 Task: Look for Airbnb options in Monção, Portugal from 11th November, 2023 to 15th November, 2023 for 2 adults. Place can be private room with 1  bedroom having 2 beds and 1 bathroom. Property type can be hotel.
Action: Mouse moved to (255, 177)
Screenshot: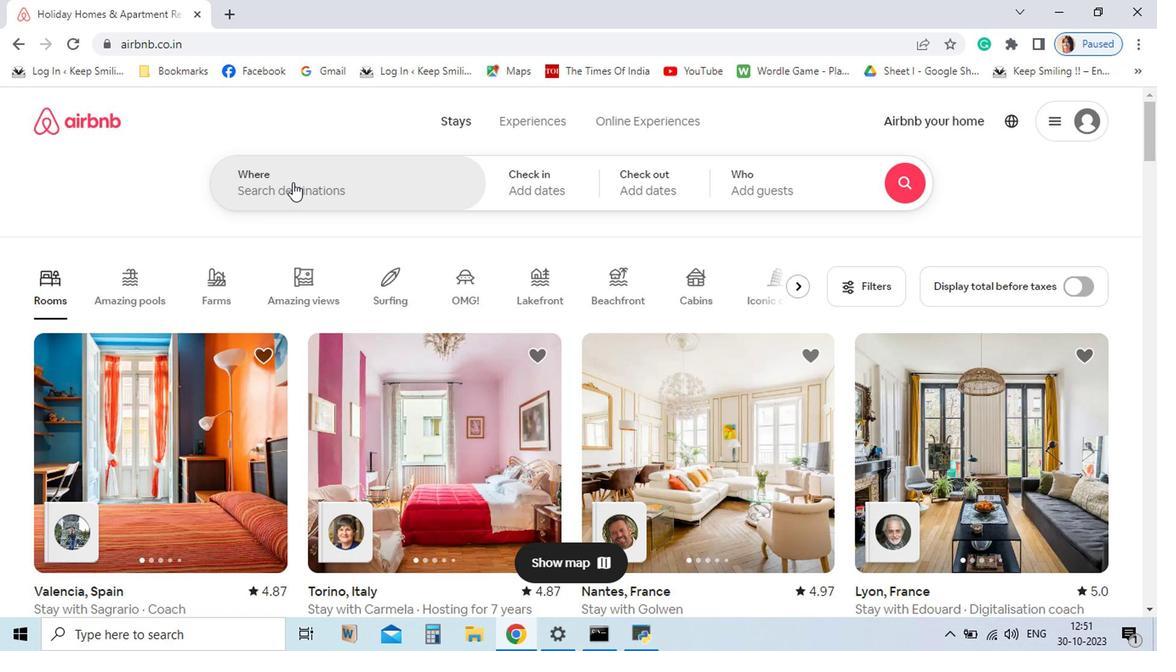 
Action: Mouse pressed left at (255, 177)
Screenshot: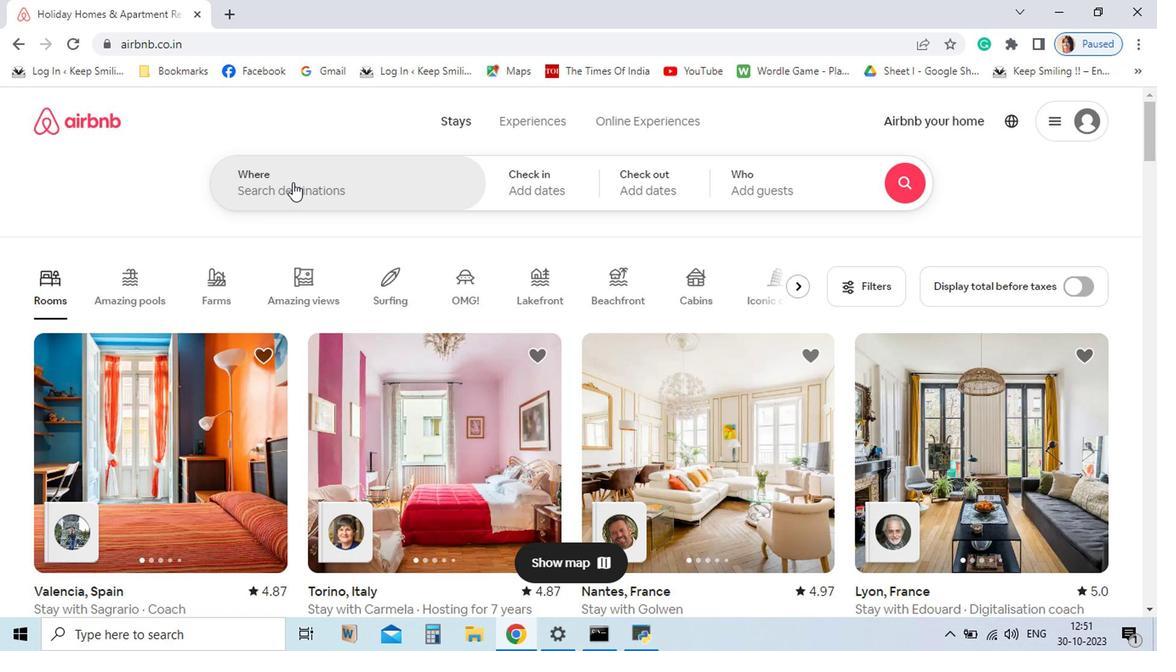 
Action: Mouse moved to (255, 180)
Screenshot: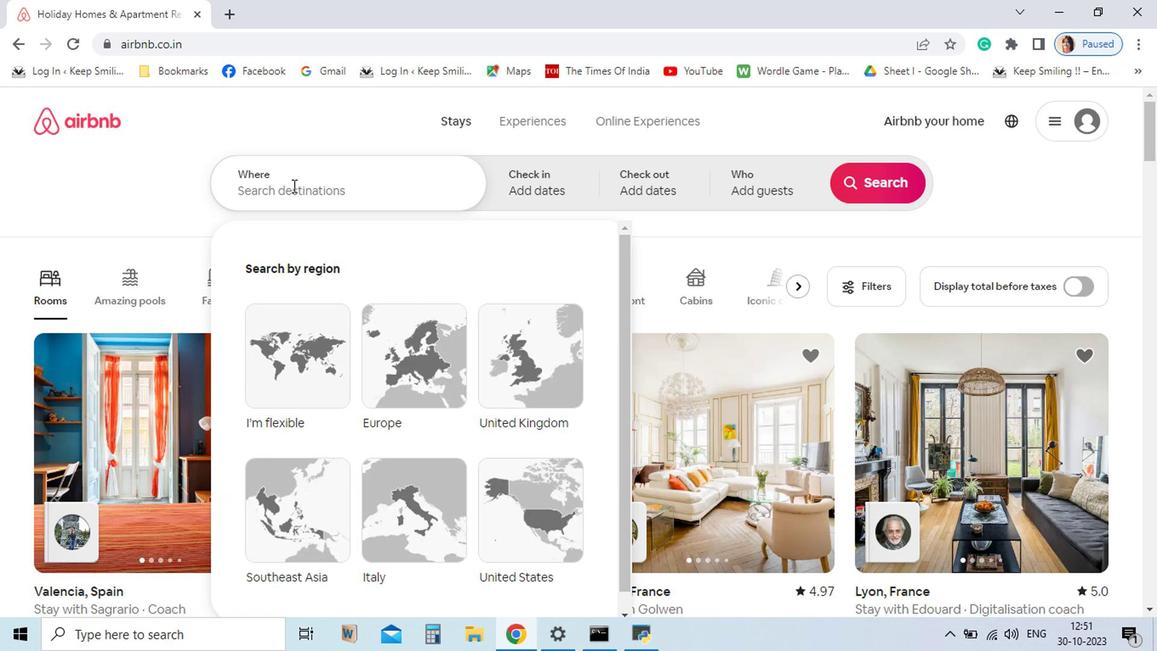 
Action: Key pressed <Key.shift>Monc
Screenshot: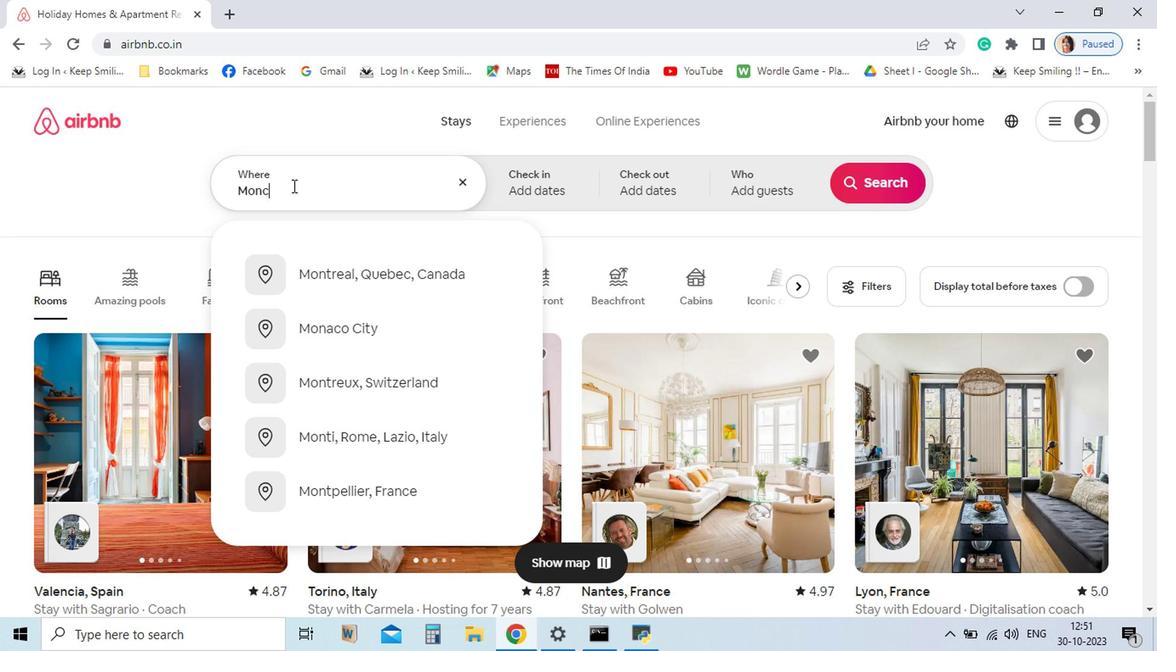 
Action: Mouse moved to (428, 294)
Screenshot: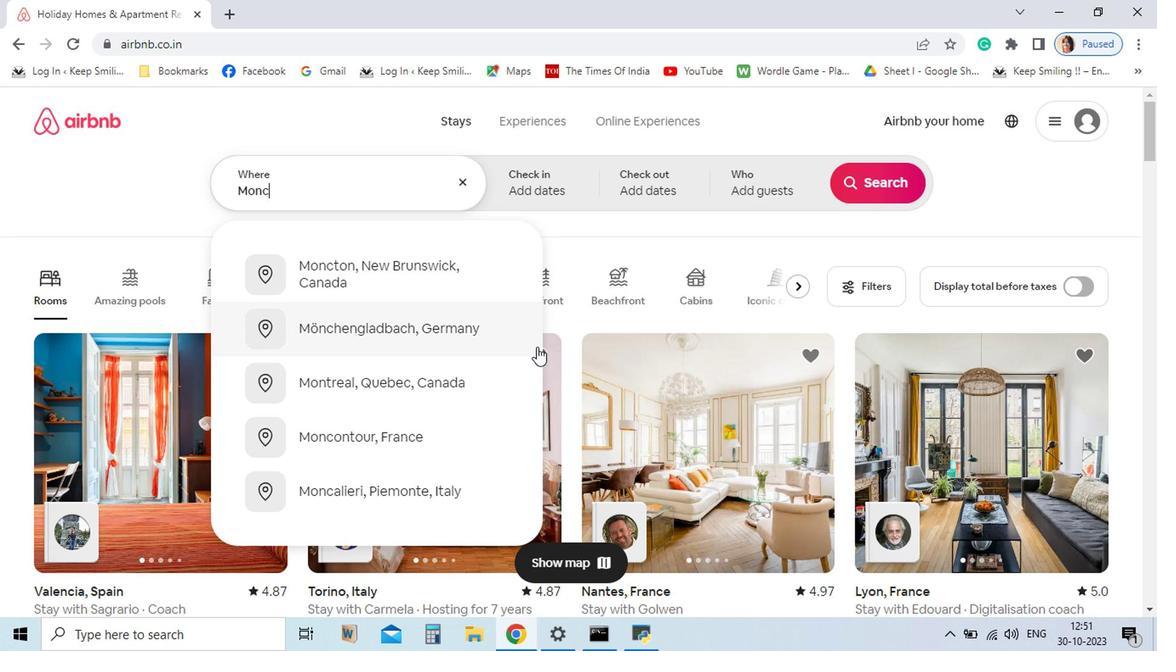 
Action: Key pressed ao
Screenshot: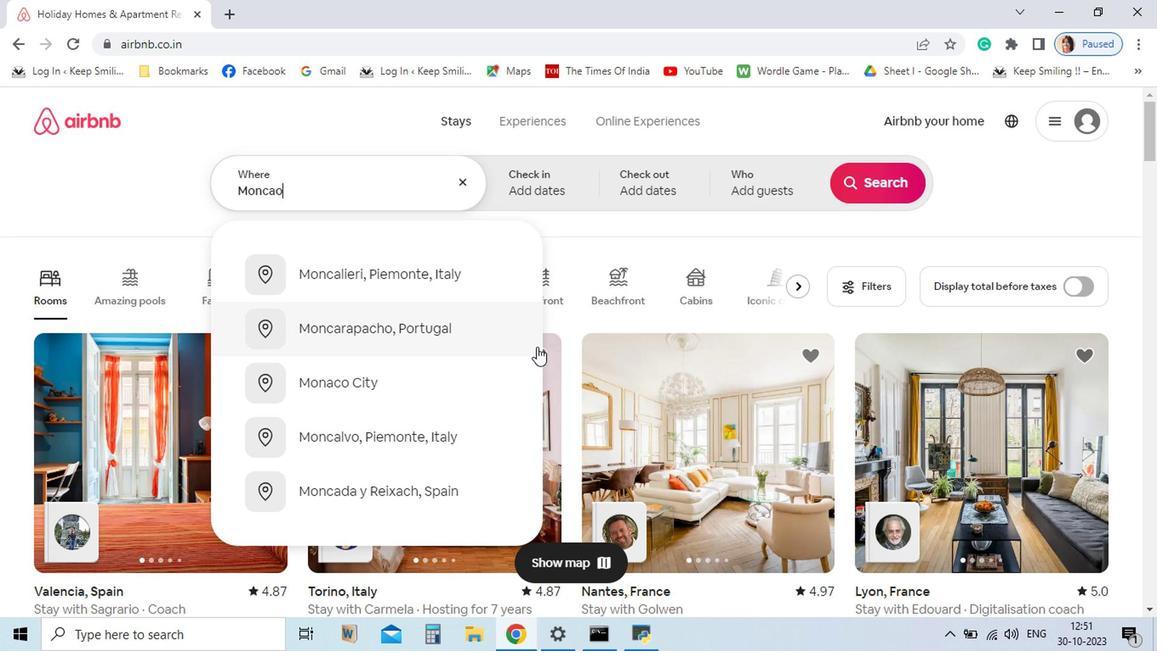 
Action: Mouse moved to (294, 243)
Screenshot: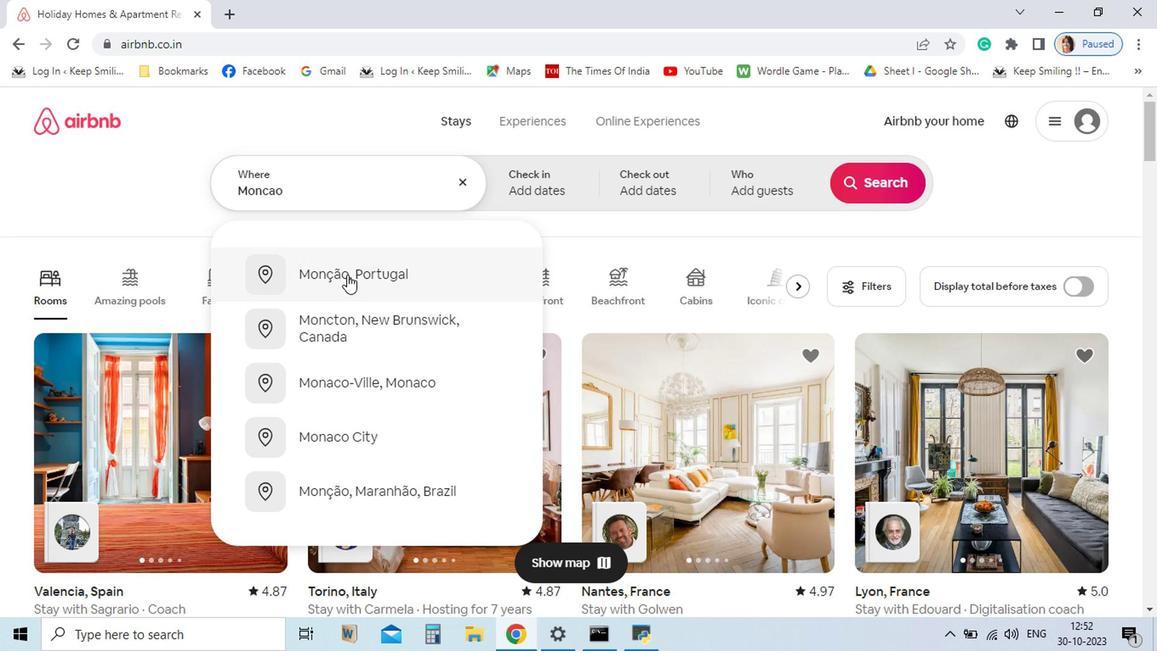 
Action: Mouse pressed left at (294, 243)
Screenshot: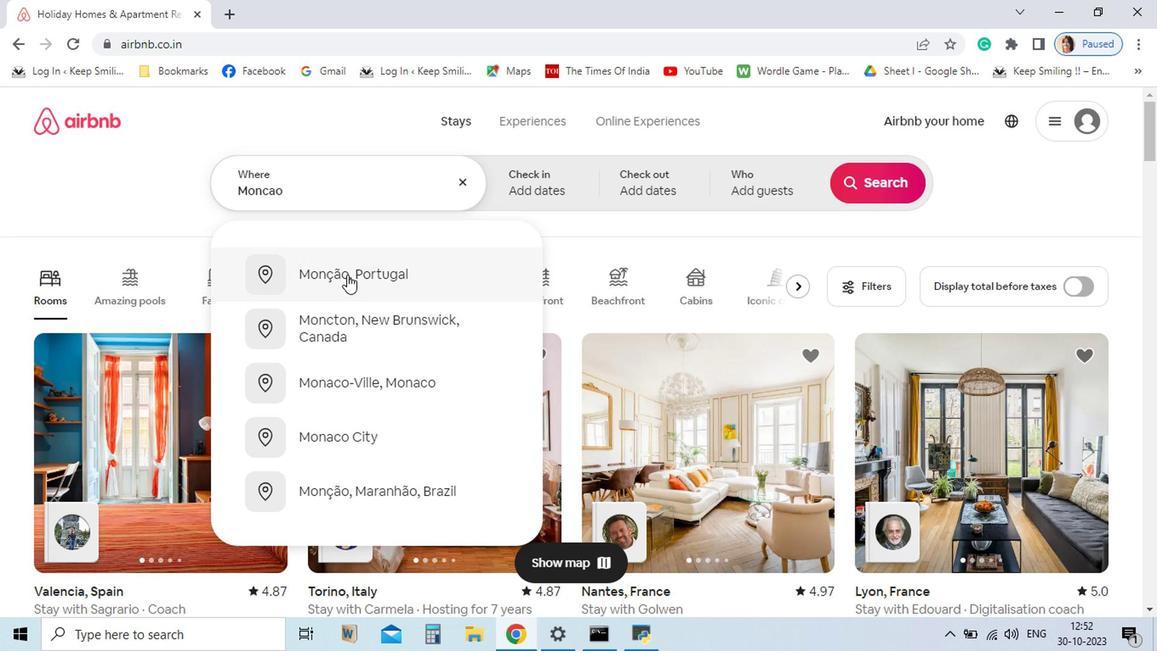 
Action: Mouse moved to (642, 353)
Screenshot: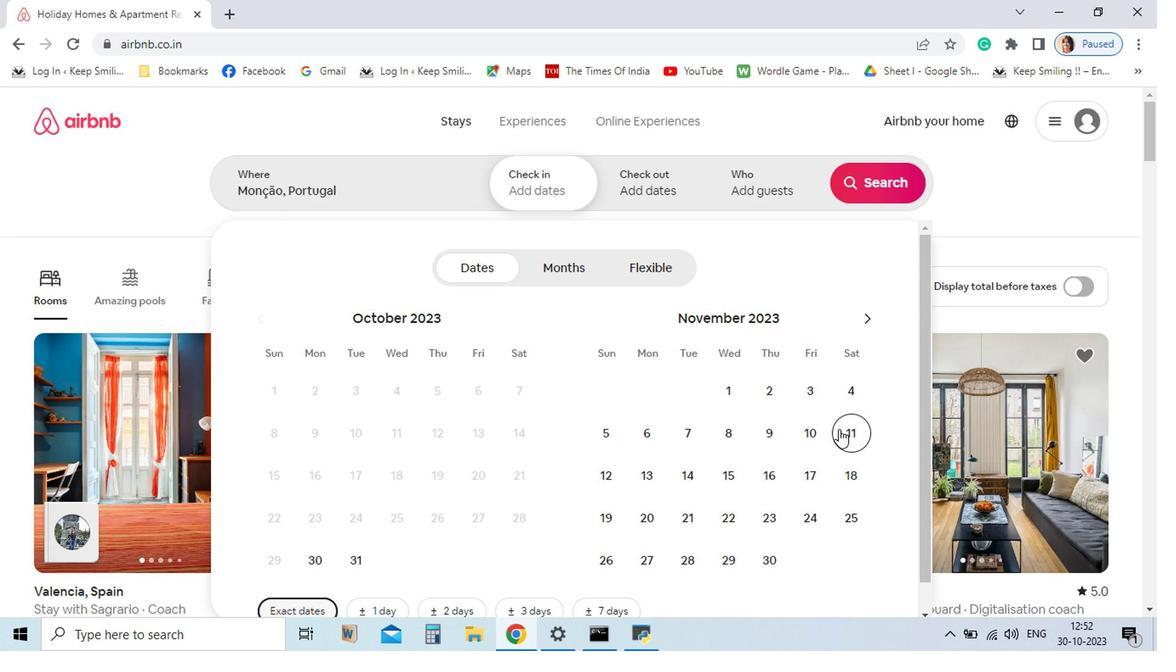 
Action: Mouse pressed left at (642, 353)
Screenshot: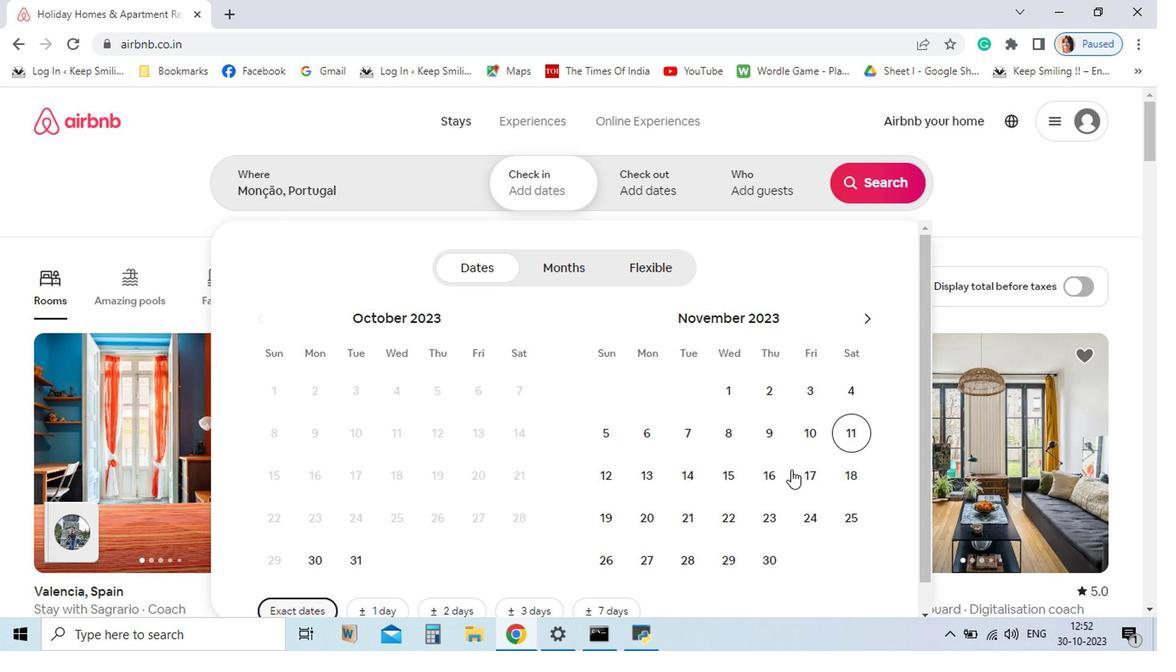 
Action: Mouse moved to (566, 385)
Screenshot: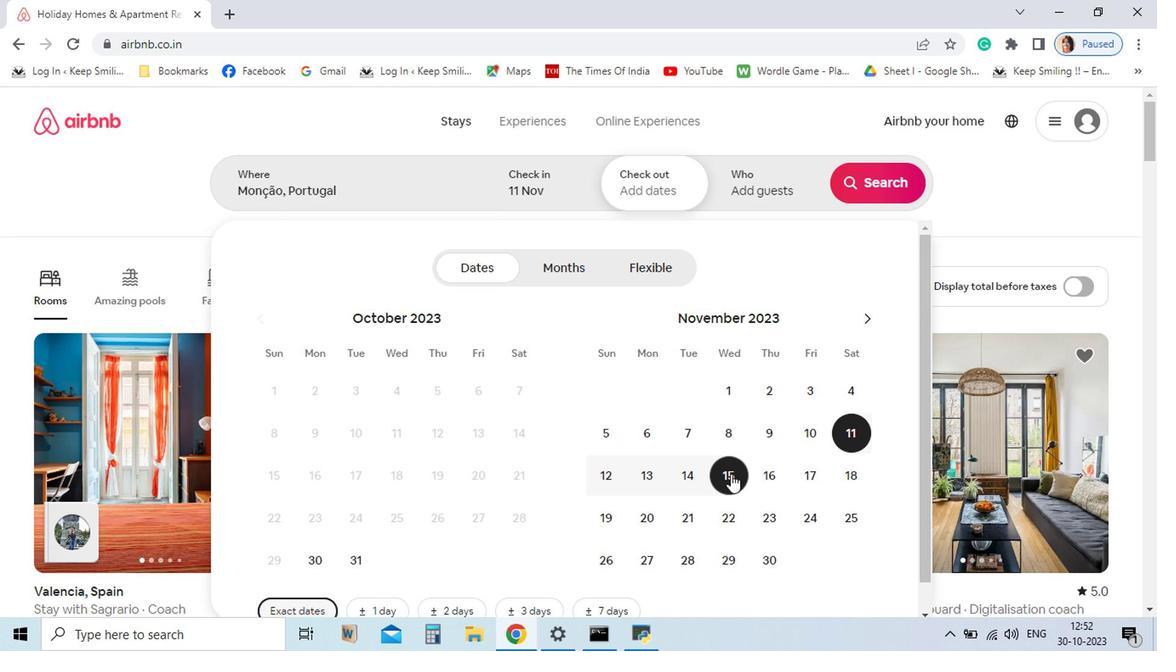 
Action: Mouse pressed left at (566, 385)
Screenshot: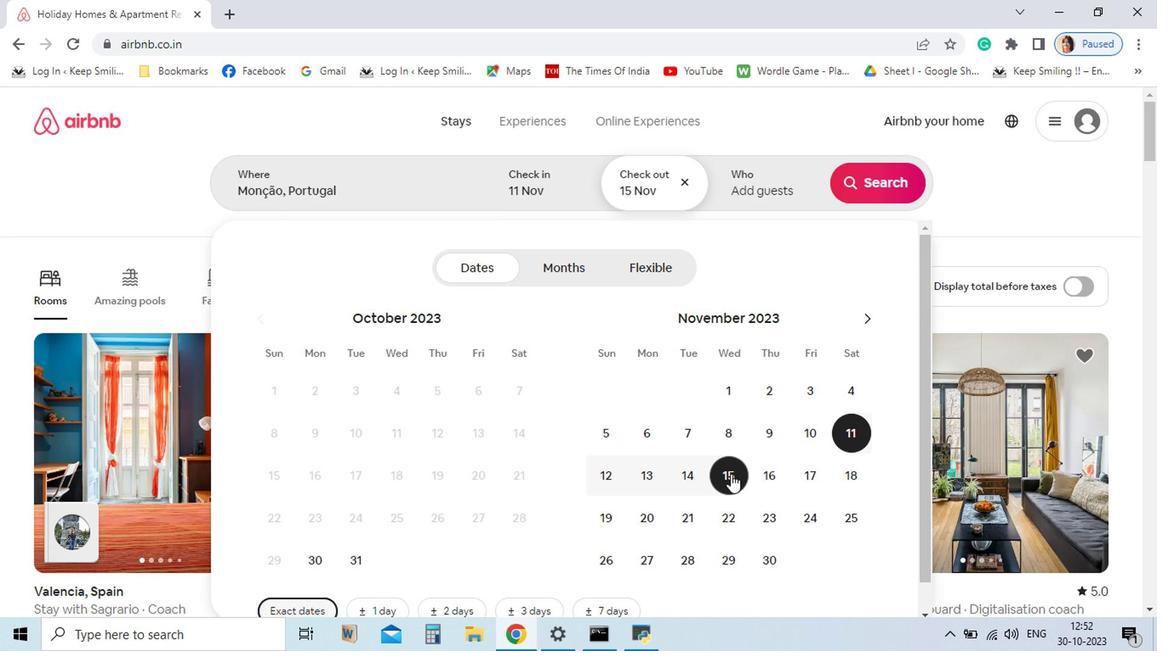 
Action: Mouse moved to (574, 185)
Screenshot: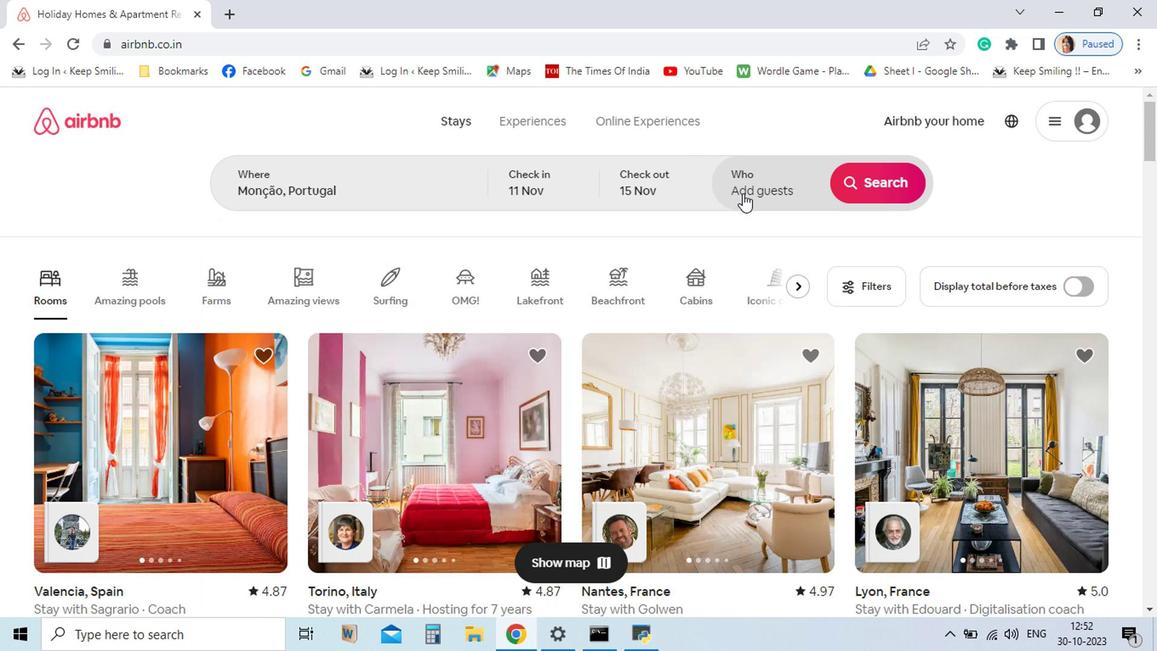 
Action: Mouse pressed left at (574, 185)
Screenshot: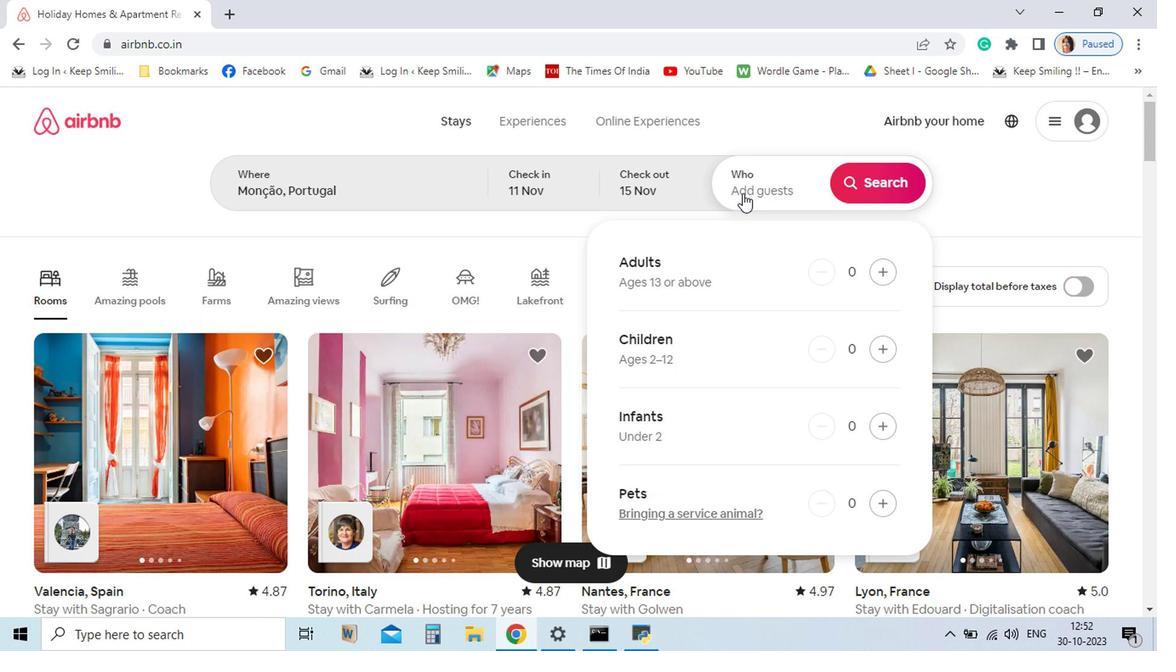 
Action: Mouse moved to (669, 244)
Screenshot: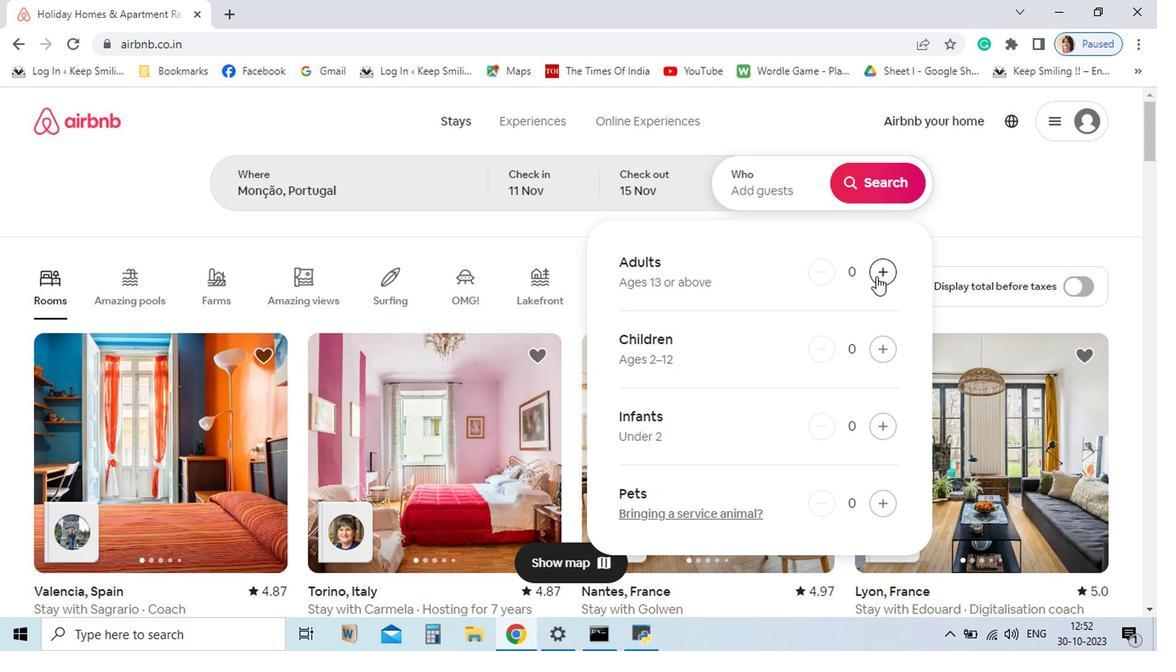 
Action: Mouse pressed left at (669, 244)
Screenshot: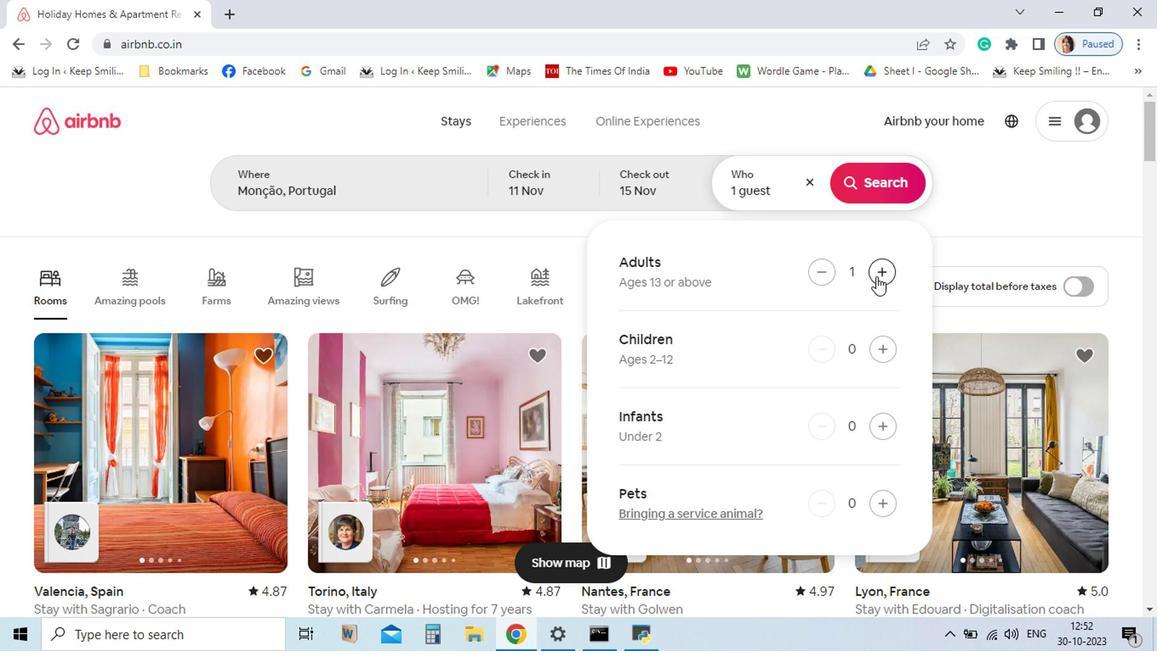 
Action: Mouse pressed left at (669, 244)
Screenshot: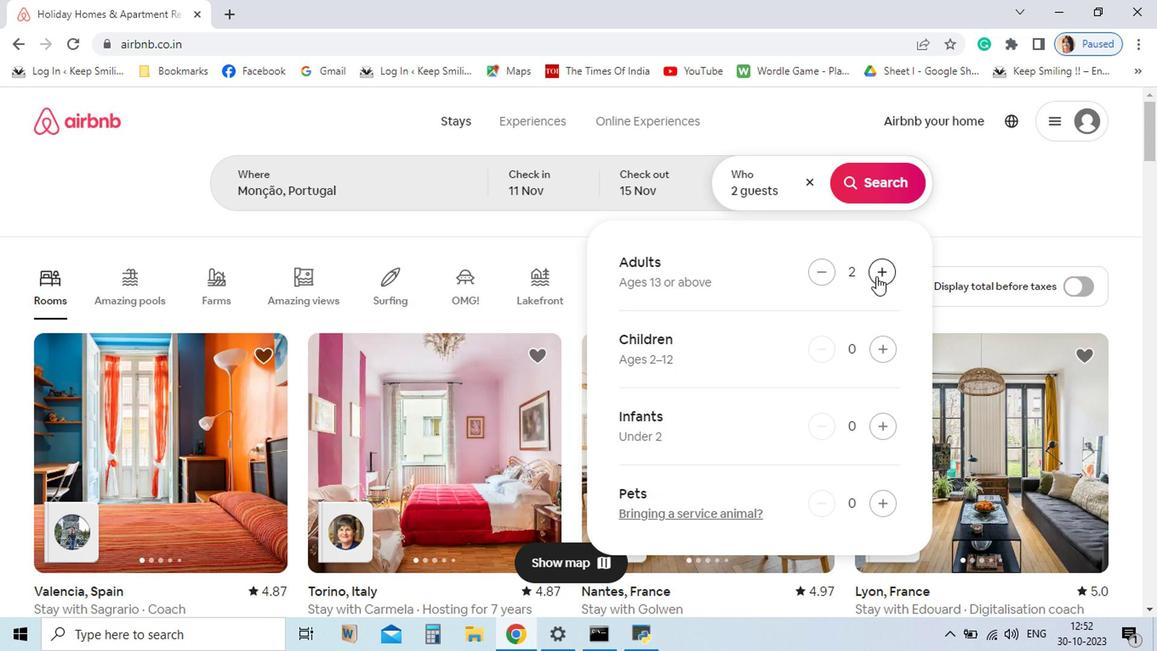 
Action: Mouse moved to (671, 173)
Screenshot: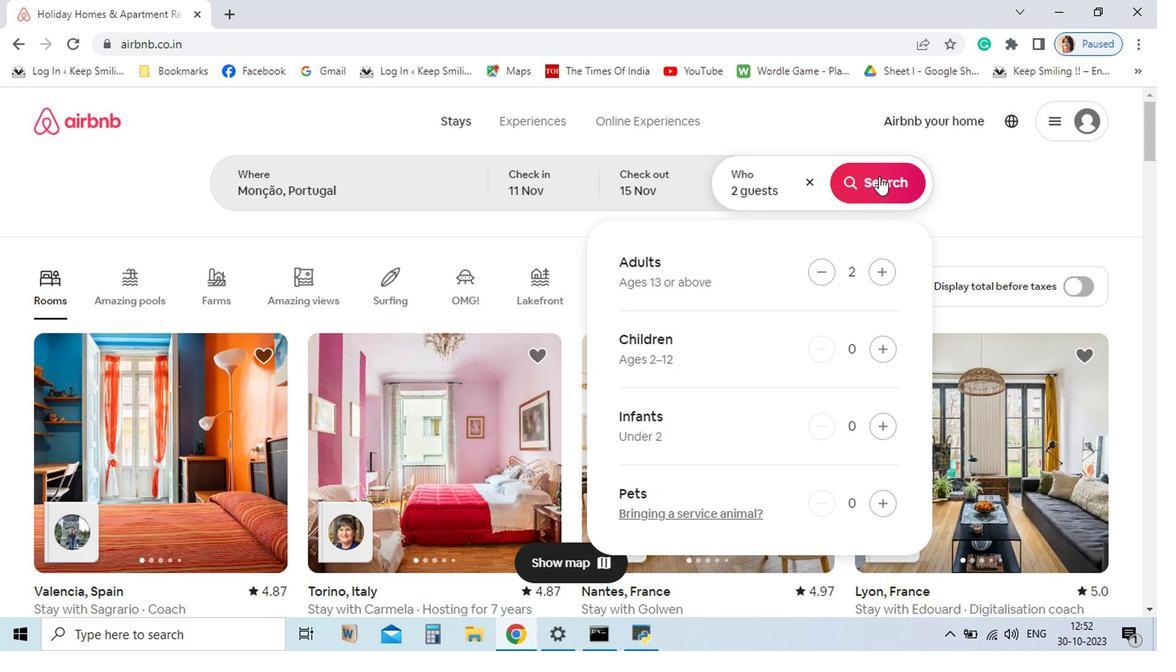 
Action: Mouse pressed left at (671, 173)
Screenshot: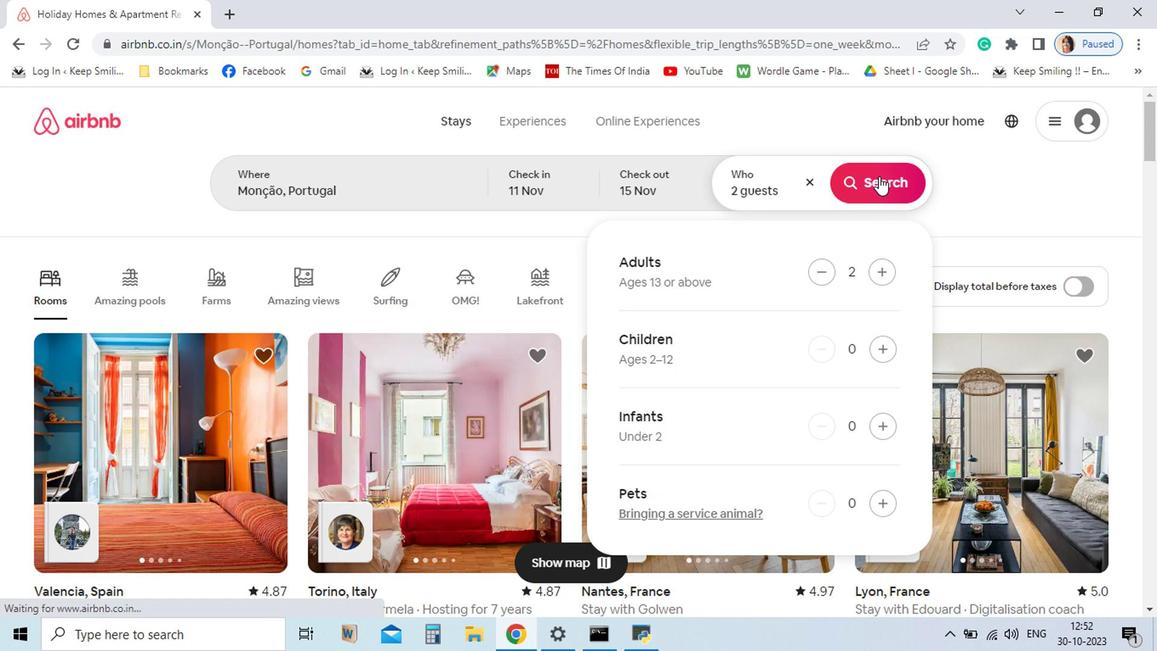 
Action: Mouse moved to (668, 183)
Screenshot: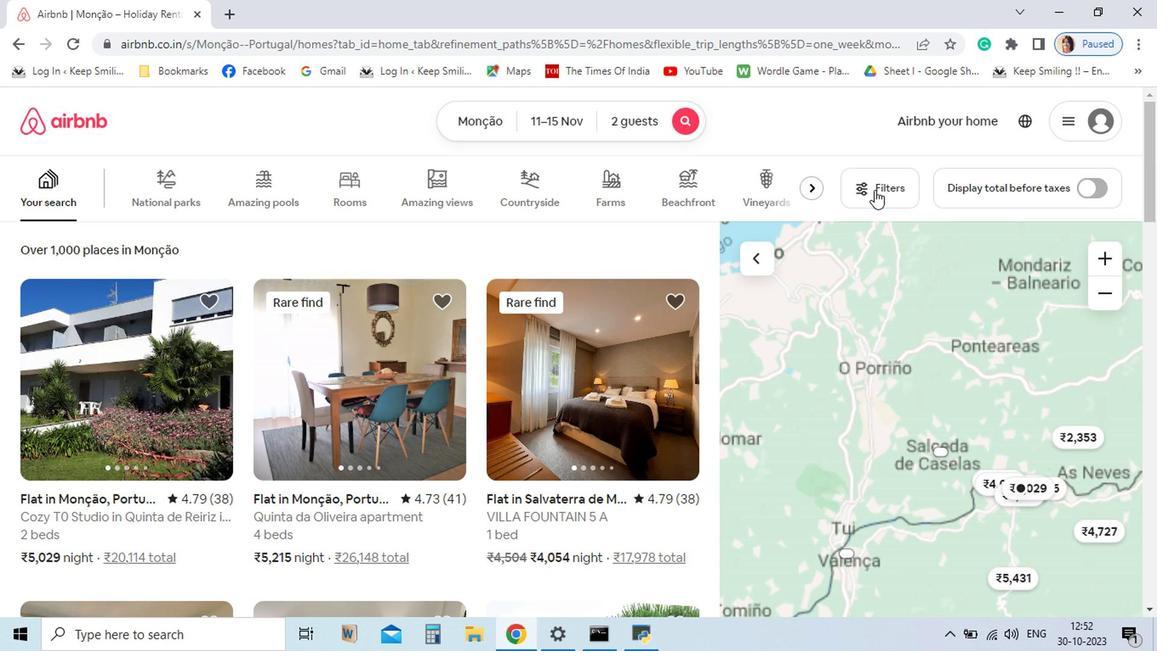 
Action: Mouse pressed left at (668, 183)
Screenshot: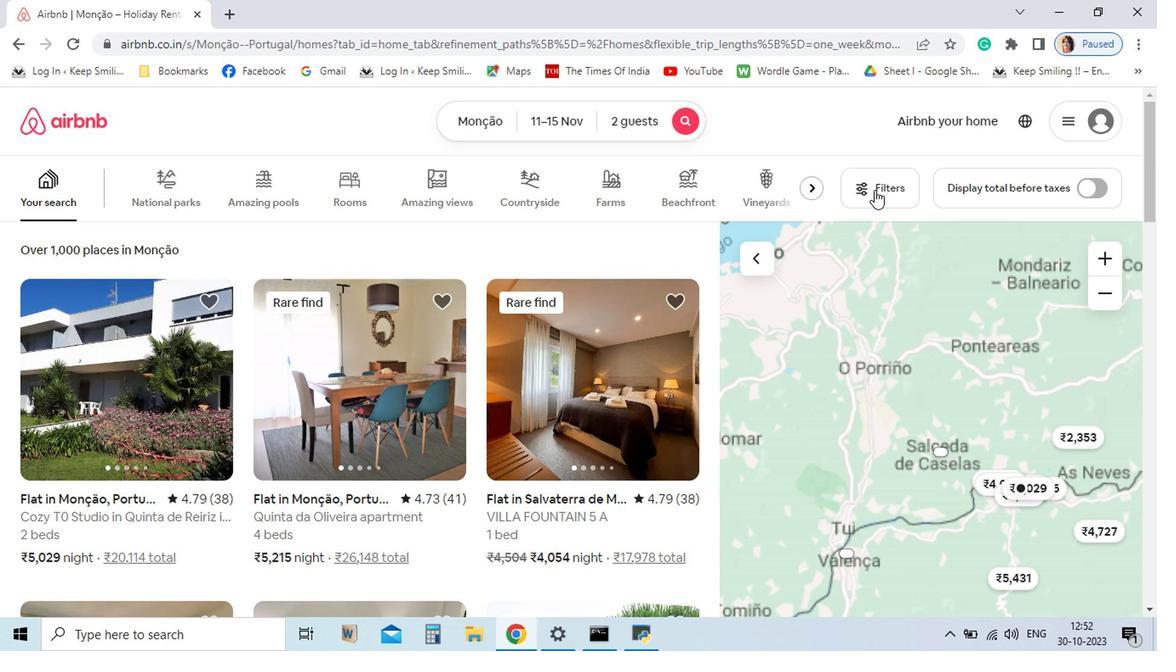 
Action: Mouse moved to (688, 408)
Screenshot: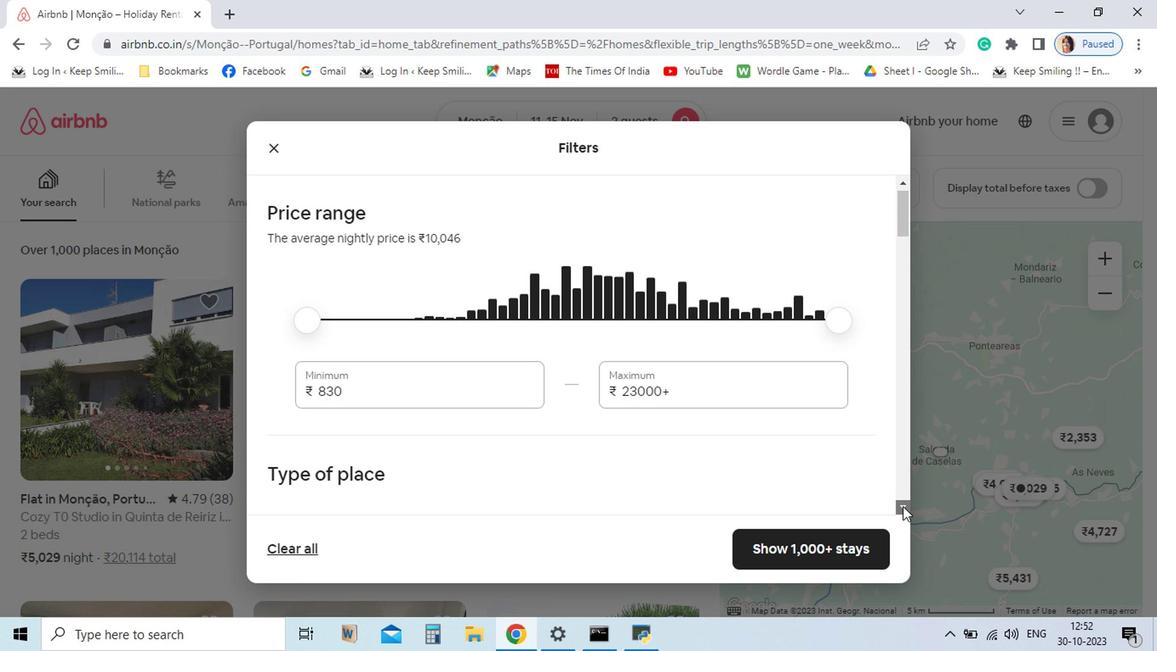 
Action: Mouse pressed left at (688, 408)
Screenshot: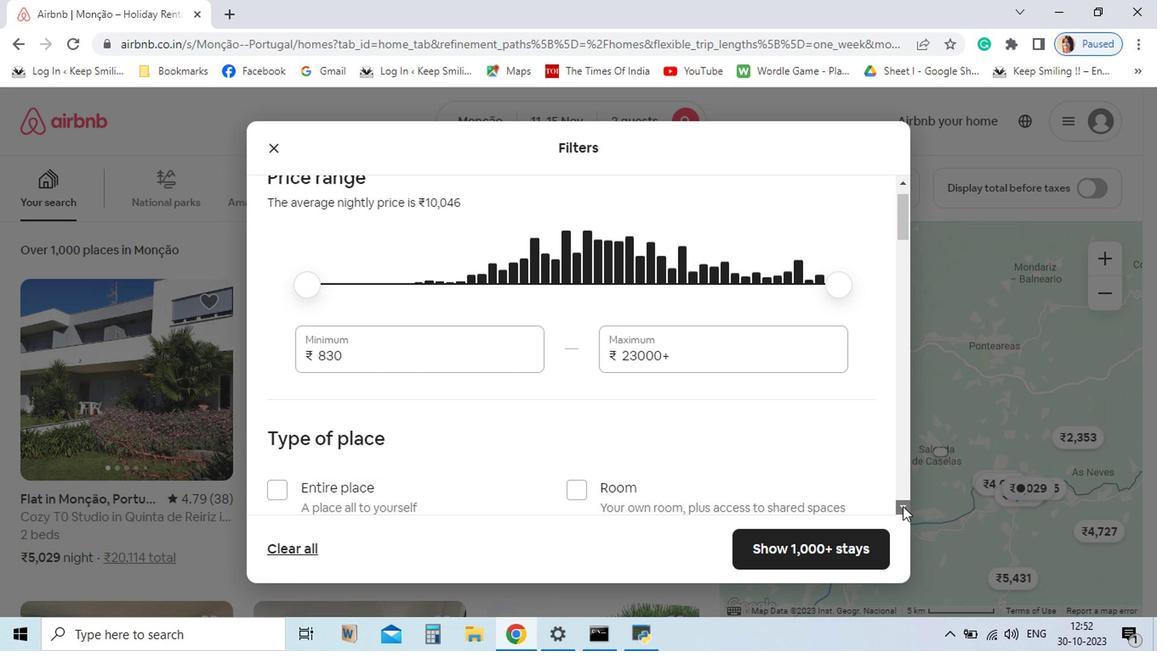 
Action: Mouse pressed left at (688, 408)
Screenshot: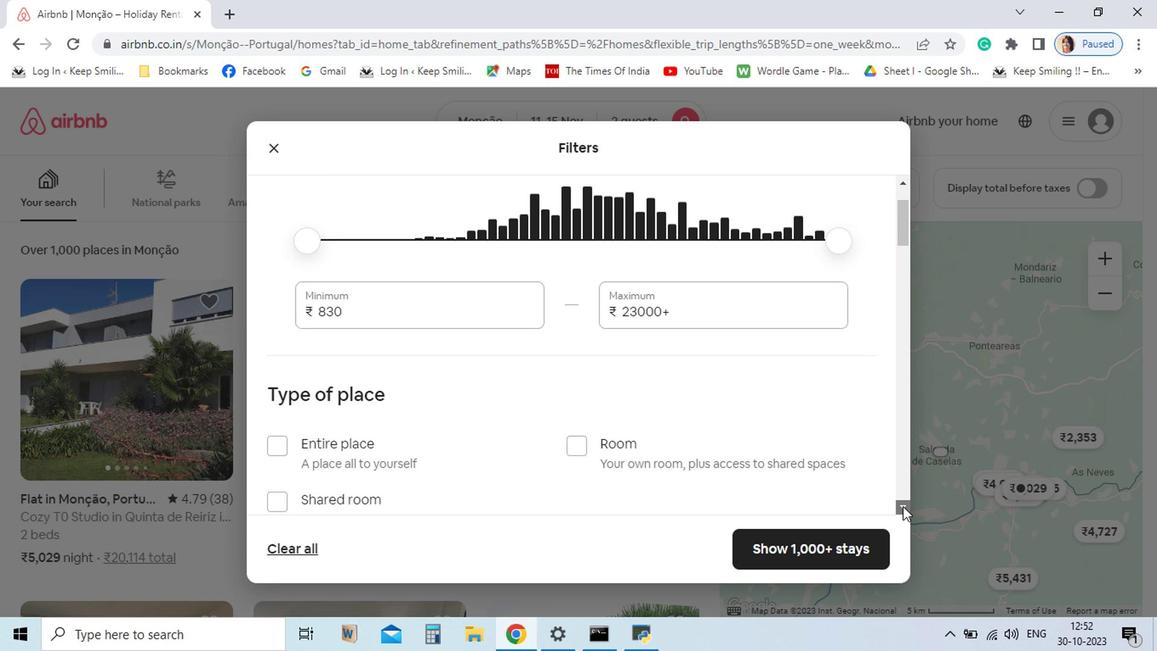 
Action: Mouse pressed left at (688, 408)
Screenshot: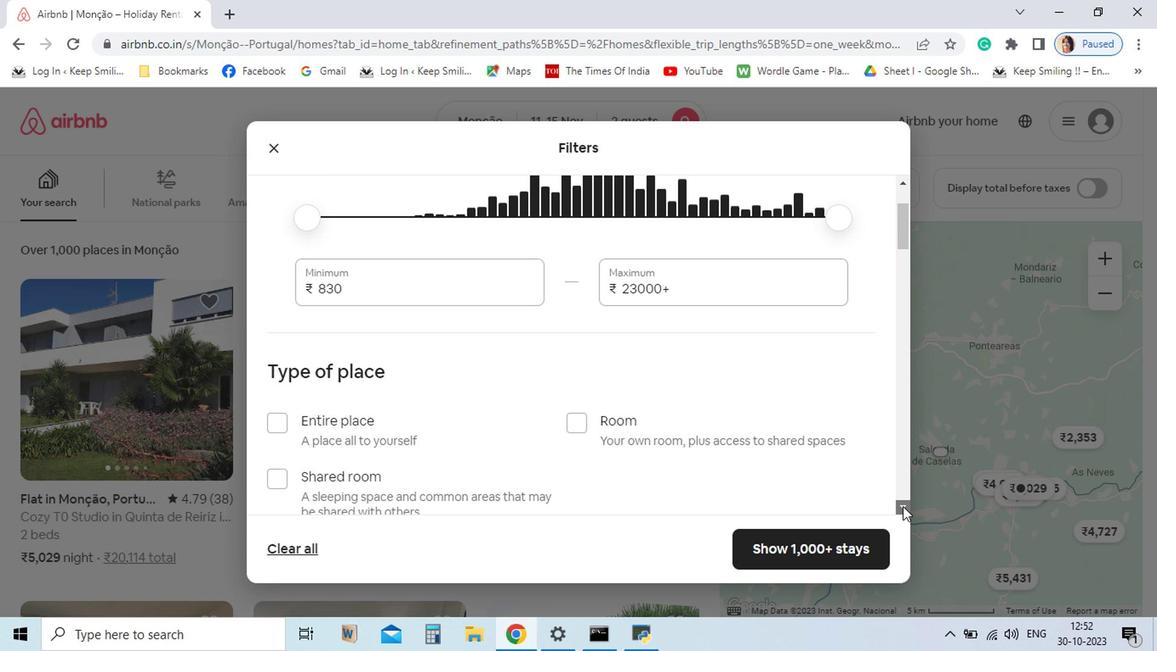 
Action: Mouse pressed left at (688, 408)
Screenshot: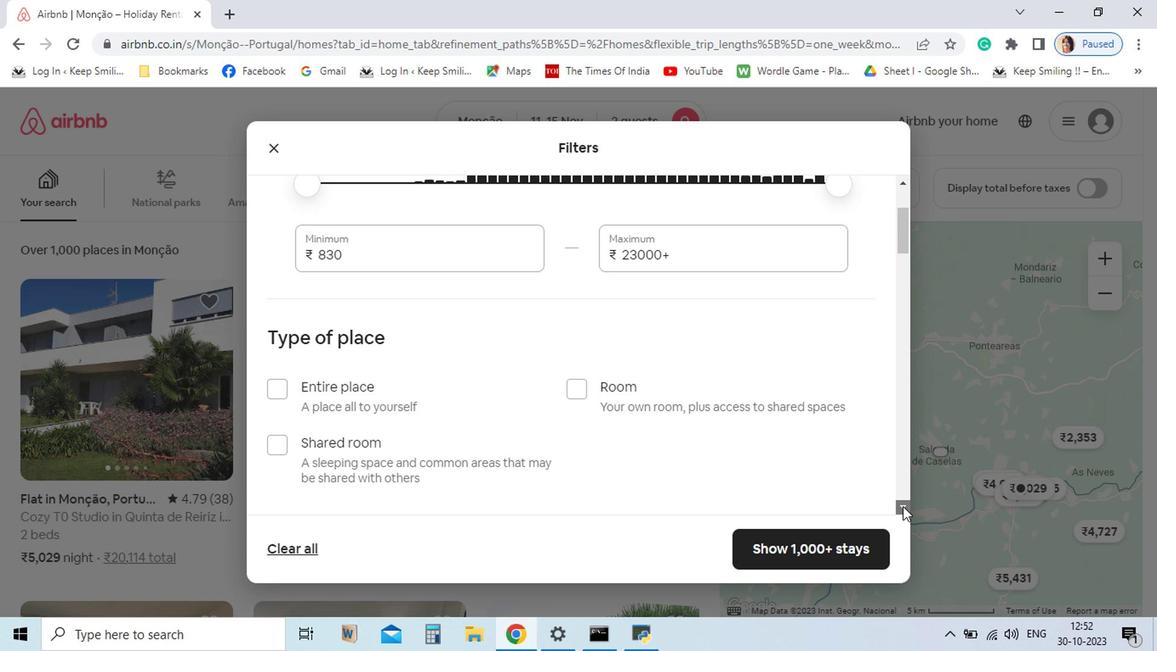 
Action: Mouse pressed left at (688, 408)
Screenshot: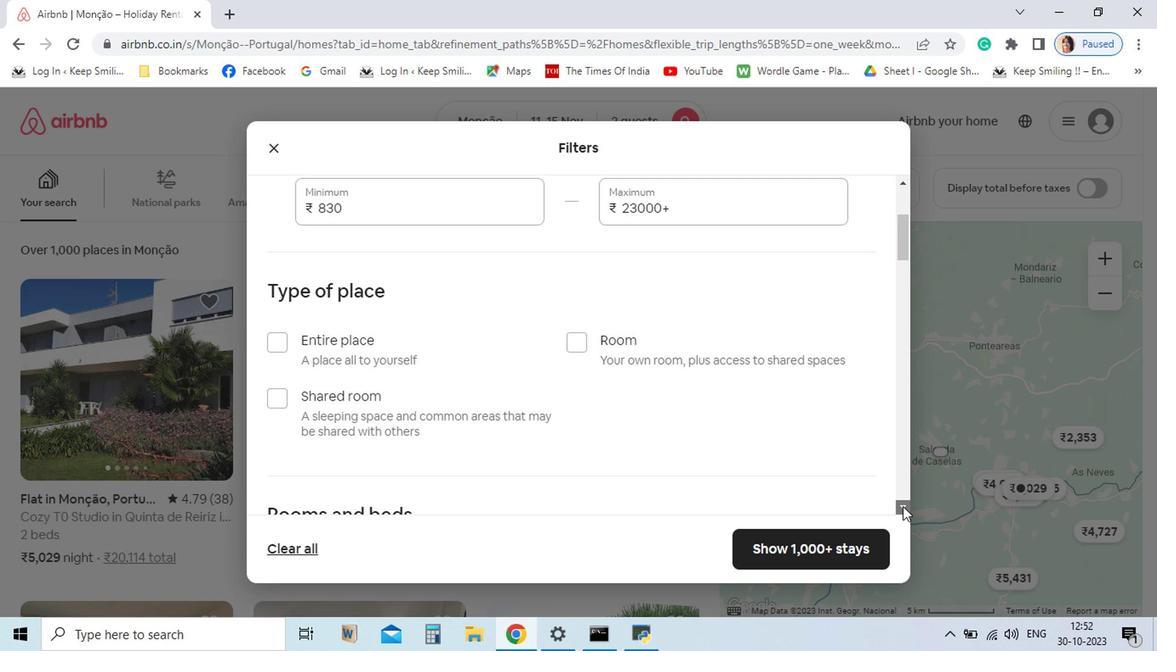 
Action: Mouse pressed left at (688, 408)
Screenshot: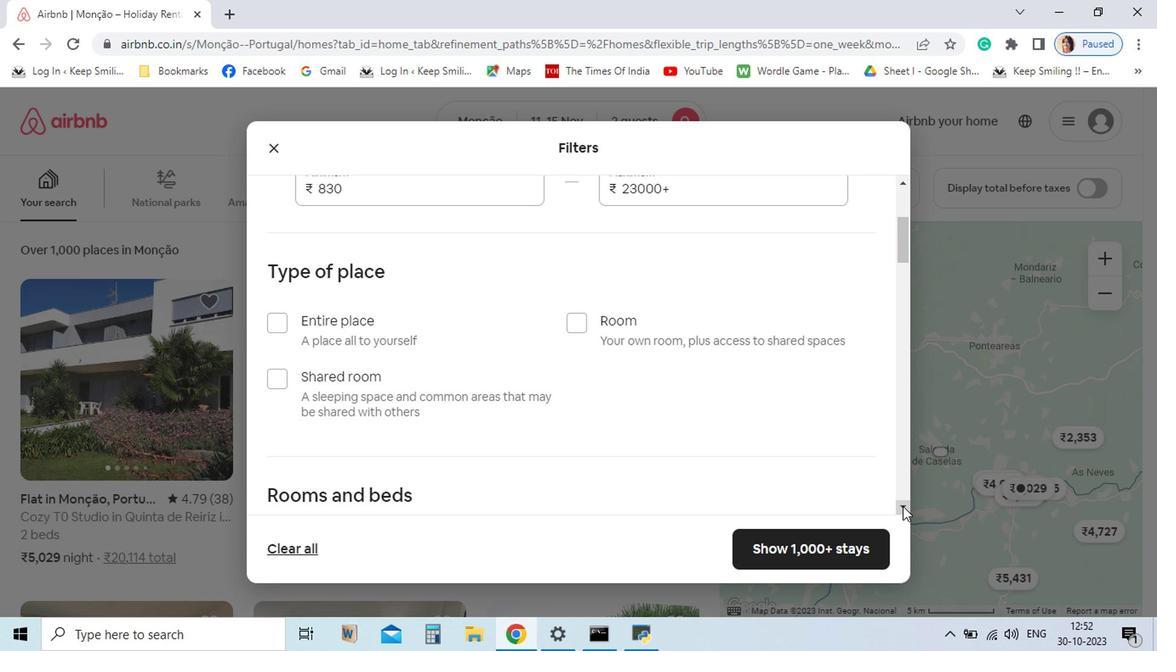 
Action: Mouse pressed left at (688, 408)
Screenshot: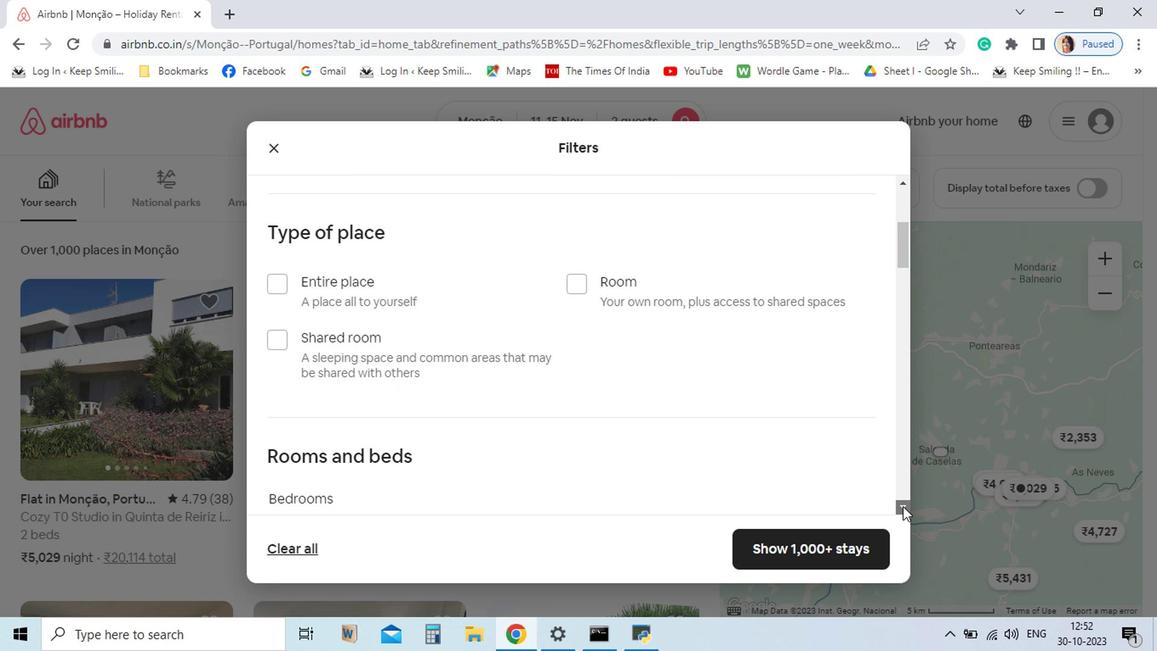 
Action: Mouse pressed left at (688, 408)
Screenshot: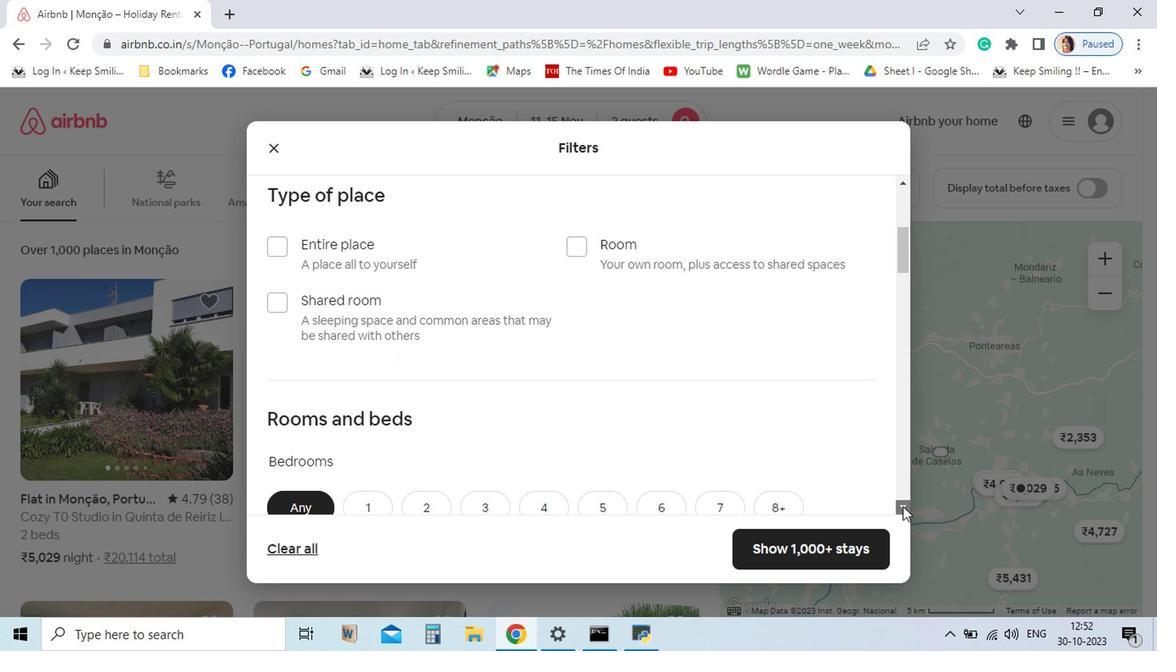 
Action: Mouse pressed left at (688, 408)
Screenshot: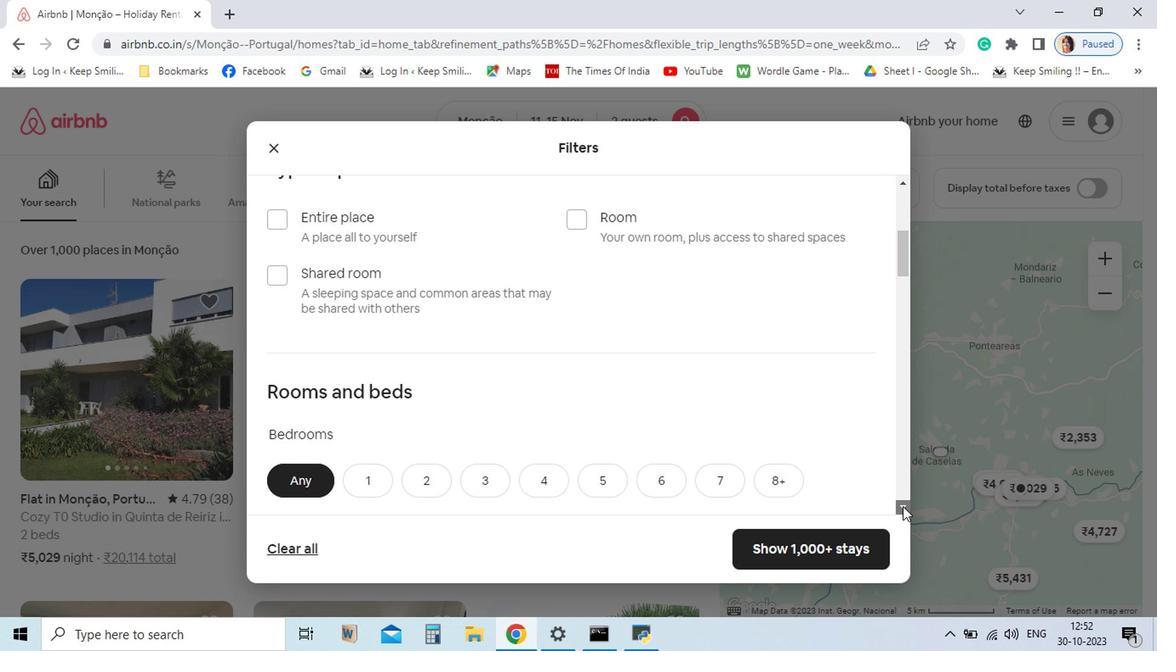 
Action: Mouse pressed left at (688, 408)
Screenshot: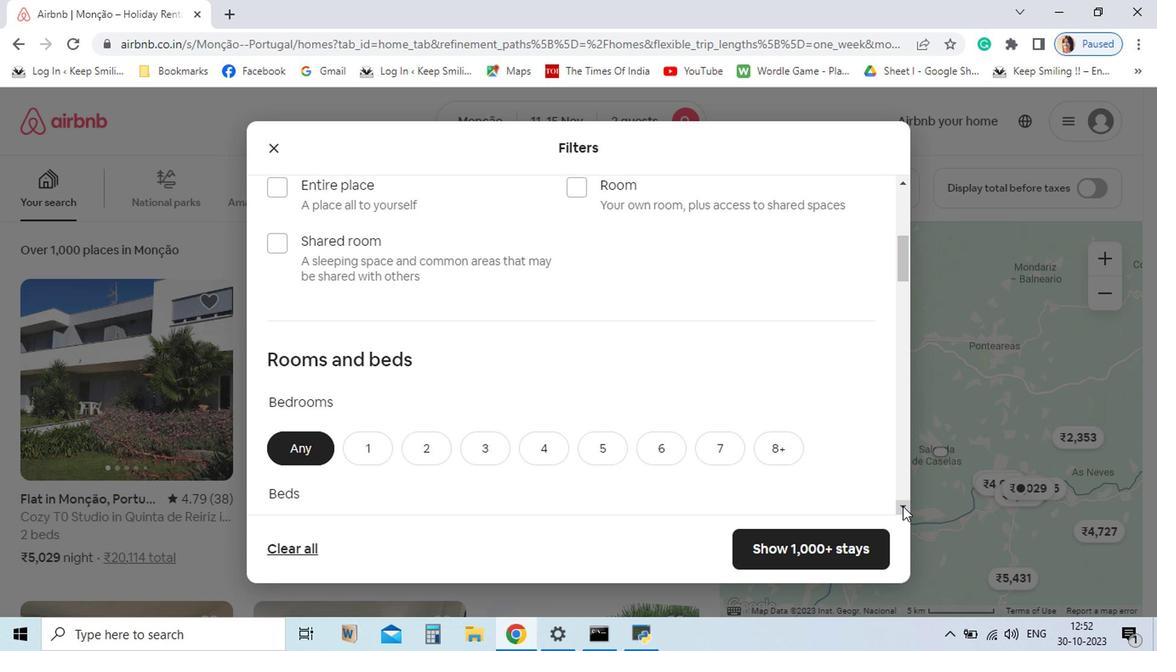 
Action: Mouse pressed left at (688, 408)
Screenshot: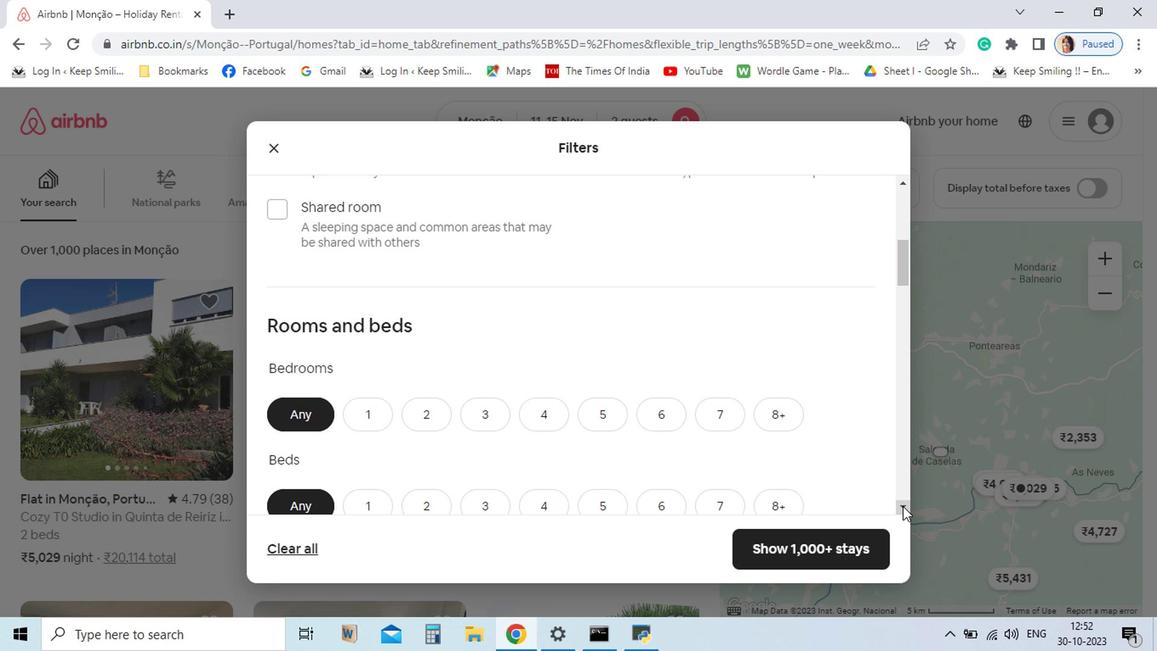 
Action: Mouse moved to (688, 407)
Screenshot: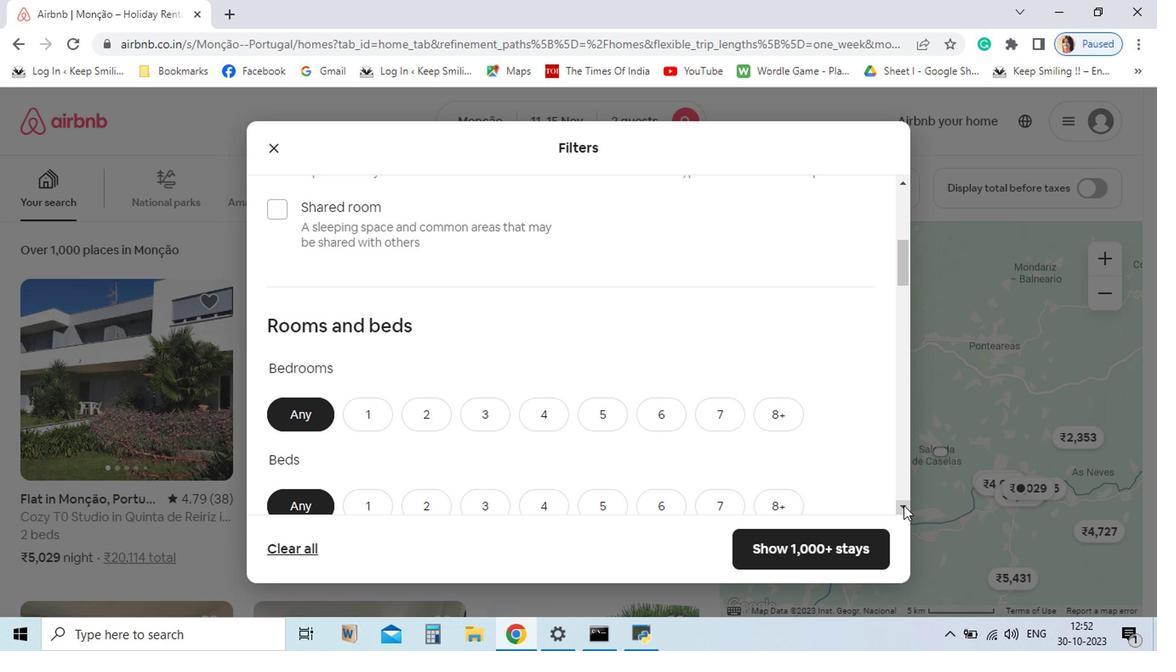 
Action: Mouse pressed left at (688, 407)
Screenshot: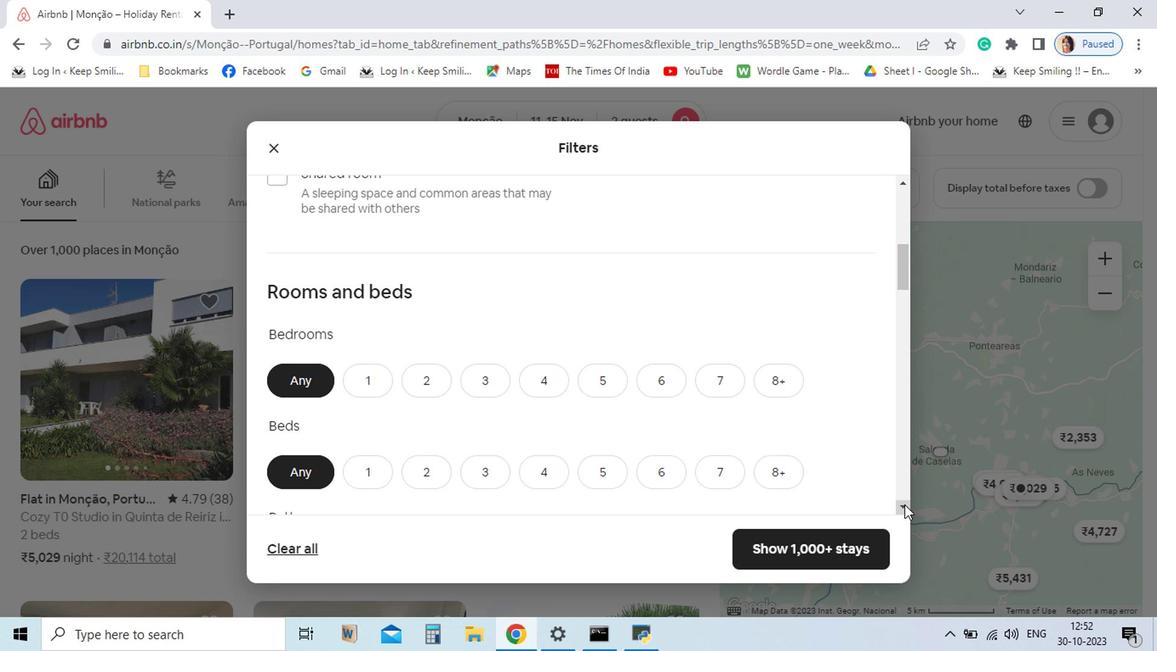 
Action: Mouse moved to (689, 407)
Screenshot: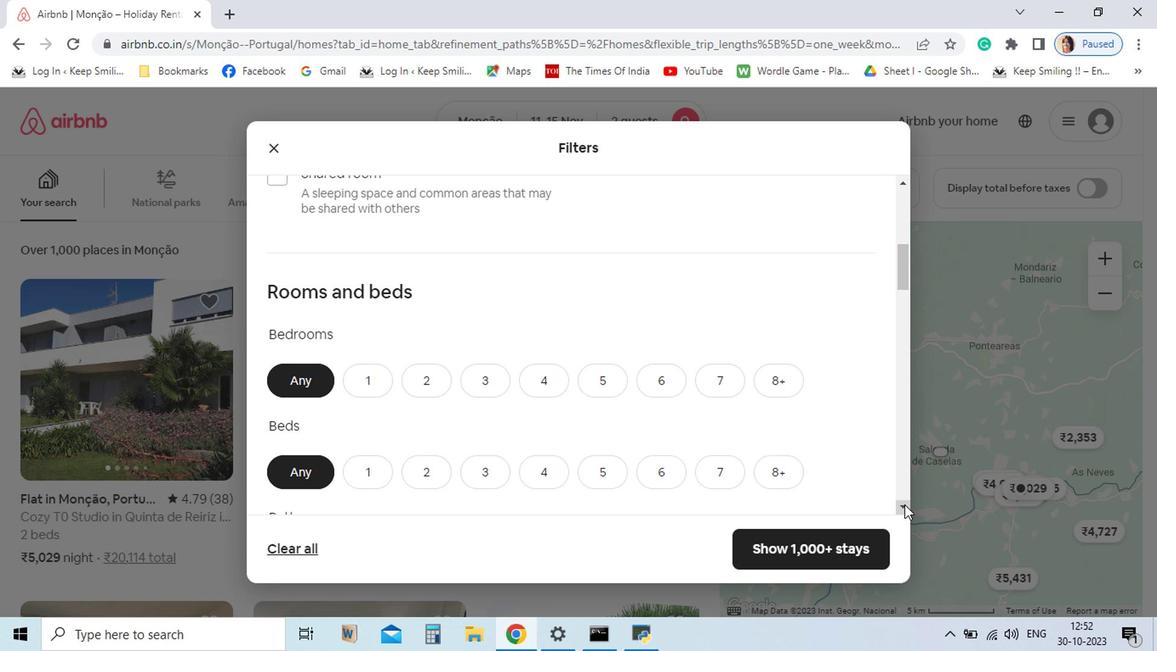 
Action: Mouse pressed left at (689, 407)
Screenshot: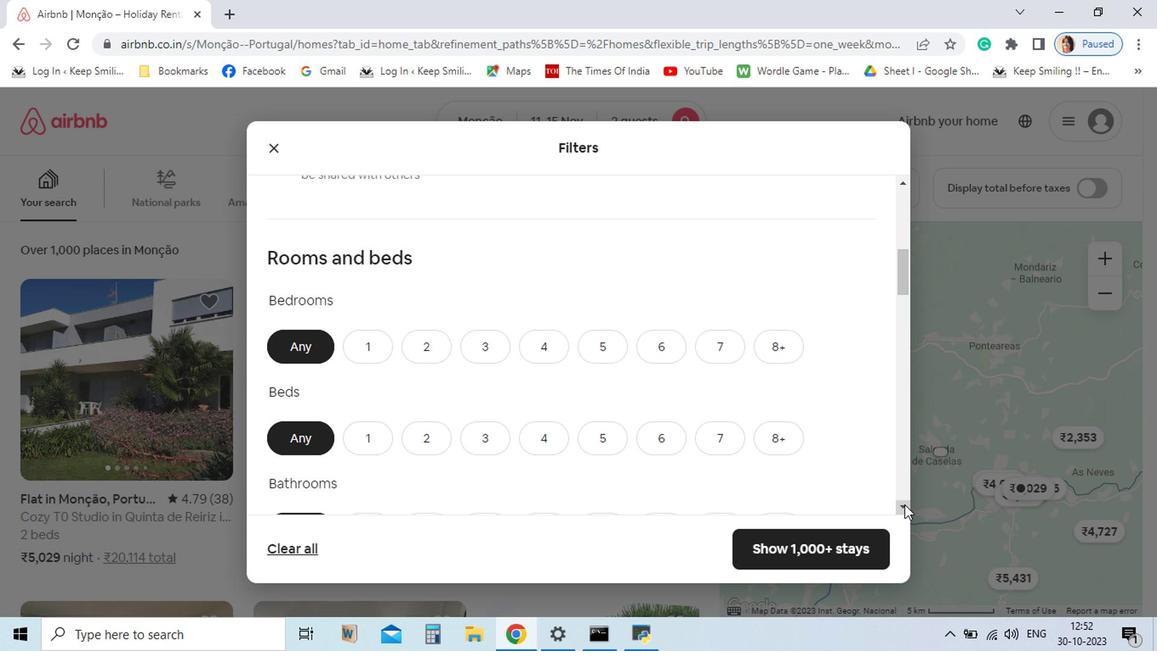 
Action: Mouse pressed left at (689, 407)
Screenshot: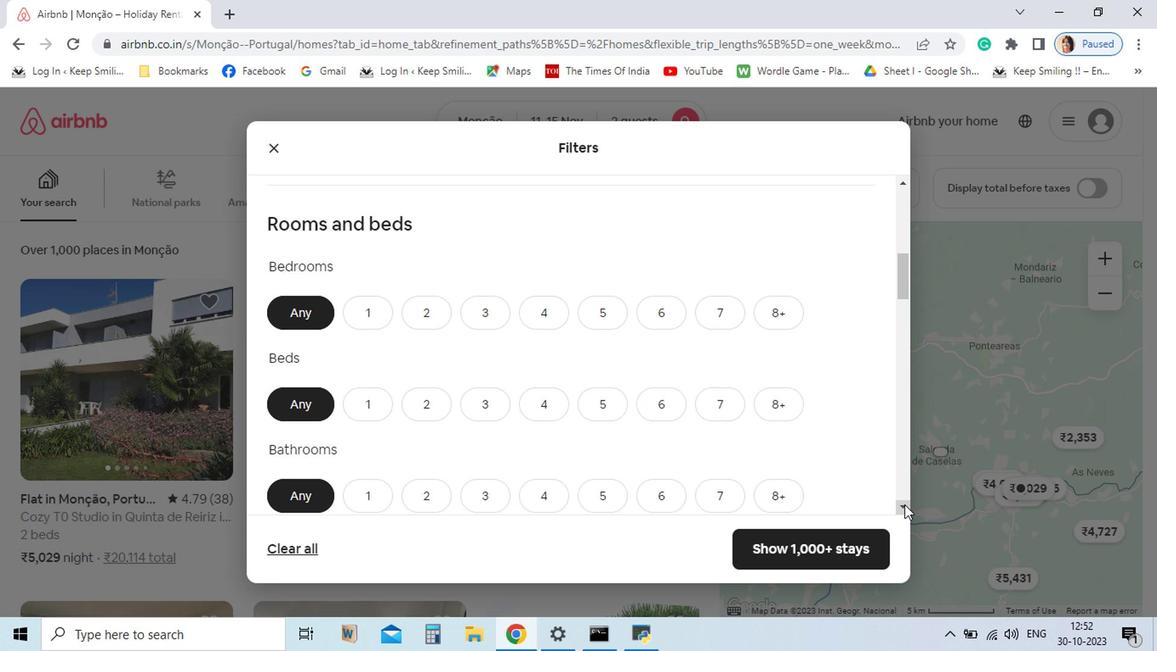
Action: Mouse moved to (300, 272)
Screenshot: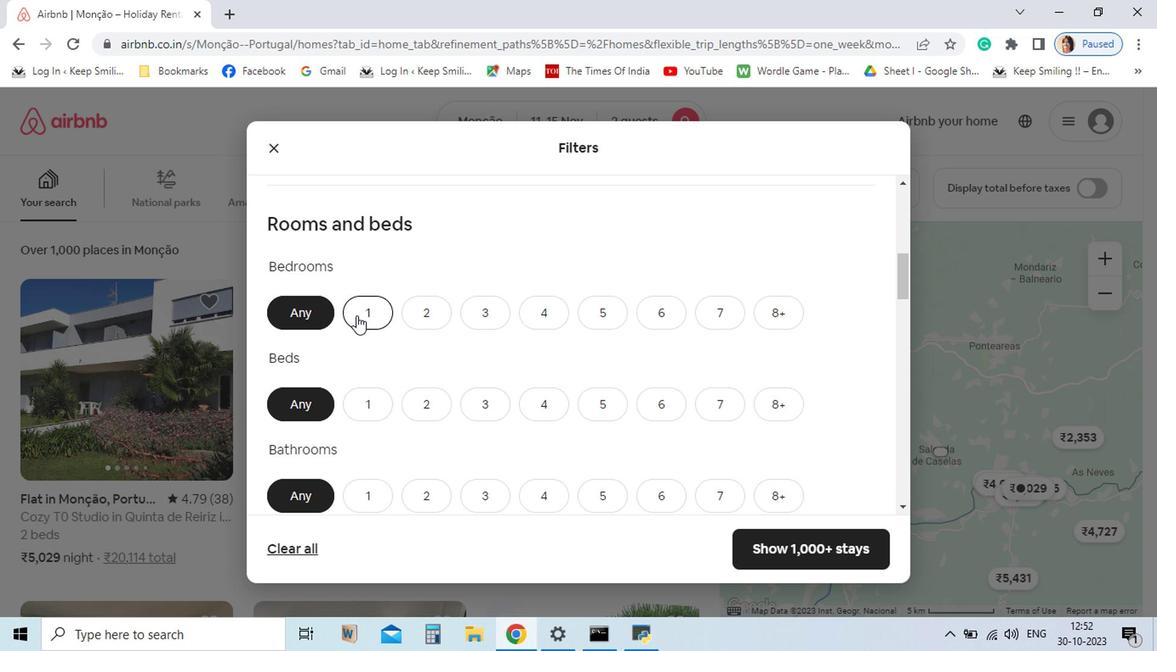 
Action: Mouse pressed left at (300, 272)
Screenshot: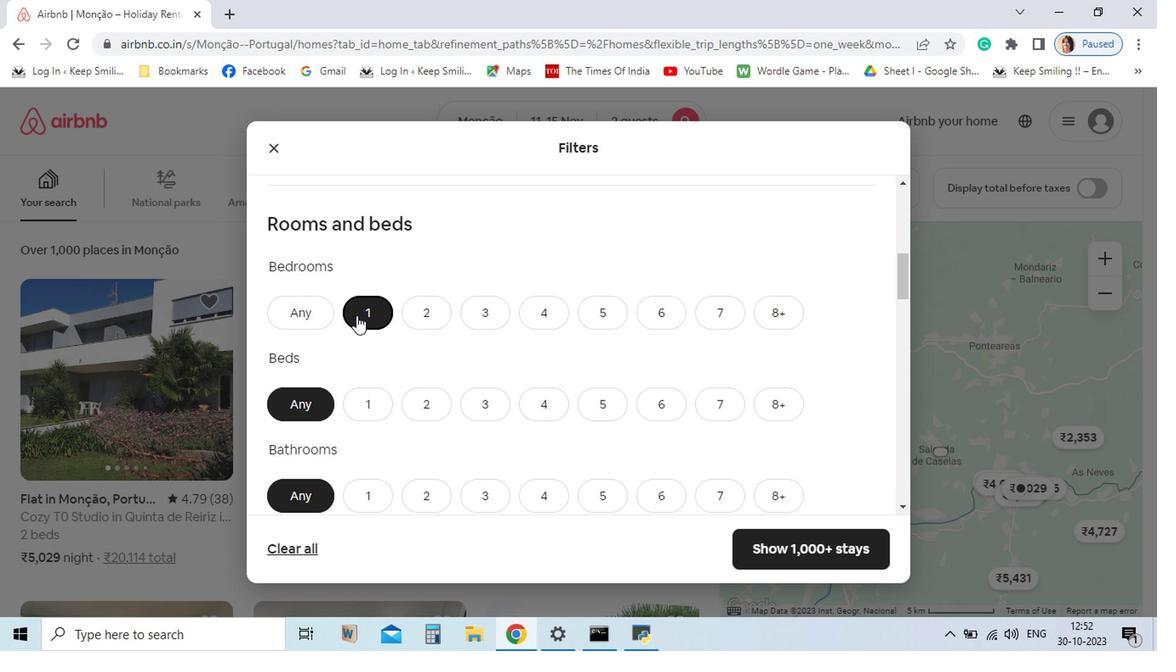 
Action: Mouse moved to (348, 336)
Screenshot: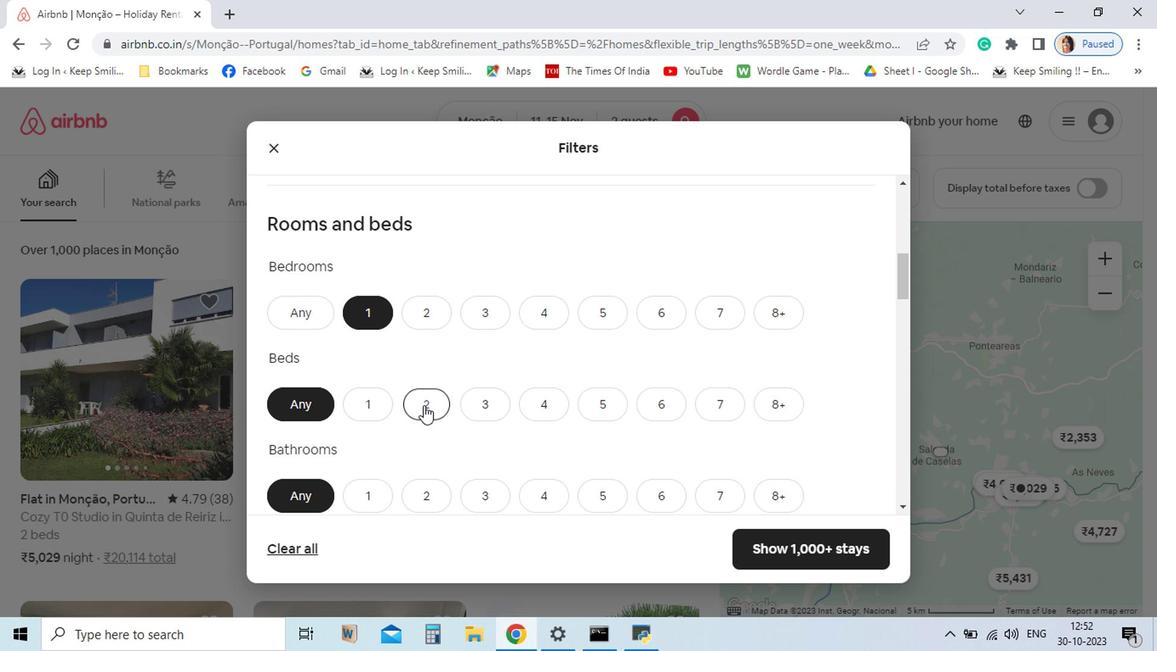 
Action: Mouse pressed left at (348, 336)
Screenshot: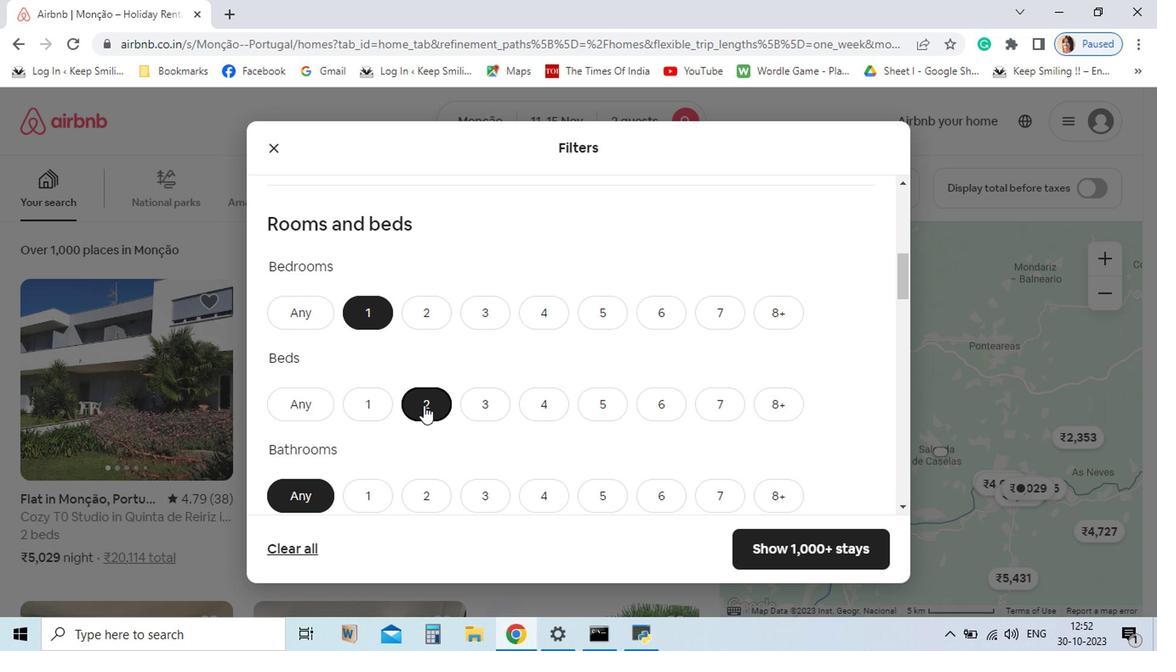 
Action: Mouse moved to (308, 393)
Screenshot: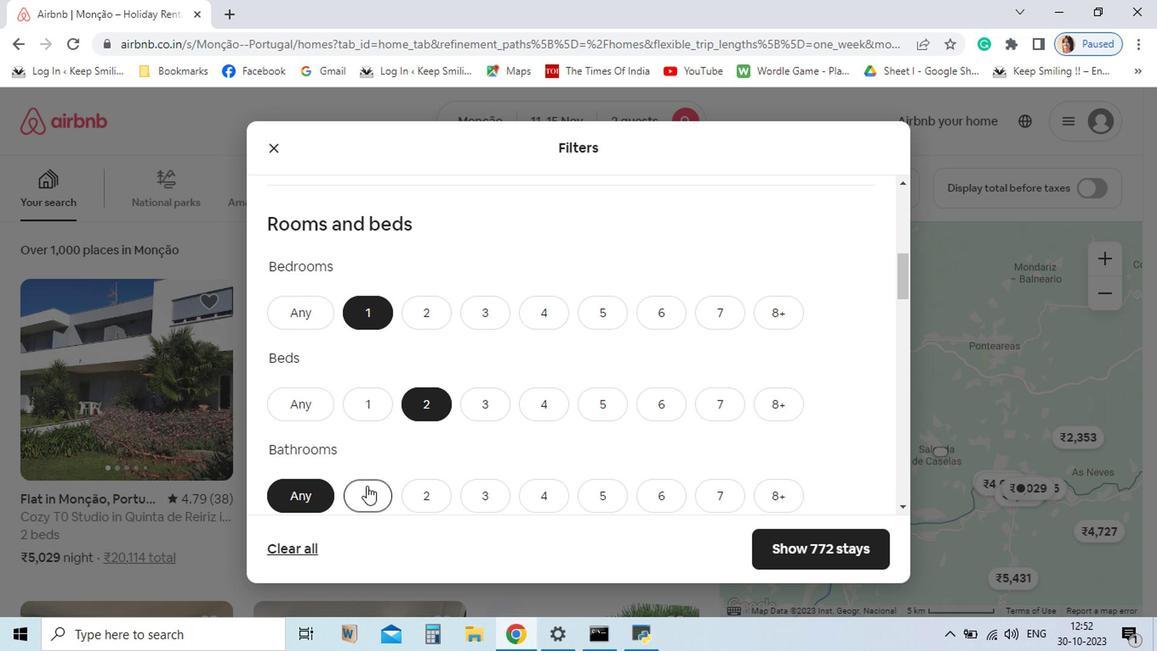 
Action: Mouse pressed left at (308, 393)
Screenshot: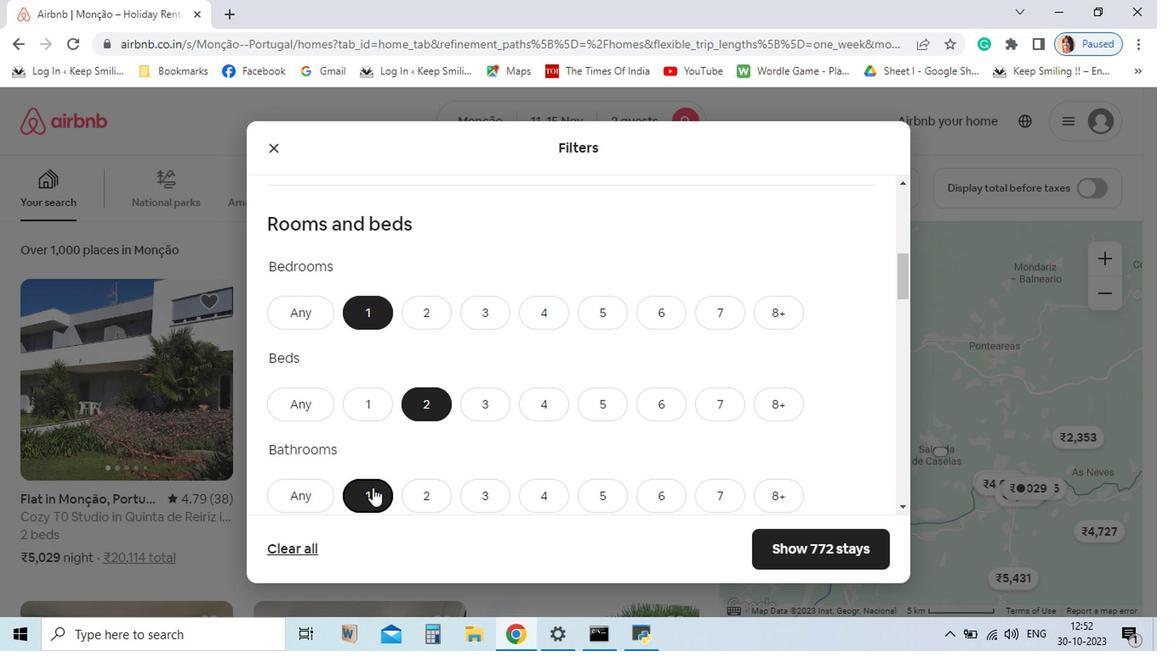 
Action: Mouse moved to (410, 388)
Screenshot: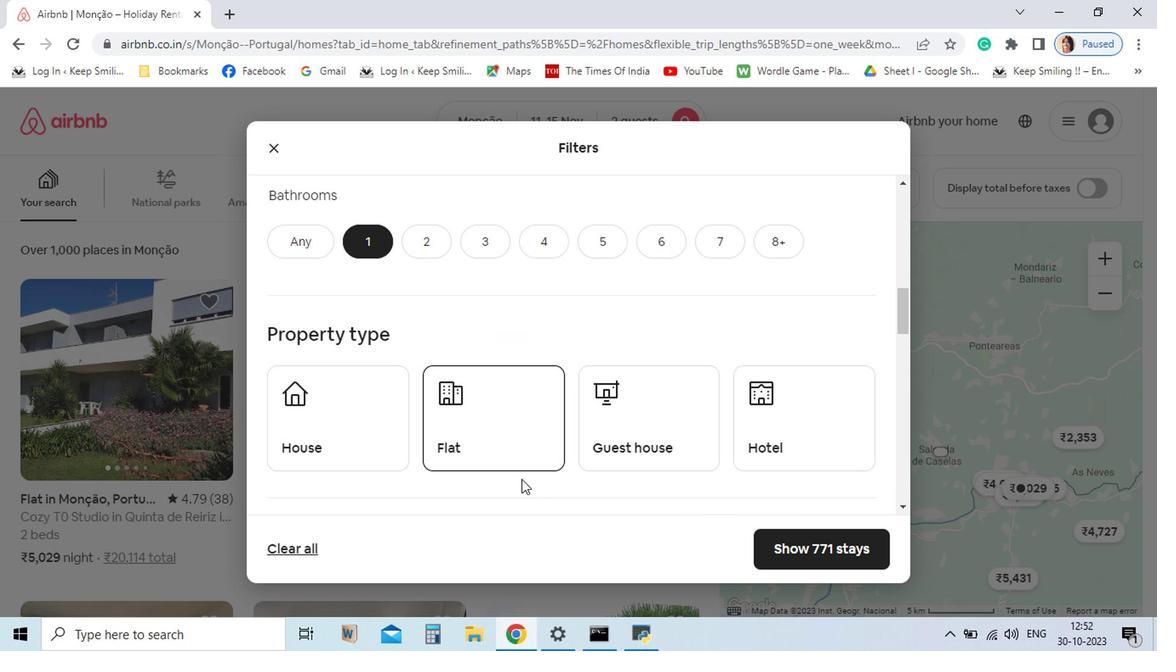 
Action: Mouse scrolled (410, 387) with delta (0, 0)
Screenshot: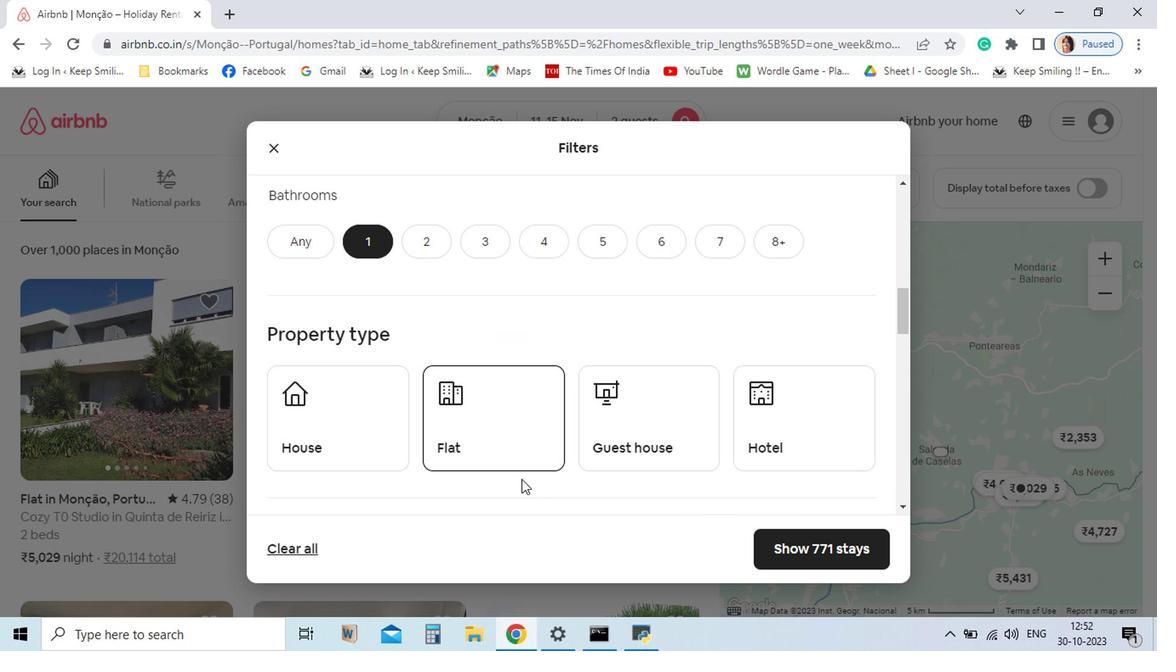 
Action: Mouse moved to (413, 388)
Screenshot: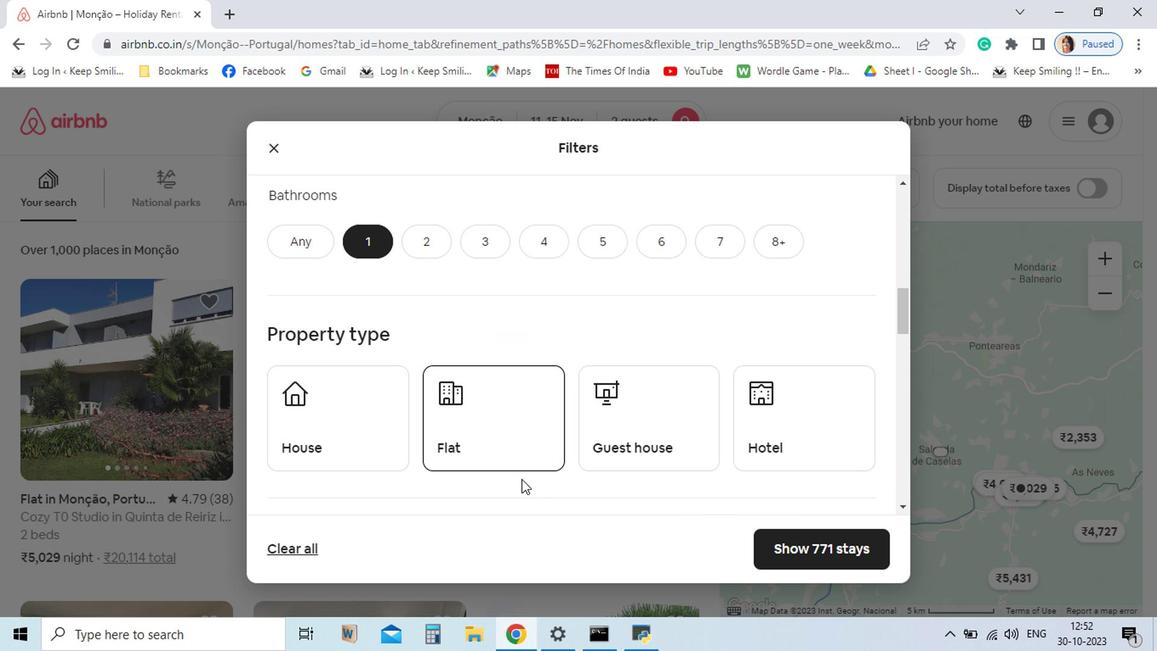
Action: Mouse scrolled (413, 387) with delta (0, 0)
Screenshot: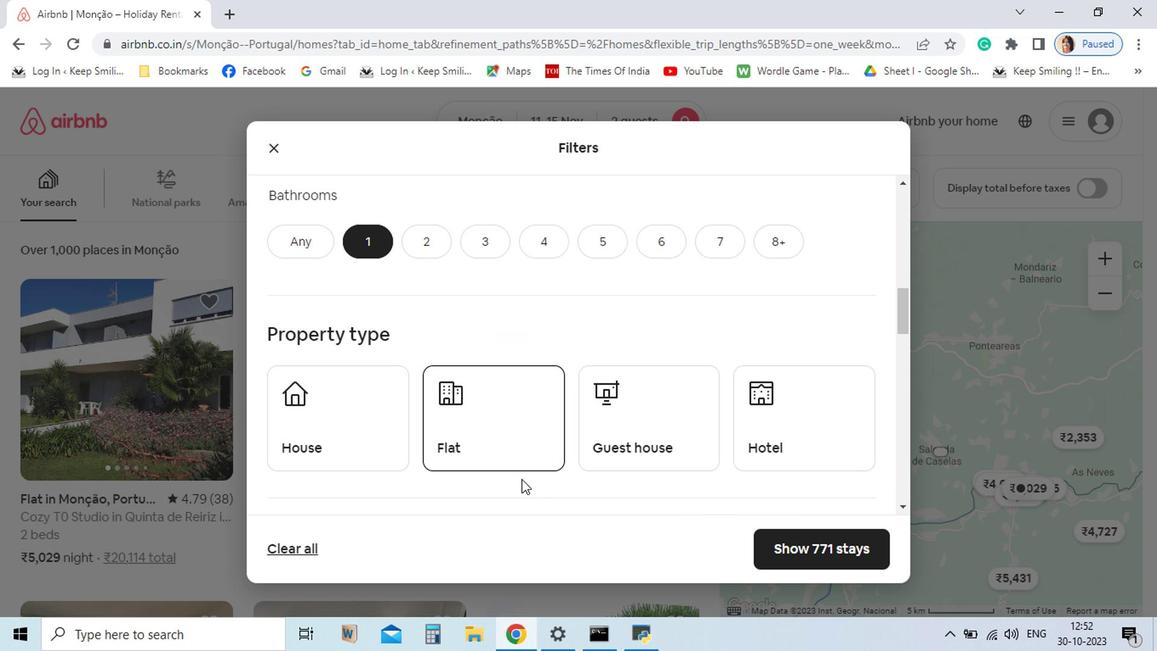 
Action: Mouse moved to (416, 389)
Screenshot: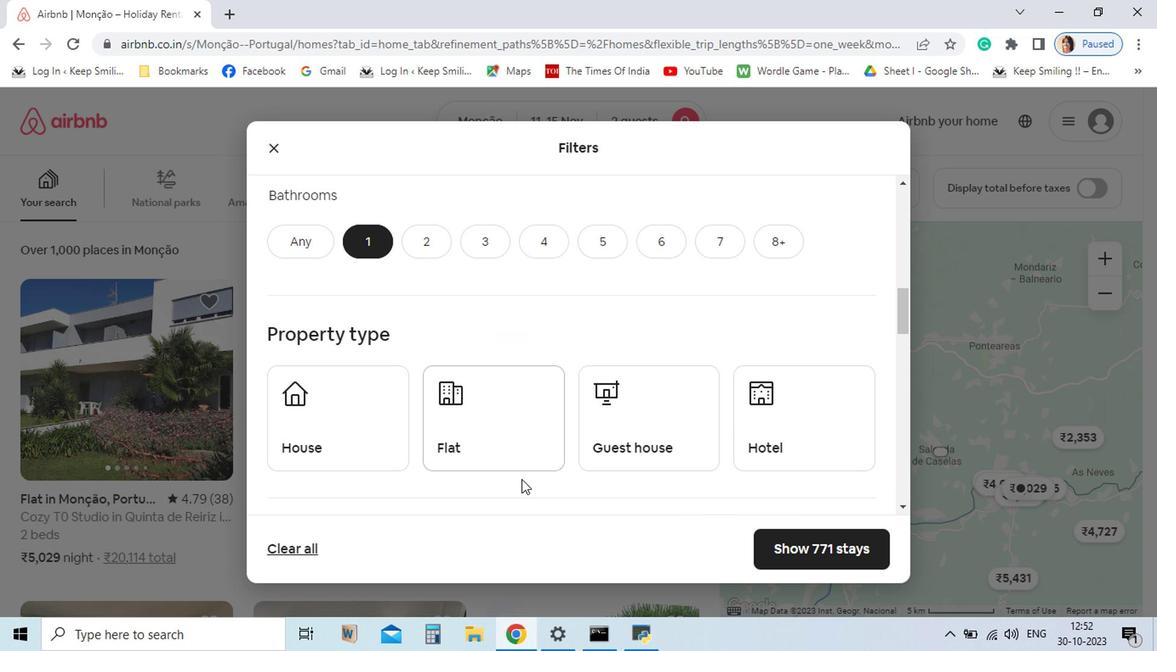 
Action: Mouse scrolled (416, 388) with delta (0, 0)
Screenshot: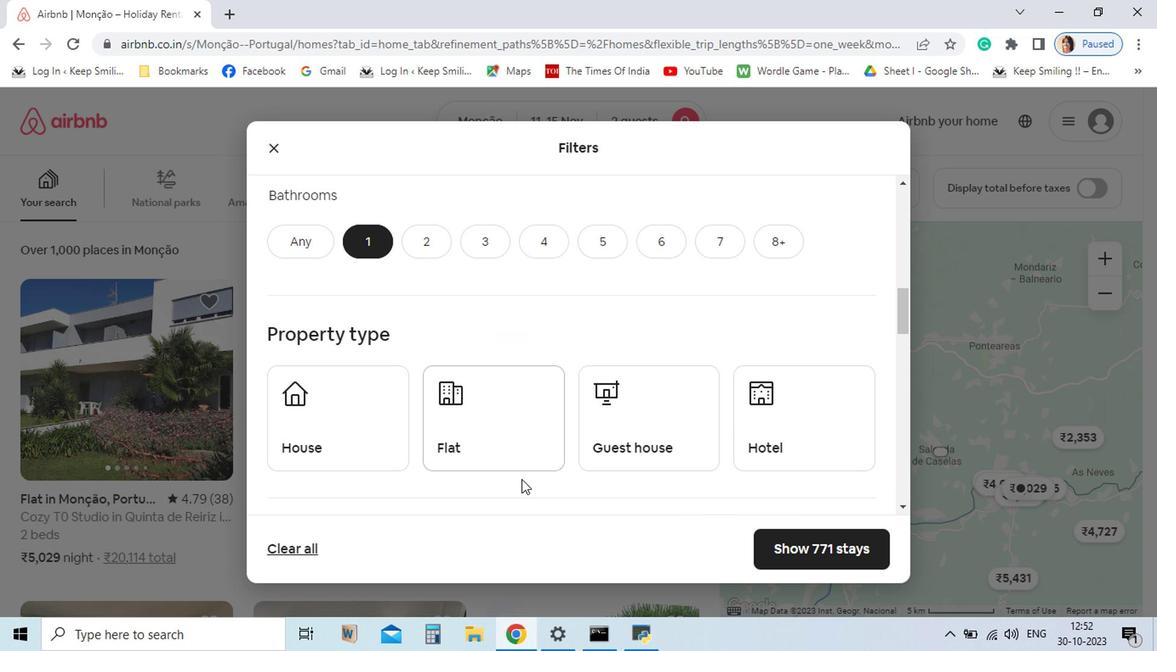
Action: Mouse moved to (417, 388)
Screenshot: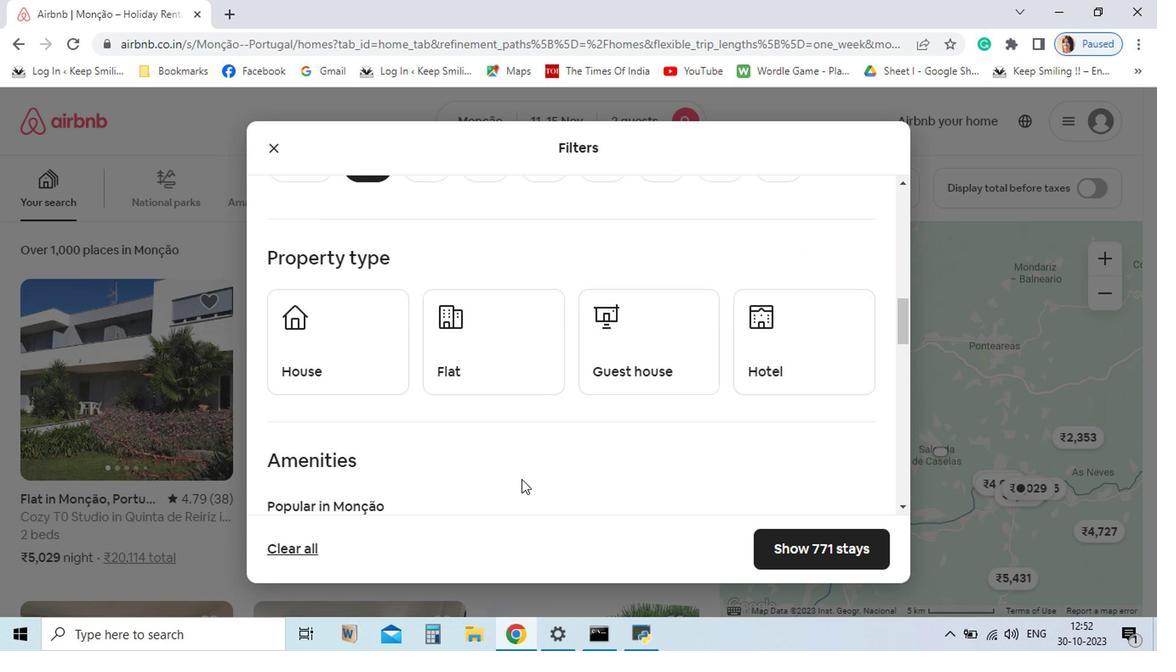 
Action: Mouse scrolled (417, 388) with delta (0, 0)
Screenshot: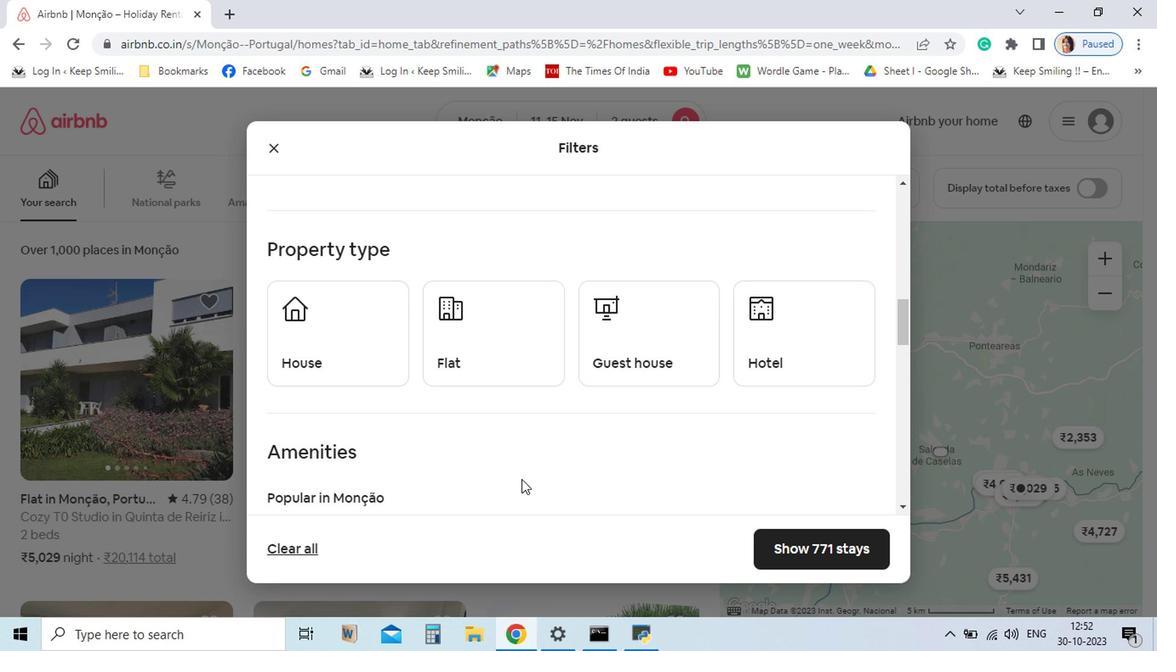 
Action: Mouse moved to (605, 290)
Screenshot: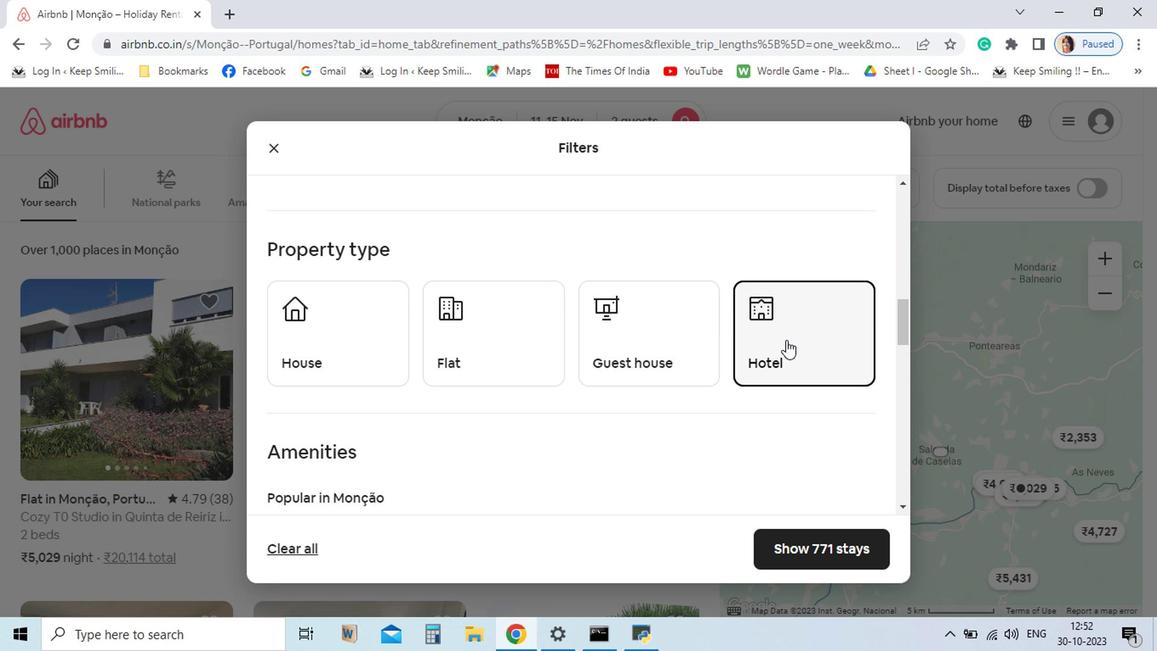 
Action: Mouse pressed left at (605, 290)
Screenshot: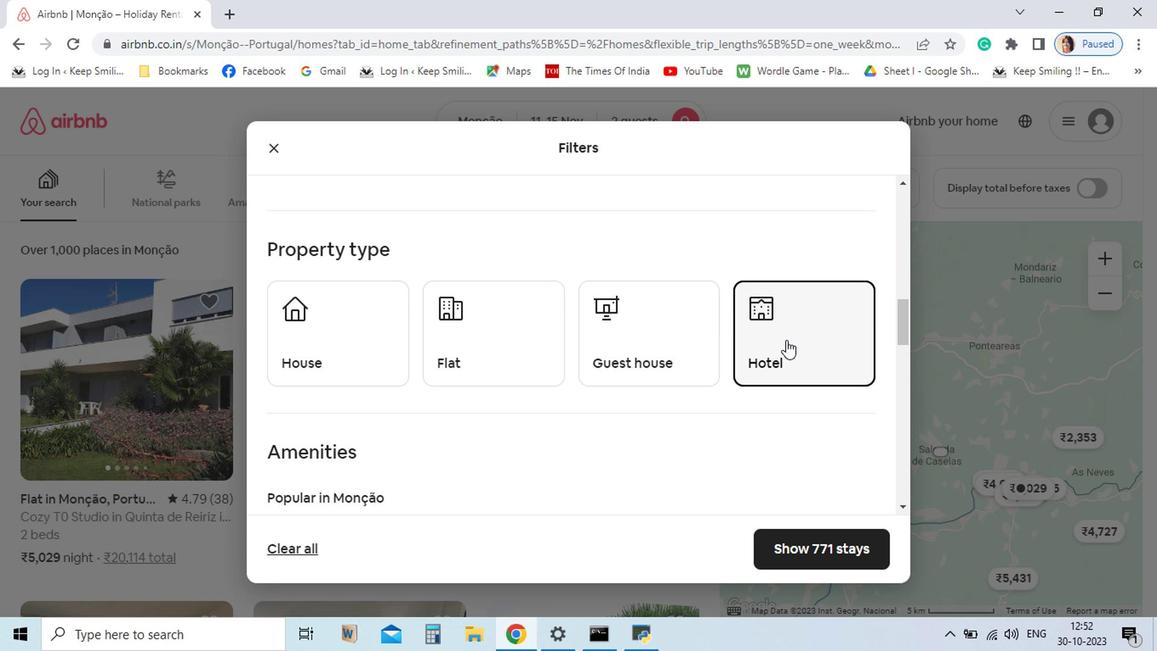 
Action: Mouse moved to (632, 437)
Screenshot: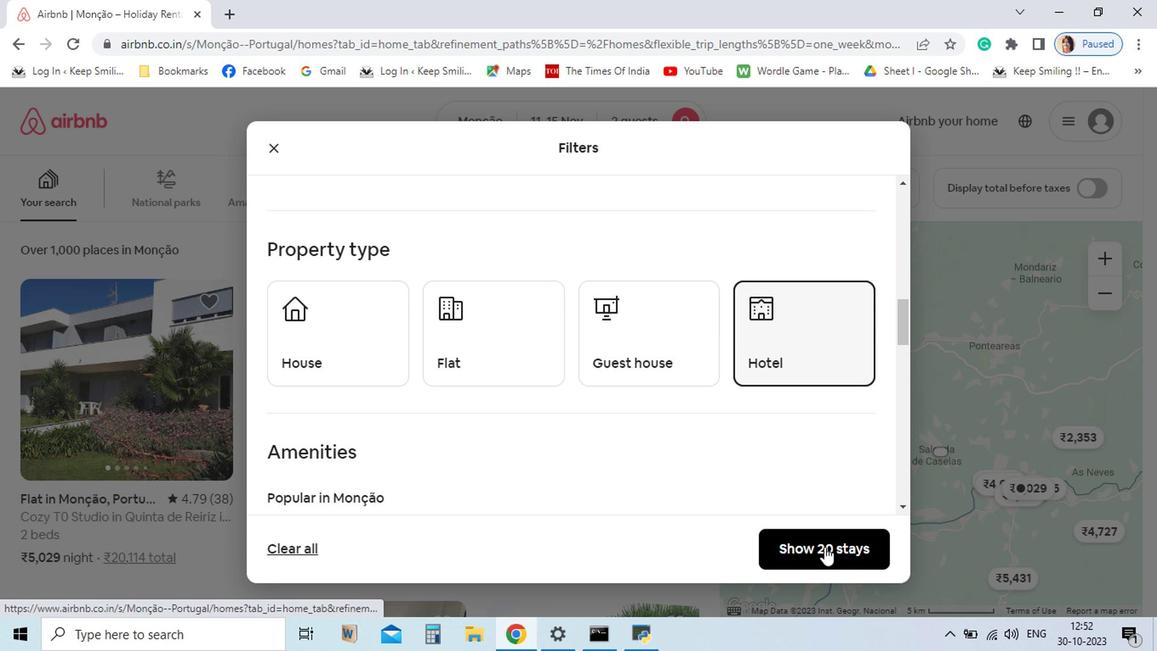
Action: Mouse pressed left at (632, 437)
Screenshot: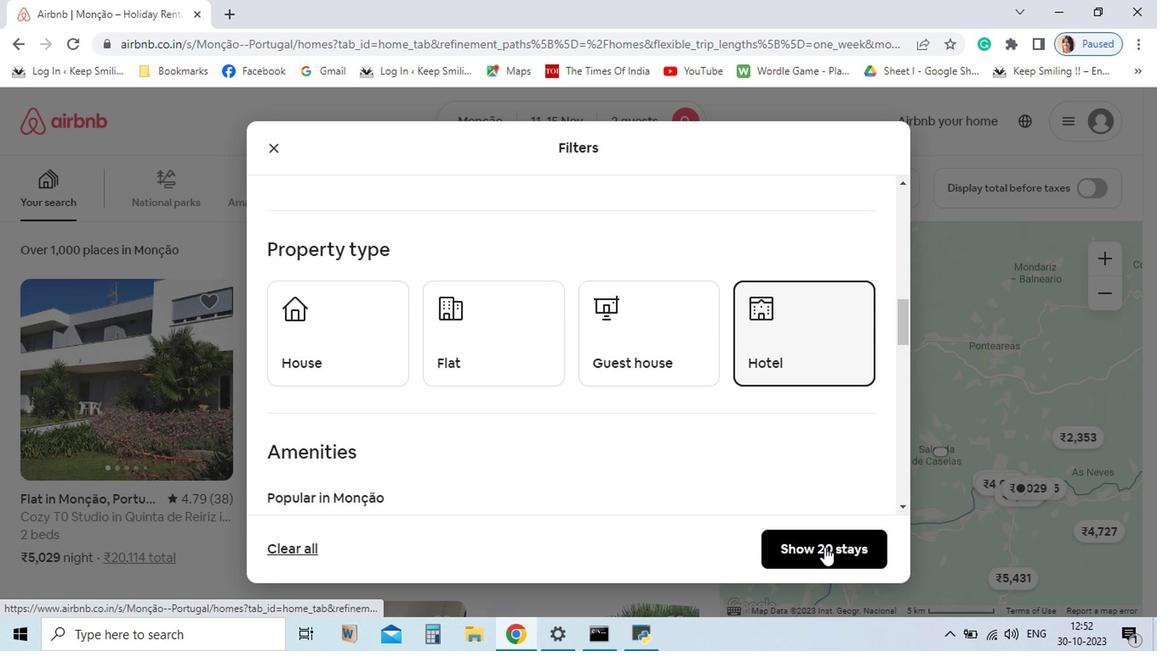 
Action: Mouse moved to (110, 402)
Screenshot: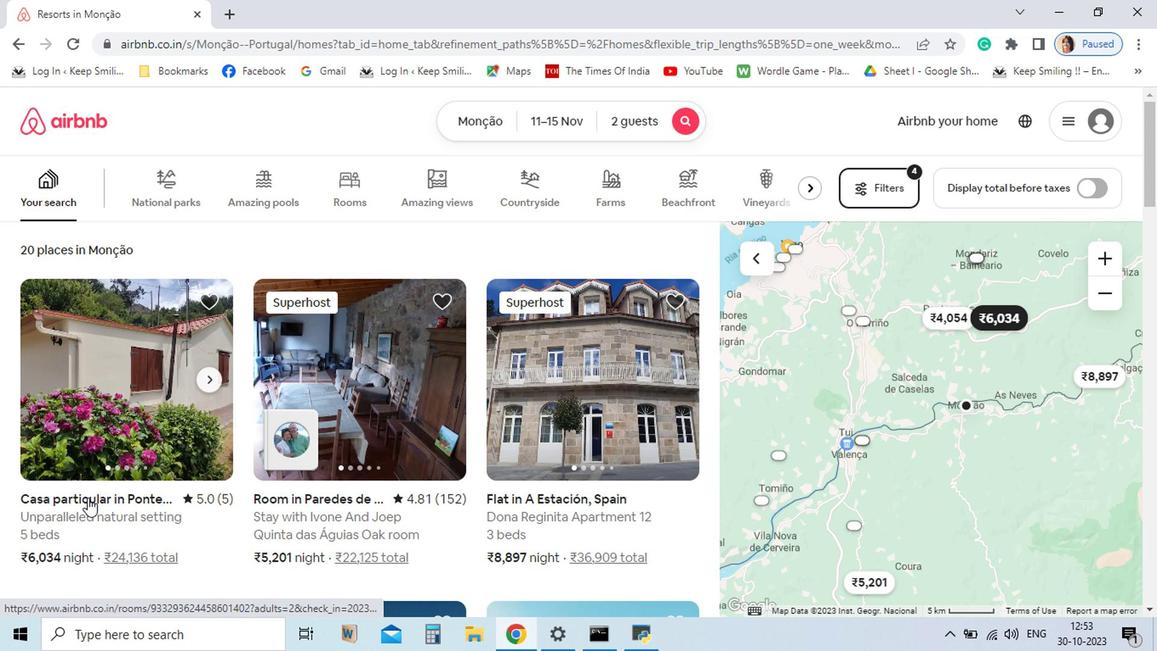 
Action: Mouse pressed left at (110, 402)
Screenshot: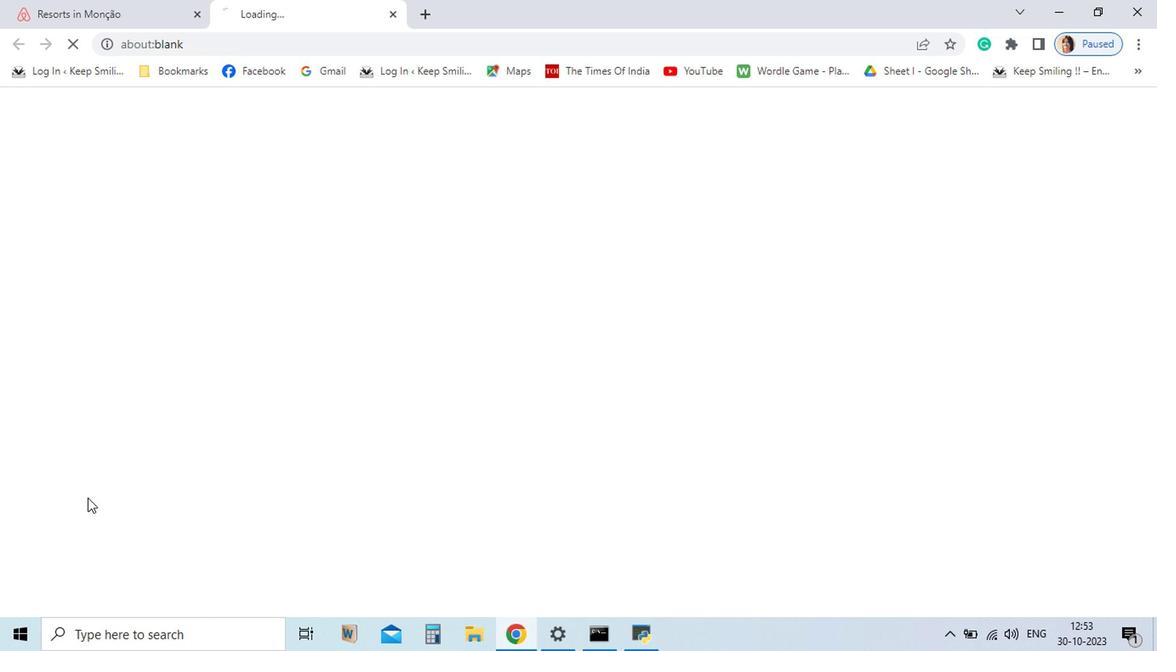
Action: Mouse moved to (732, 391)
Screenshot: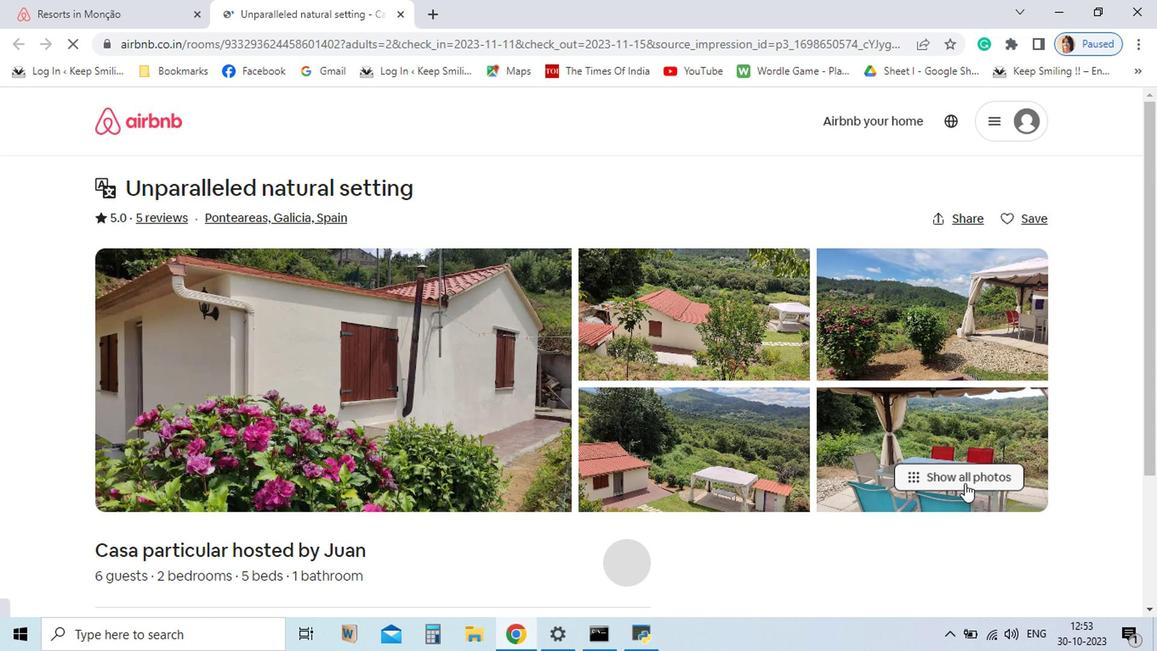 
Action: Mouse pressed left at (732, 391)
Screenshot: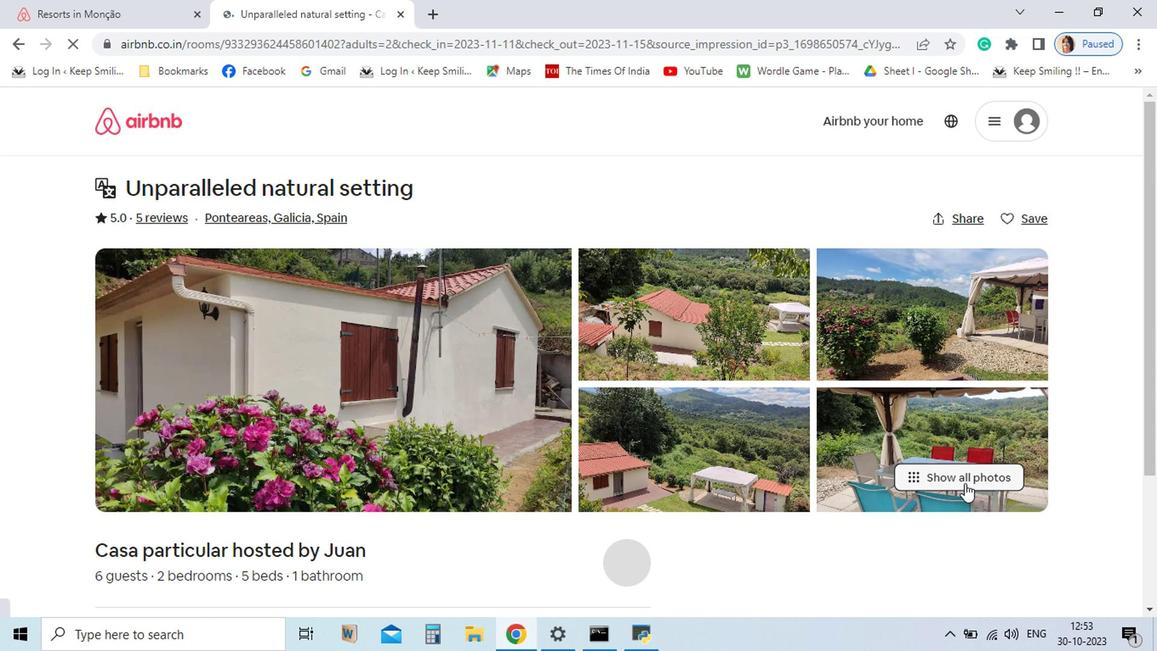
Action: Mouse scrolled (732, 391) with delta (0, 0)
Screenshot: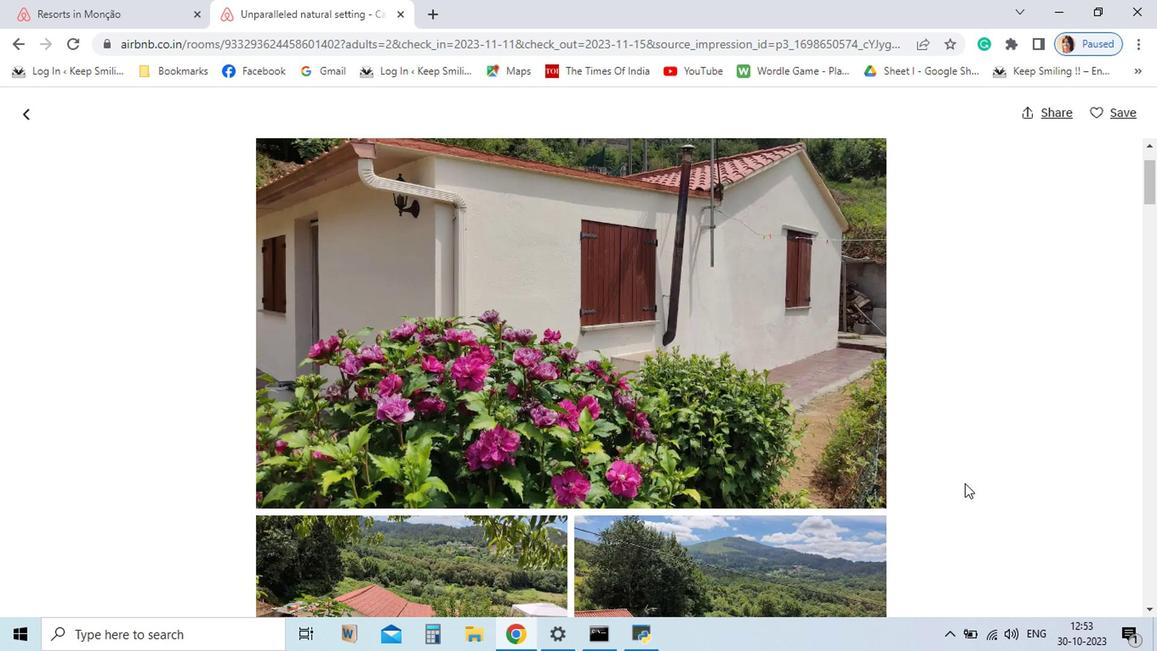 
Action: Mouse scrolled (732, 391) with delta (0, 0)
Screenshot: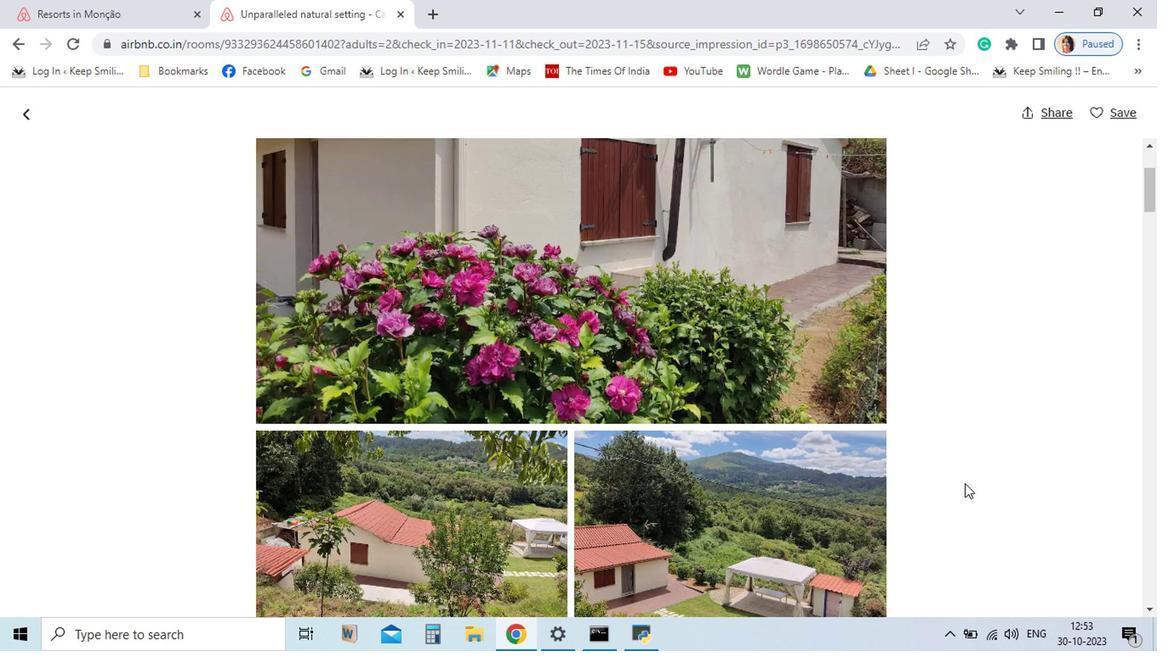
Action: Mouse scrolled (732, 391) with delta (0, 0)
Screenshot: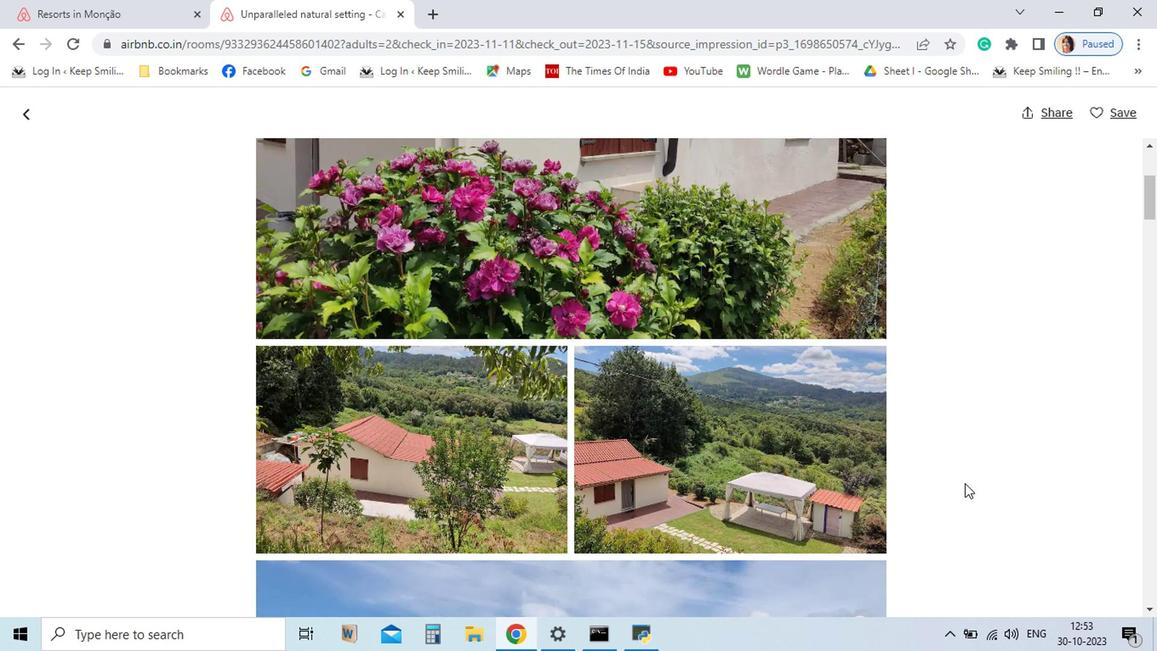
Action: Mouse scrolled (732, 391) with delta (0, 0)
Screenshot: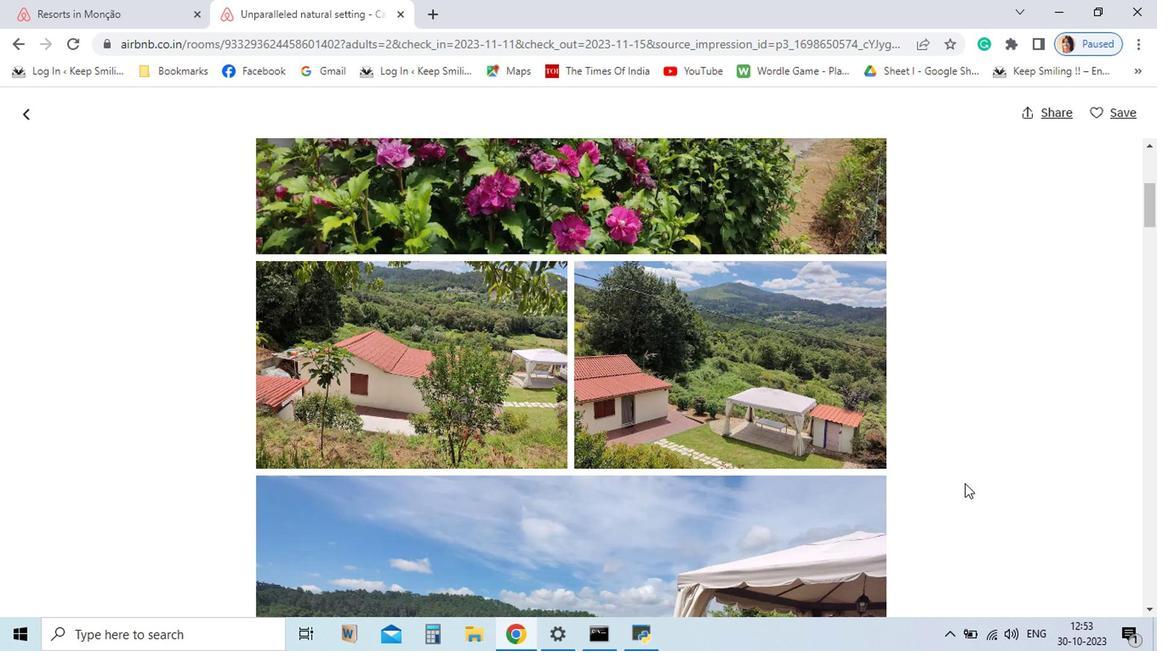 
Action: Mouse scrolled (732, 391) with delta (0, 0)
Screenshot: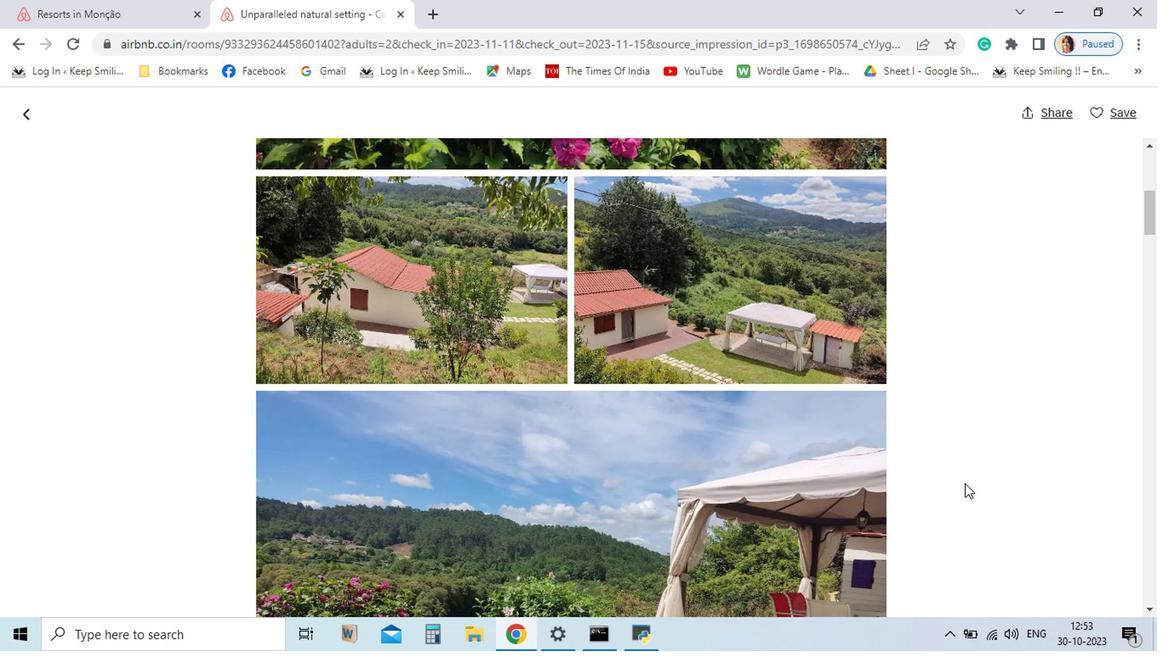 
Action: Mouse scrolled (732, 391) with delta (0, 0)
Screenshot: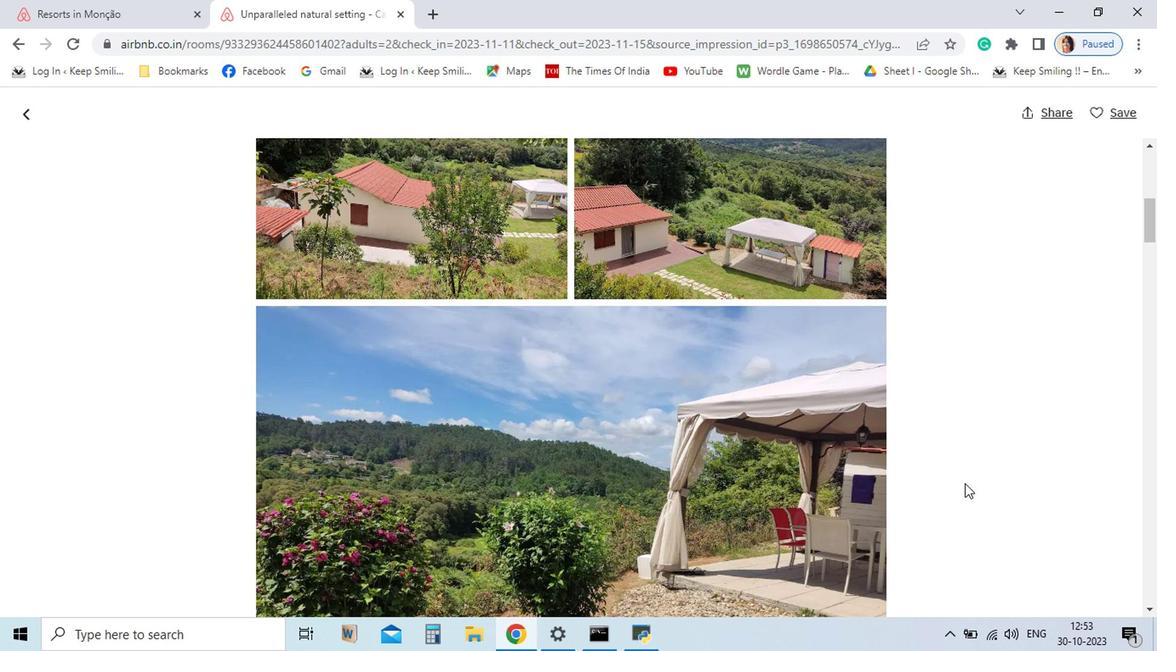
Action: Mouse scrolled (732, 391) with delta (0, 0)
Screenshot: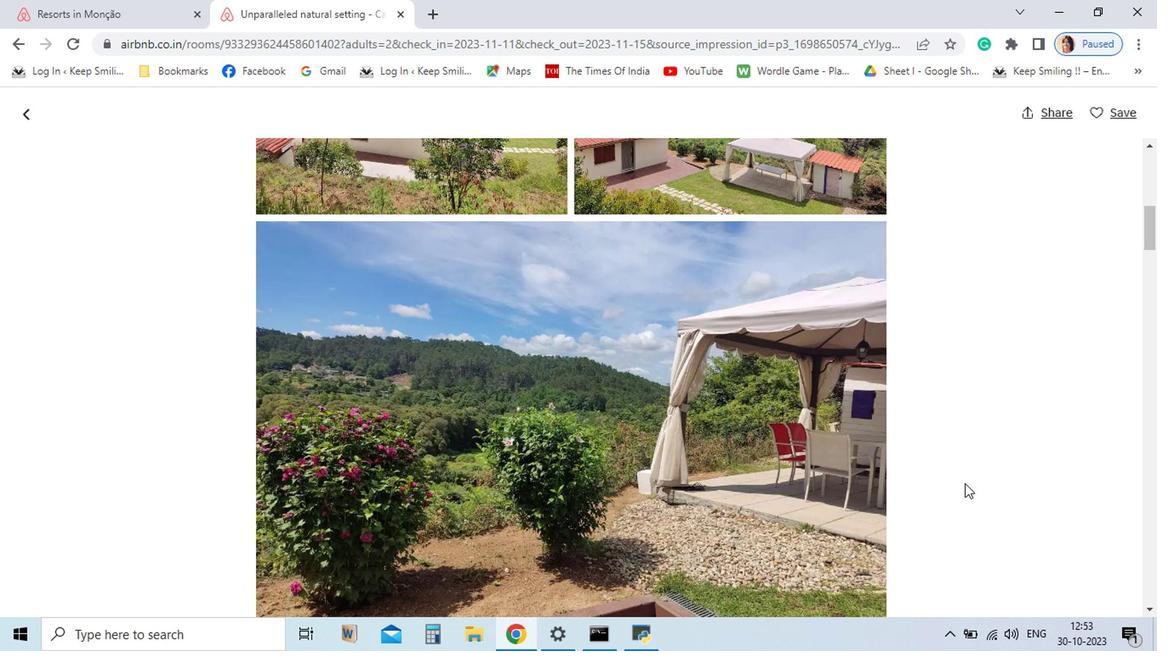 
Action: Mouse scrolled (732, 391) with delta (0, 0)
Screenshot: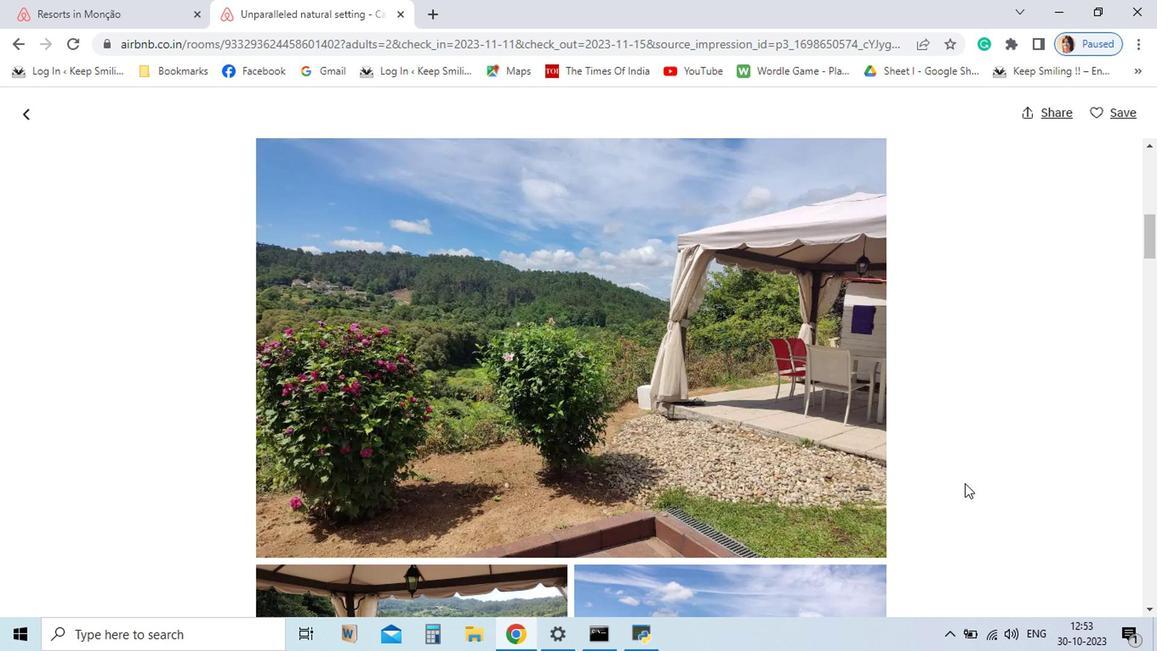 
Action: Mouse scrolled (732, 391) with delta (0, 0)
Screenshot: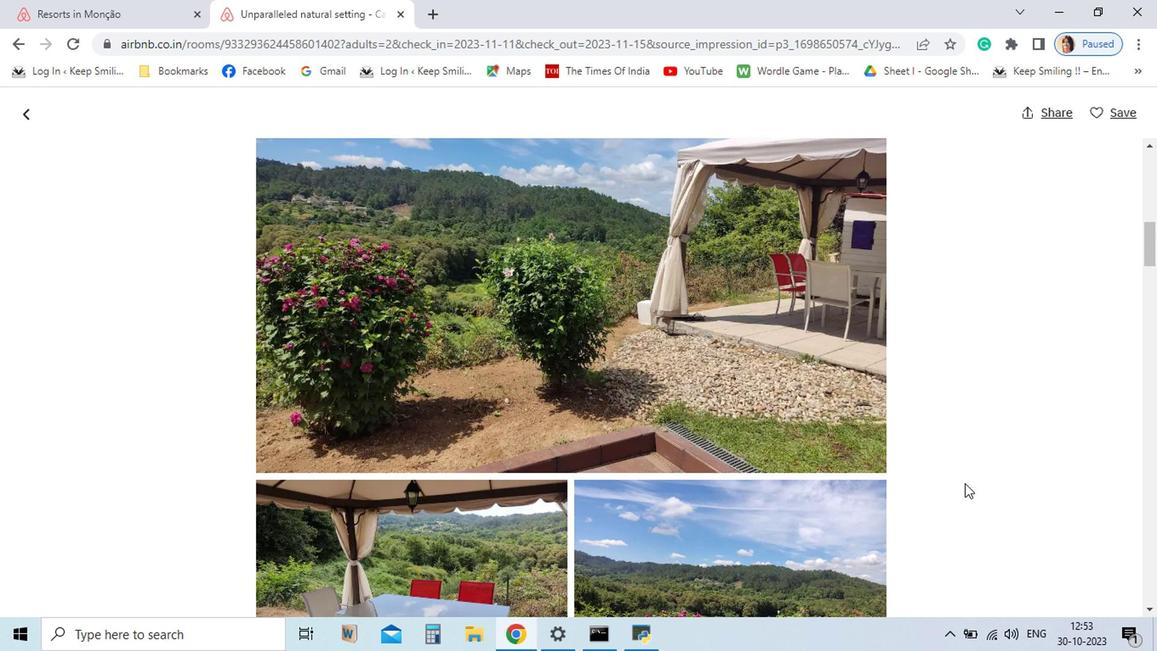 
Action: Mouse scrolled (732, 391) with delta (0, 0)
Screenshot: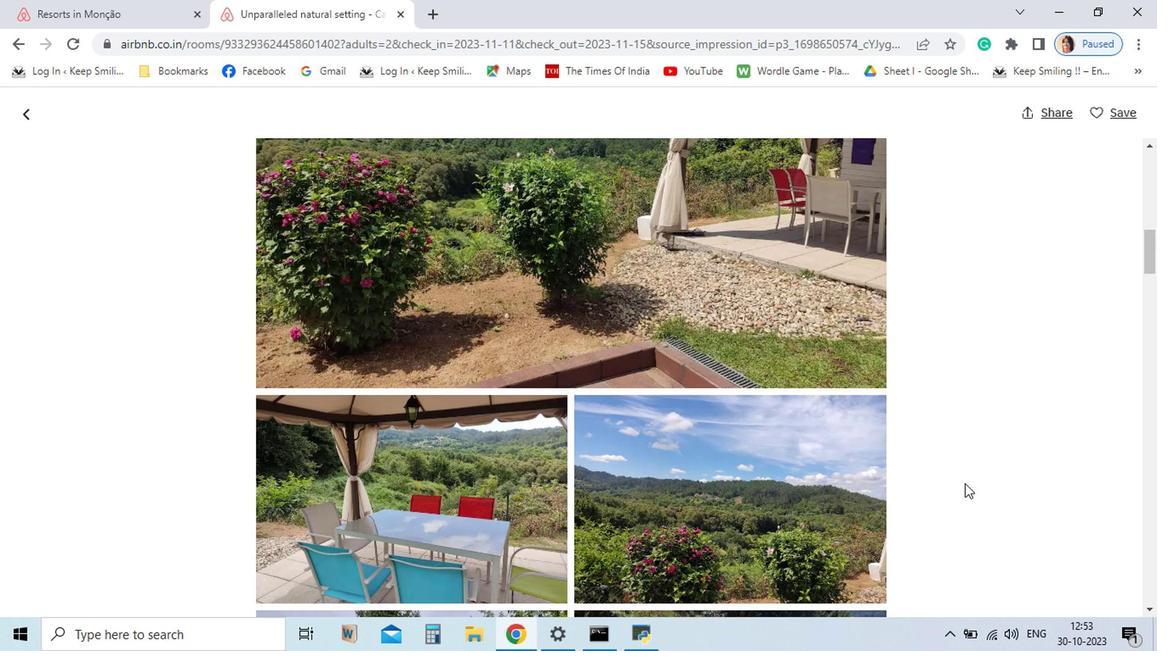 
Action: Mouse scrolled (732, 391) with delta (0, 0)
Screenshot: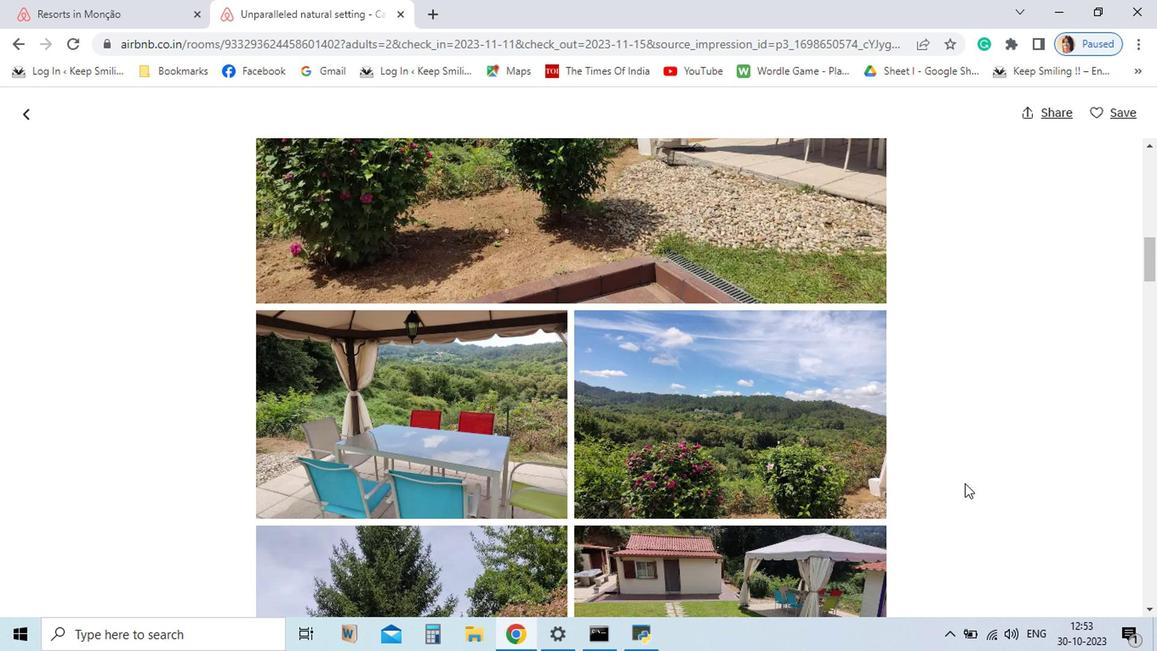 
Action: Mouse scrolled (732, 391) with delta (0, 0)
Screenshot: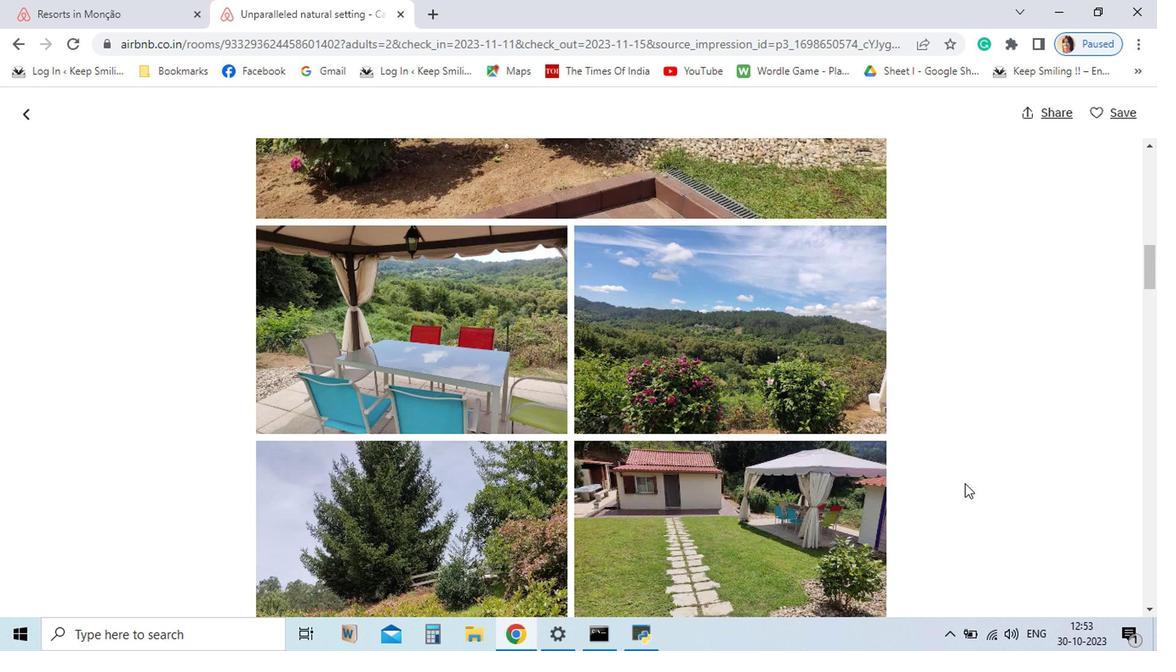 
Action: Mouse scrolled (732, 391) with delta (0, 0)
Screenshot: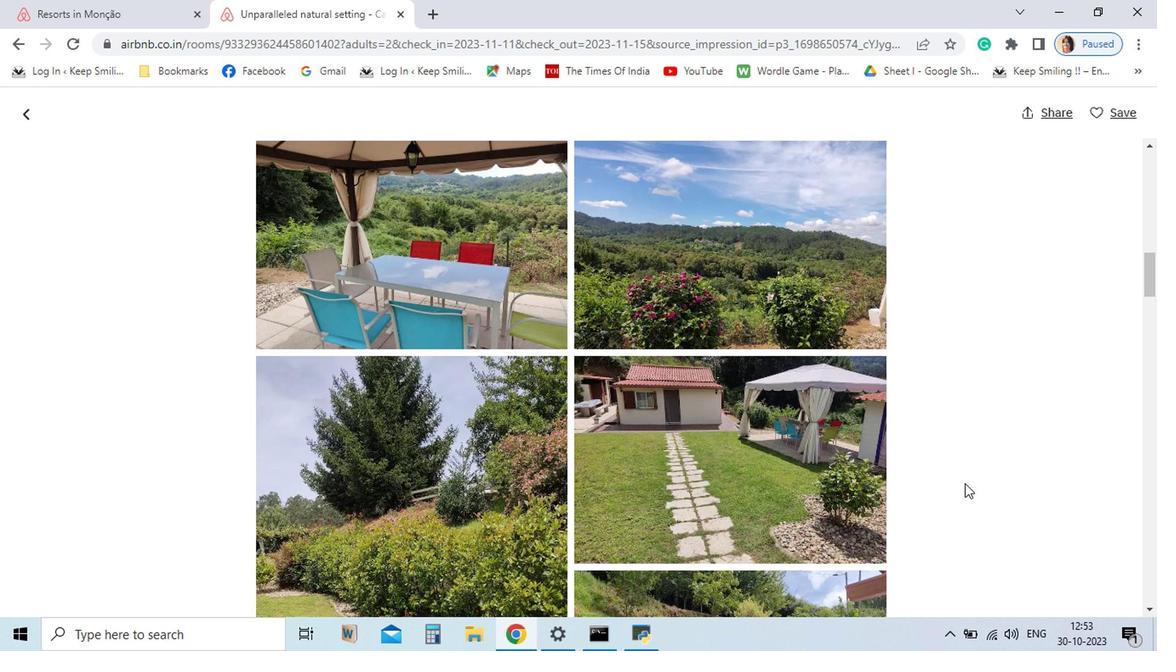 
Action: Mouse scrolled (732, 391) with delta (0, 0)
Screenshot: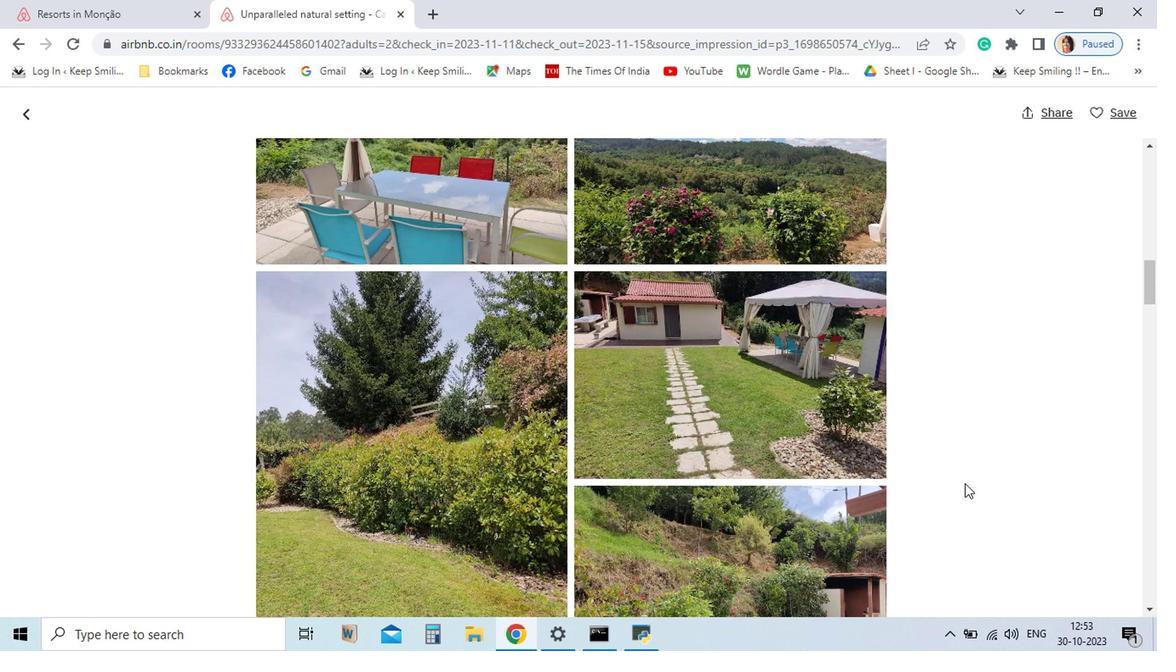 
Action: Mouse scrolled (732, 391) with delta (0, 0)
Screenshot: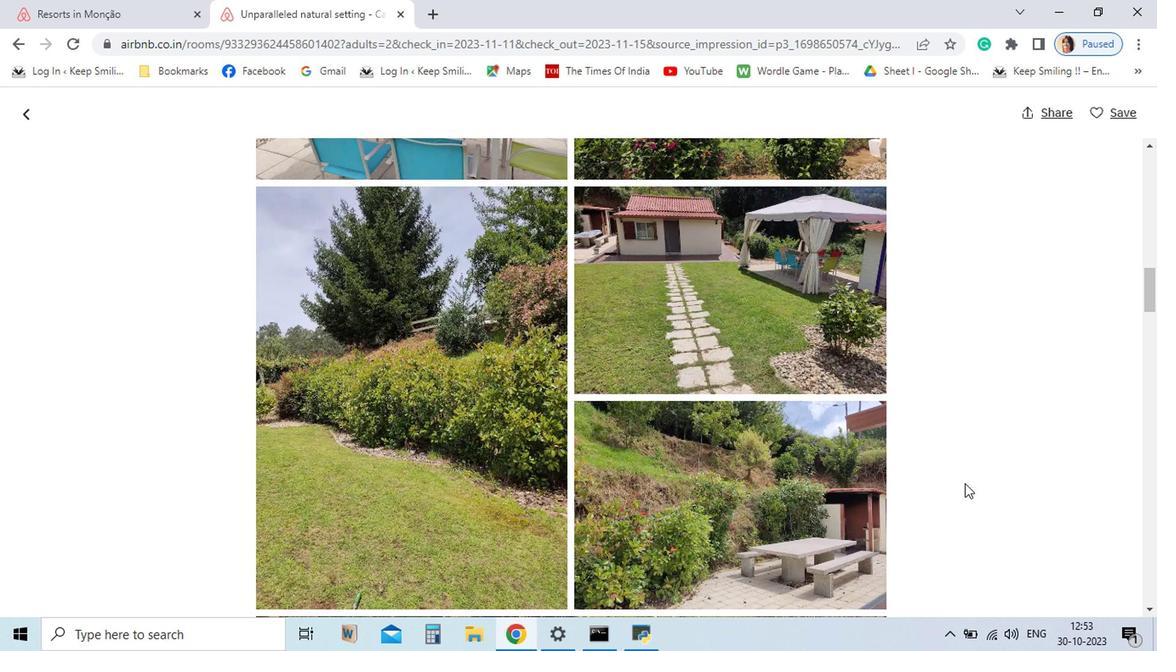 
Action: Mouse scrolled (732, 391) with delta (0, 0)
Screenshot: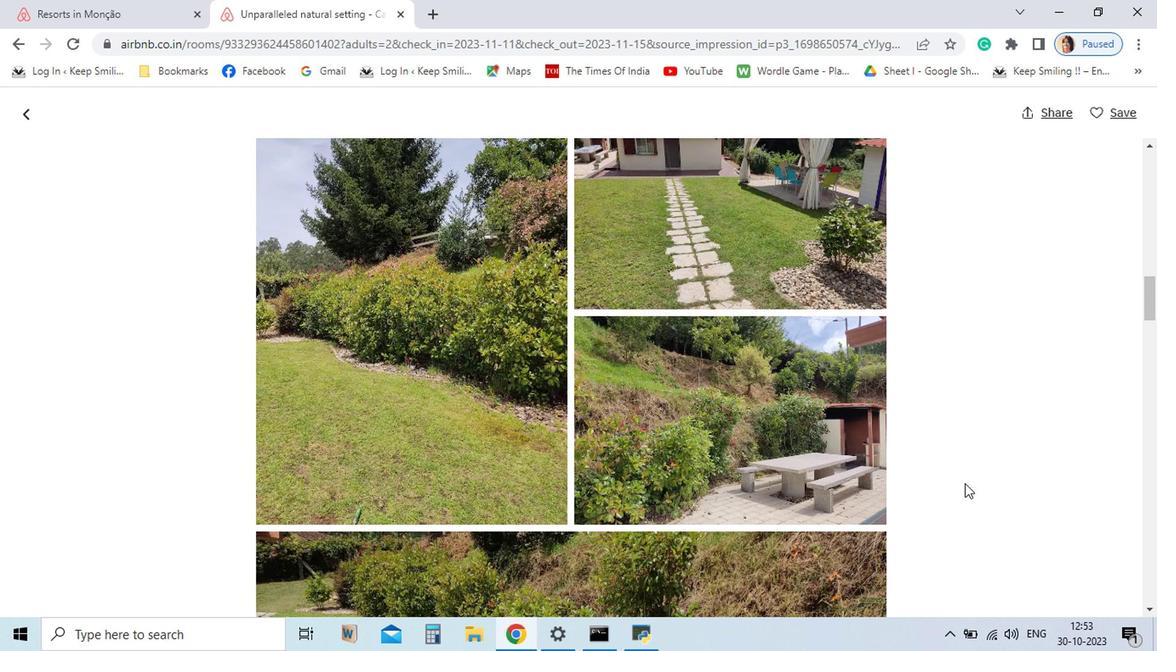 
Action: Mouse scrolled (732, 391) with delta (0, 0)
Screenshot: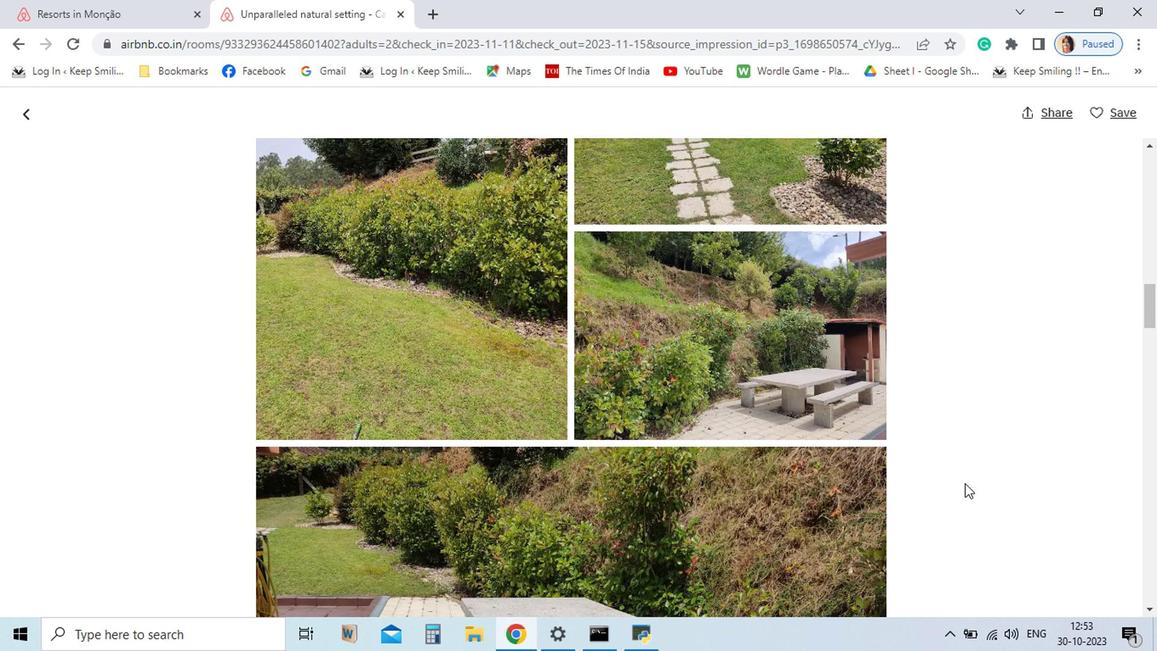 
Action: Mouse scrolled (732, 391) with delta (0, 0)
Screenshot: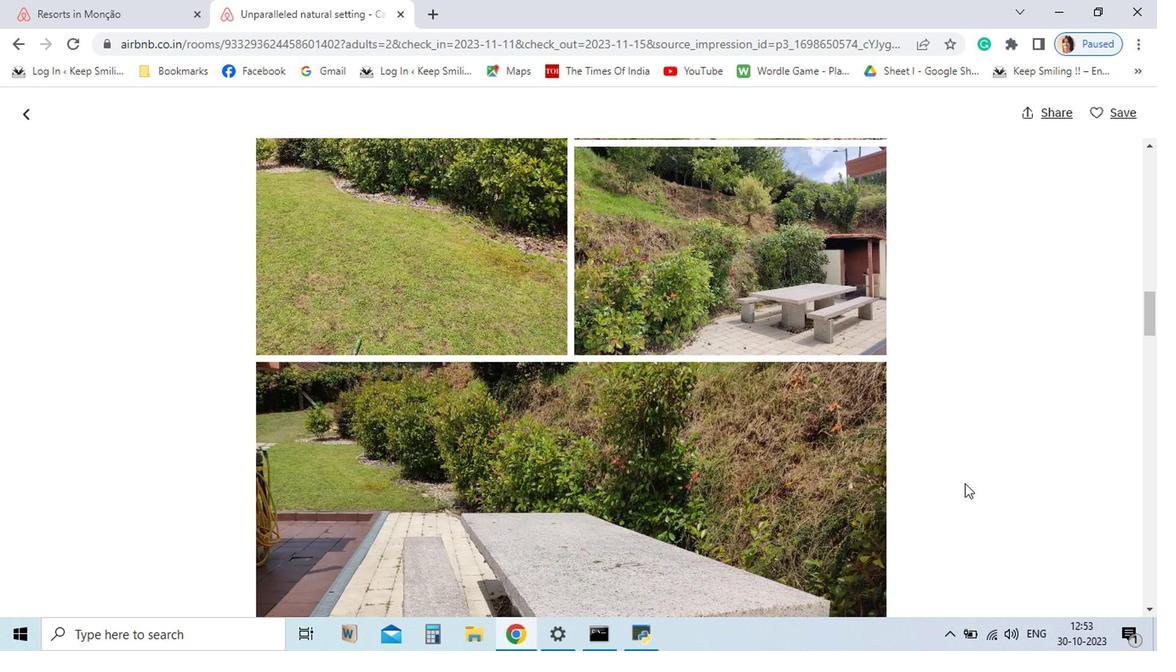 
Action: Mouse scrolled (732, 391) with delta (0, 0)
Screenshot: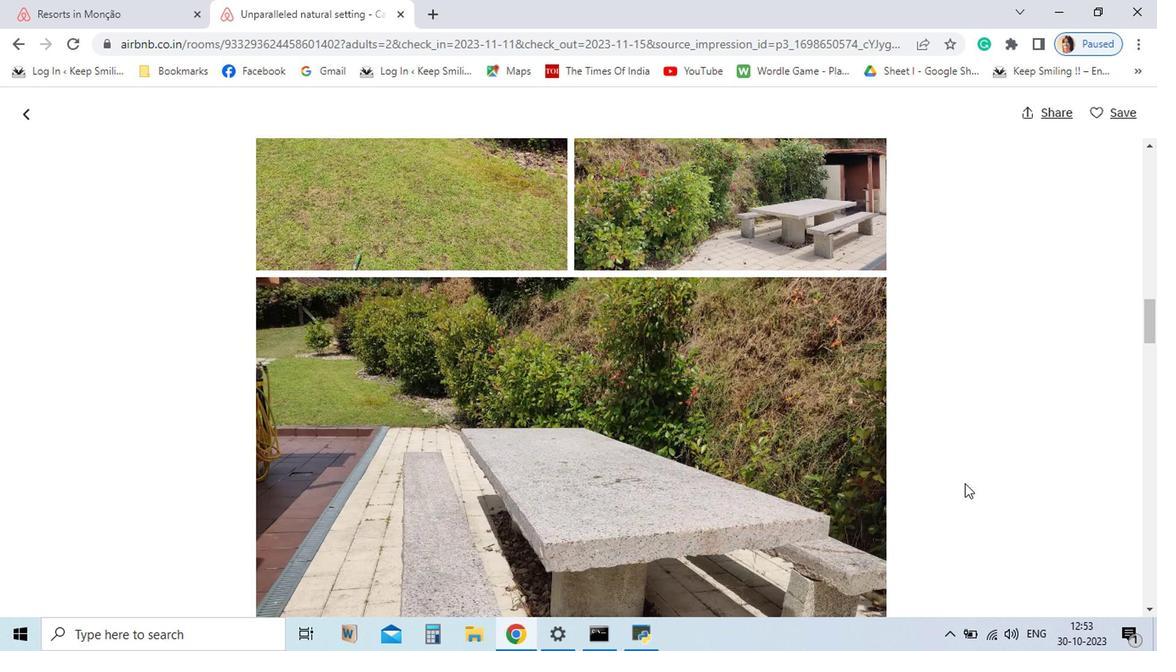 
Action: Mouse scrolled (732, 391) with delta (0, 0)
Screenshot: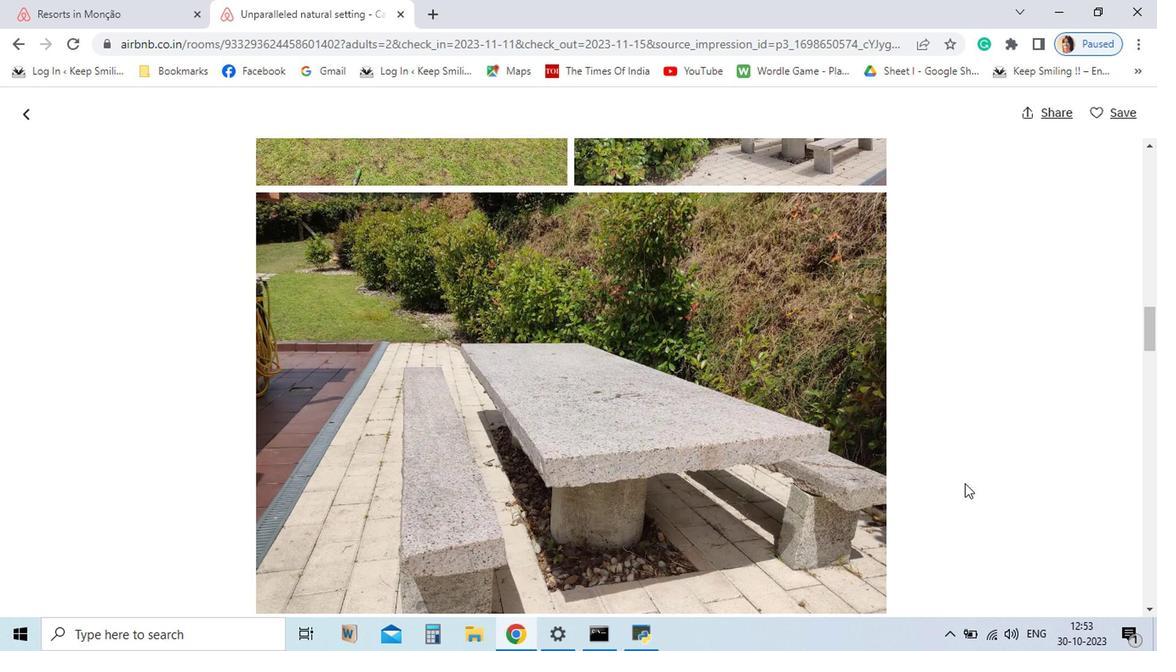 
Action: Mouse scrolled (732, 391) with delta (0, 0)
Screenshot: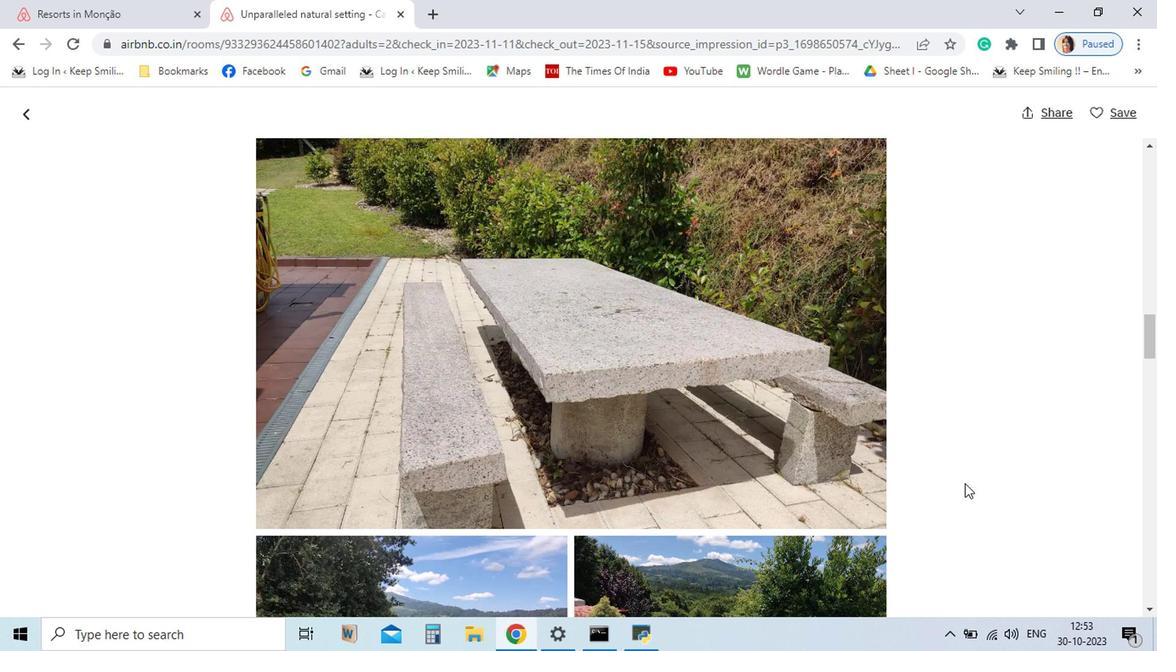 
Action: Mouse scrolled (732, 391) with delta (0, 0)
Screenshot: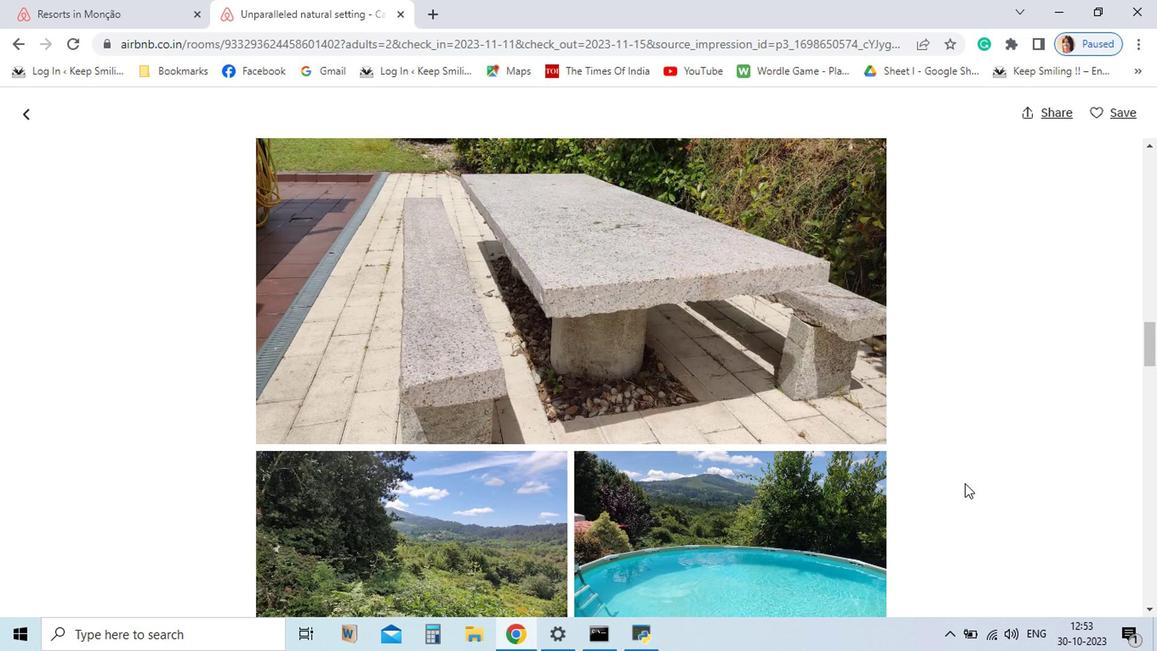 
Action: Mouse scrolled (732, 391) with delta (0, 0)
Screenshot: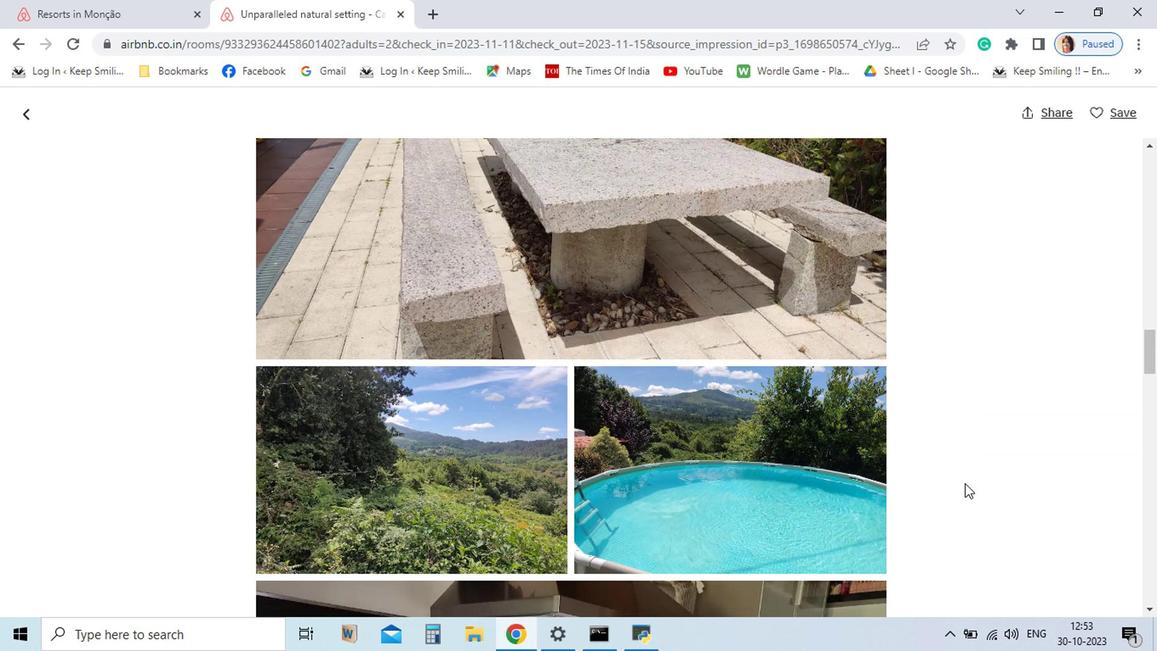 
Action: Mouse scrolled (732, 391) with delta (0, 0)
Screenshot: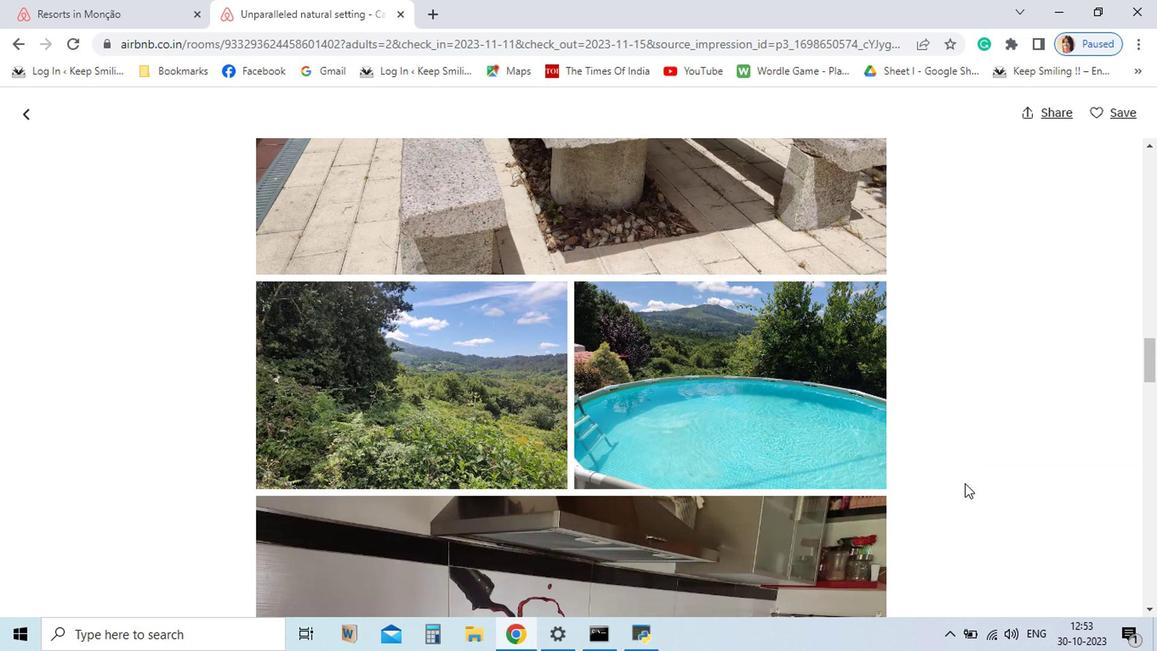 
Action: Mouse scrolled (732, 391) with delta (0, 0)
Screenshot: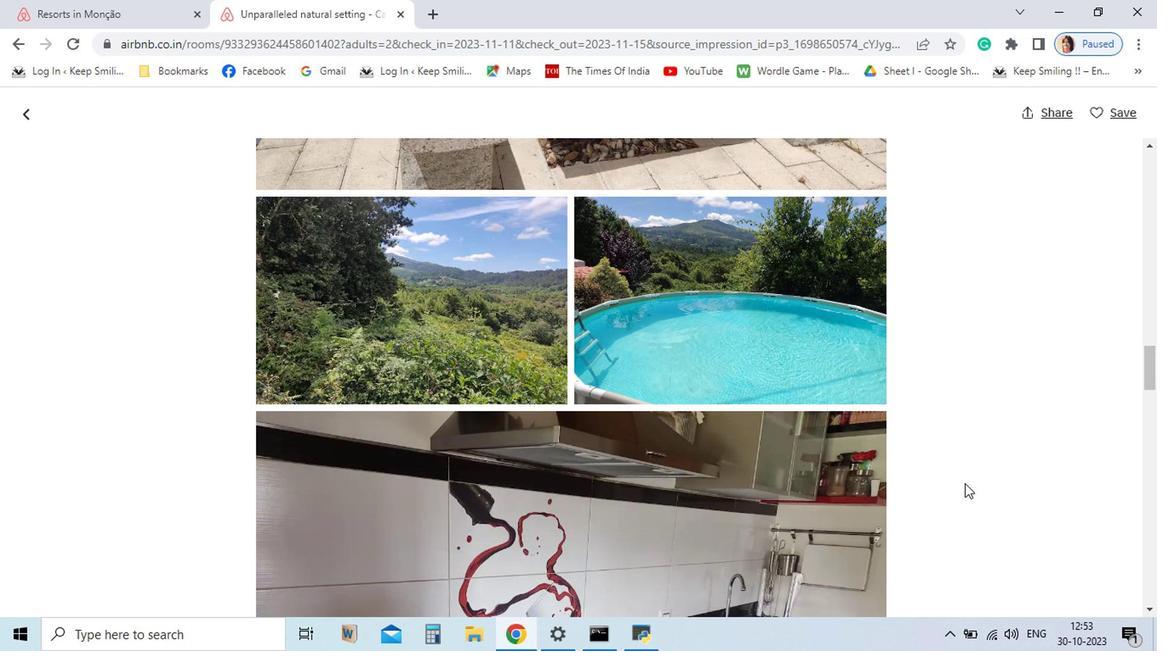 
Action: Mouse scrolled (732, 391) with delta (0, 0)
Screenshot: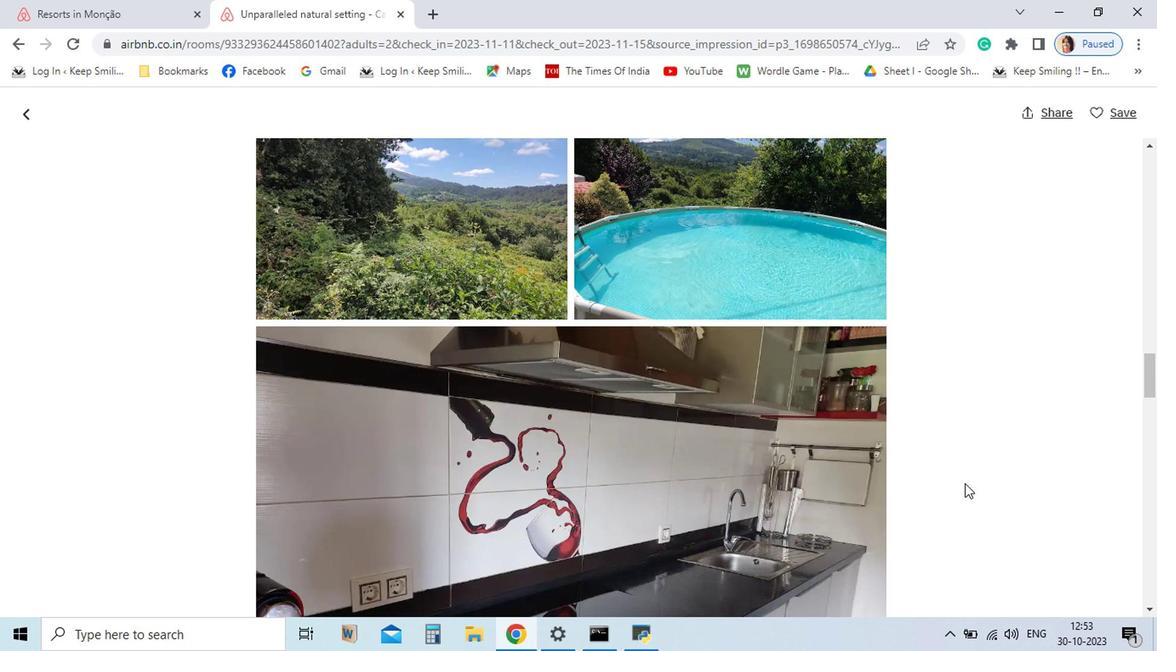 
Action: Mouse scrolled (732, 391) with delta (0, 0)
Screenshot: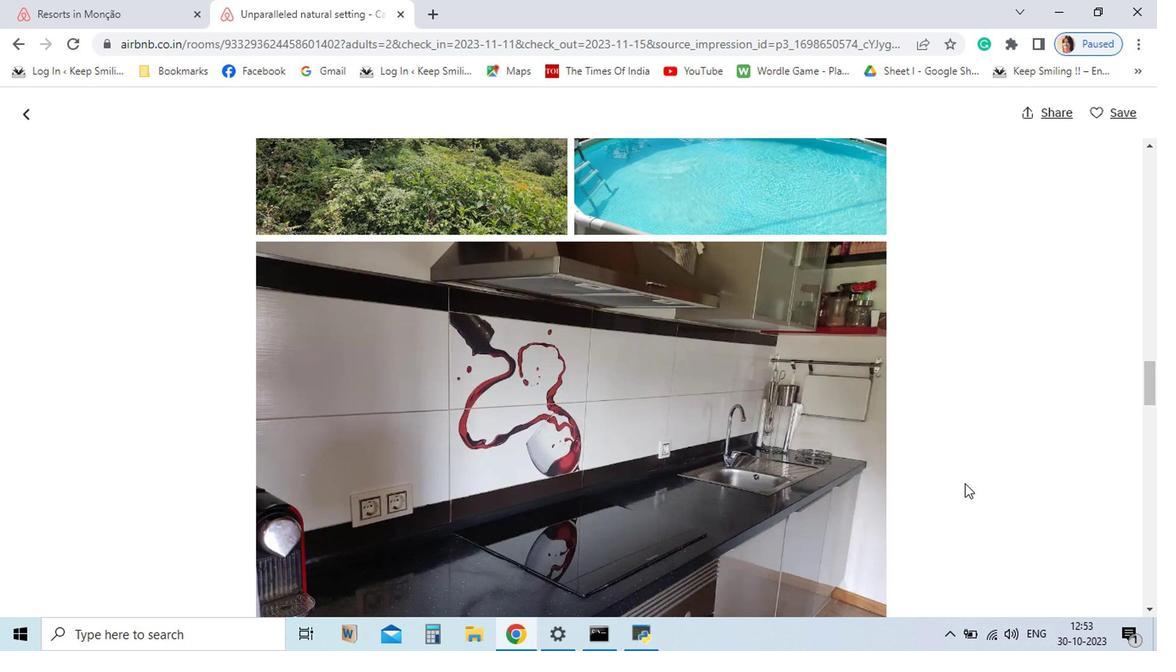 
Action: Mouse scrolled (732, 391) with delta (0, 0)
Screenshot: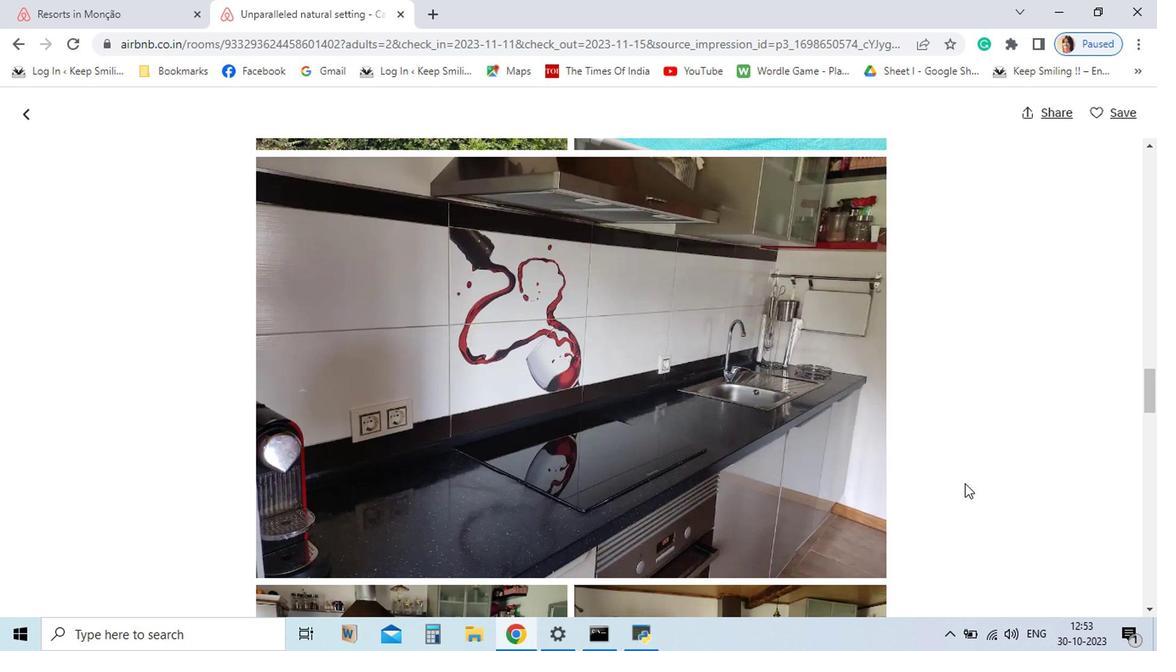 
Action: Mouse scrolled (732, 391) with delta (0, 0)
Screenshot: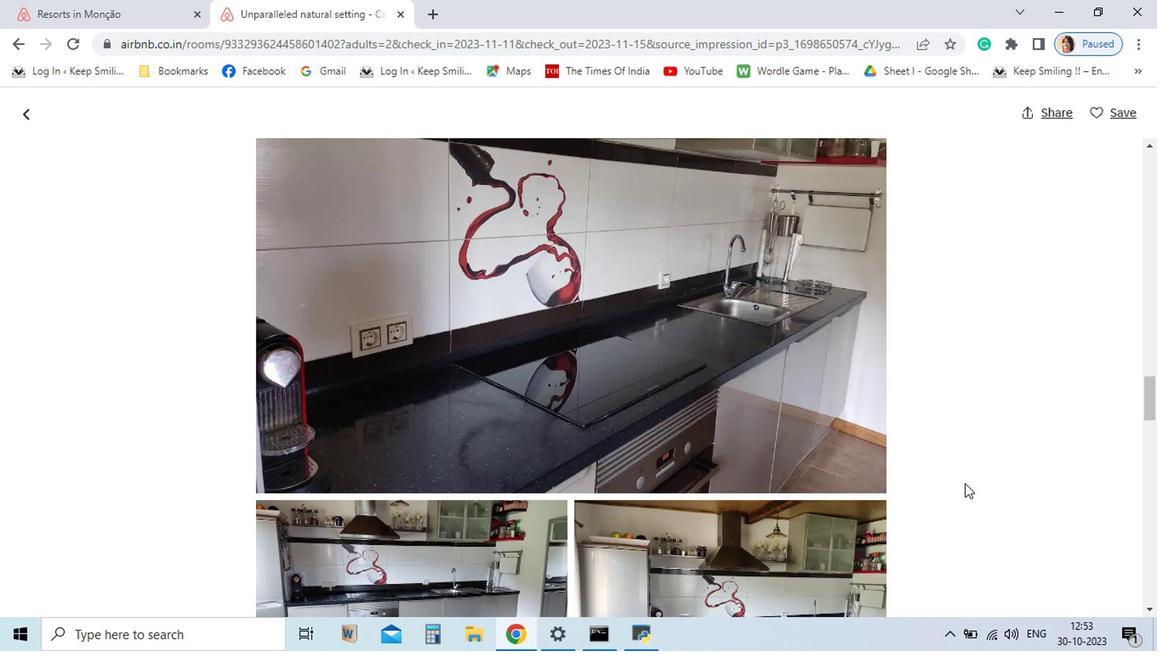 
Action: Mouse scrolled (732, 391) with delta (0, 0)
Screenshot: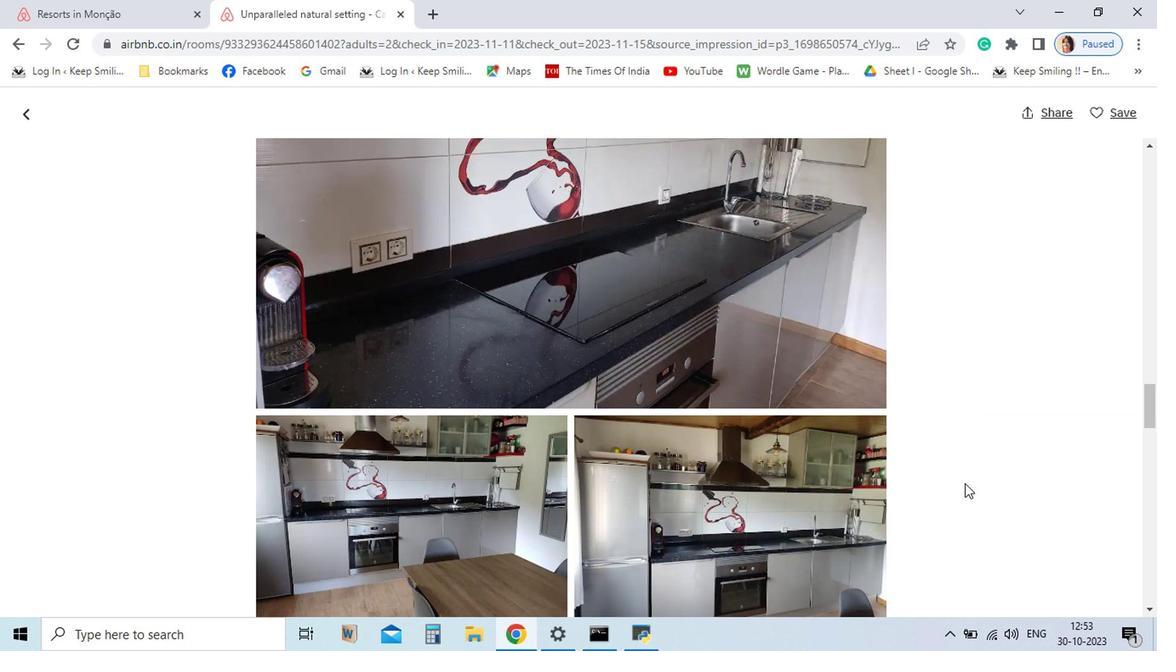 
Action: Mouse scrolled (732, 391) with delta (0, 0)
Screenshot: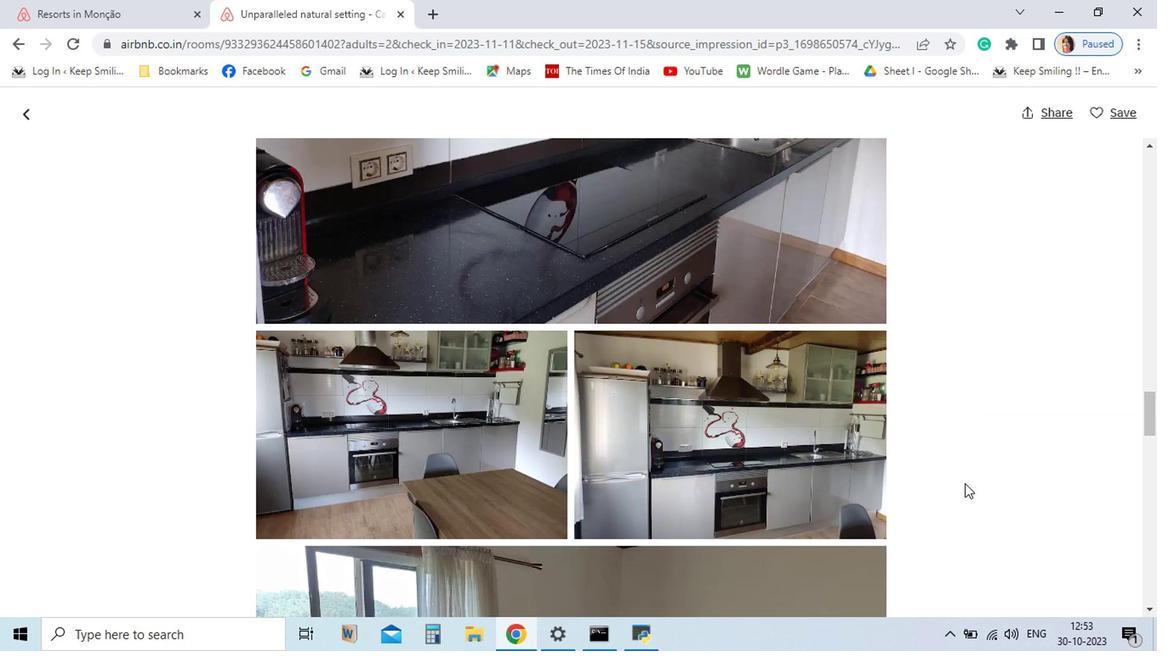 
Action: Mouse scrolled (732, 391) with delta (0, 0)
Screenshot: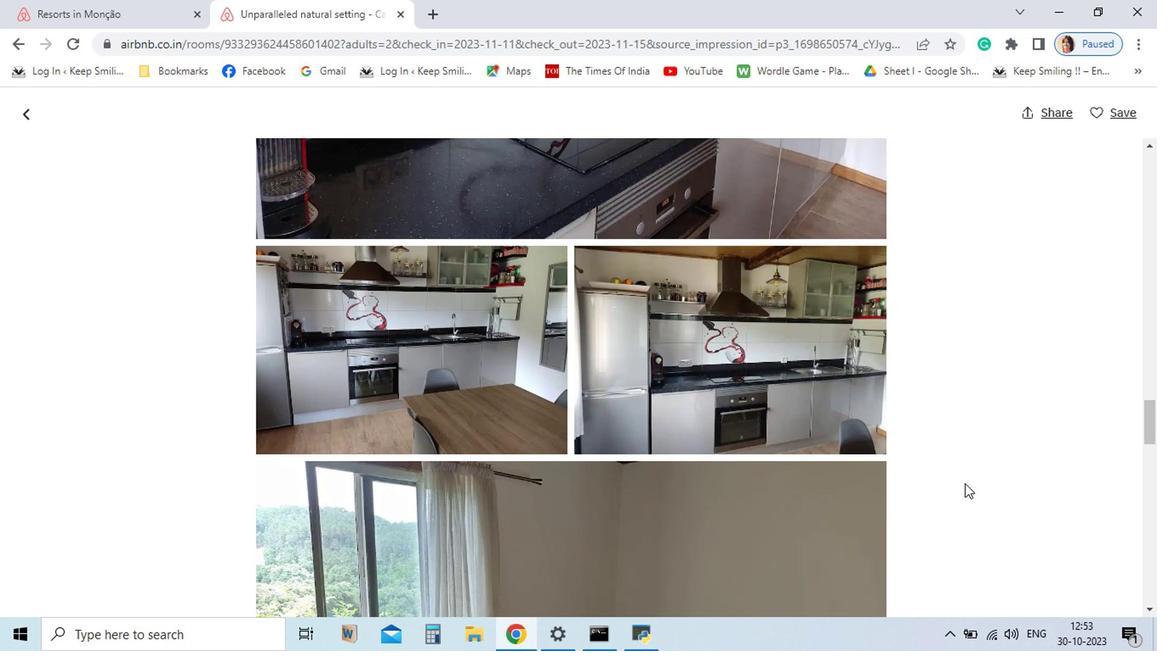 
Action: Mouse scrolled (732, 391) with delta (0, 0)
Screenshot: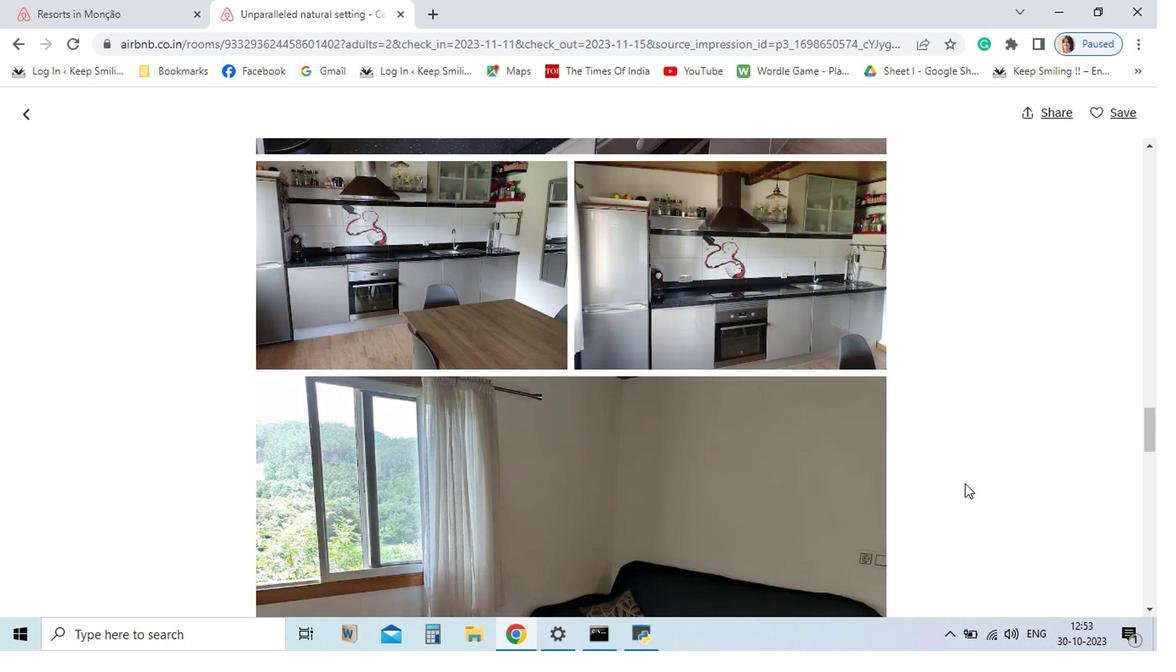 
Action: Mouse scrolled (732, 391) with delta (0, 0)
Screenshot: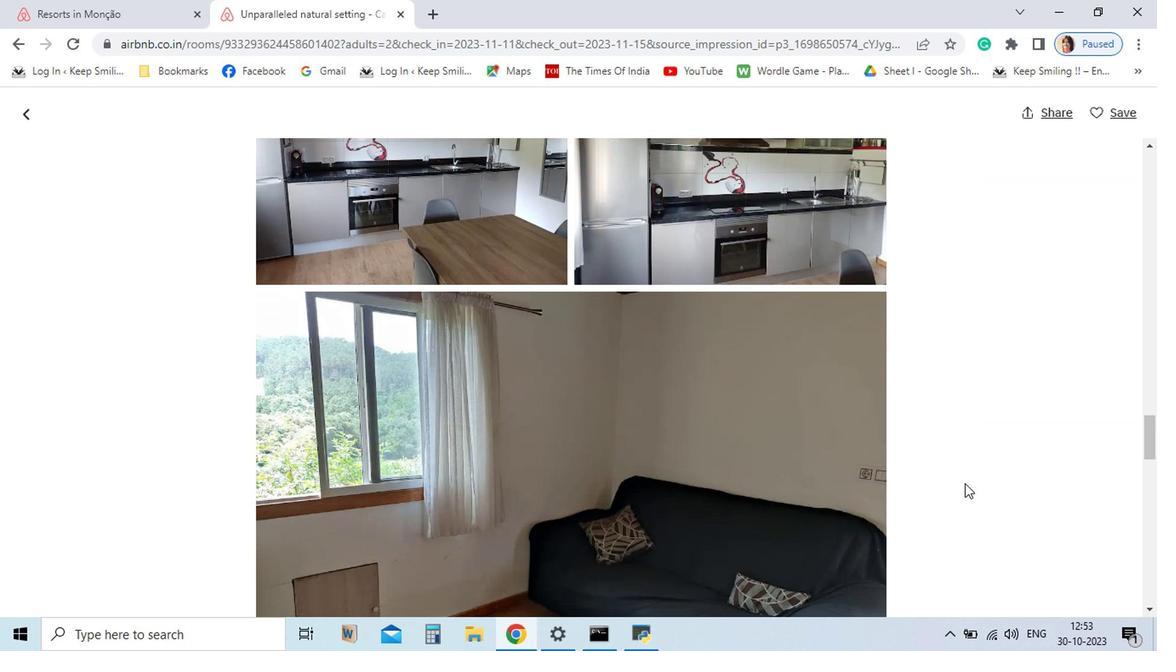 
Action: Mouse scrolled (732, 391) with delta (0, 0)
Screenshot: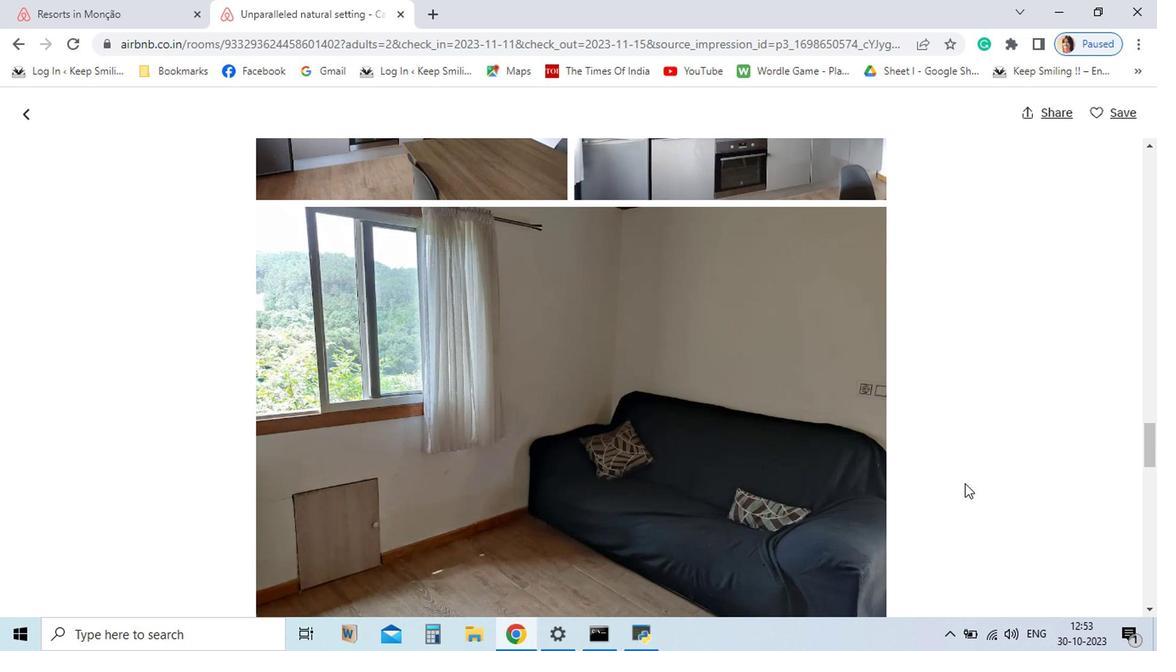 
Action: Mouse scrolled (732, 391) with delta (0, 0)
Screenshot: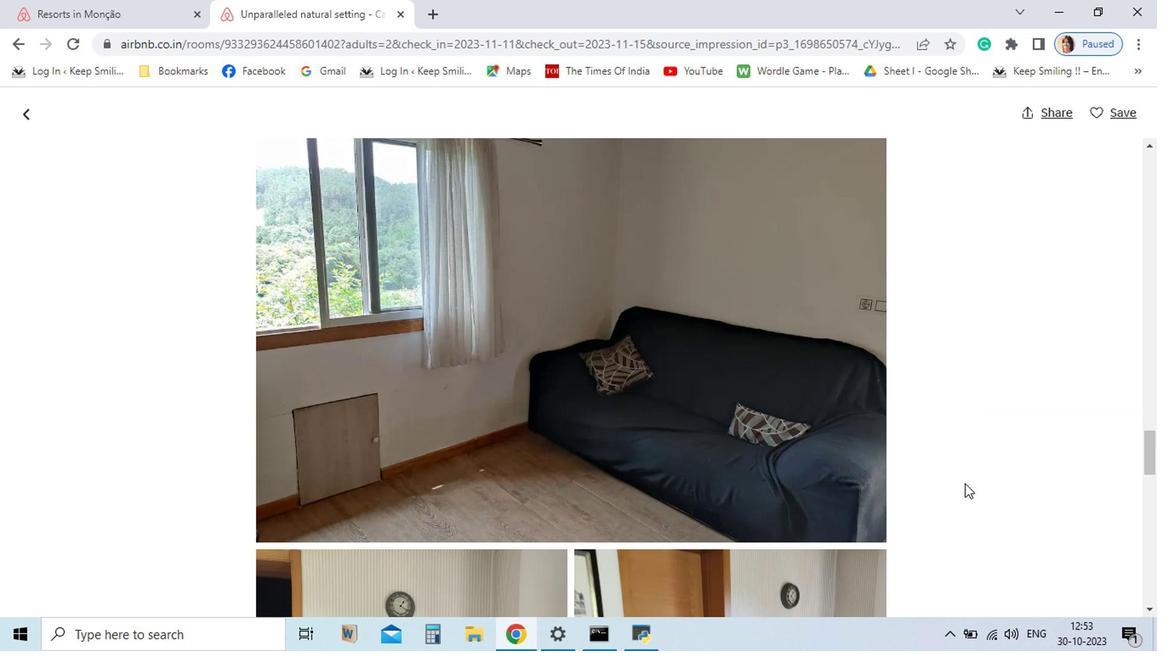
Action: Mouse scrolled (732, 391) with delta (0, 0)
Screenshot: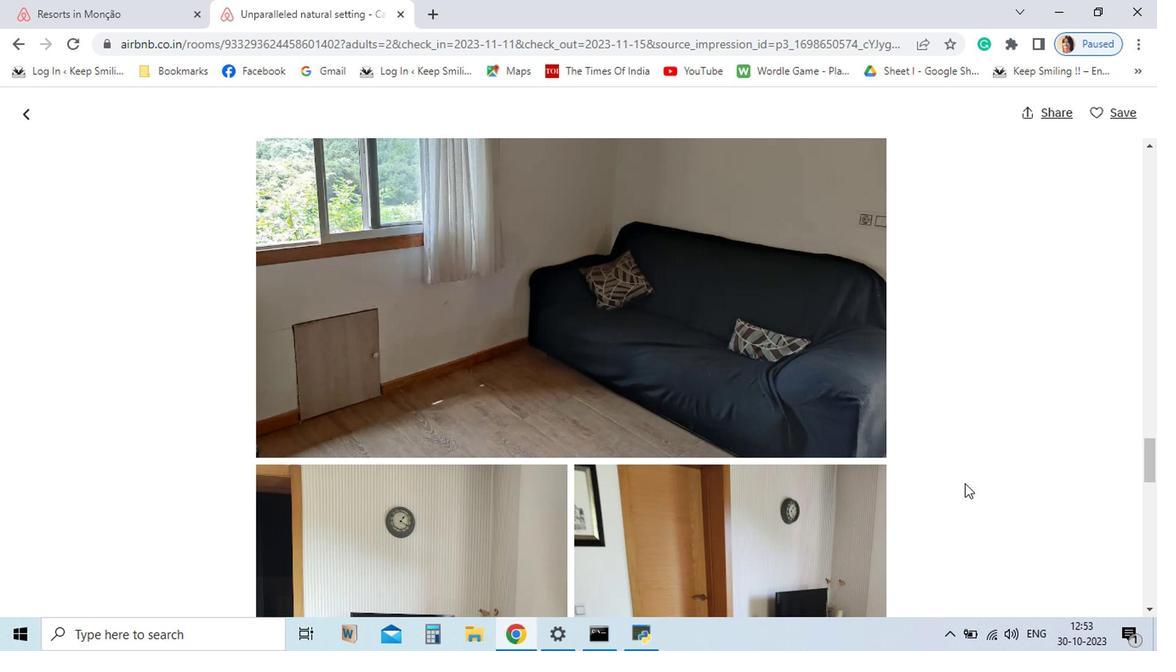 
Action: Mouse scrolled (732, 391) with delta (0, 0)
Screenshot: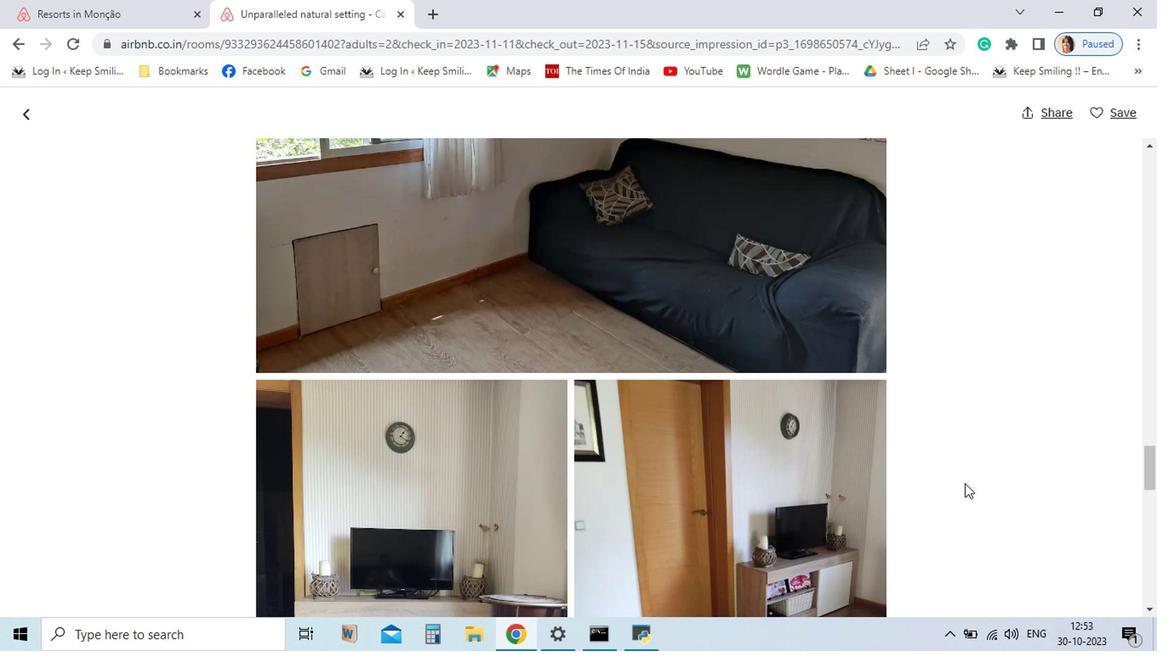 
Action: Mouse scrolled (732, 391) with delta (0, 0)
Screenshot: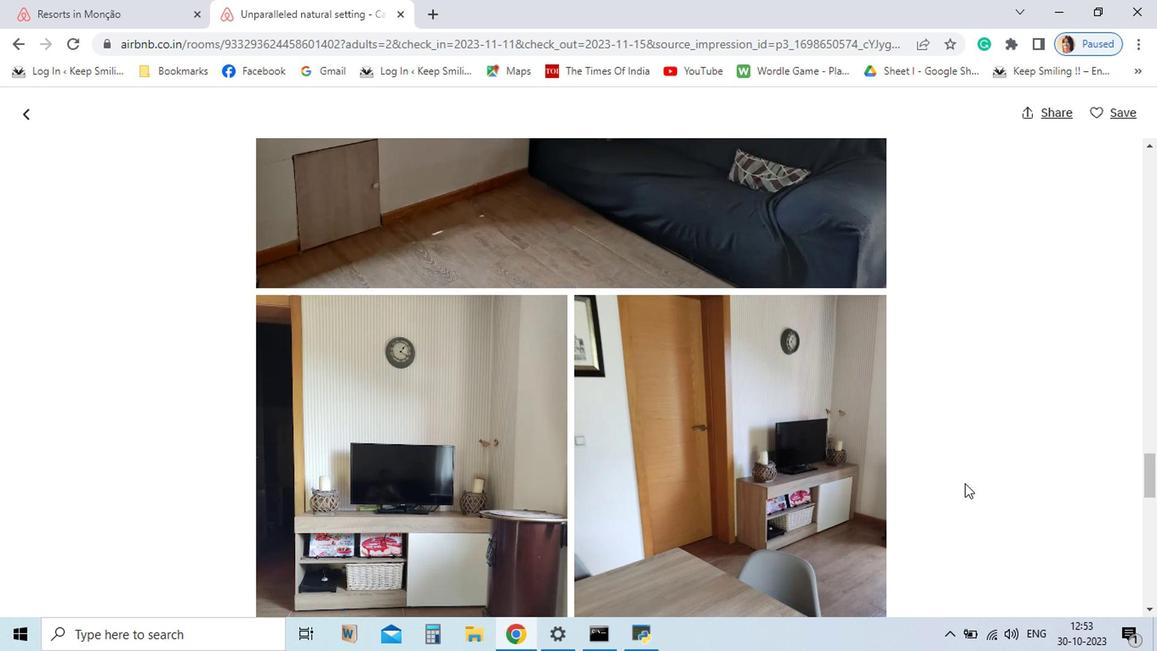 
Action: Mouse scrolled (732, 391) with delta (0, 0)
Screenshot: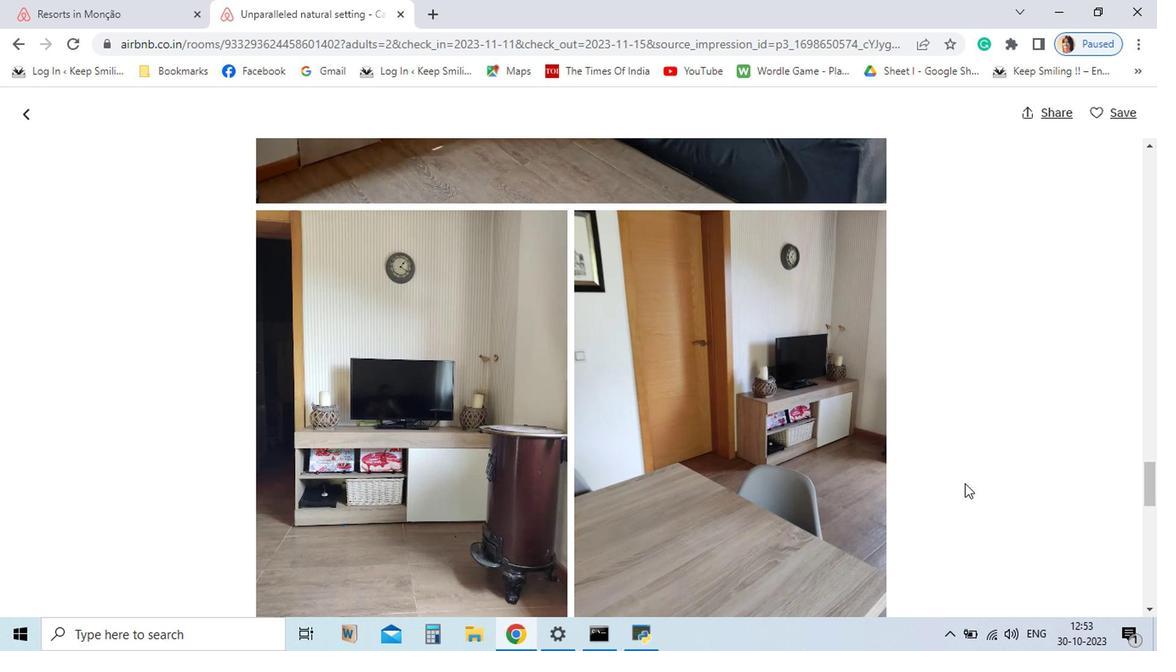 
Action: Mouse scrolled (732, 391) with delta (0, 0)
Screenshot: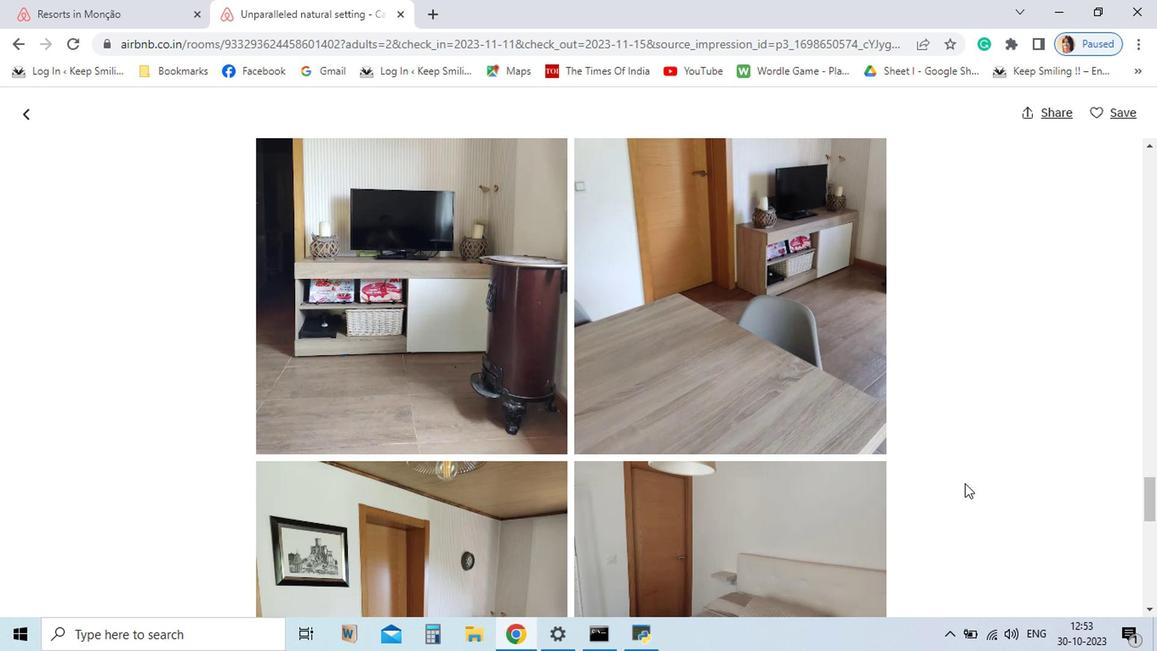 
Action: Mouse scrolled (732, 391) with delta (0, 0)
Screenshot: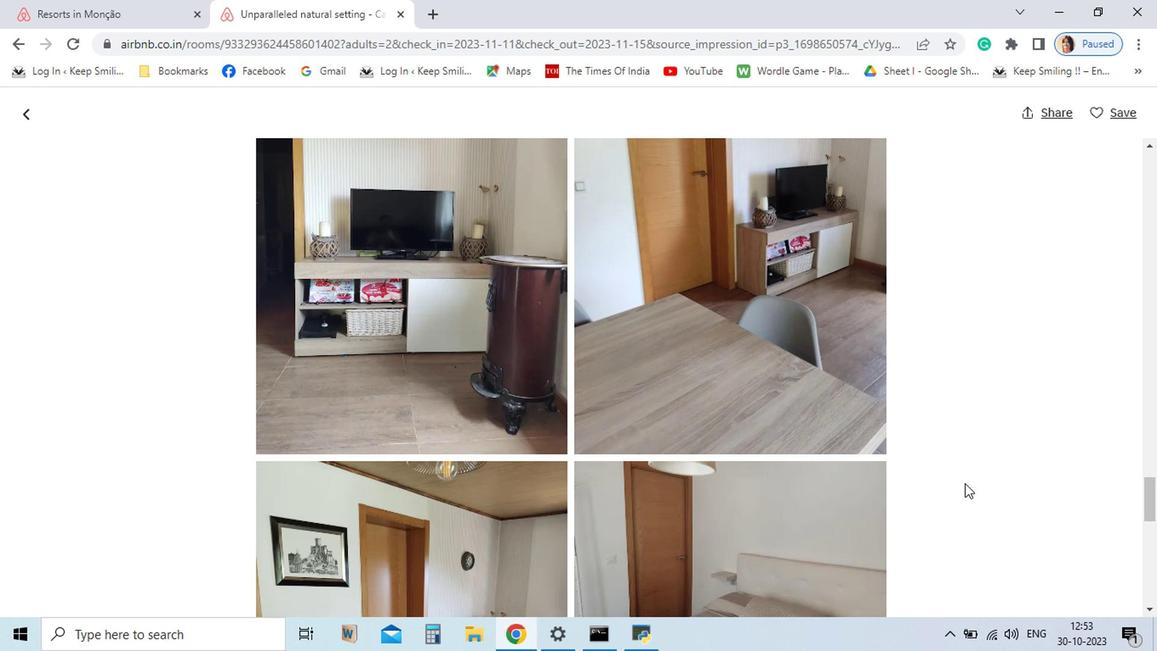 
Action: Mouse scrolled (732, 391) with delta (0, 0)
Screenshot: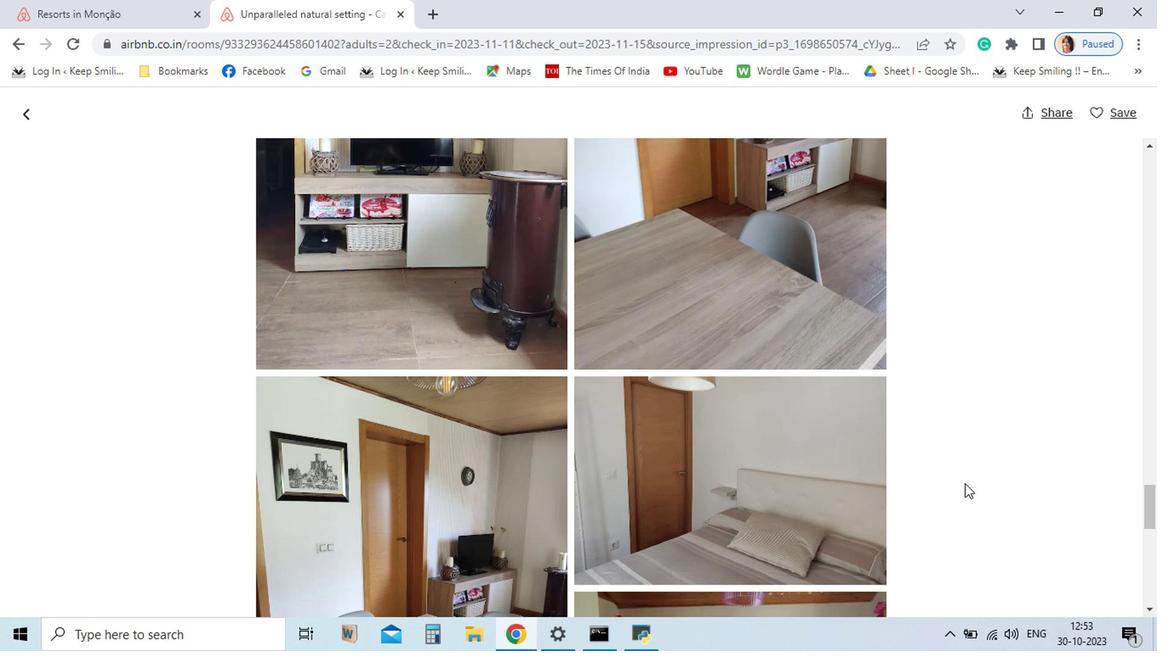 
Action: Mouse scrolled (732, 391) with delta (0, 0)
Screenshot: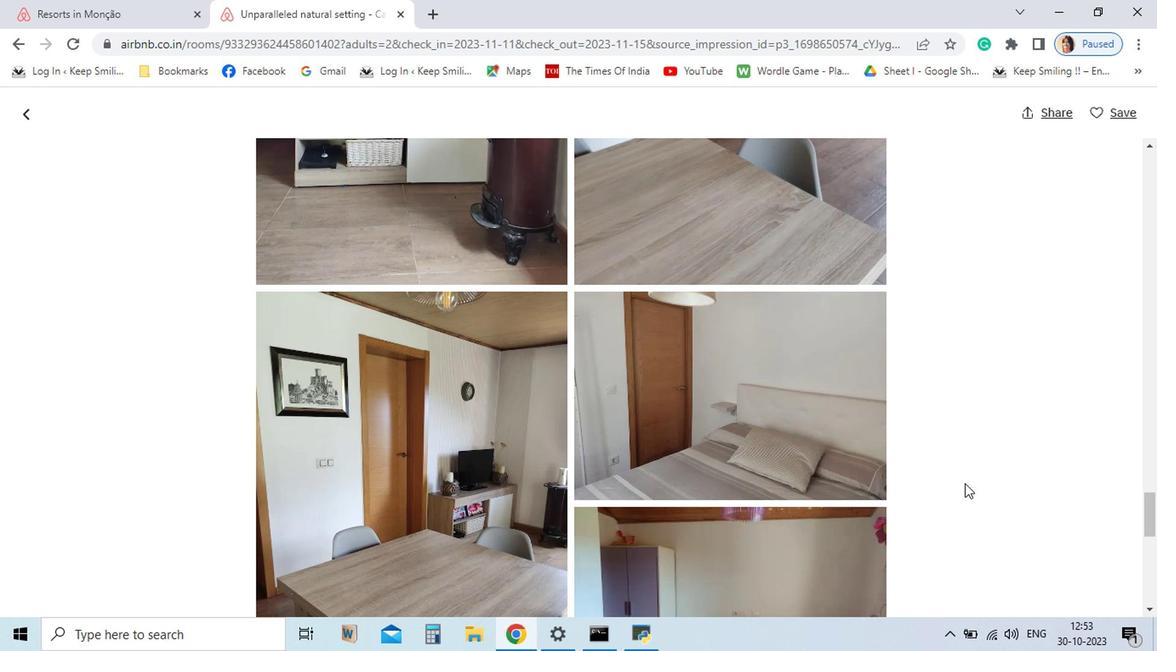 
Action: Mouse scrolled (732, 391) with delta (0, 0)
Screenshot: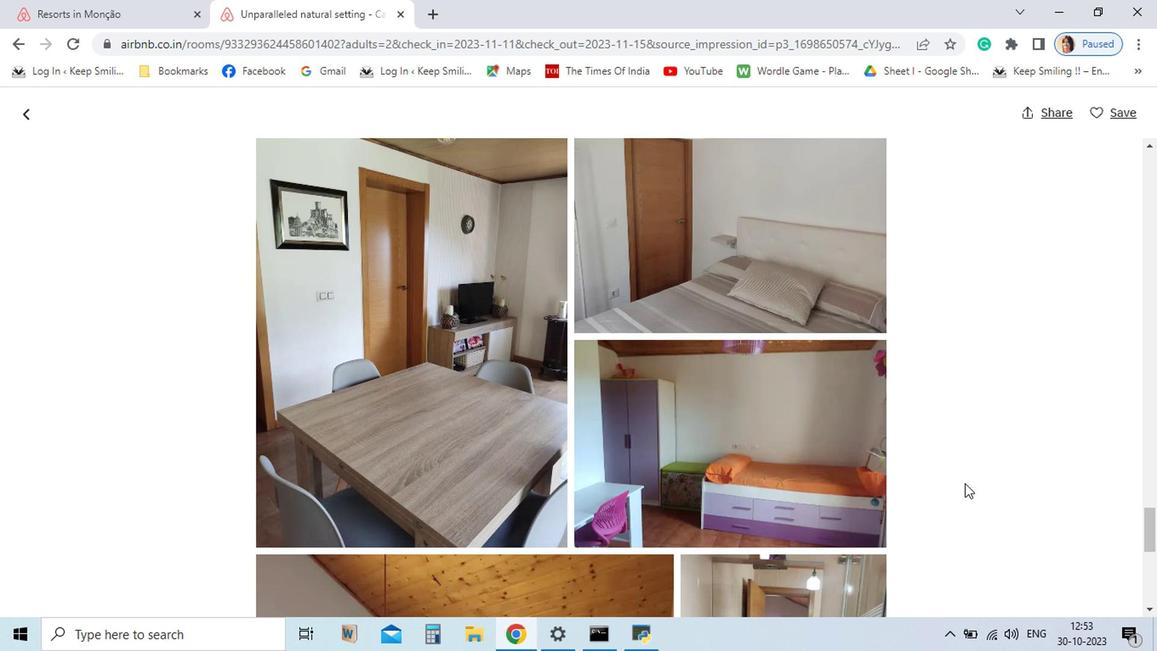 
Action: Mouse scrolled (732, 391) with delta (0, 0)
Screenshot: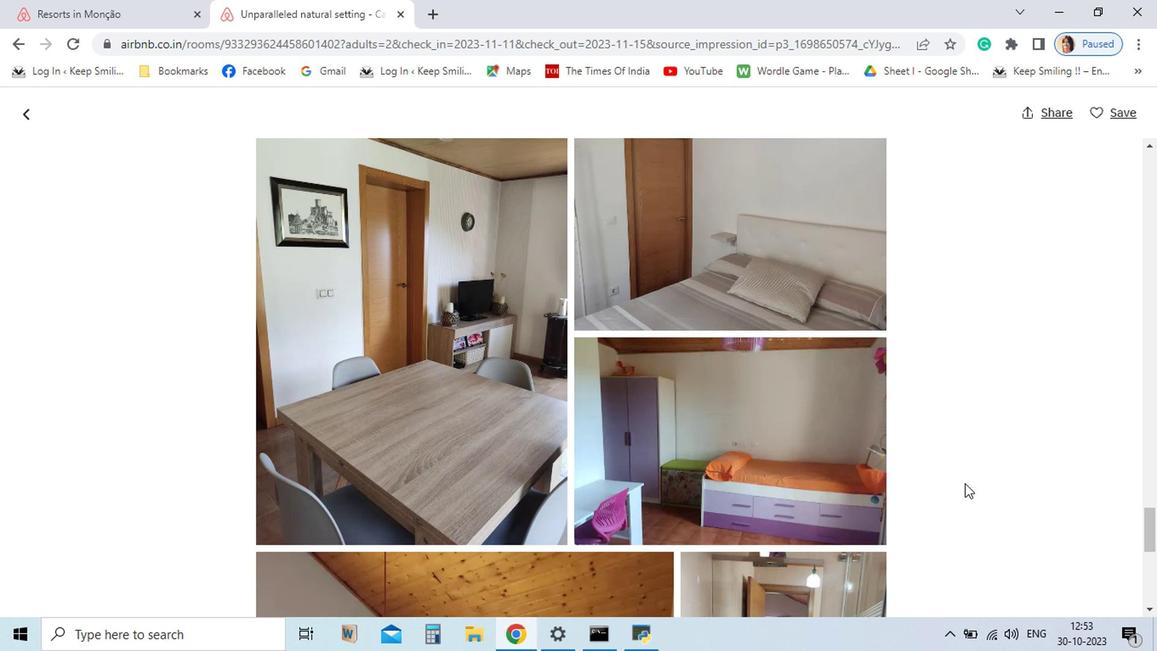 
Action: Mouse scrolled (732, 391) with delta (0, 0)
Screenshot: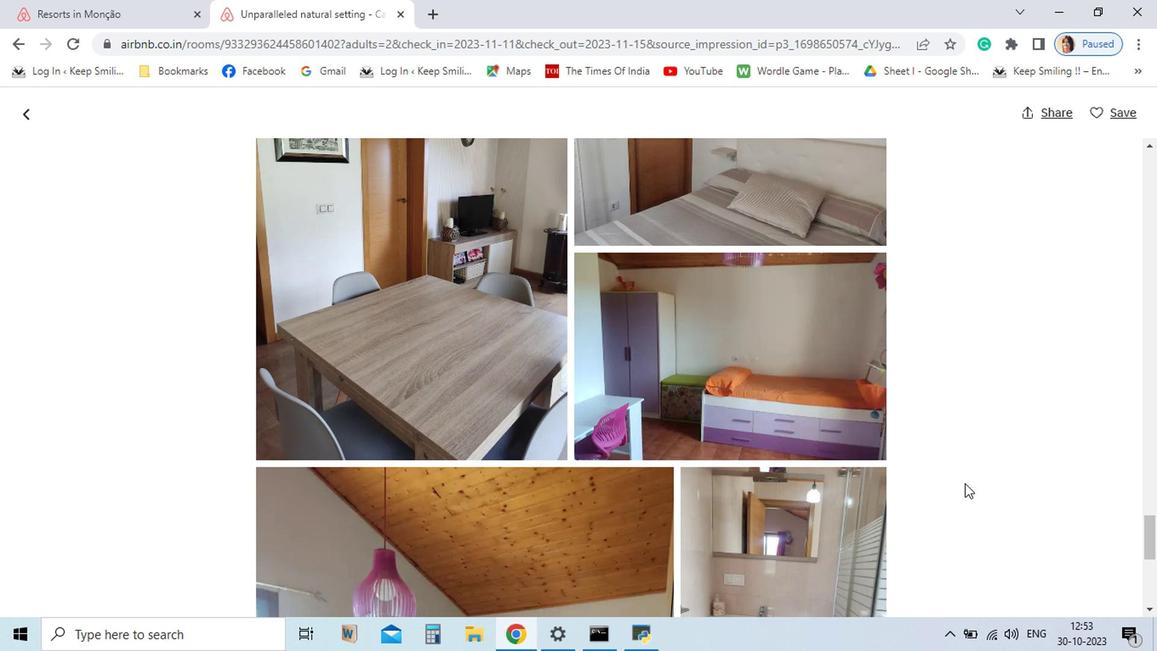 
Action: Mouse scrolled (732, 391) with delta (0, 0)
Screenshot: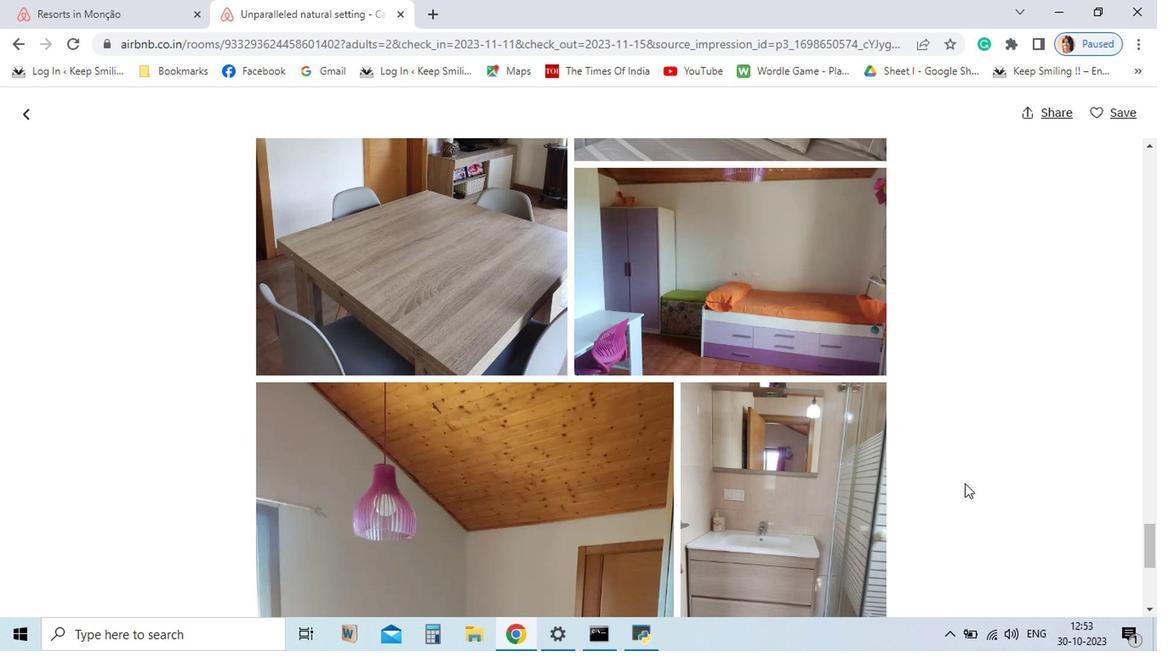 
Action: Mouse scrolled (732, 391) with delta (0, 0)
Screenshot: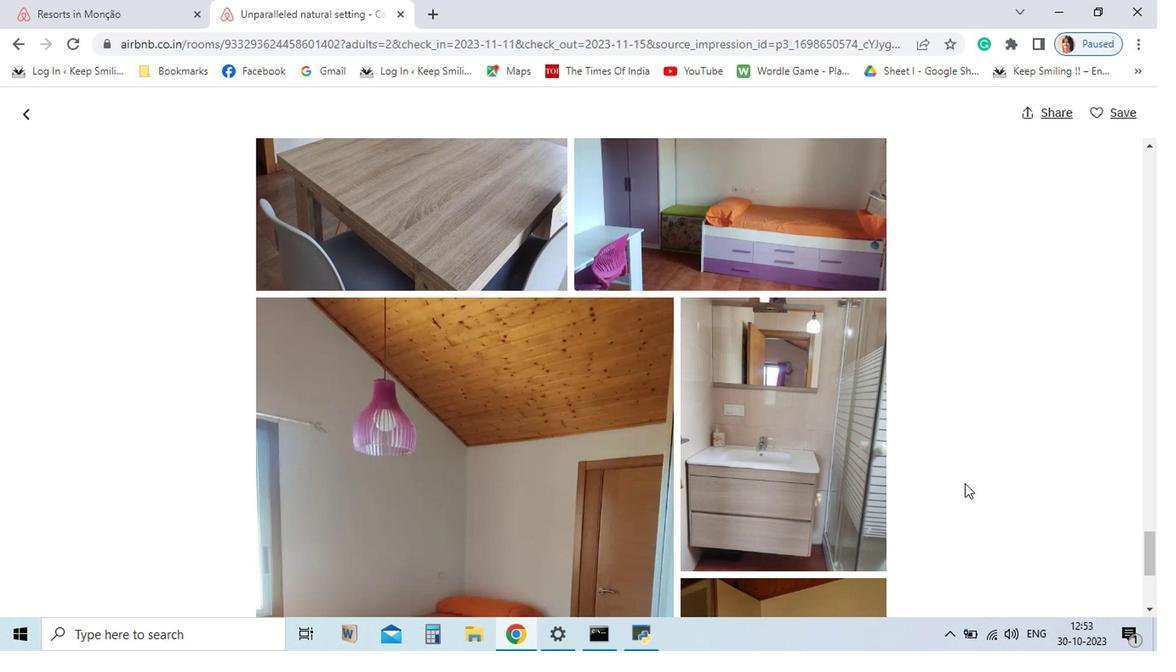 
Action: Mouse scrolled (732, 391) with delta (0, 0)
Screenshot: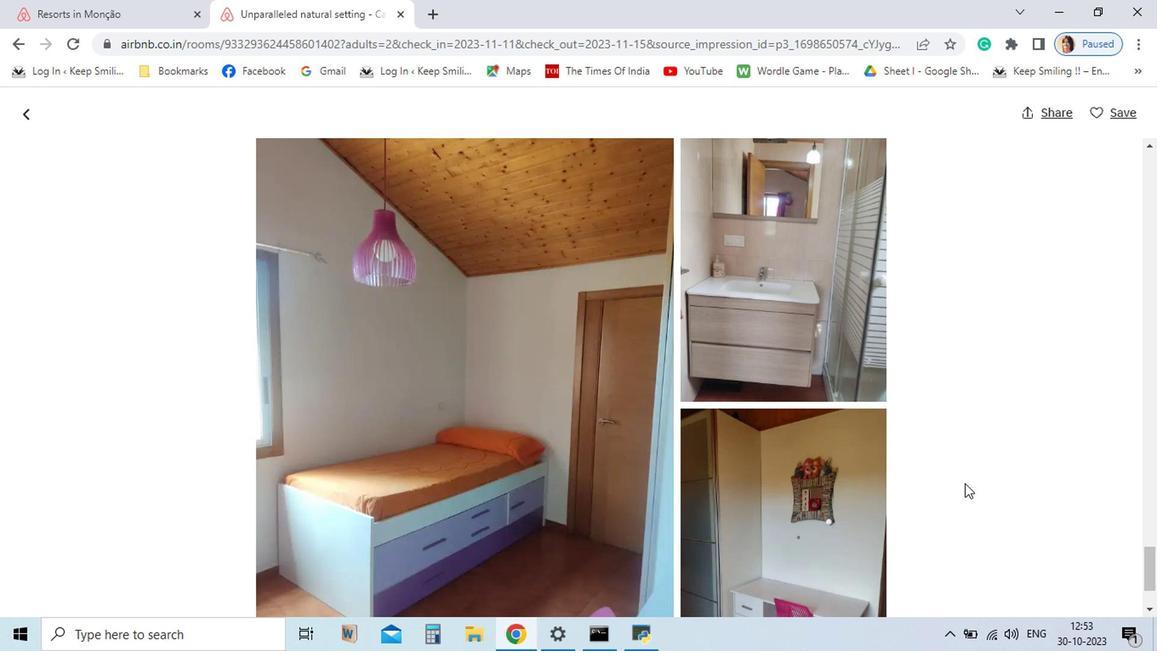 
Action: Mouse scrolled (732, 391) with delta (0, 0)
Screenshot: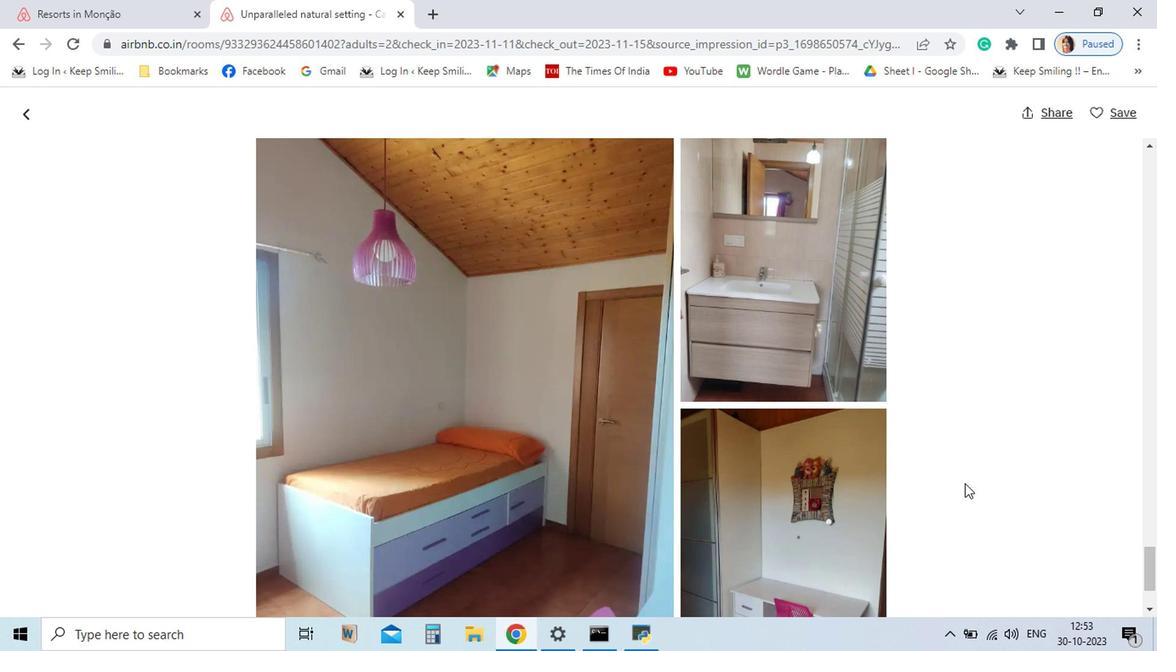 
Action: Mouse scrolled (732, 391) with delta (0, 0)
Screenshot: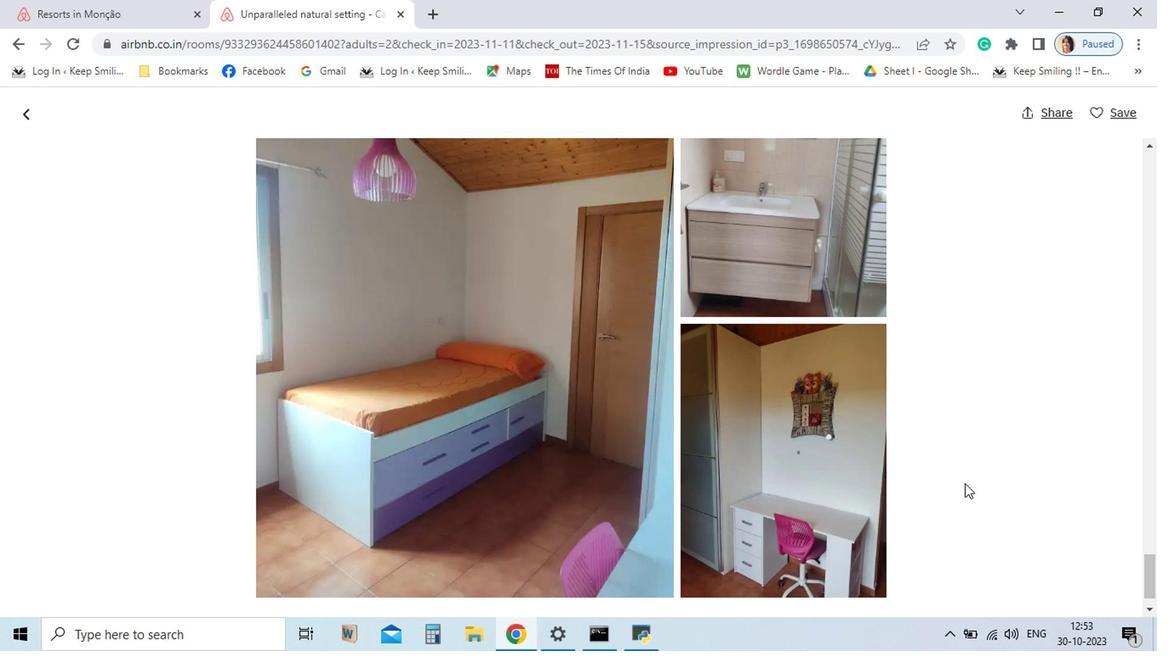 
Action: Mouse scrolled (732, 391) with delta (0, 0)
Screenshot: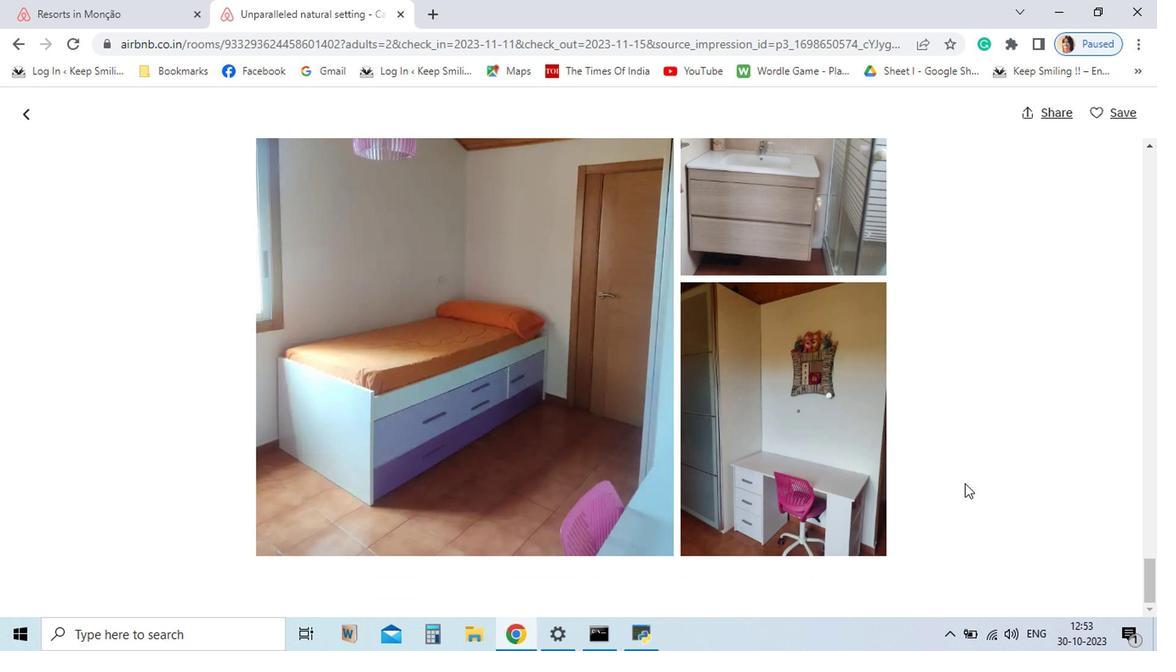 
Action: Mouse scrolled (732, 391) with delta (0, 0)
Screenshot: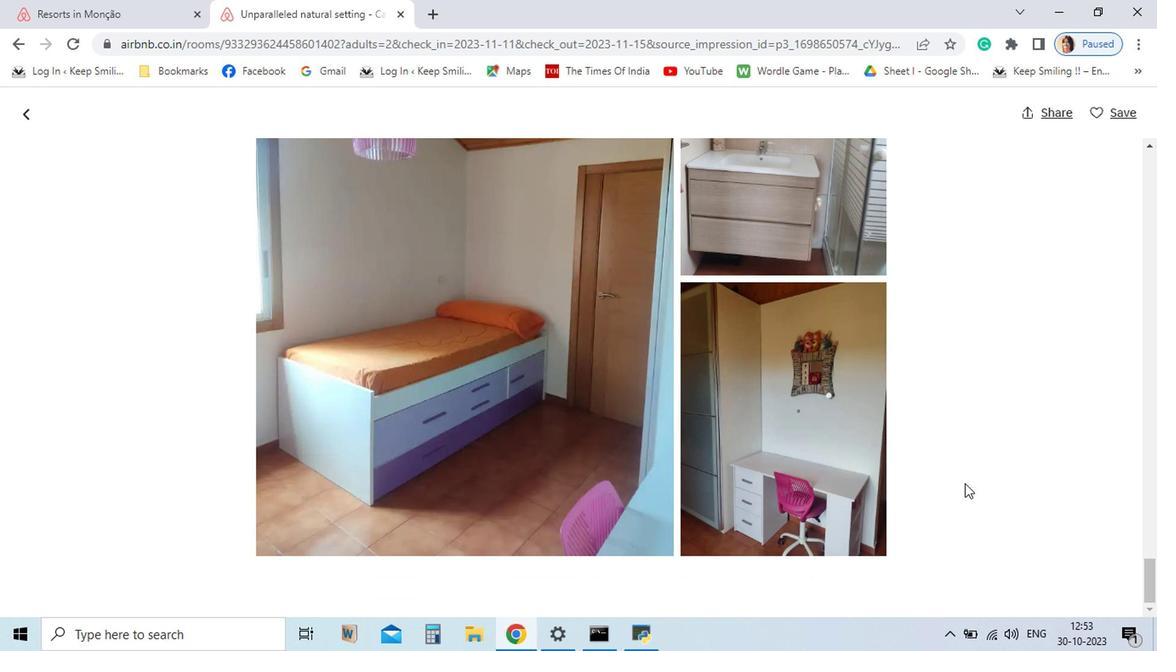 
Action: Mouse moved to (60, 127)
Screenshot: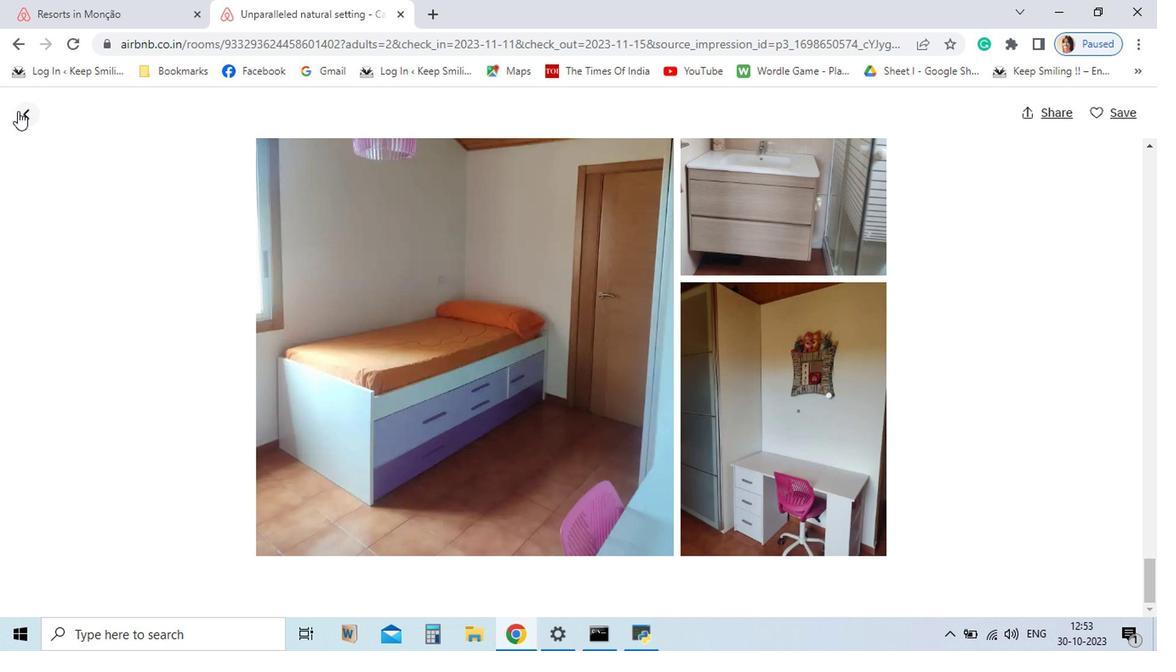 
Action: Mouse pressed left at (60, 127)
Screenshot: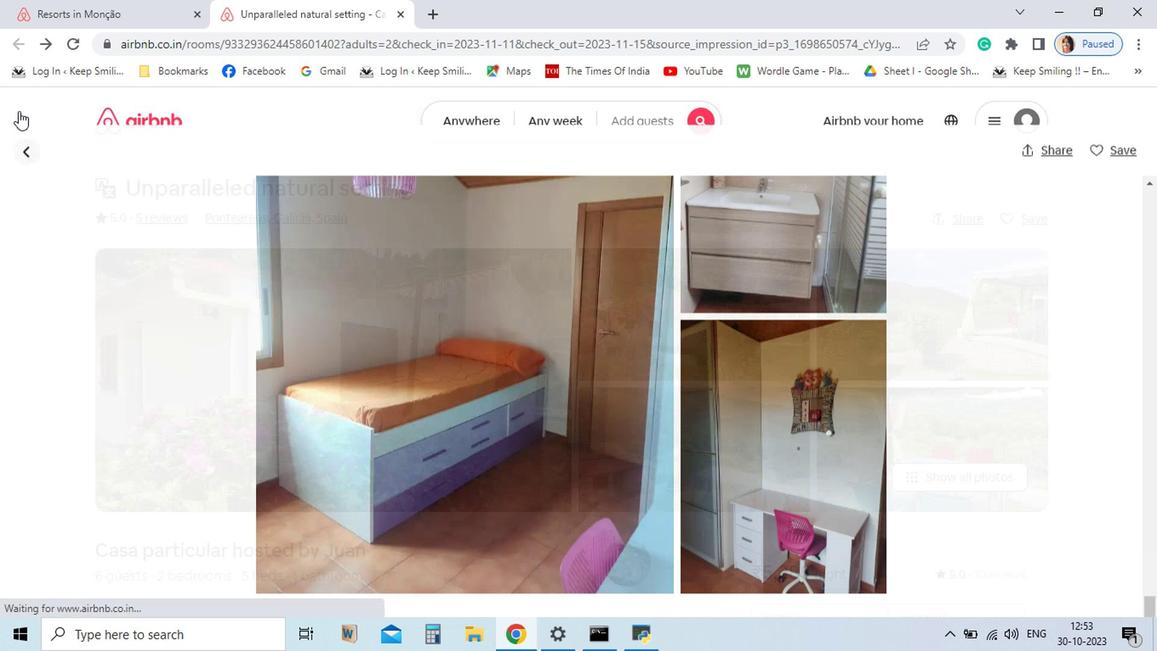 
Action: Mouse moved to (110, 318)
Screenshot: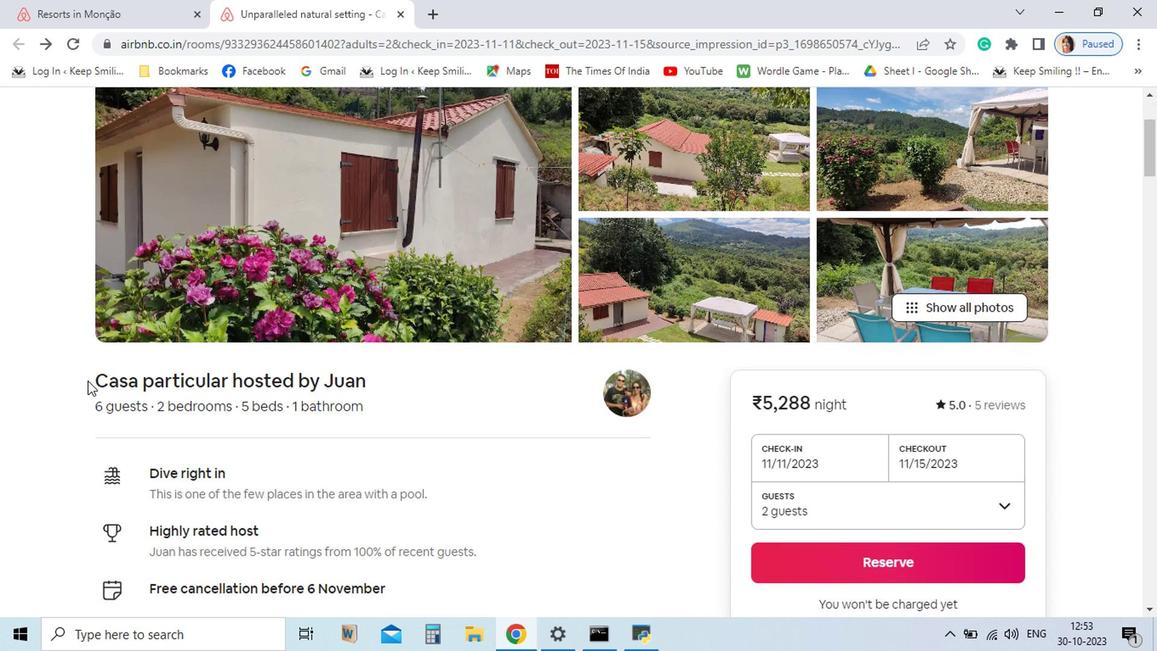 
Action: Mouse scrolled (110, 317) with delta (0, 0)
Screenshot: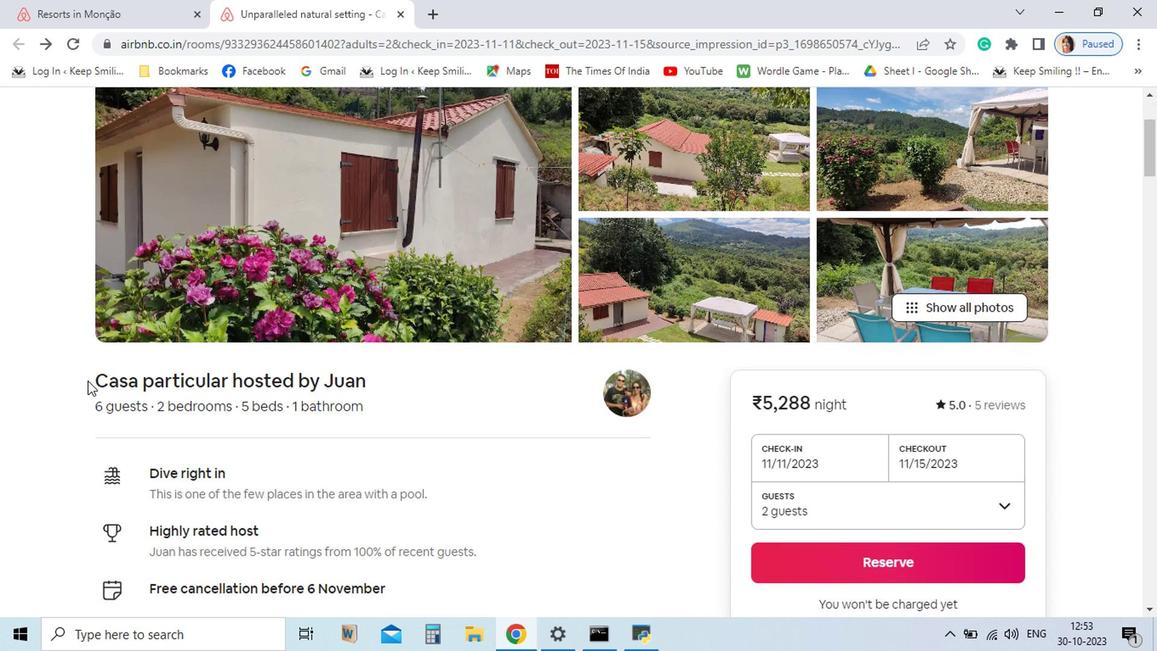 
Action: Mouse moved to (110, 319)
Screenshot: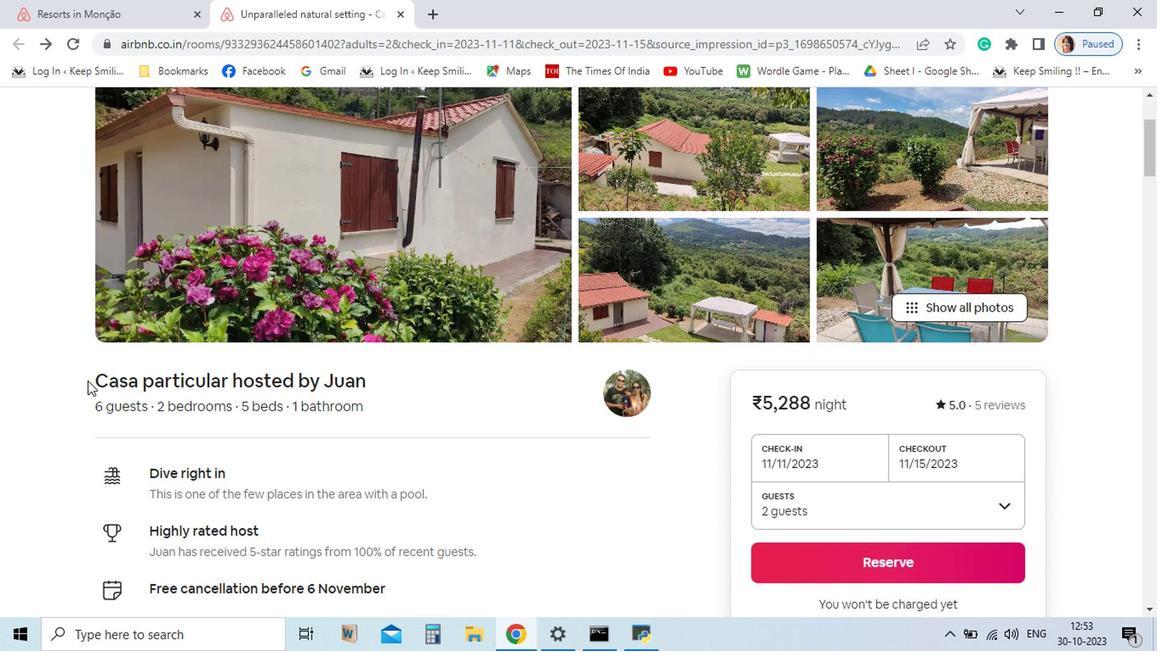 
Action: Mouse scrolled (110, 318) with delta (0, 0)
Screenshot: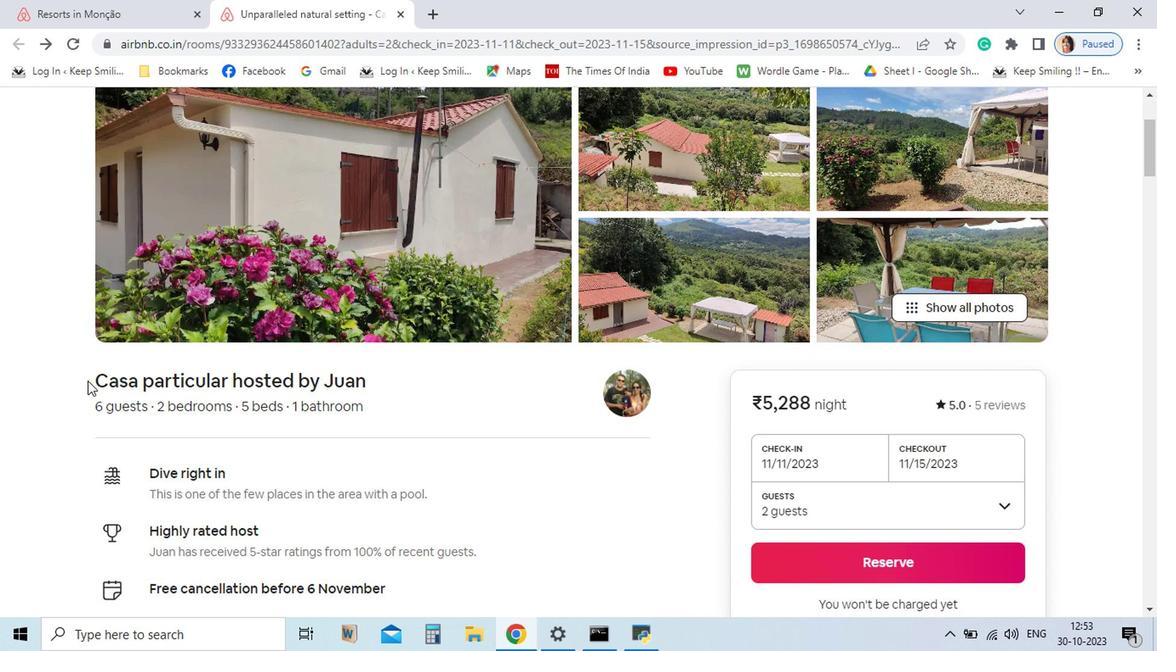 
Action: Mouse moved to (110, 319)
Screenshot: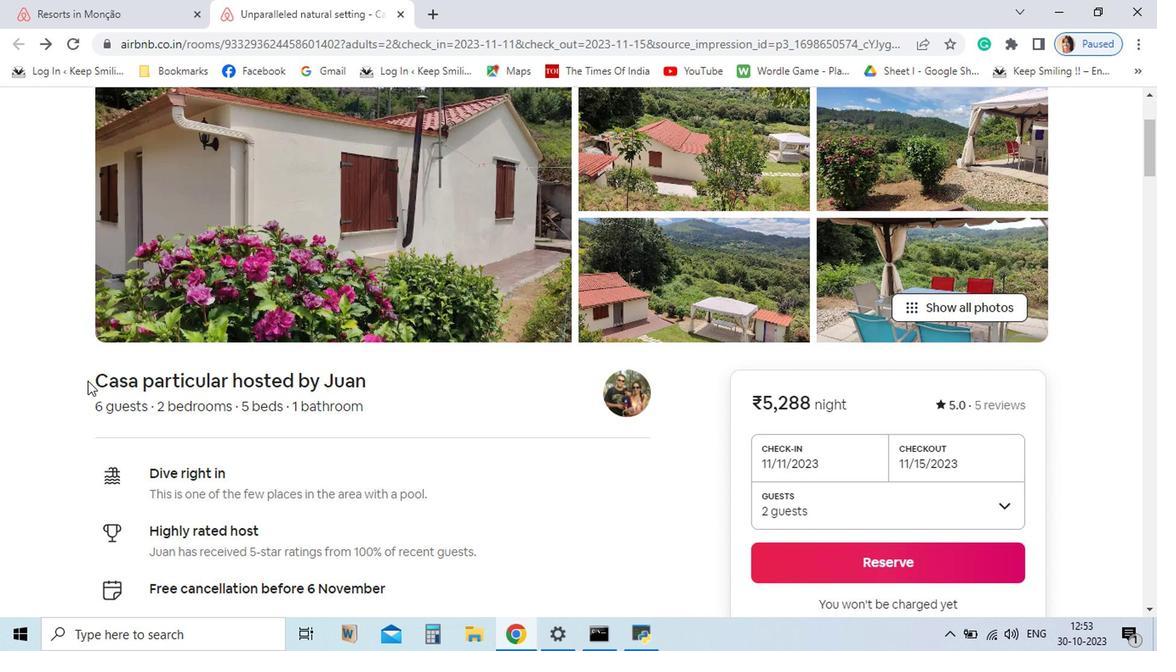 
Action: Mouse scrolled (110, 318) with delta (0, 0)
Screenshot: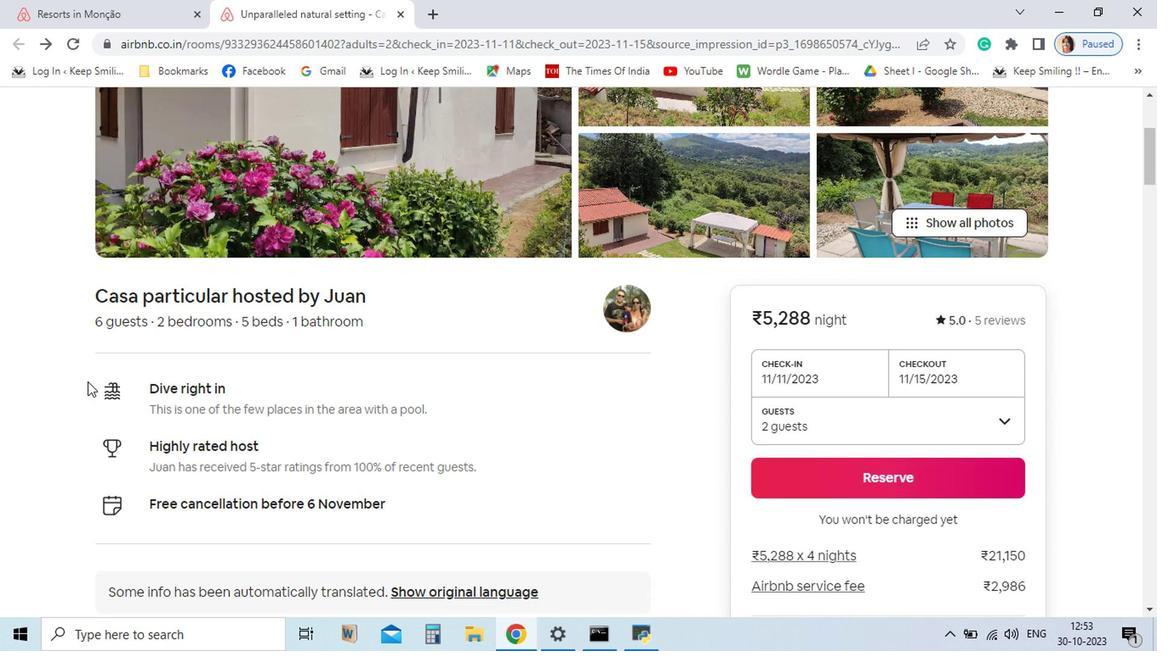 
Action: Mouse moved to (106, 323)
Screenshot: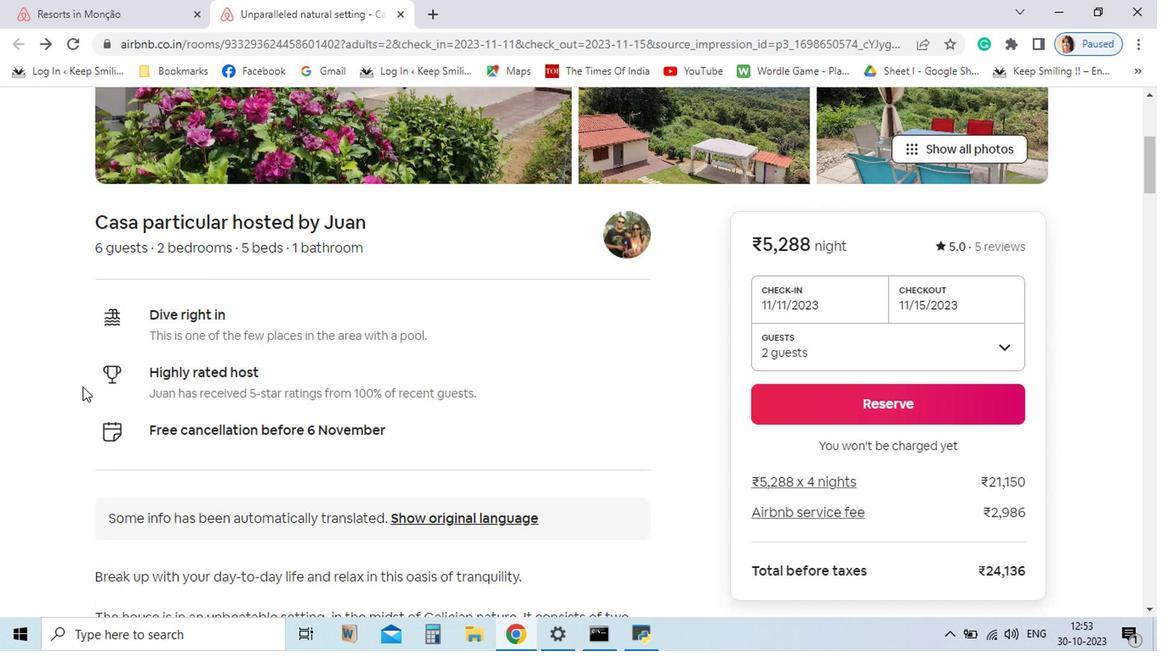 
Action: Mouse scrolled (106, 322) with delta (0, 0)
Screenshot: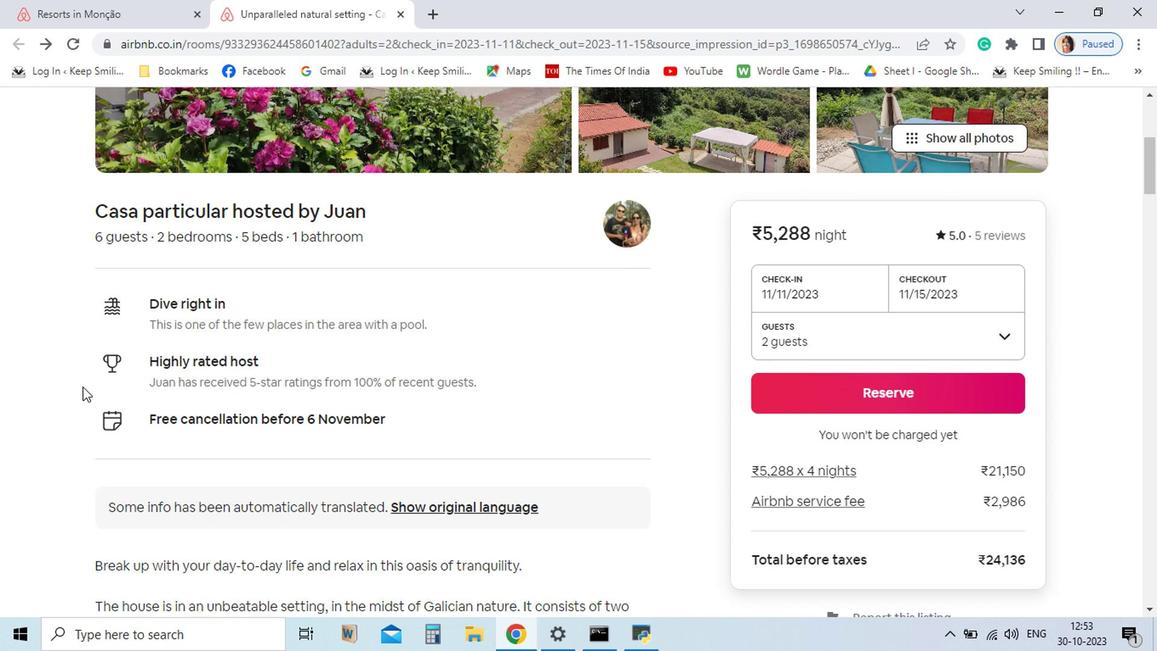 
Action: Mouse moved to (106, 324)
Screenshot: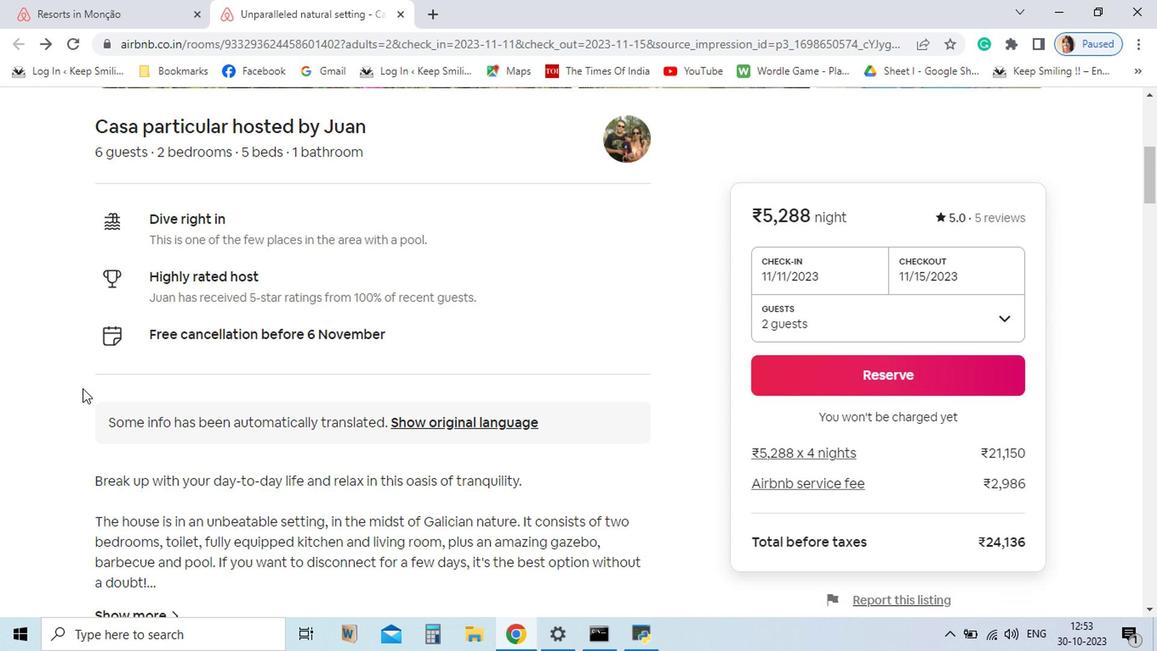 
Action: Mouse scrolled (106, 323) with delta (0, 0)
Screenshot: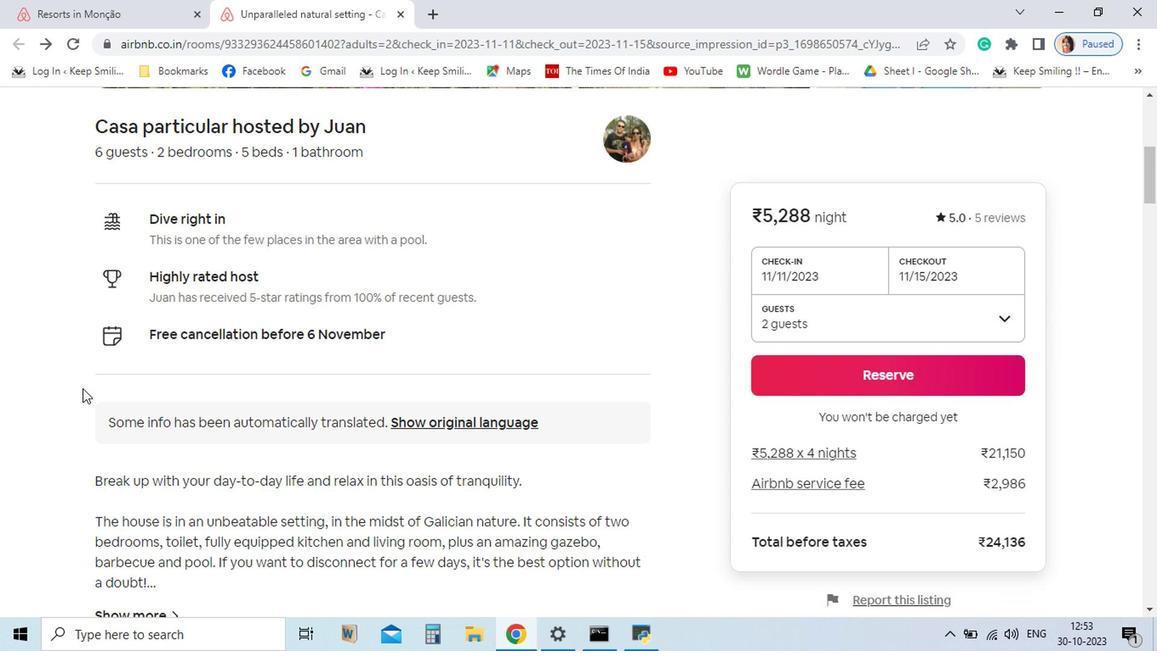 
Action: Mouse moved to (290, 436)
Screenshot: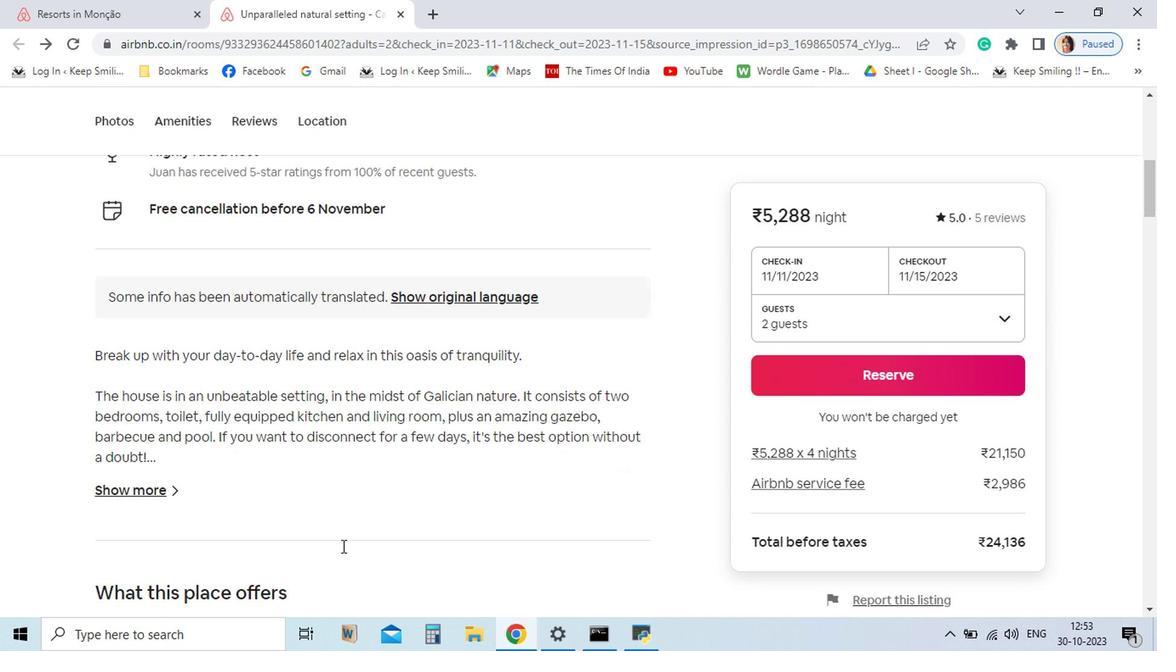 
Action: Mouse scrolled (290, 435) with delta (0, 0)
Screenshot: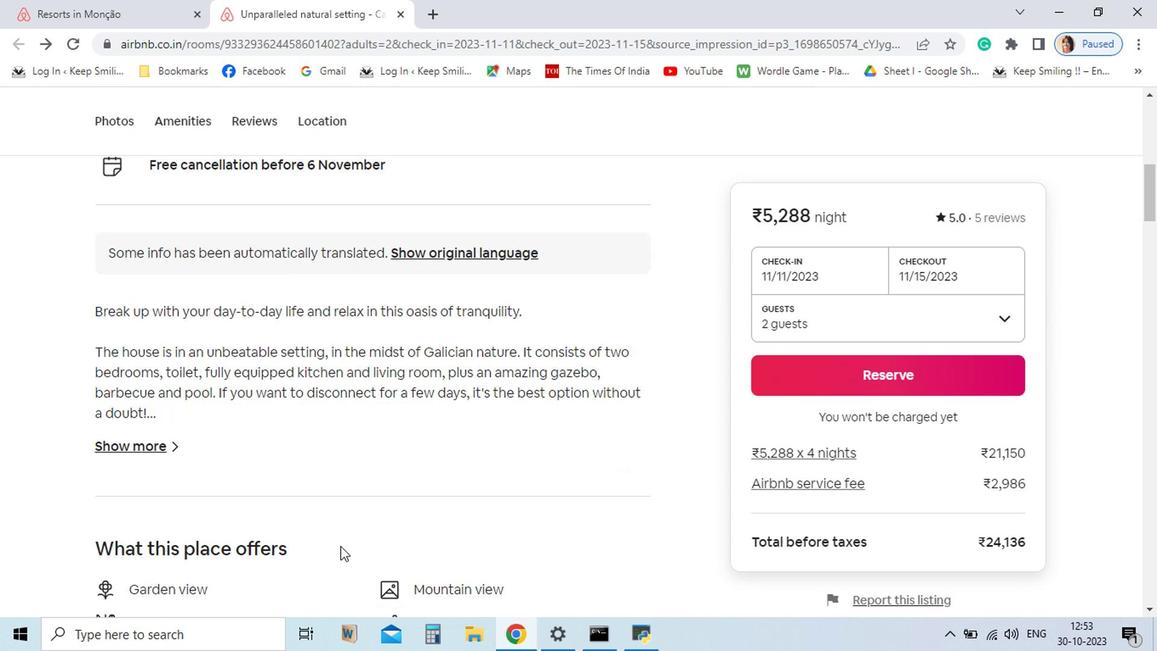 
Action: Mouse scrolled (290, 435) with delta (0, 0)
Screenshot: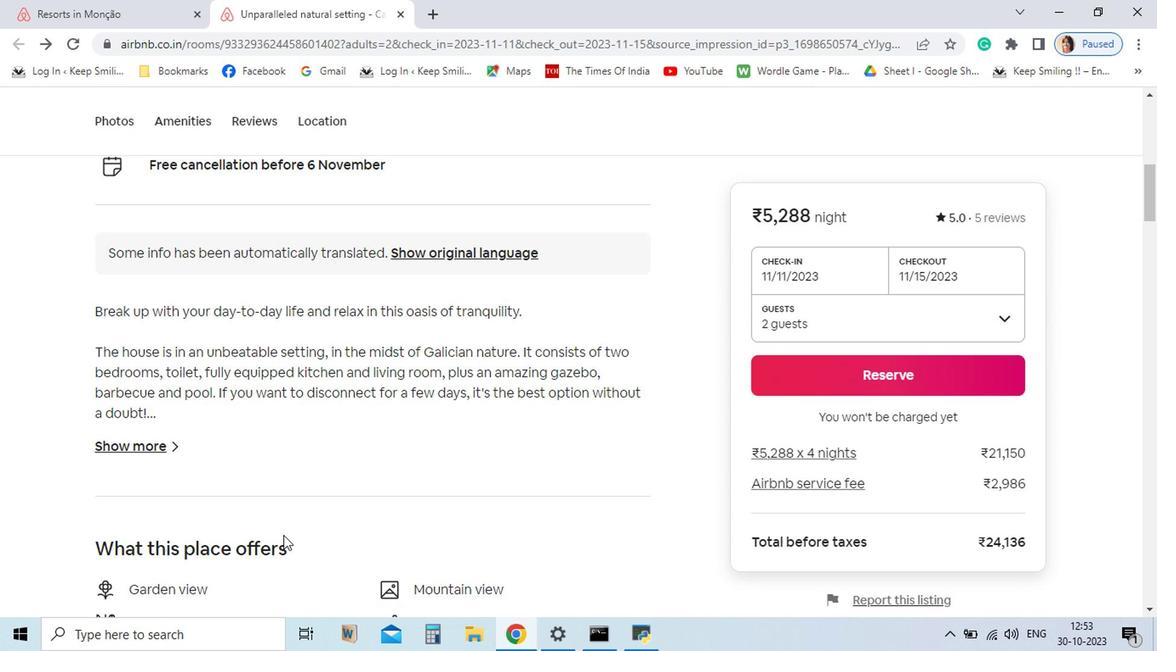 
Action: Mouse moved to (156, 365)
Screenshot: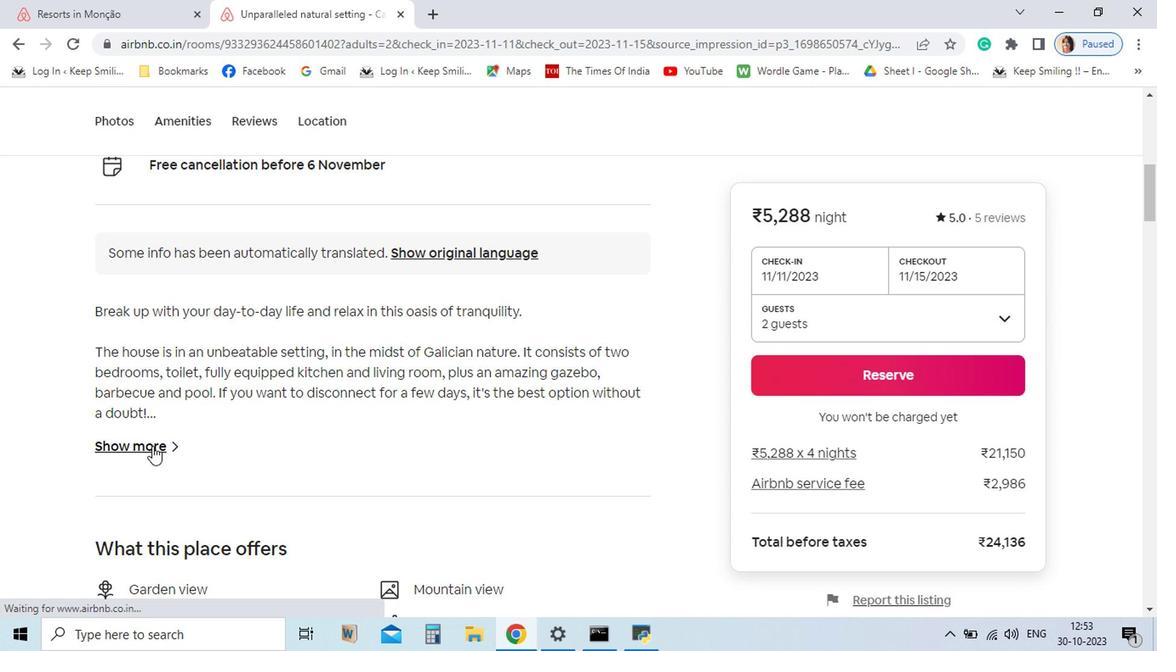 
Action: Mouse pressed left at (156, 365)
Screenshot: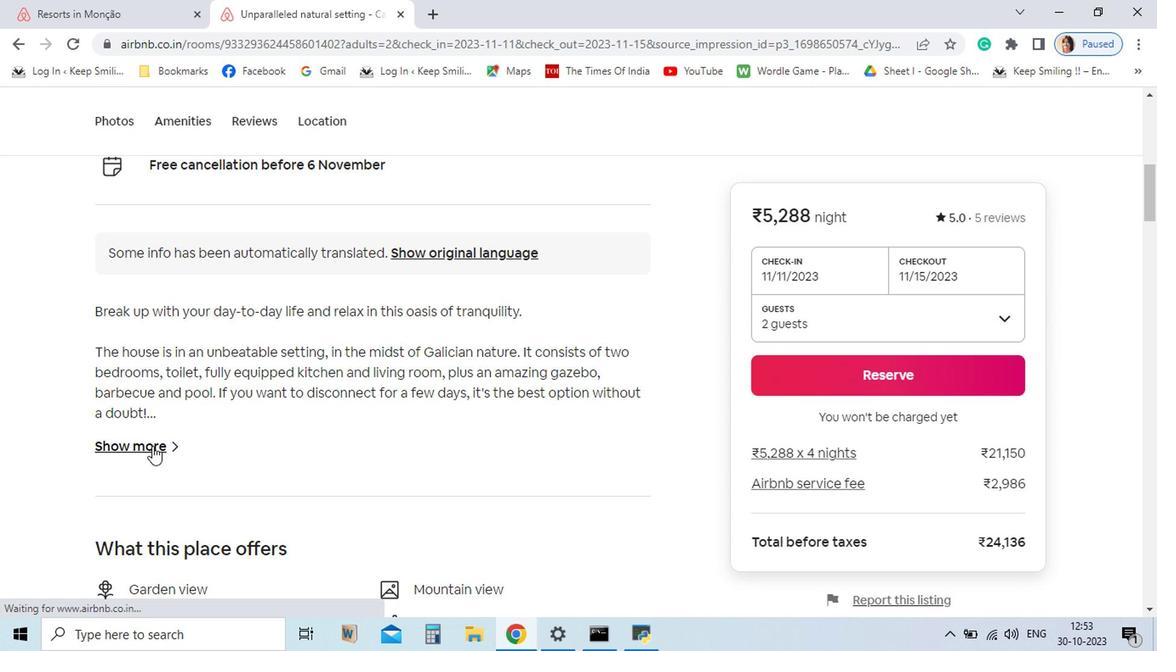 
Action: Mouse moved to (236, 170)
Screenshot: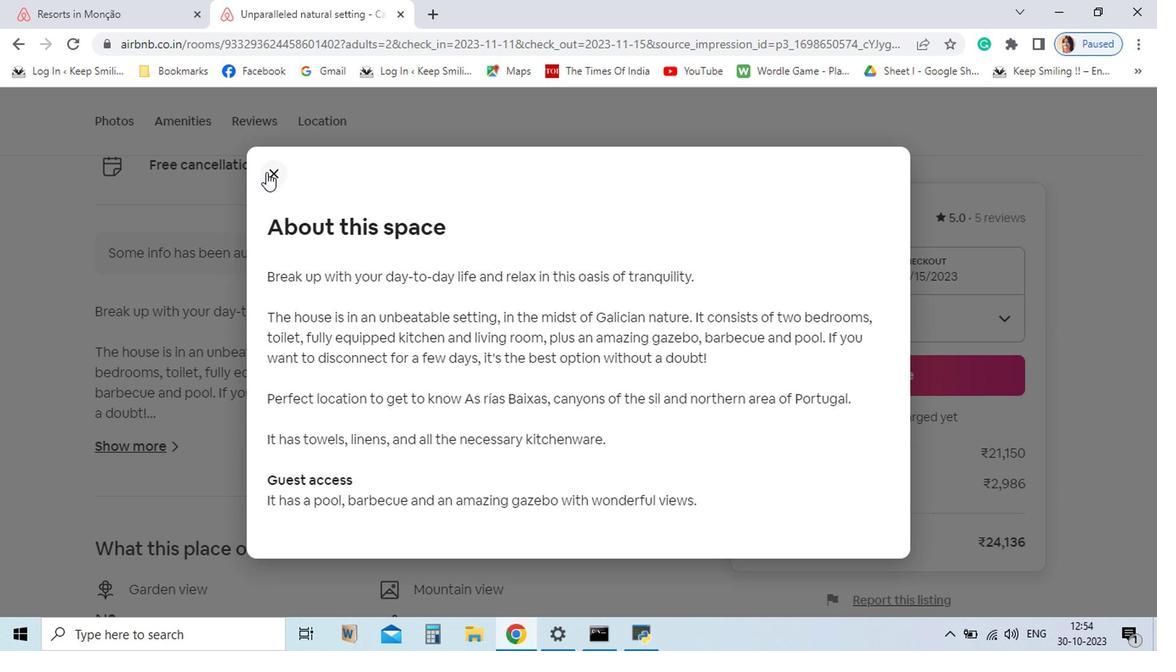 
Action: Mouse pressed left at (236, 170)
Screenshot: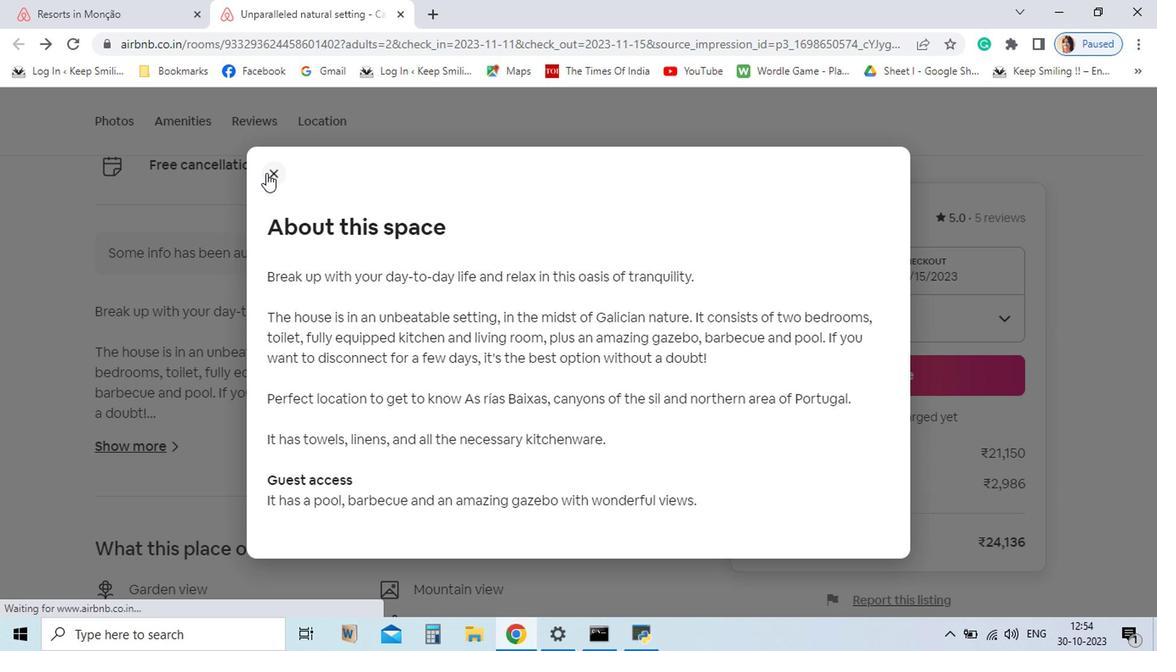 
Action: Mouse moved to (213, 297)
Screenshot: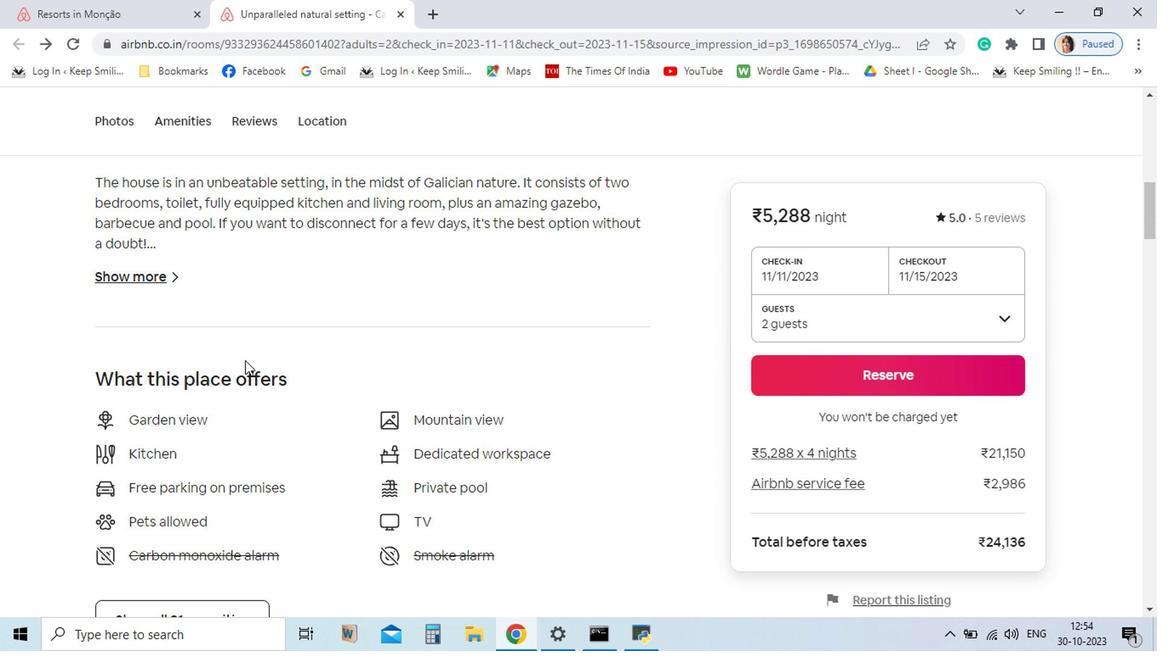 
Action: Mouse scrolled (213, 296) with delta (0, 0)
Screenshot: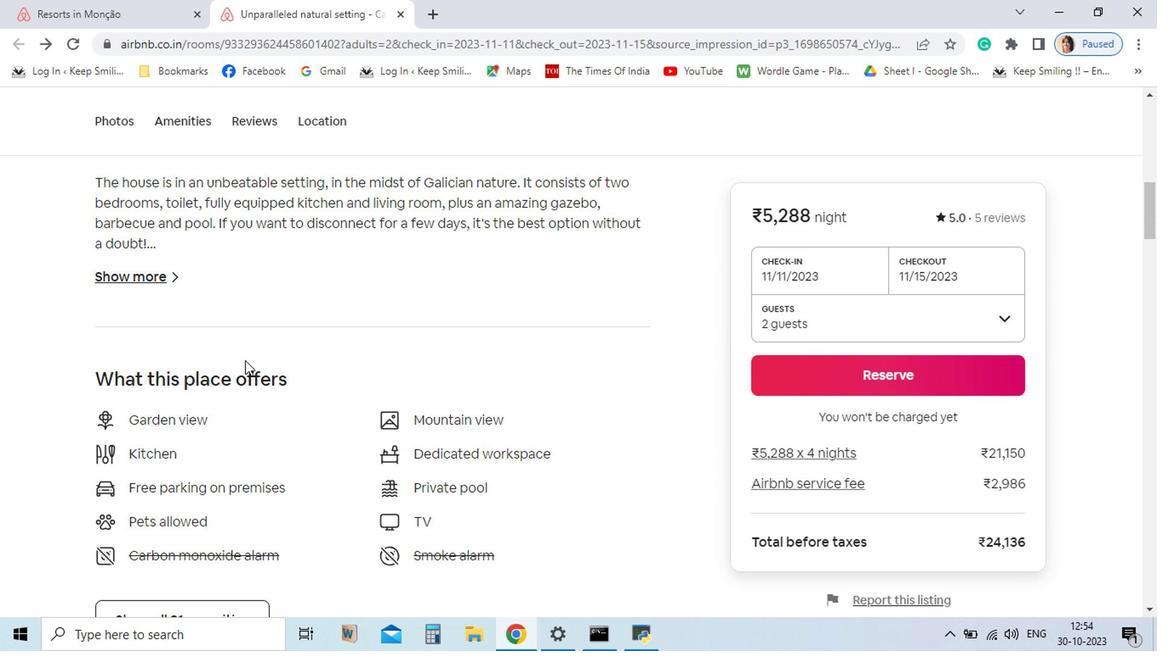
Action: Mouse moved to (214, 303)
Screenshot: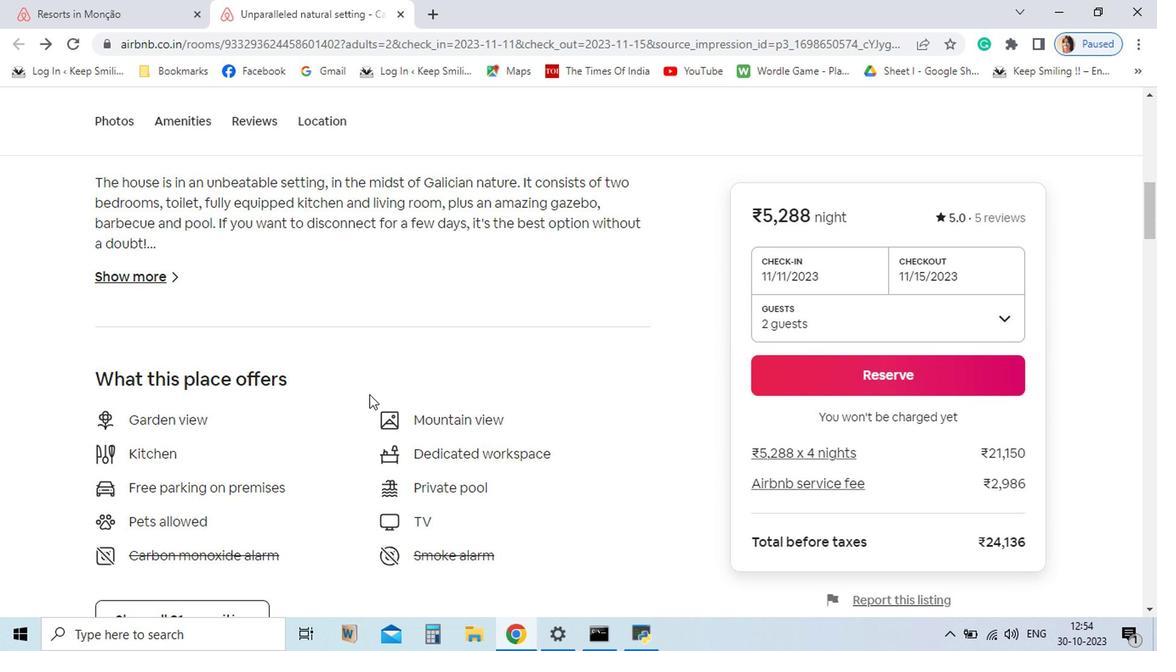 
Action: Mouse scrolled (214, 303) with delta (0, 0)
Screenshot: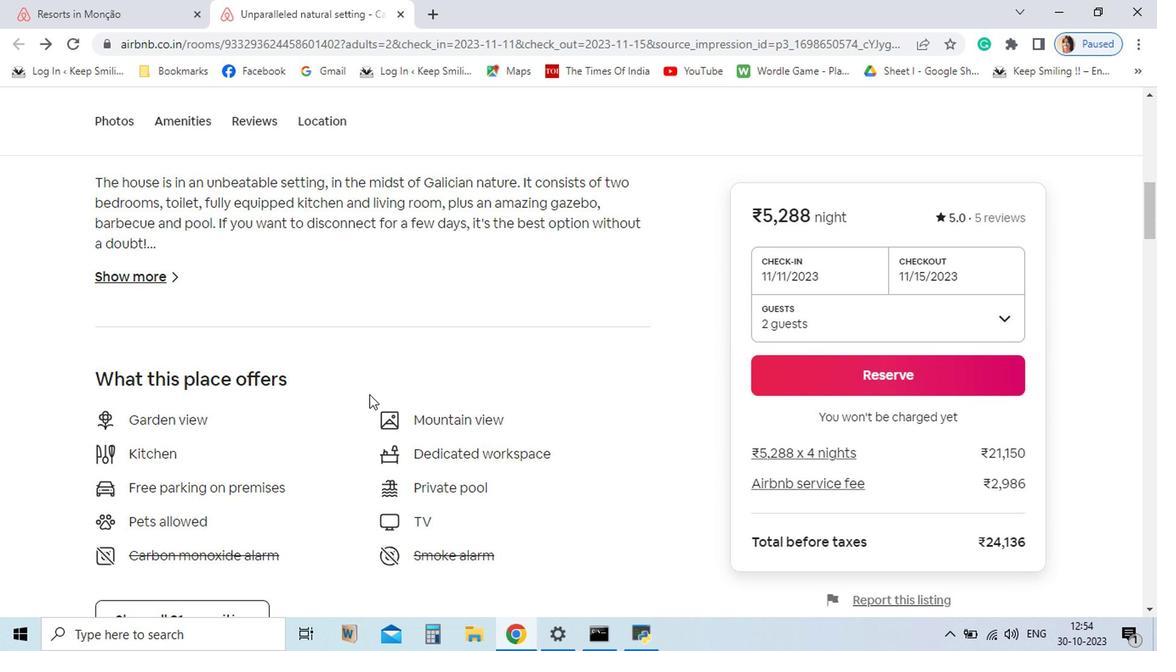 
Action: Mouse moved to (475, 416)
Screenshot: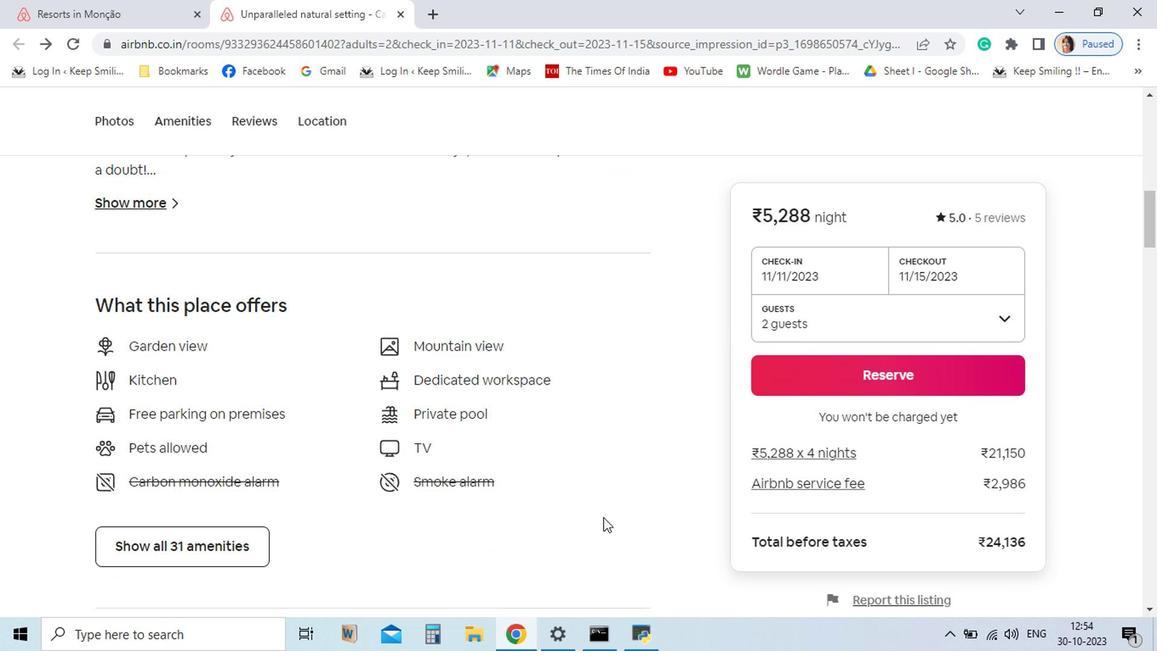 
Action: Mouse scrolled (475, 415) with delta (0, 0)
Screenshot: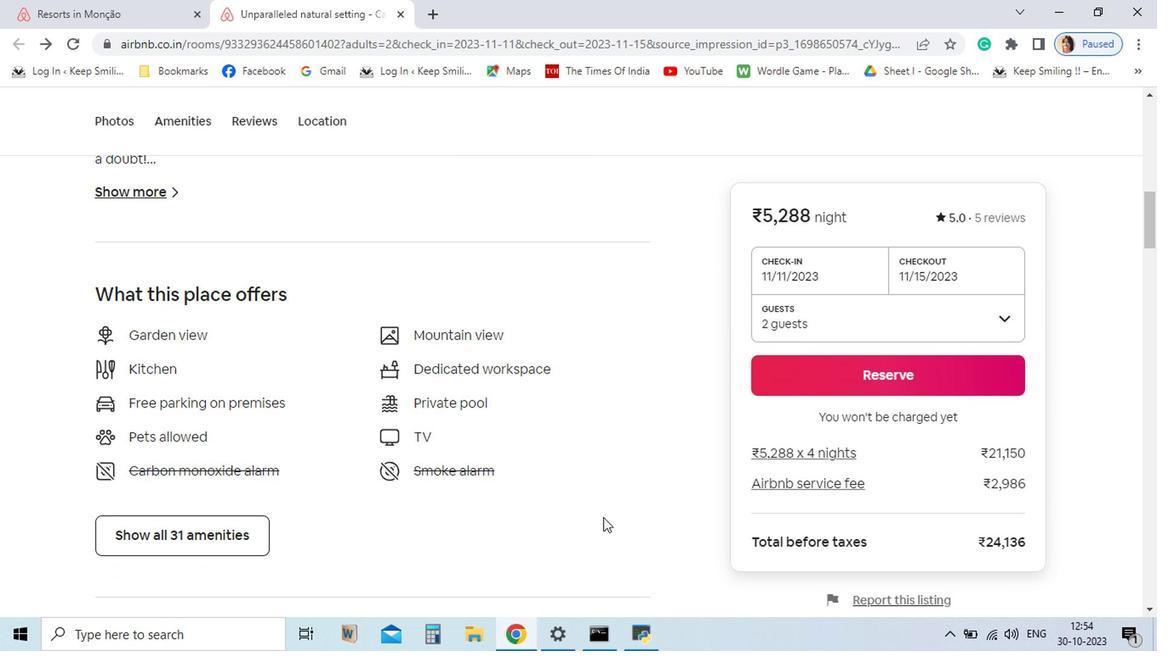 
Action: Mouse moved to (479, 420)
Screenshot: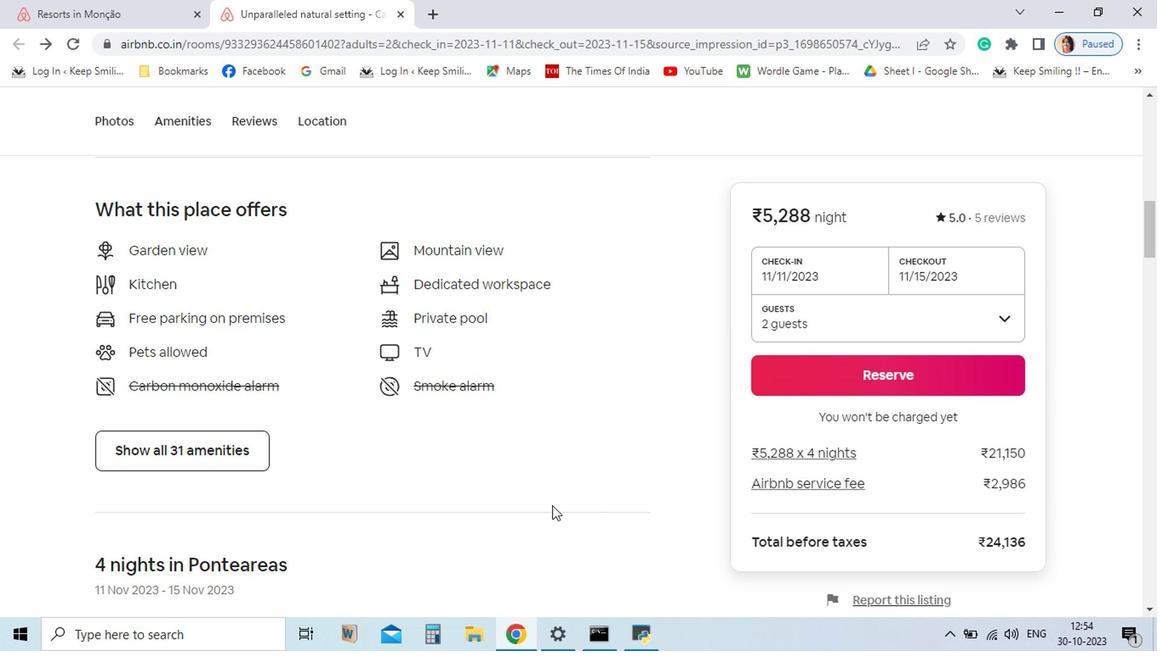 
Action: Mouse scrolled (479, 420) with delta (0, 0)
Screenshot: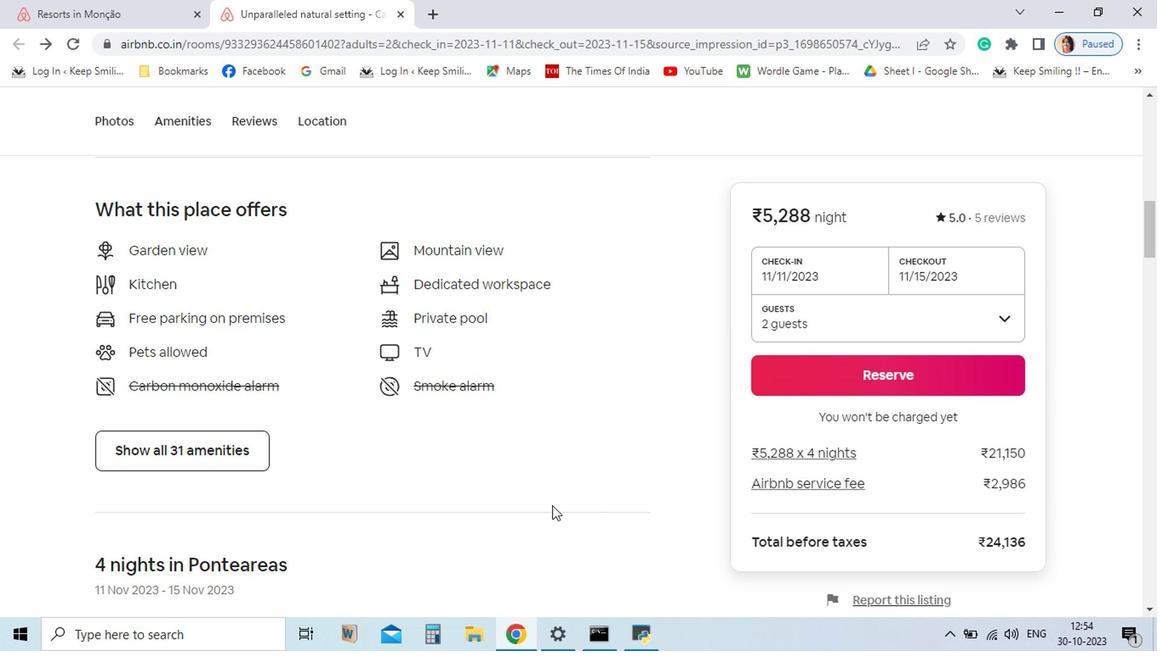 
Action: Mouse moved to (172, 364)
Screenshot: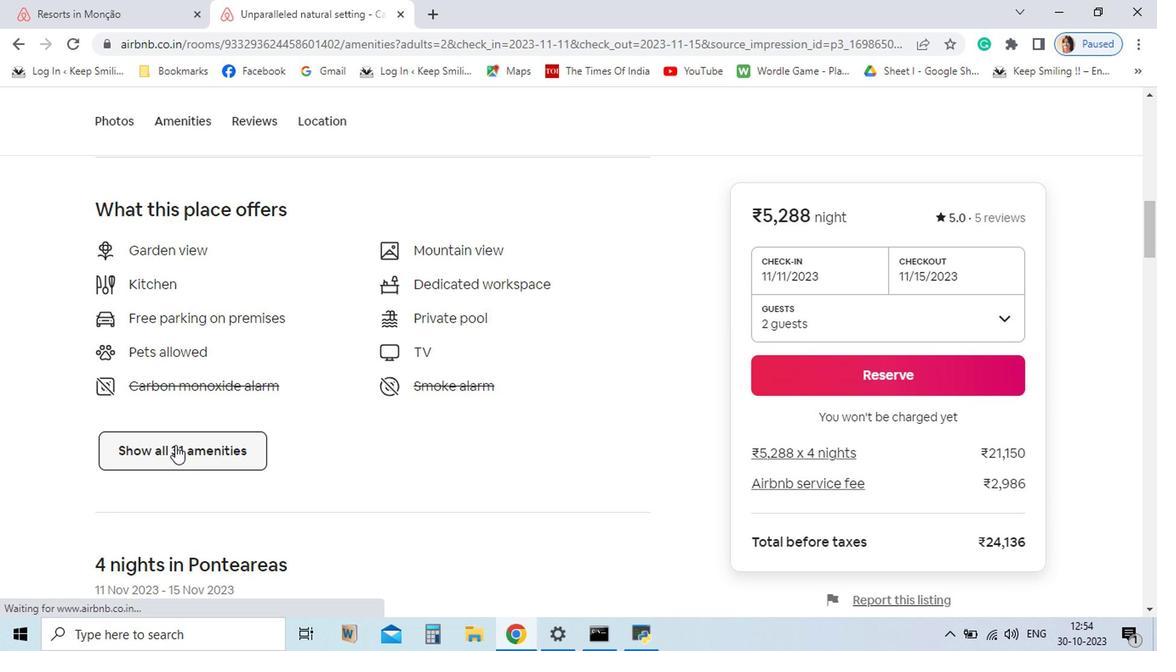 
Action: Mouse pressed left at (172, 364)
Screenshot: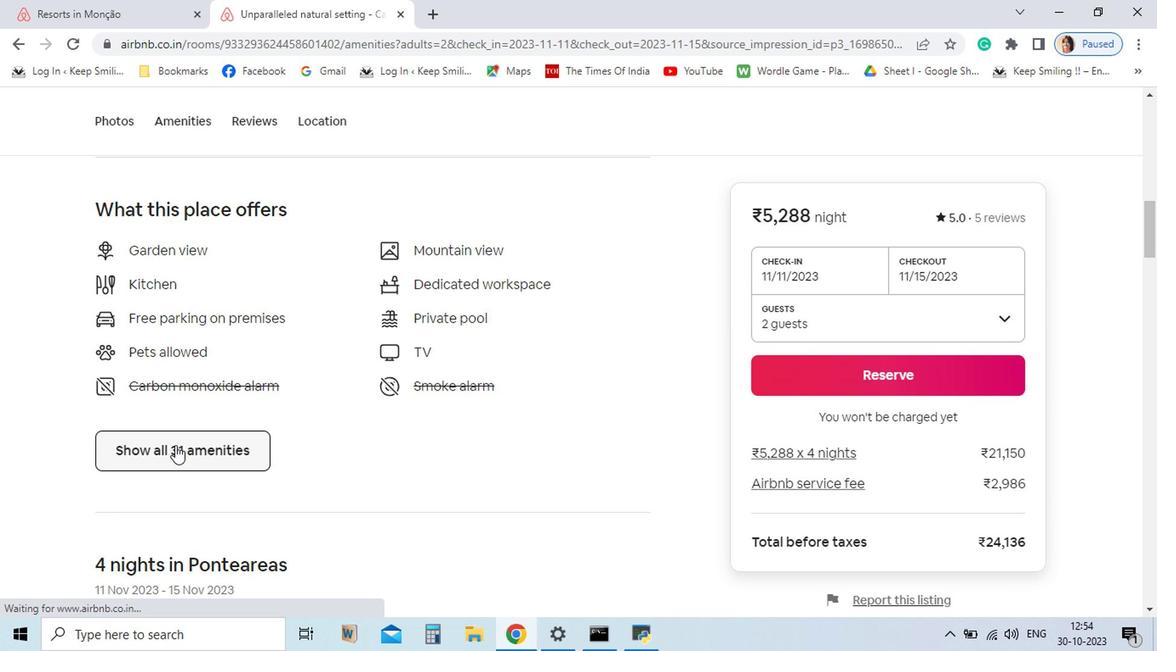 
Action: Mouse moved to (689, 208)
Screenshot: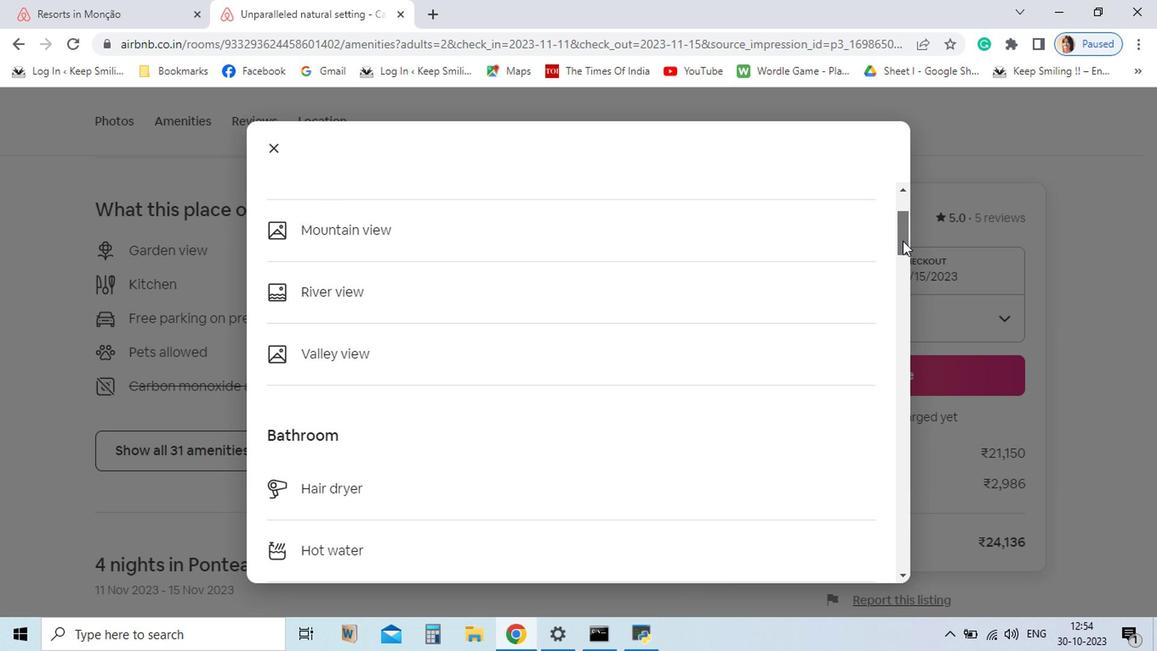 
Action: Mouse pressed left at (689, 208)
Screenshot: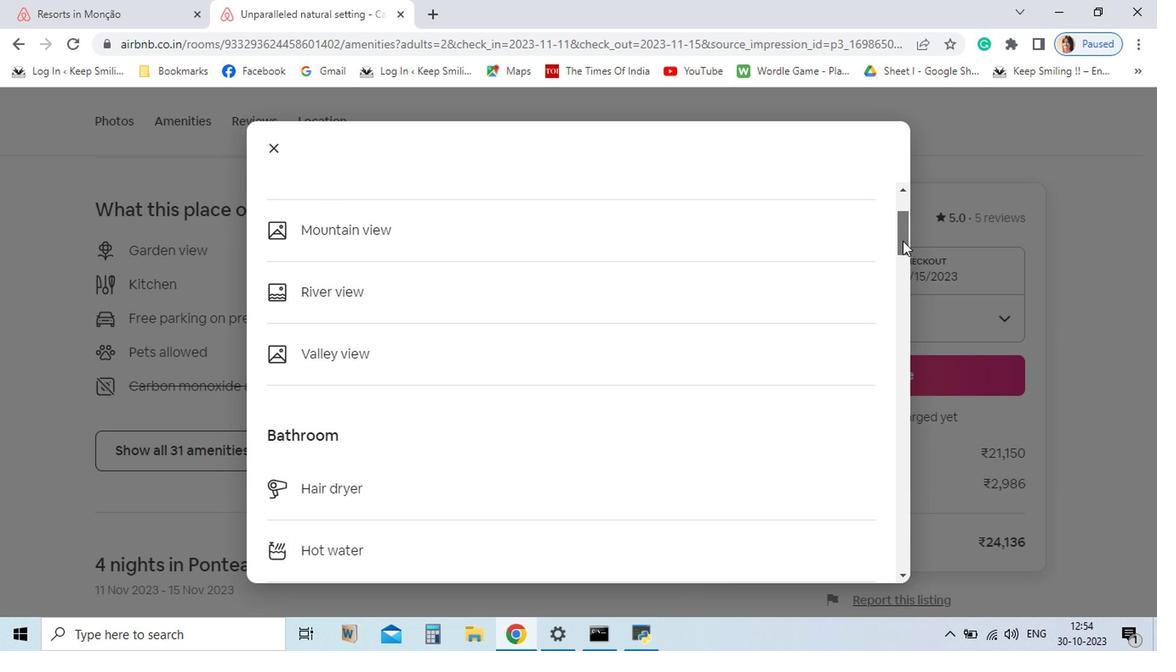 
Action: Mouse moved to (241, 159)
Screenshot: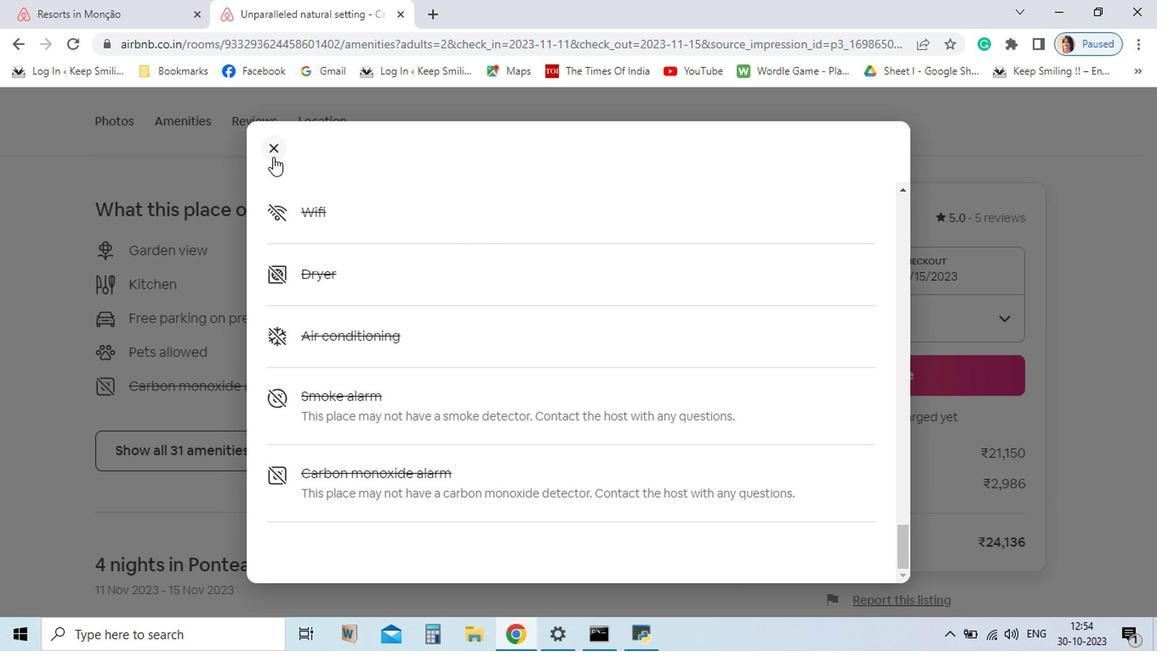 
Action: Mouse pressed left at (241, 159)
Screenshot: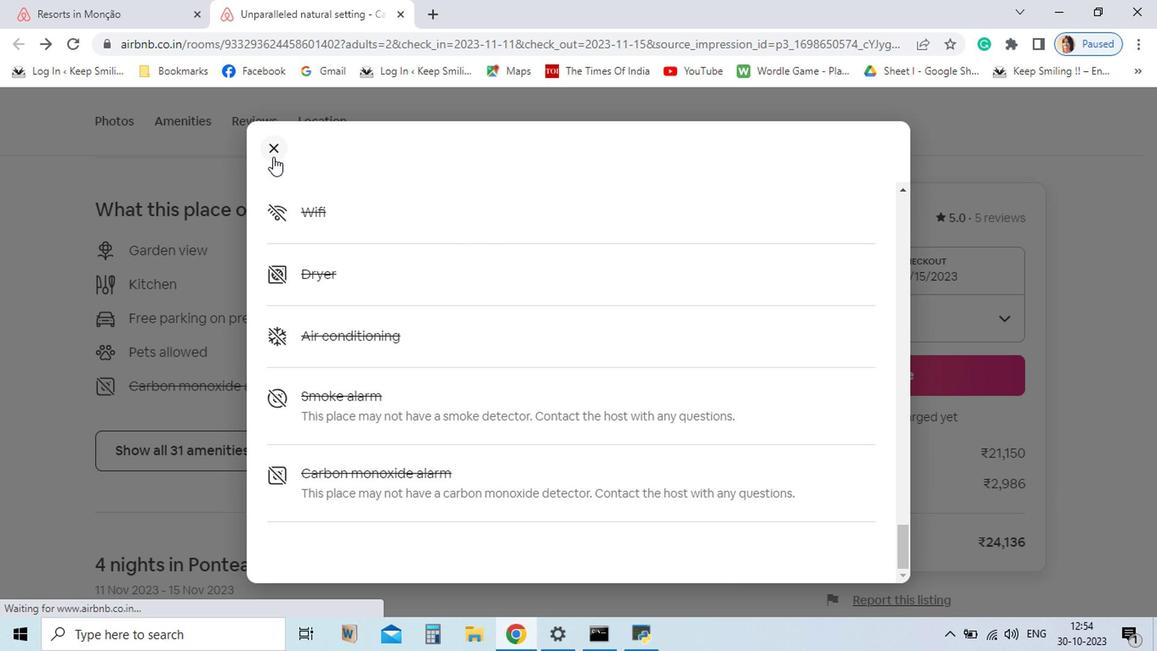 
Action: Mouse moved to (280, 267)
Screenshot: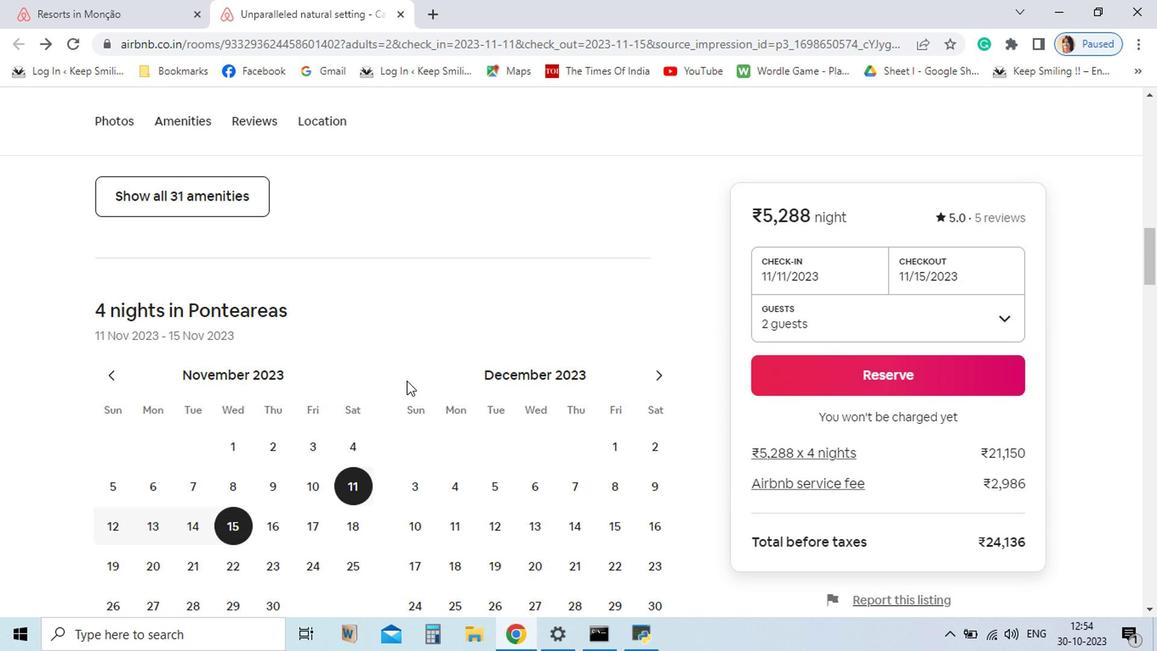 
Action: Mouse scrolled (280, 267) with delta (0, 0)
Screenshot: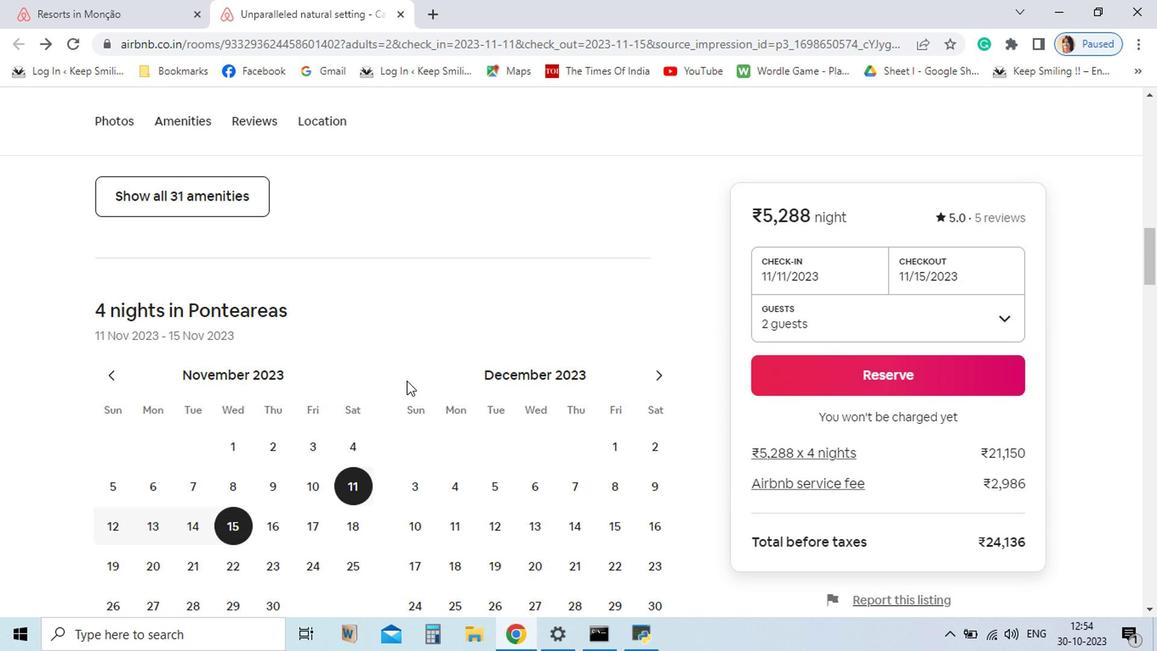 
Action: Mouse moved to (287, 286)
Screenshot: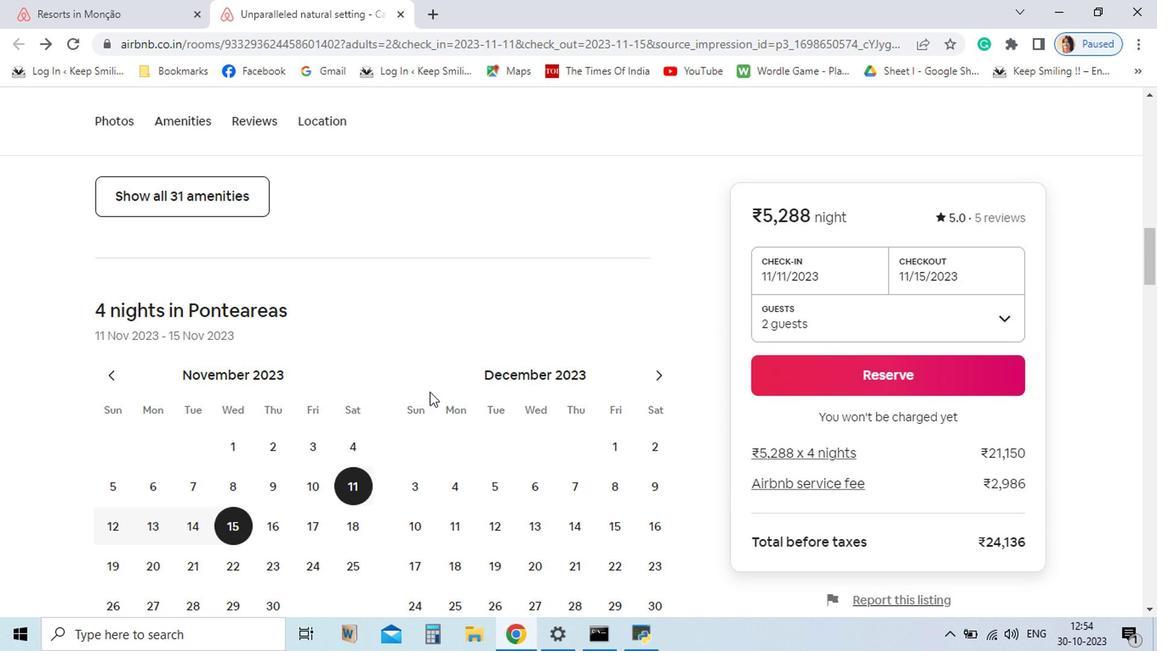 
Action: Mouse scrolled (287, 285) with delta (0, 0)
Screenshot: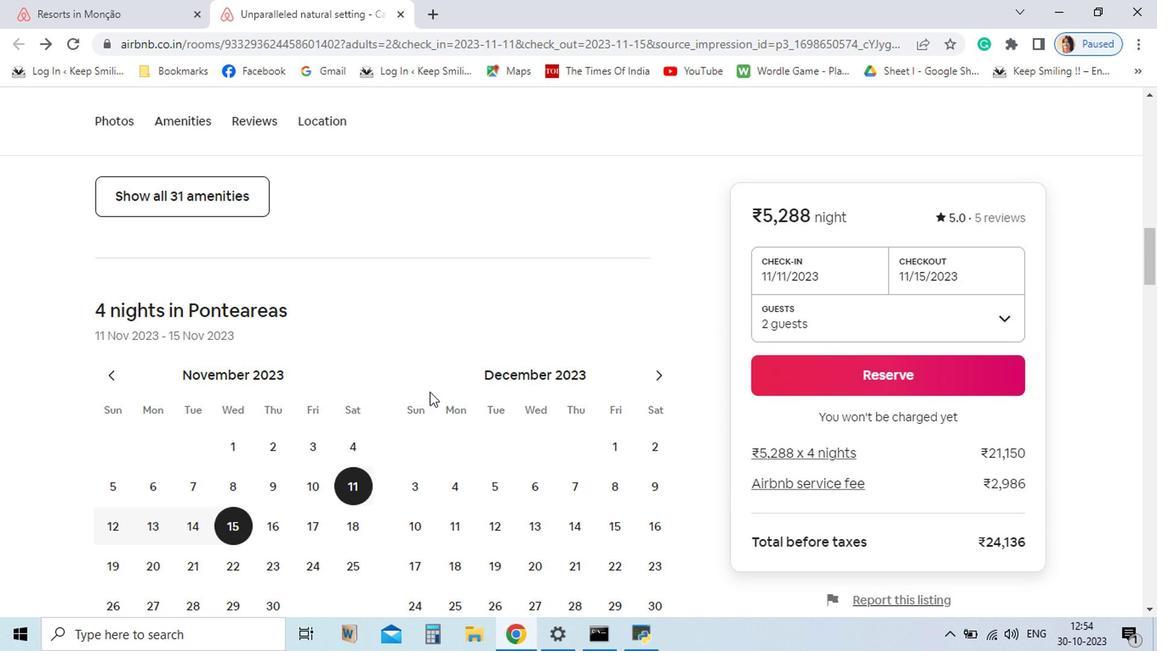 
Action: Mouse moved to (291, 295)
Screenshot: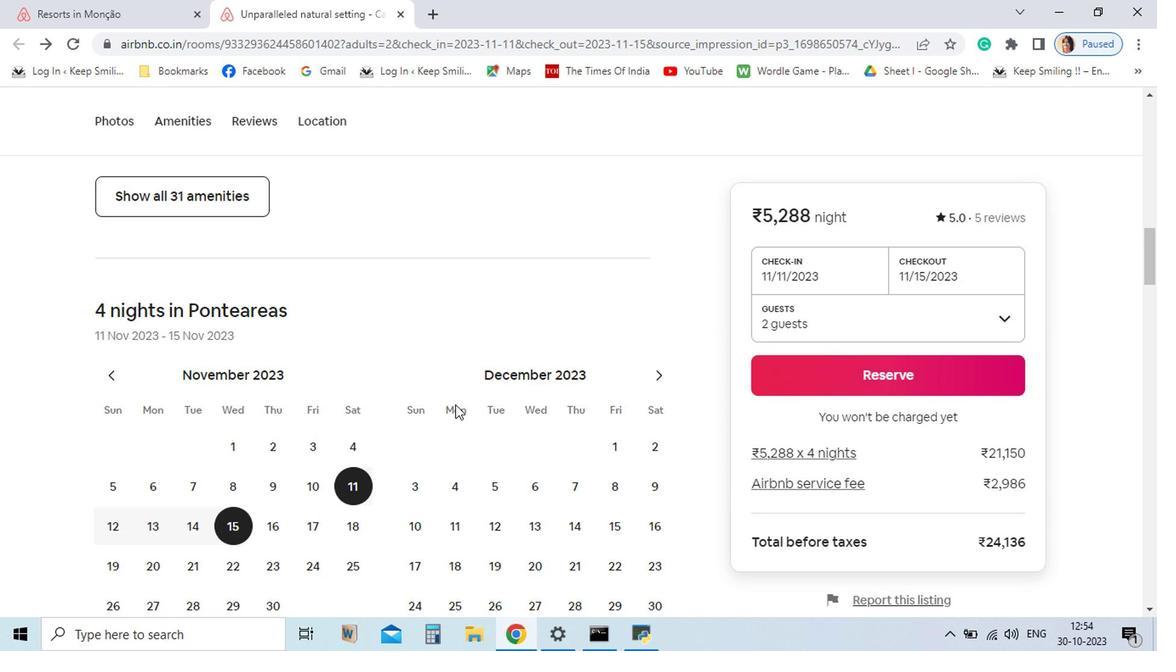 
Action: Mouse scrolled (291, 294) with delta (0, 0)
Screenshot: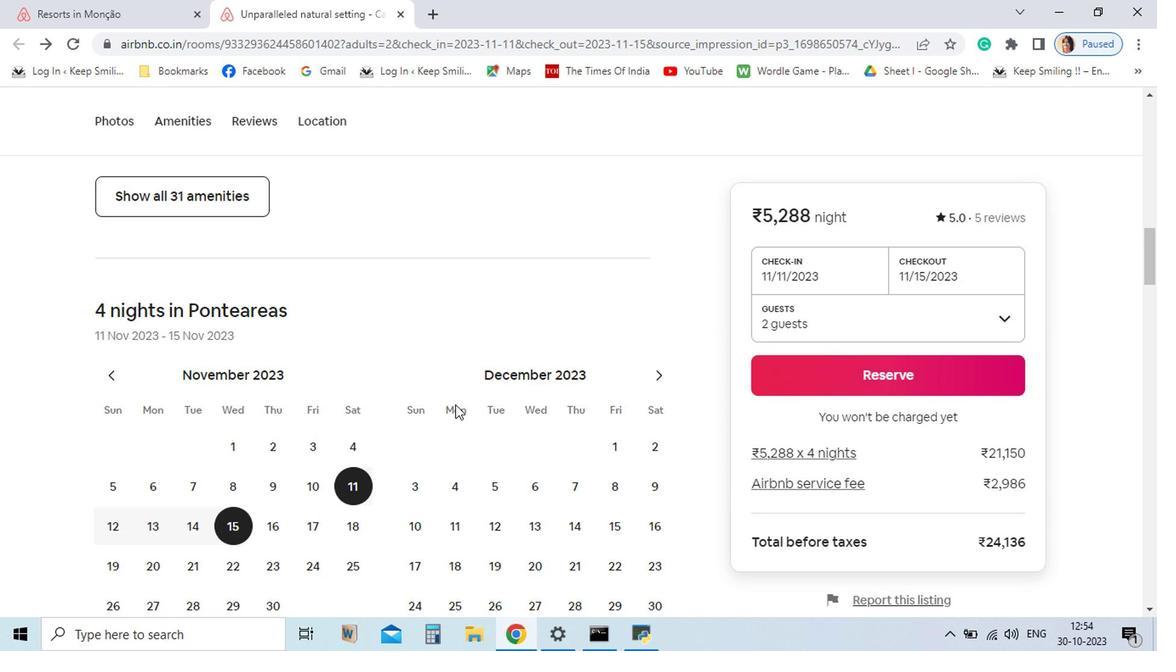 
Action: Mouse moved to (298, 303)
Screenshot: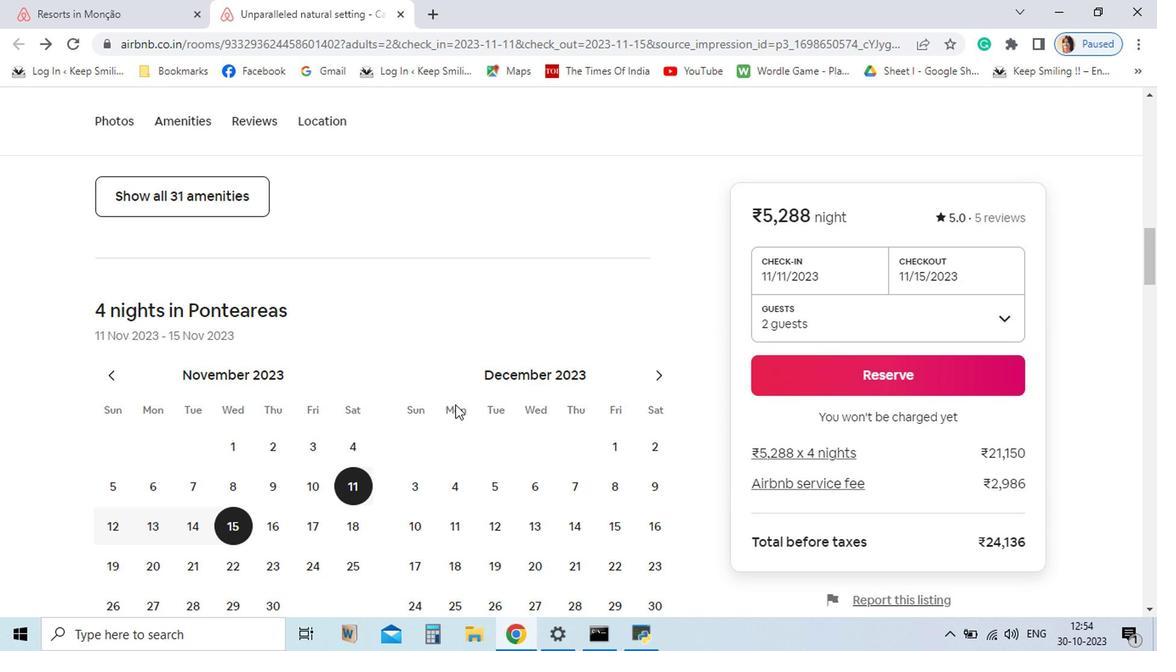 
Action: Mouse scrolled (298, 303) with delta (0, 0)
Screenshot: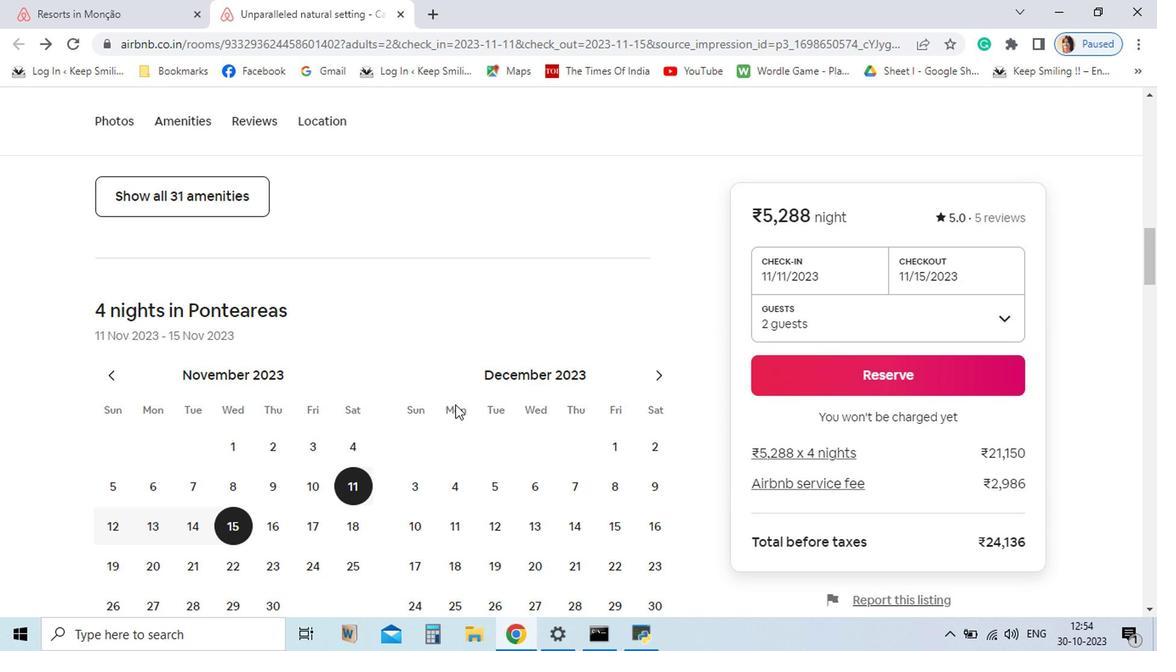 
Action: Mouse moved to (398, 352)
Screenshot: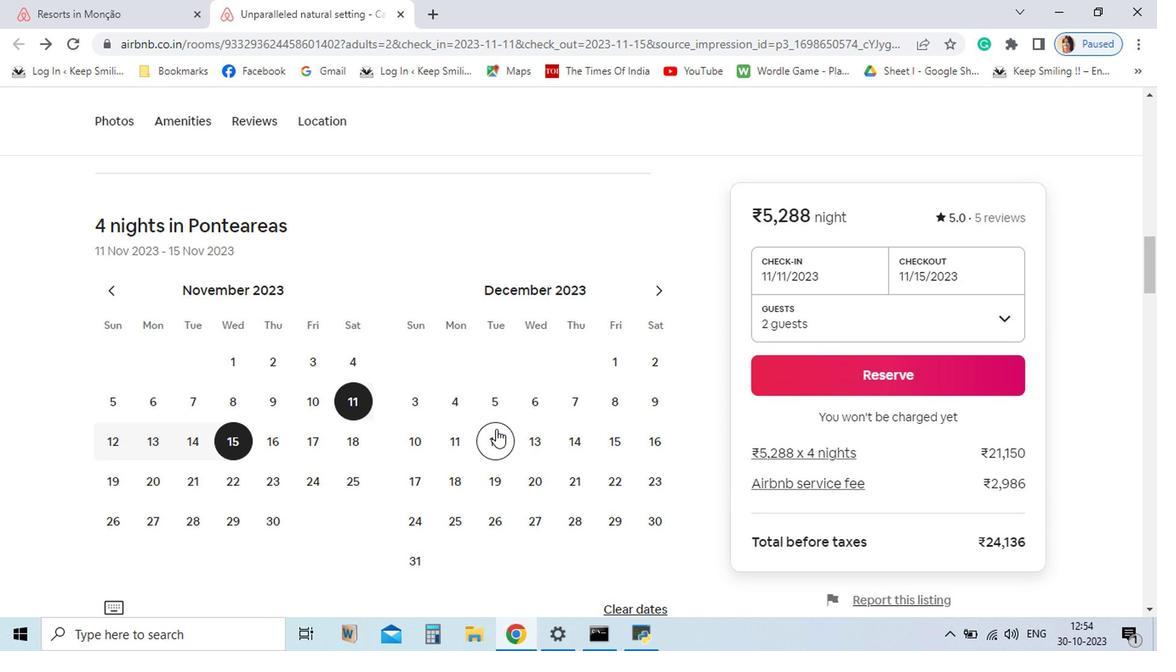 
Action: Mouse scrolled (398, 352) with delta (0, 0)
Screenshot: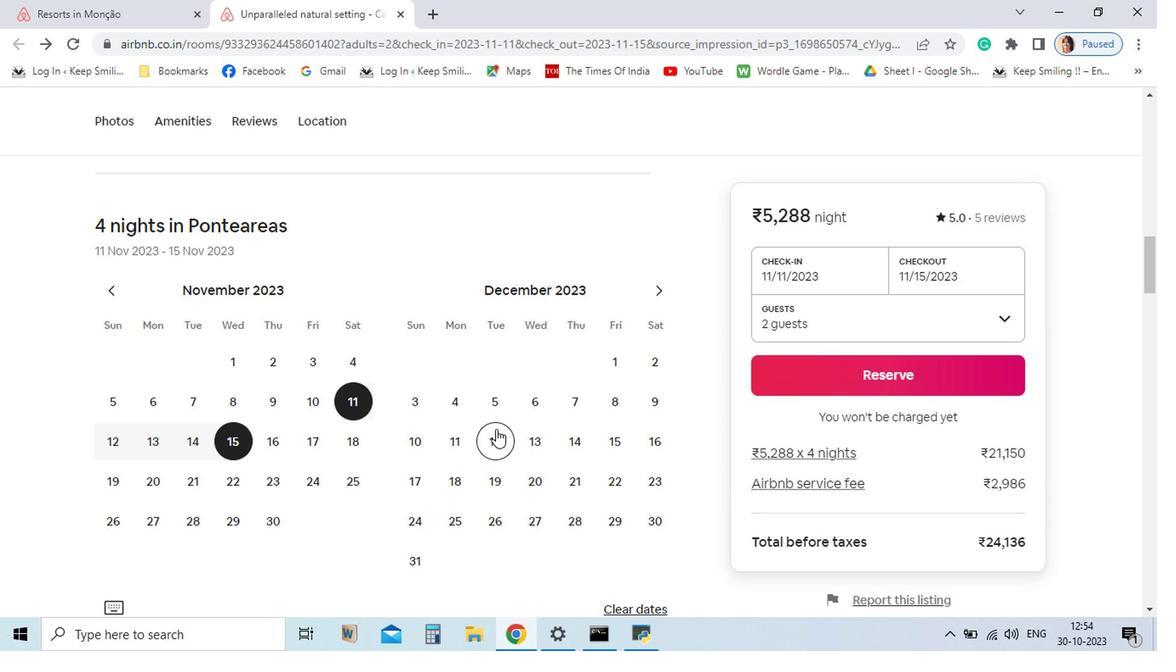 
Action: Mouse moved to (399, 353)
Screenshot: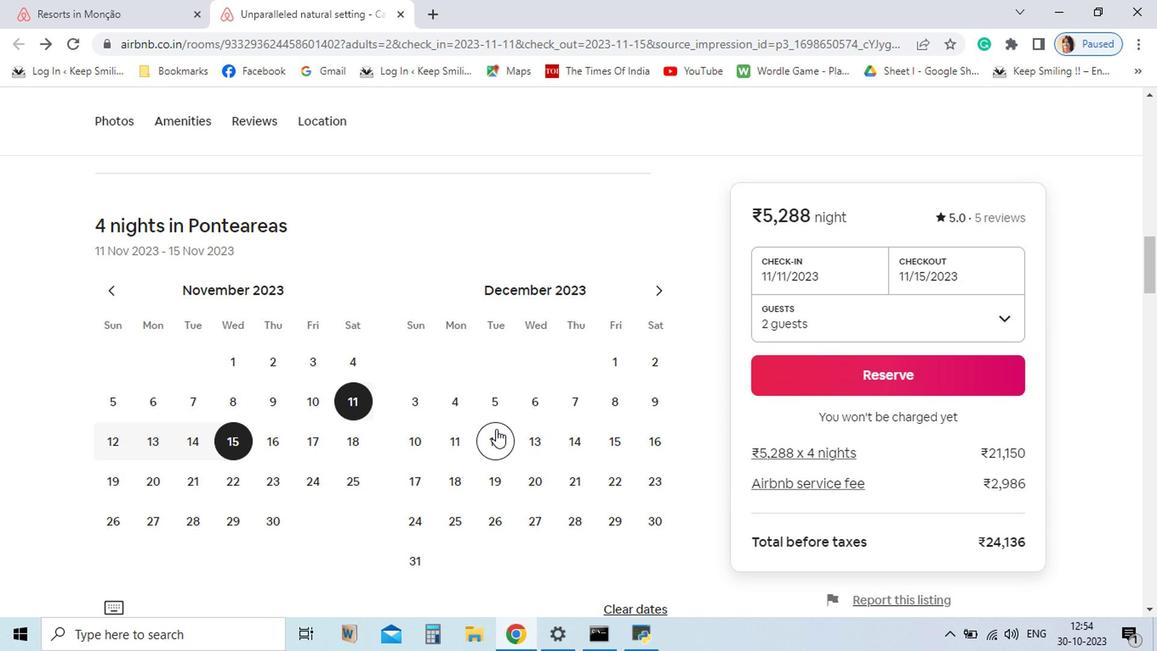 
Action: Mouse scrolled (399, 352) with delta (0, 0)
Screenshot: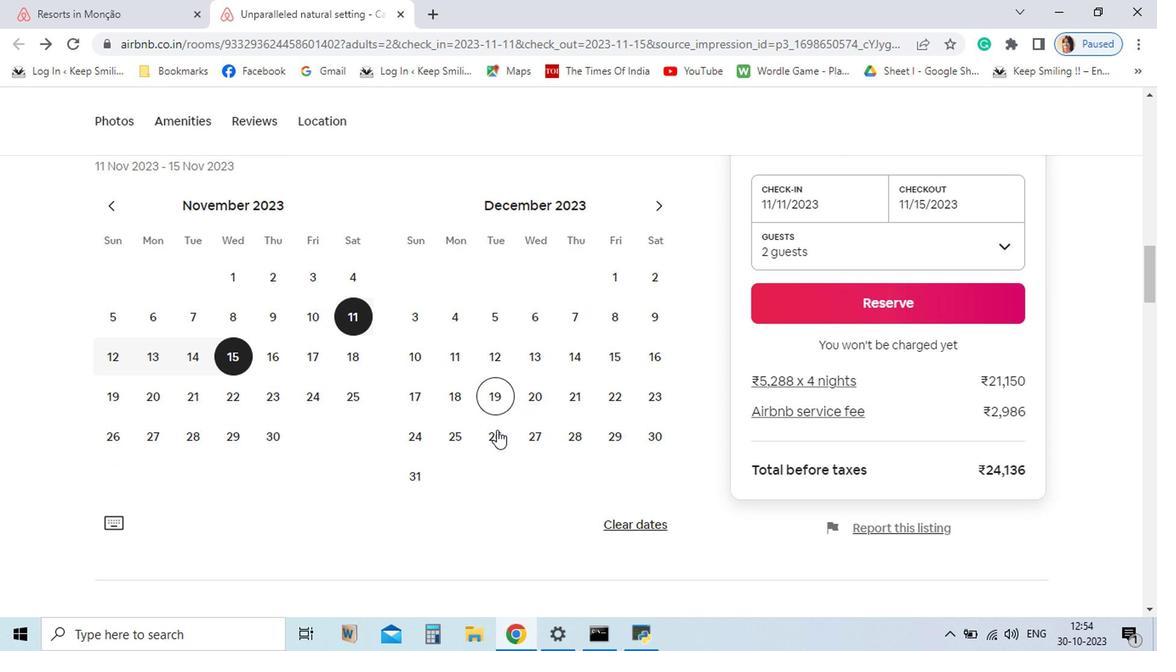 
Action: Mouse moved to (400, 353)
Screenshot: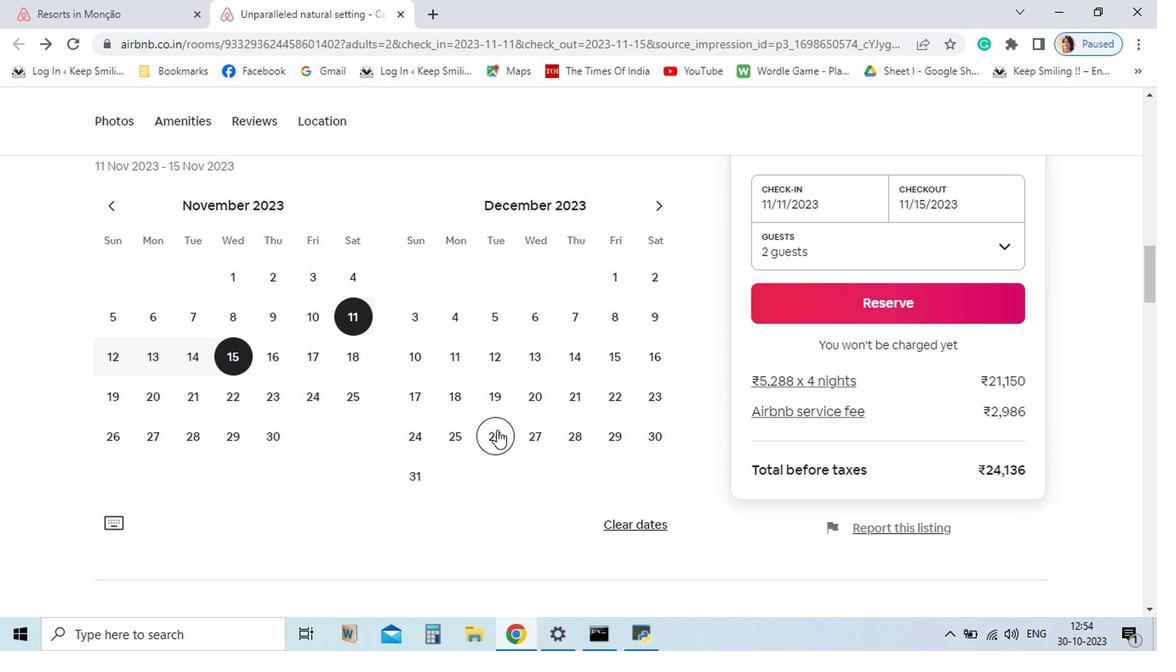 
Action: Mouse scrolled (400, 354) with delta (0, 0)
Screenshot: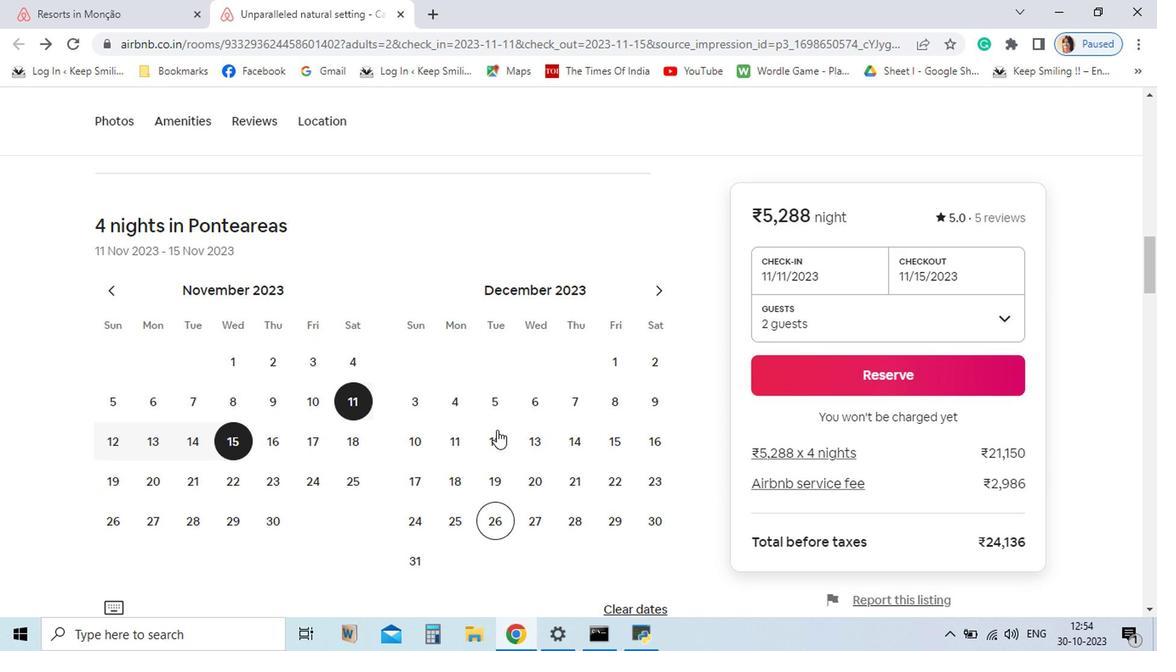 
Action: Mouse moved to (861, 482)
Screenshot: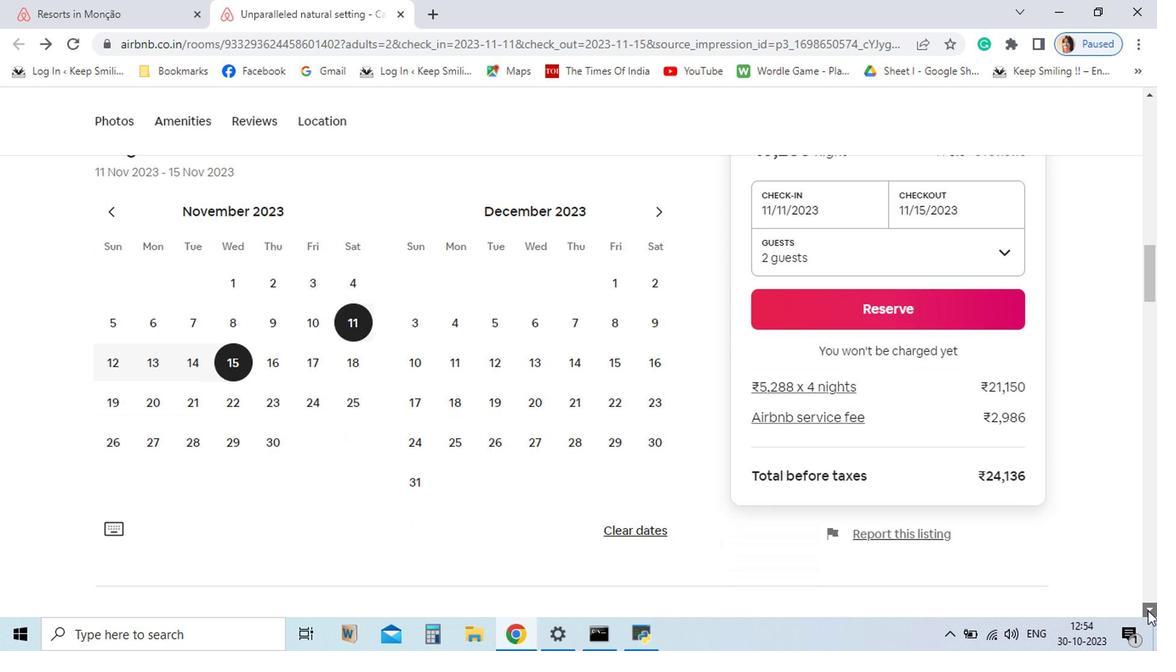 
Action: Mouse pressed left at (861, 482)
Screenshot: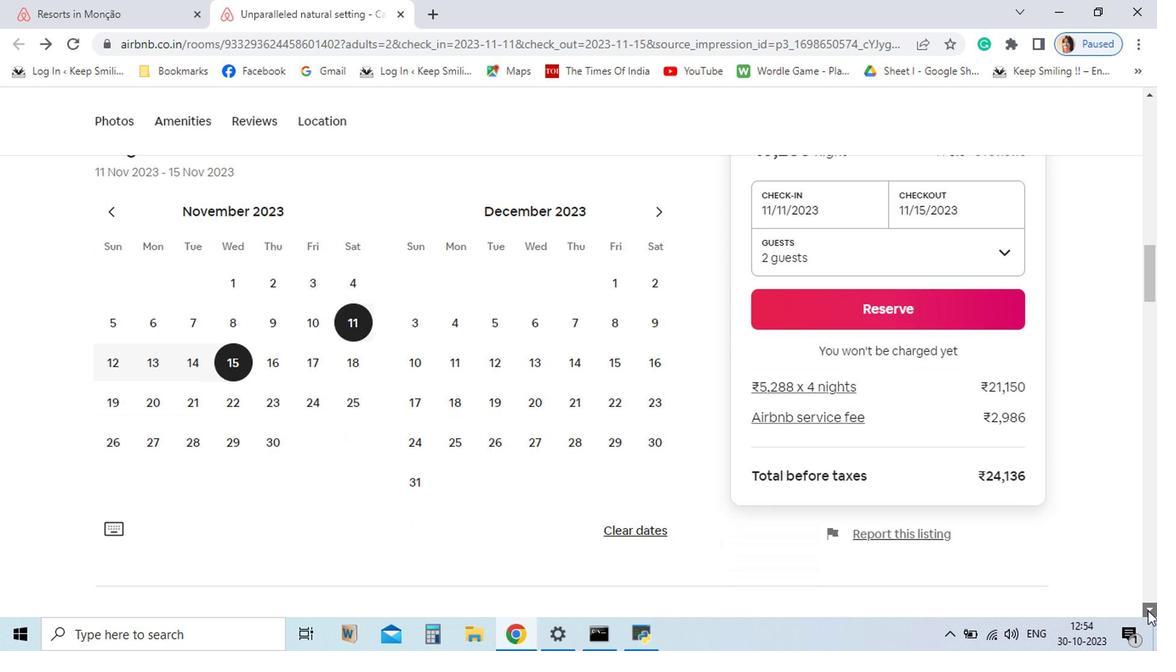 
Action: Mouse moved to (861, 482)
Screenshot: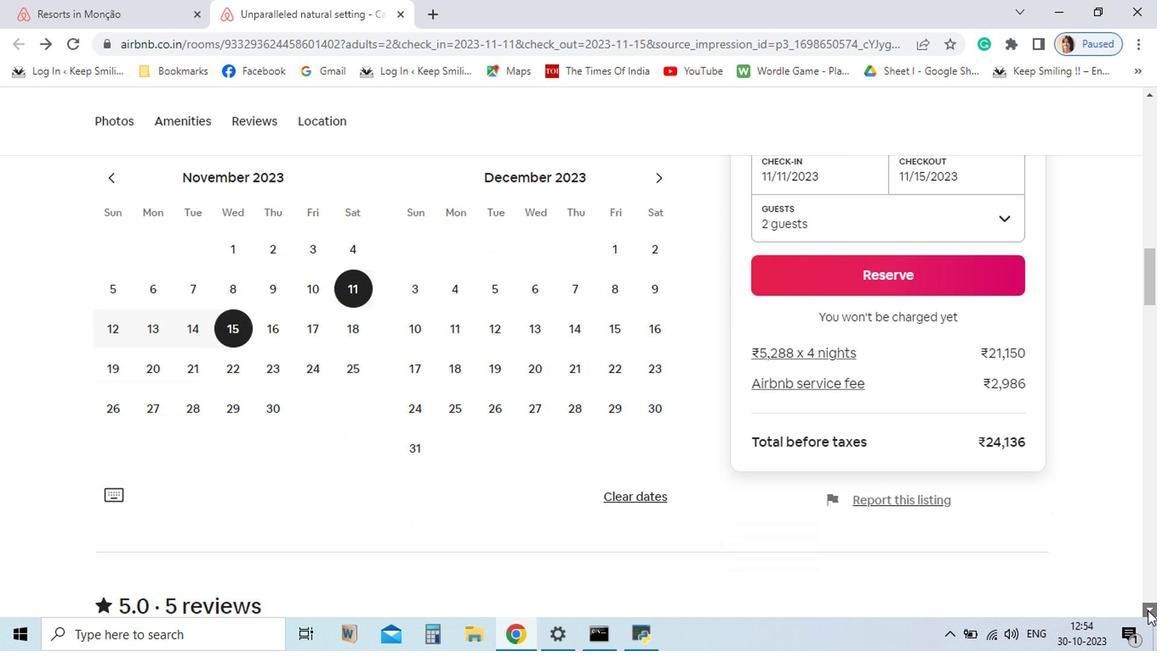 
Action: Mouse pressed left at (861, 482)
Screenshot: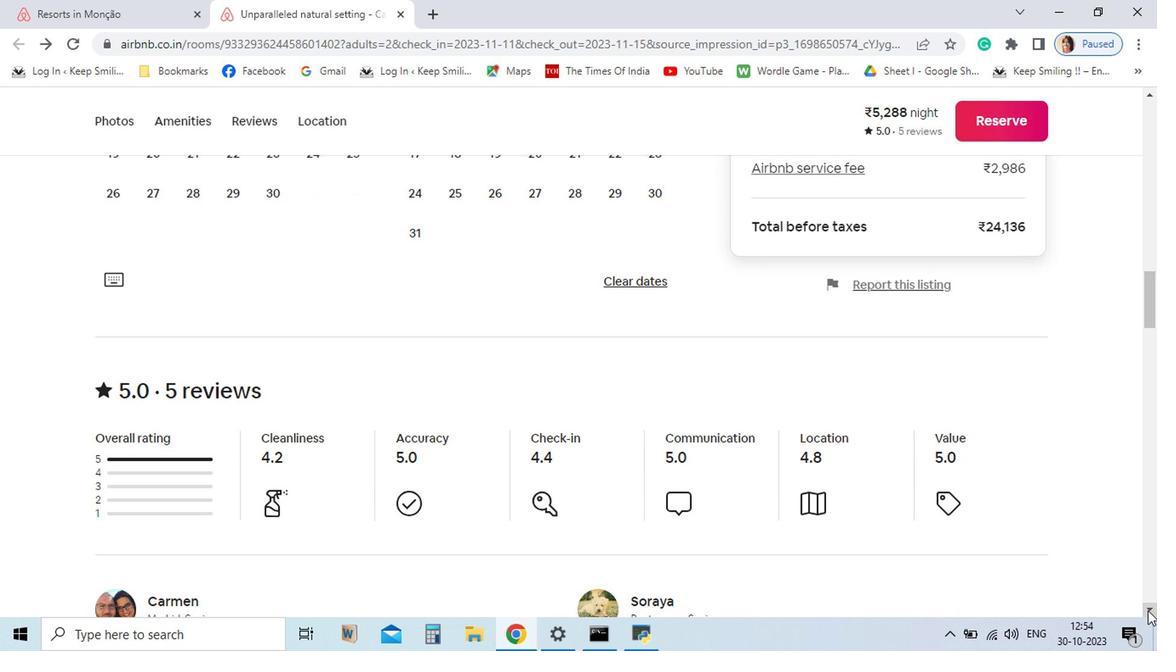 
Action: Mouse pressed left at (861, 482)
Screenshot: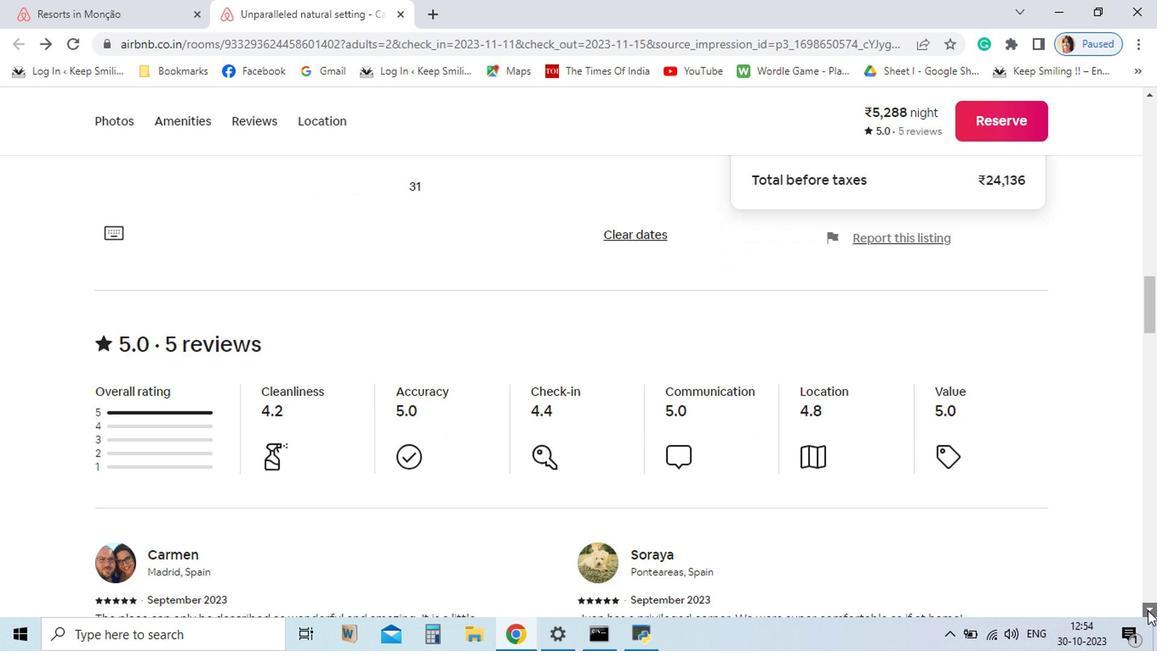 
Action: Mouse pressed left at (861, 482)
Screenshot: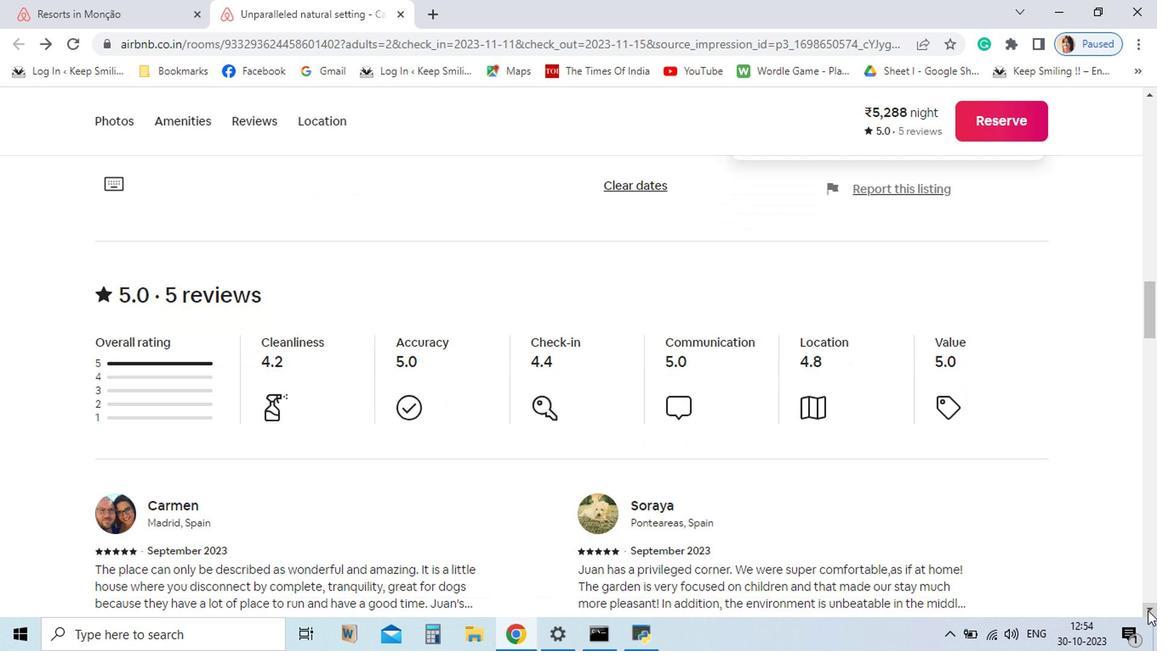 
Action: Mouse pressed left at (861, 482)
Screenshot: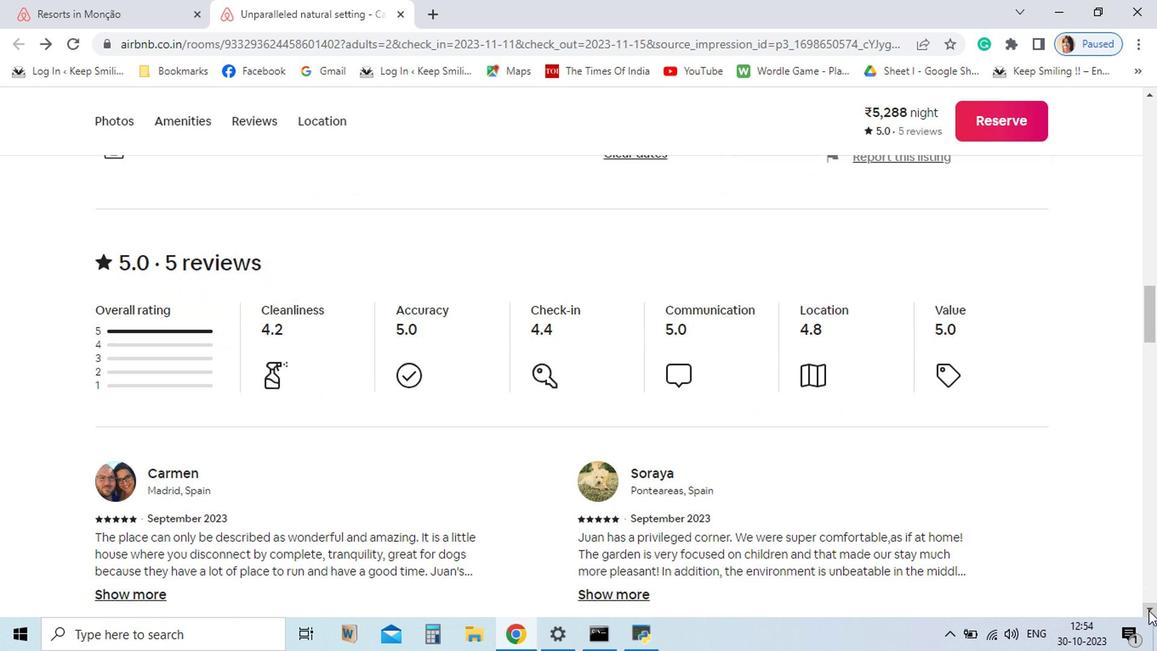 
Action: Mouse moved to (862, 482)
Screenshot: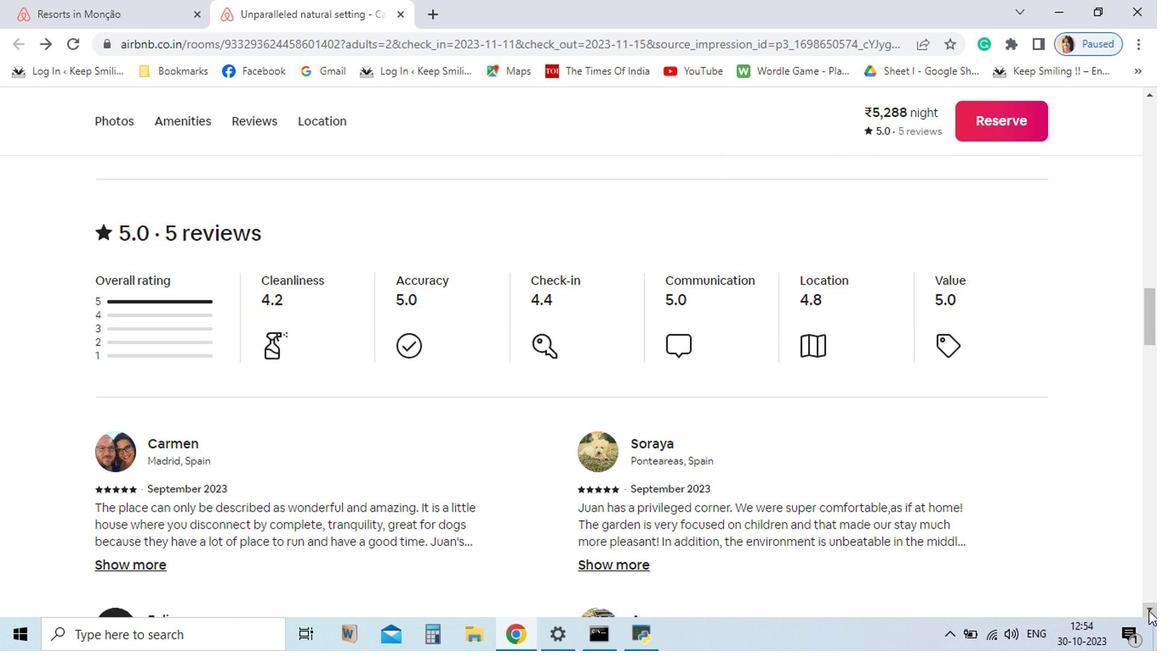 
Action: Mouse pressed left at (862, 482)
Screenshot: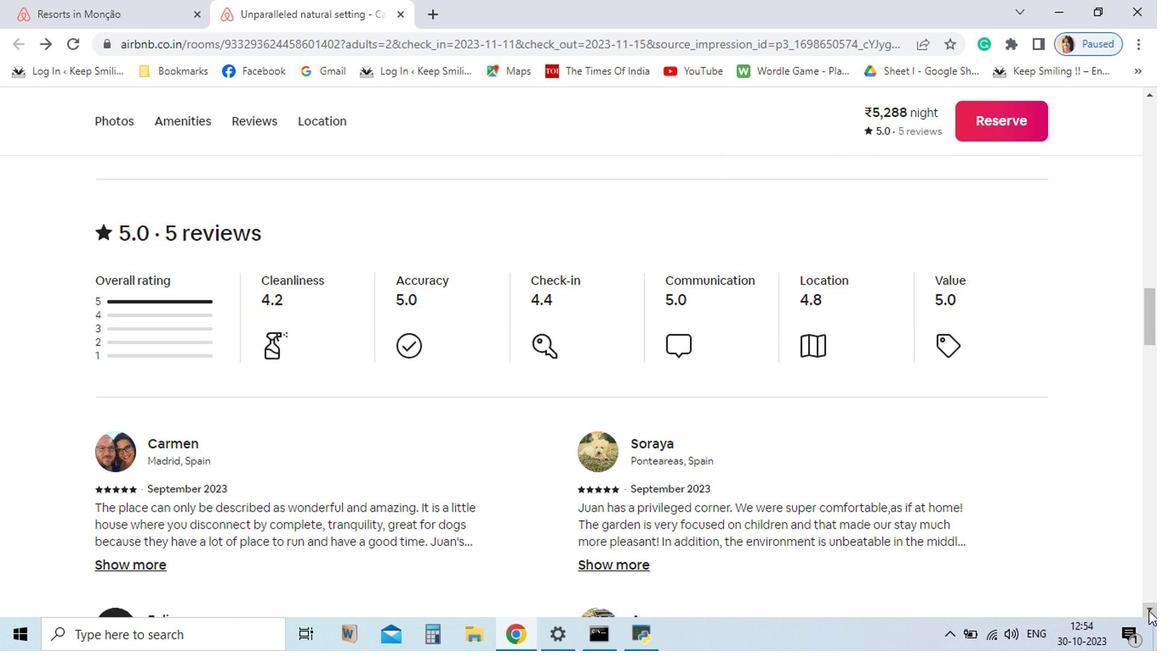 
Action: Mouse pressed left at (862, 482)
Screenshot: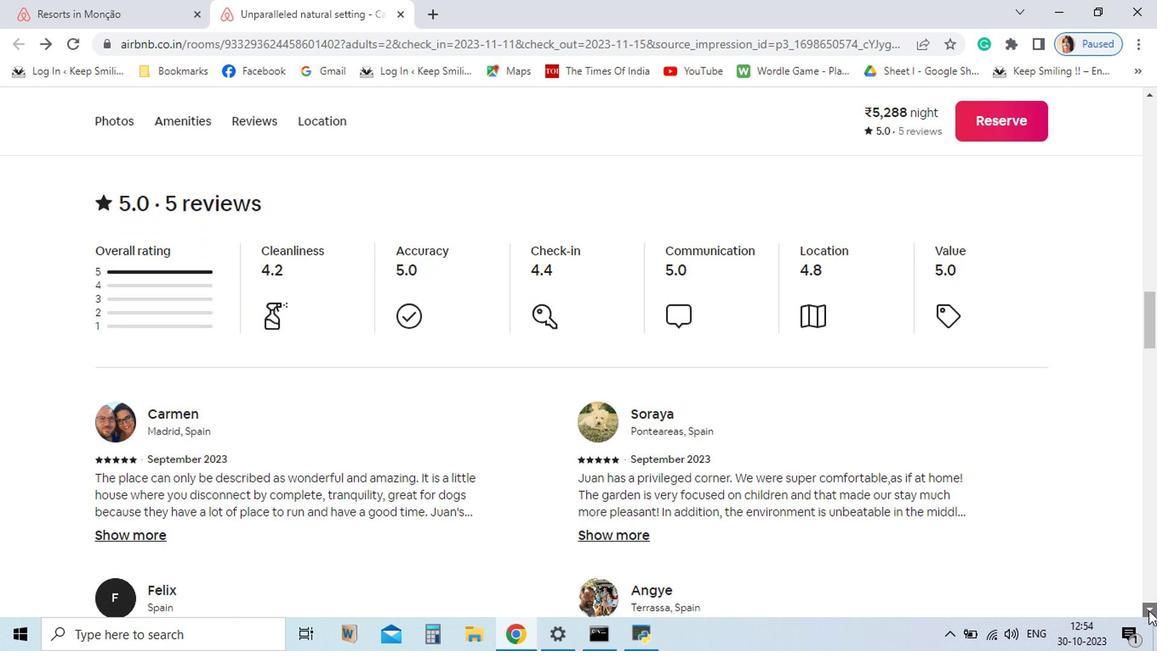 
Action: Mouse pressed left at (862, 482)
Screenshot: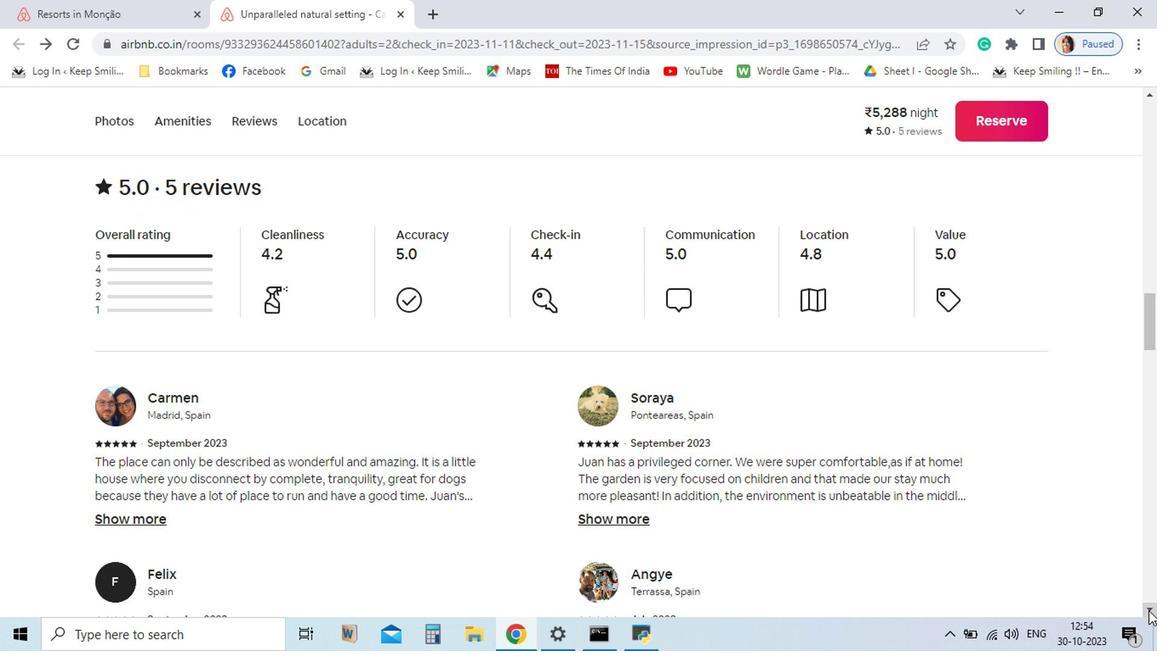 
Action: Mouse pressed left at (862, 482)
Screenshot: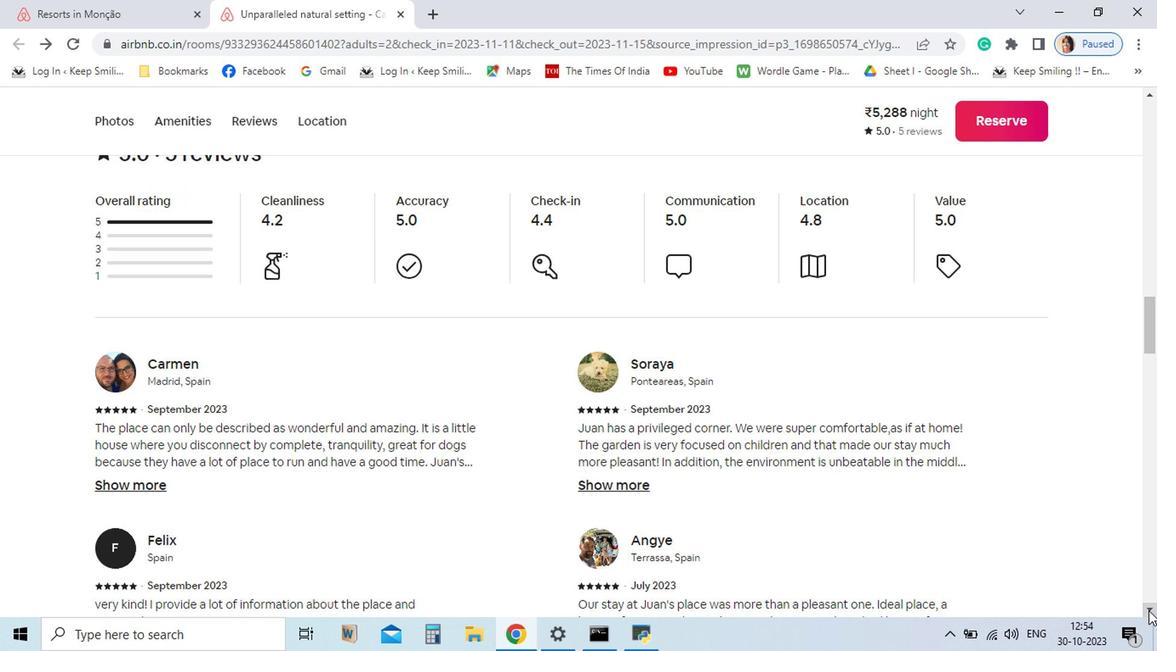 
Action: Mouse pressed left at (862, 482)
Screenshot: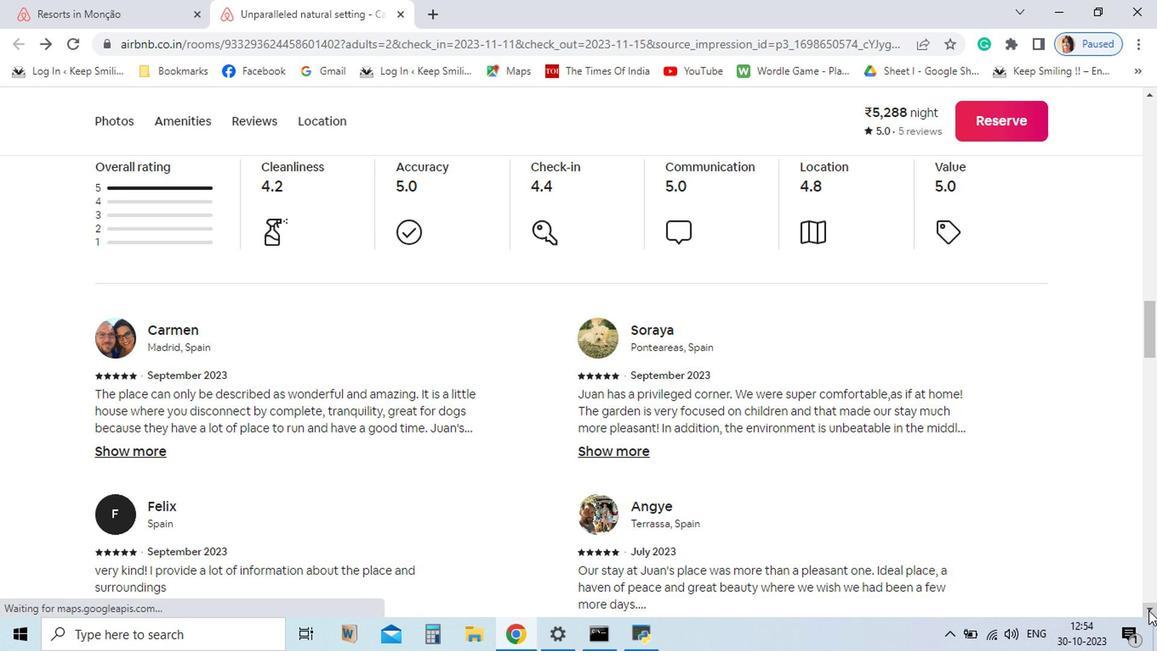 
Action: Mouse pressed left at (862, 482)
Screenshot: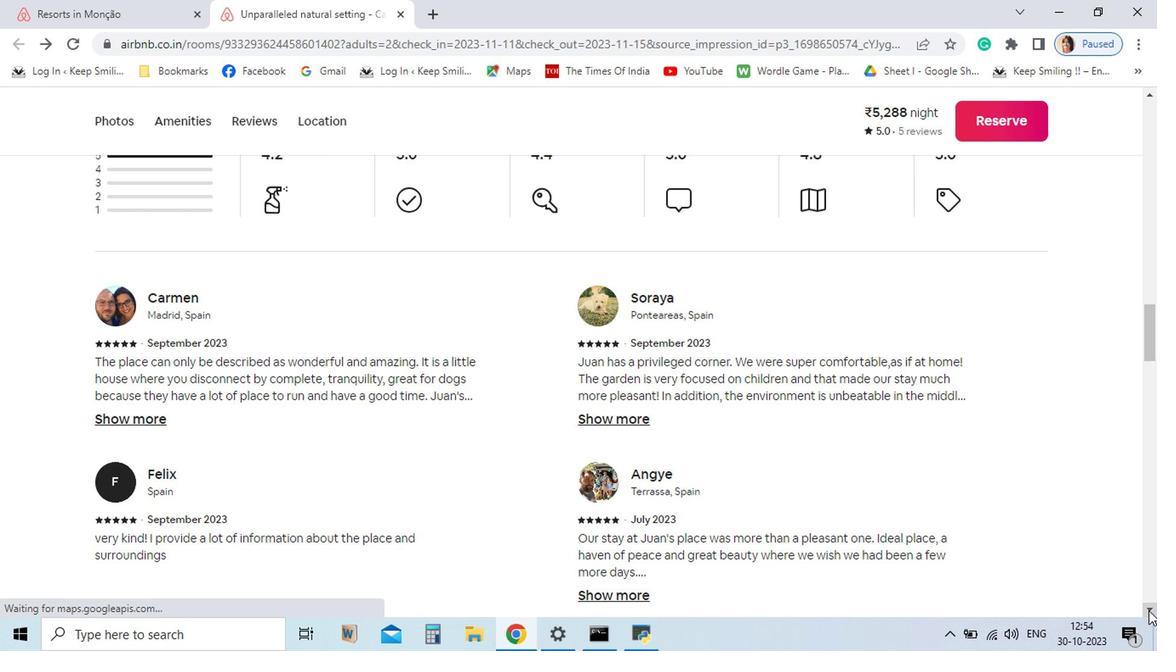 
Action: Mouse pressed left at (862, 482)
Screenshot: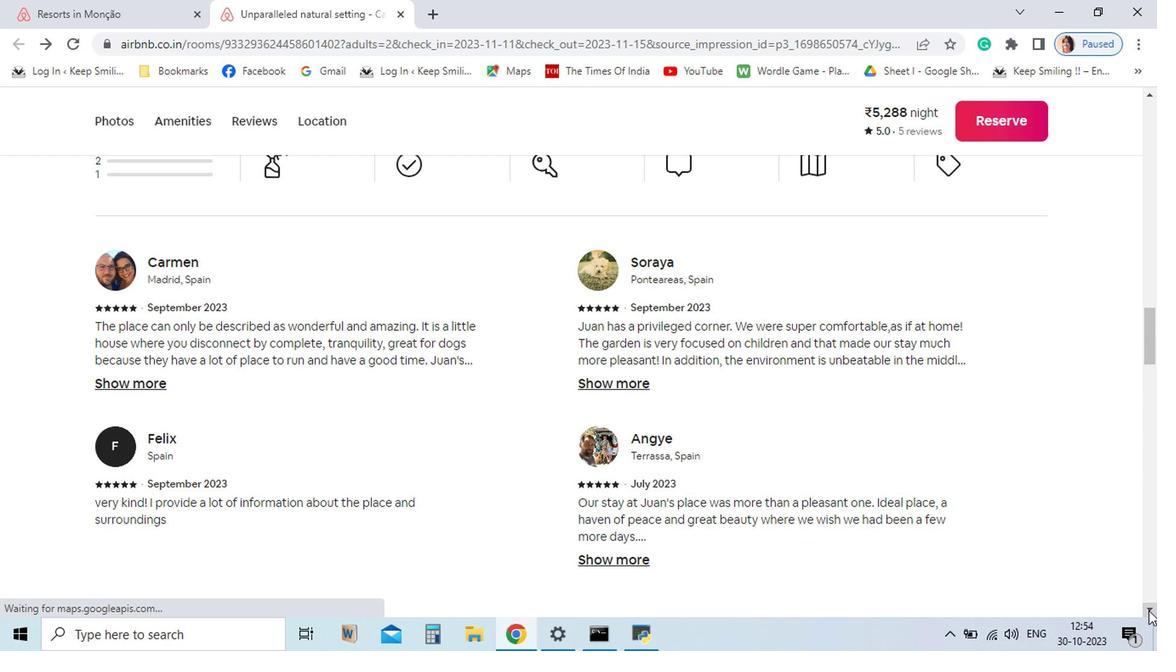 
Action: Mouse pressed left at (862, 482)
Screenshot: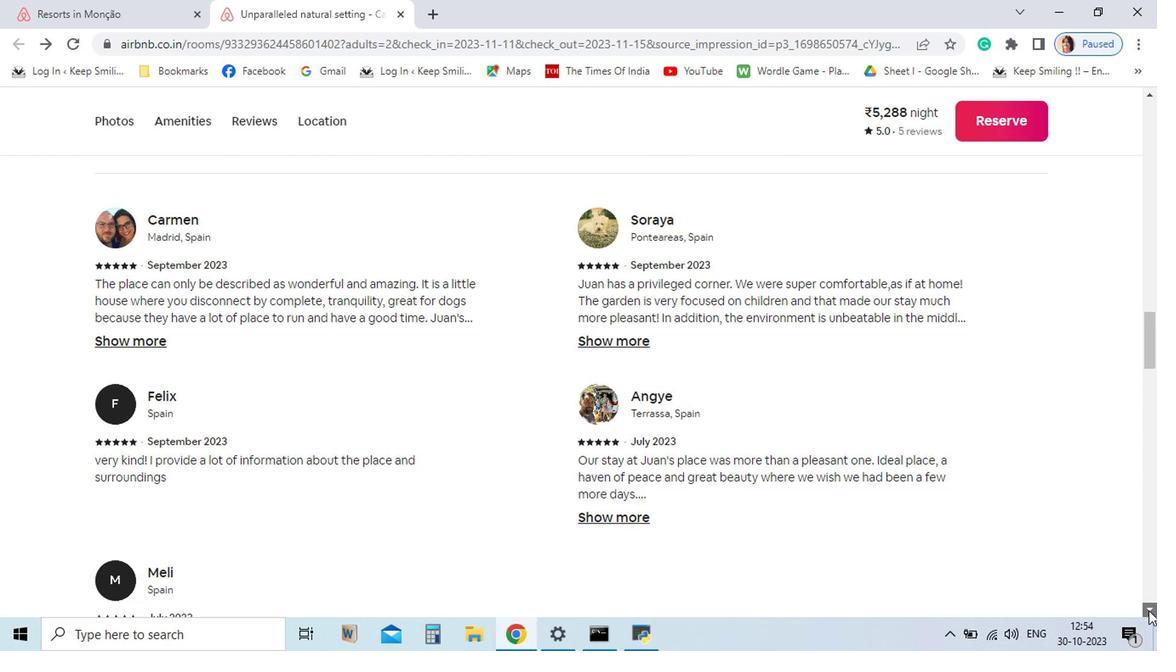 
Action: Mouse pressed left at (862, 482)
Screenshot: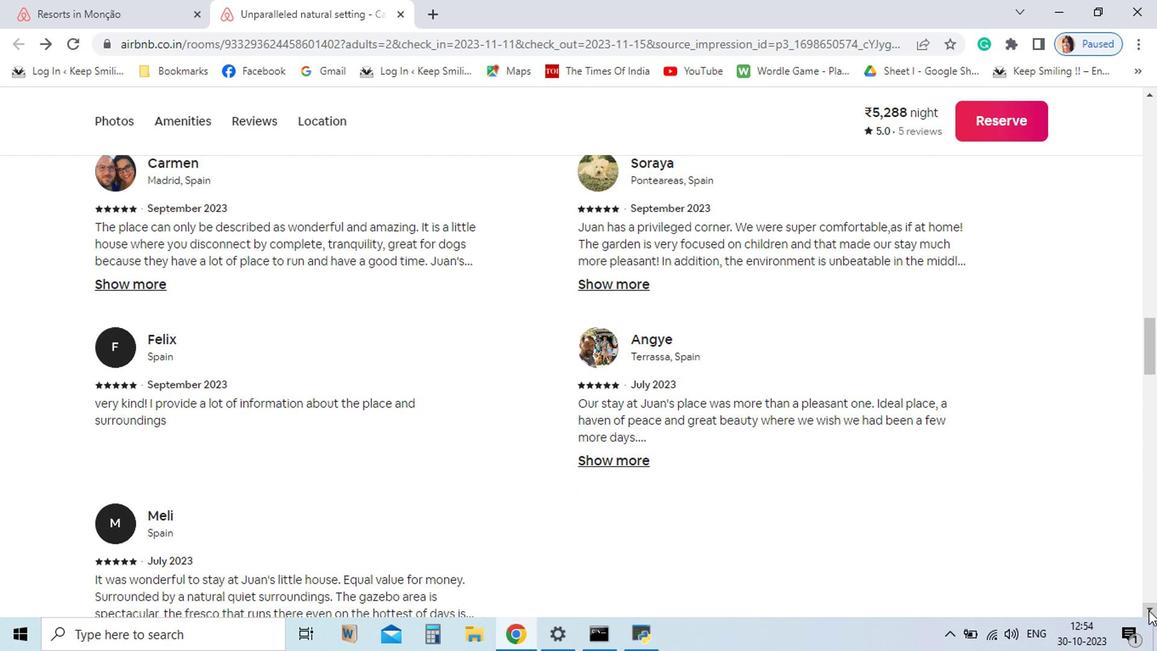 
Action: Mouse pressed left at (862, 482)
Screenshot: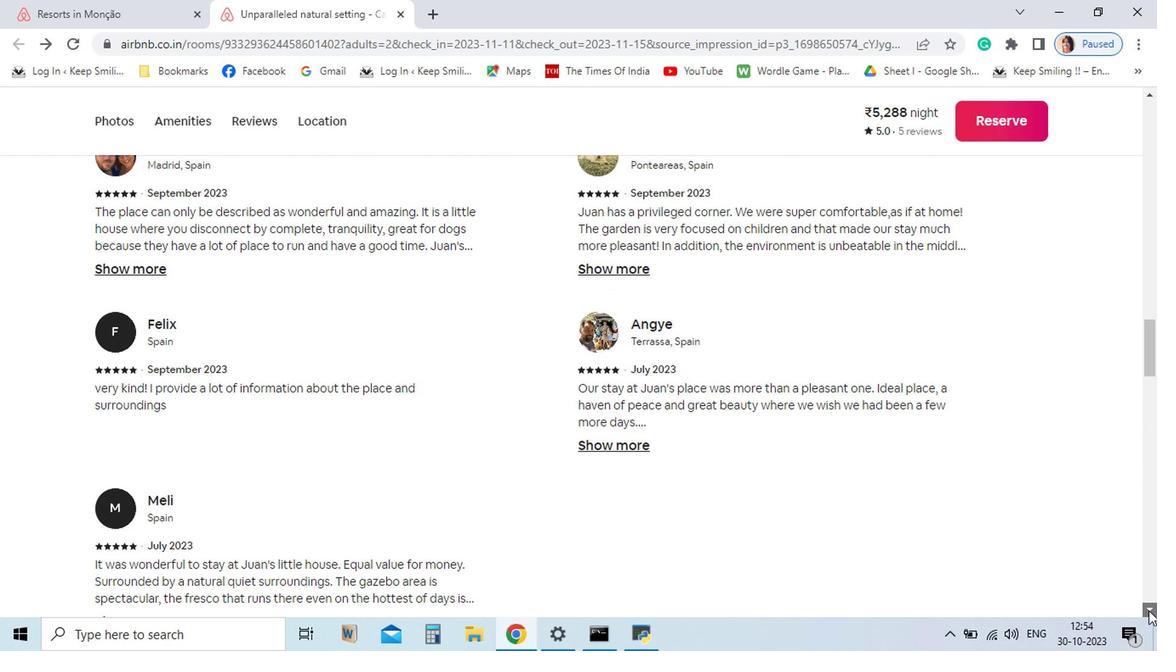 
Action: Mouse pressed left at (862, 482)
Screenshot: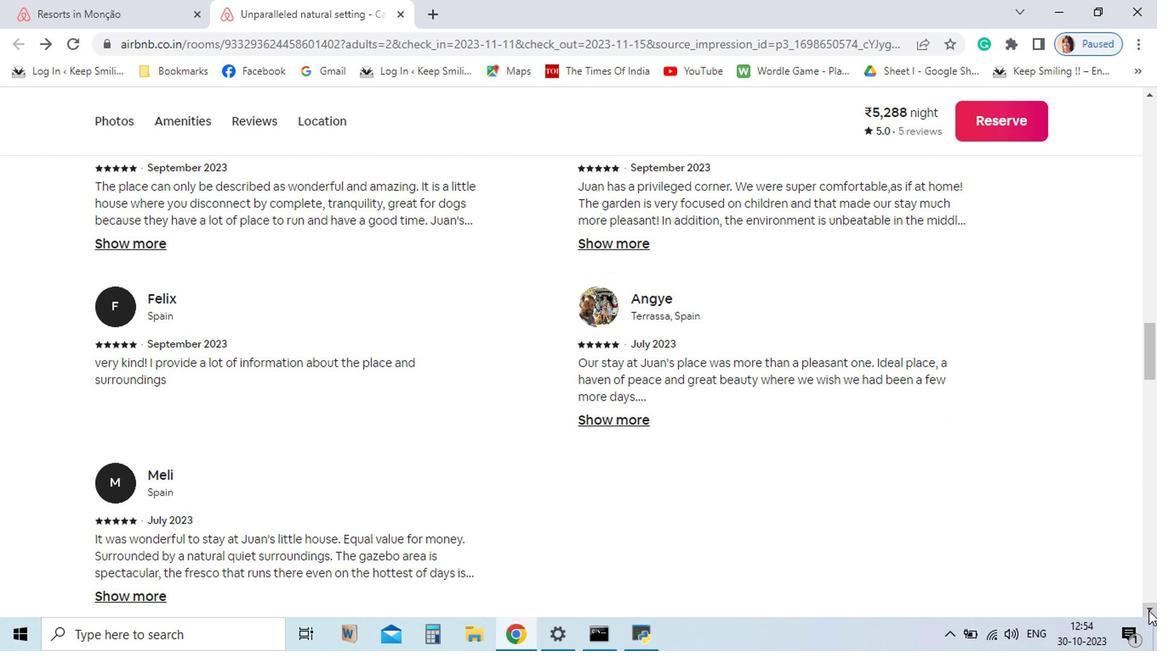 
Action: Mouse pressed left at (862, 482)
Screenshot: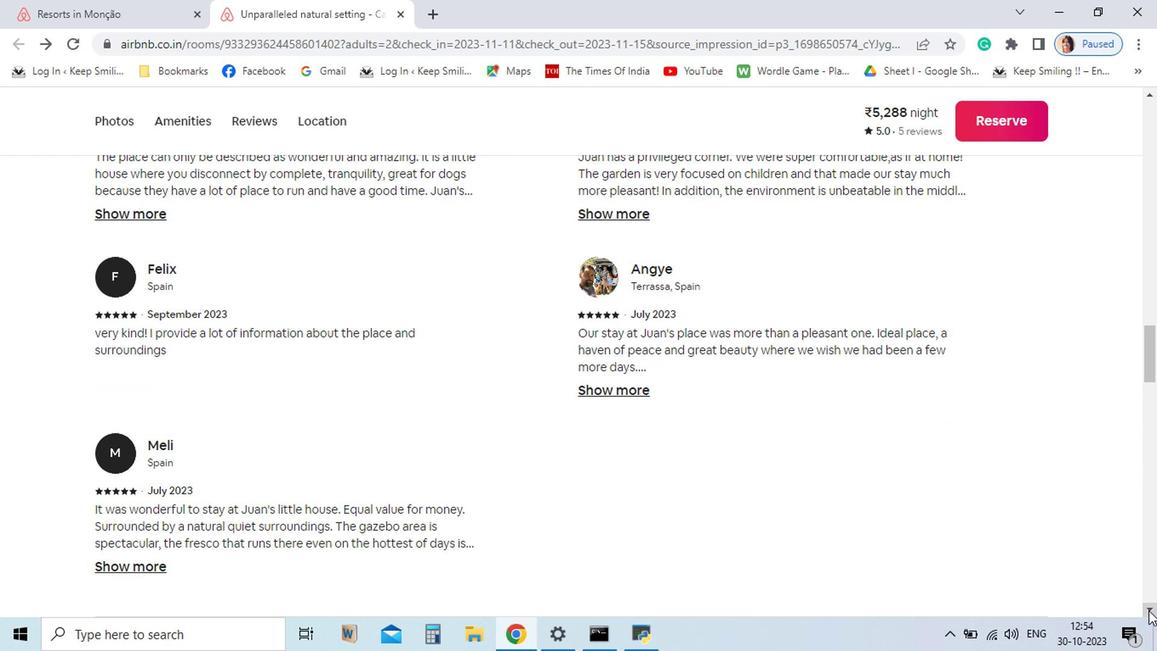 
Action: Mouse pressed left at (862, 482)
Screenshot: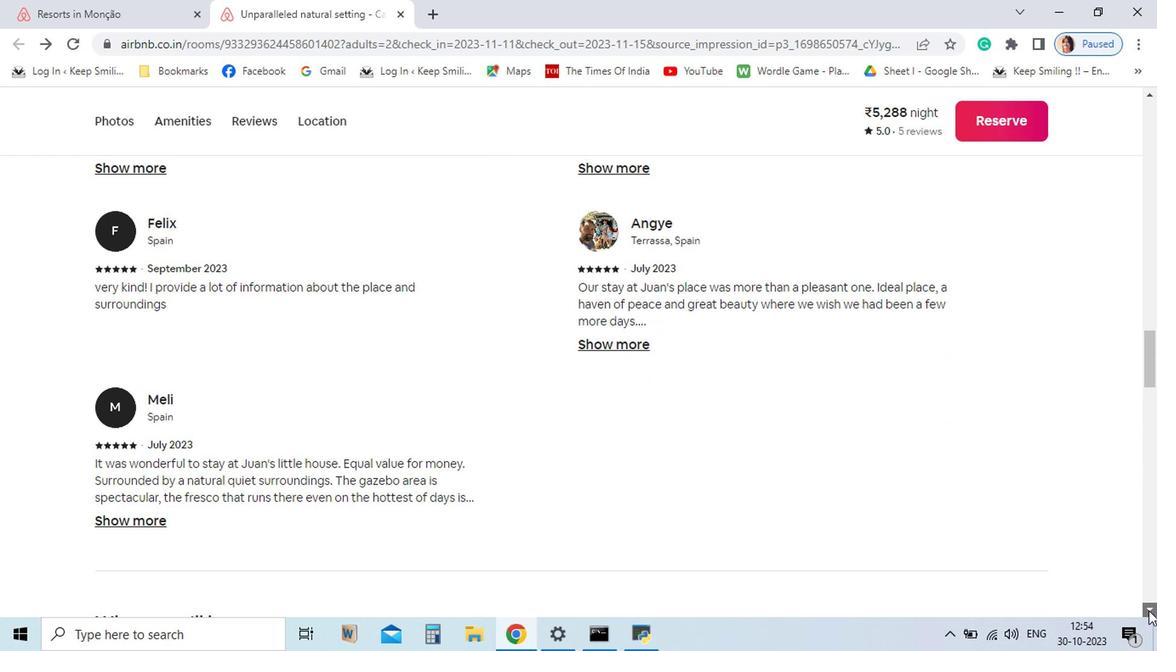 
Action: Mouse pressed left at (862, 482)
Screenshot: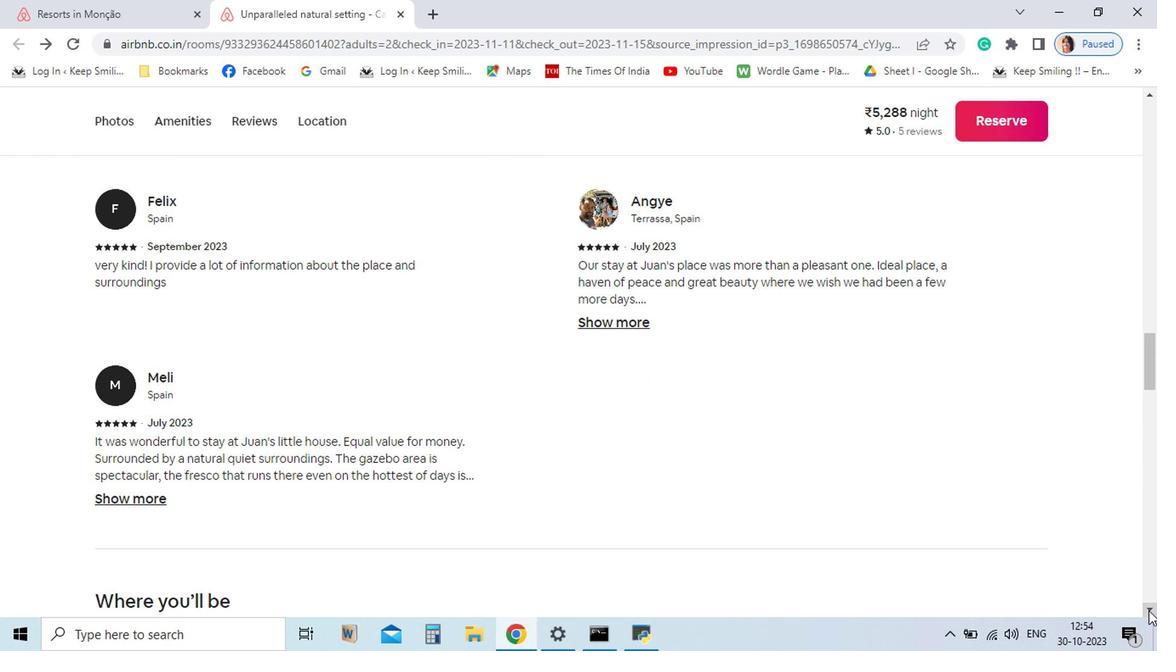 
Action: Mouse pressed left at (862, 482)
Screenshot: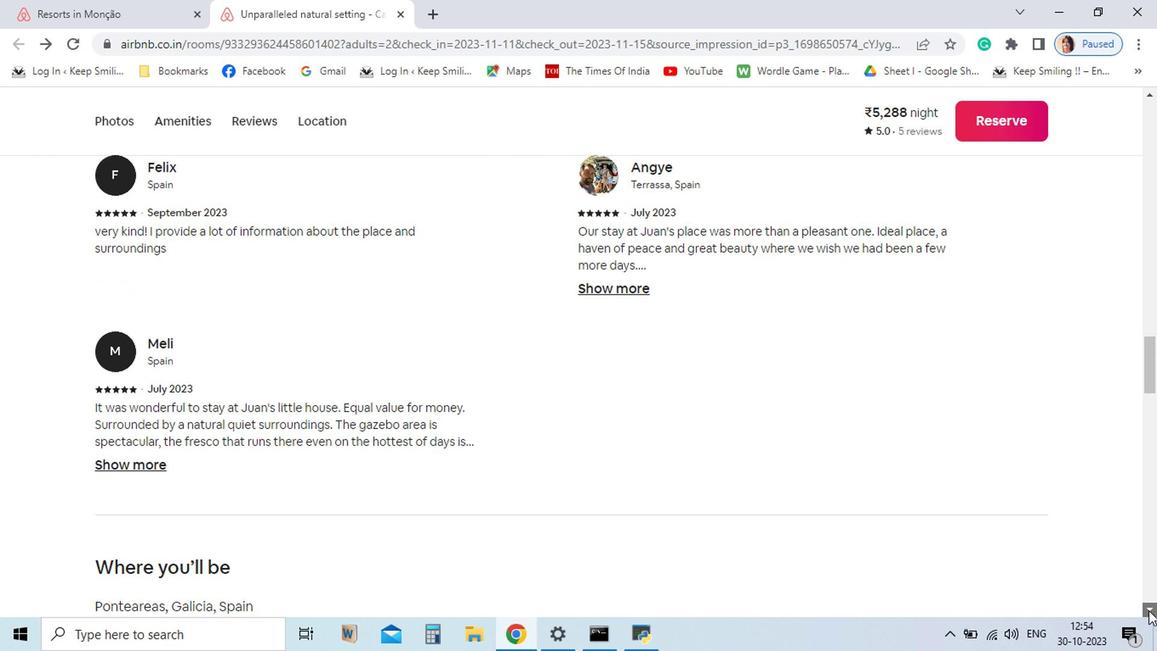 
Action: Mouse pressed left at (862, 482)
Screenshot: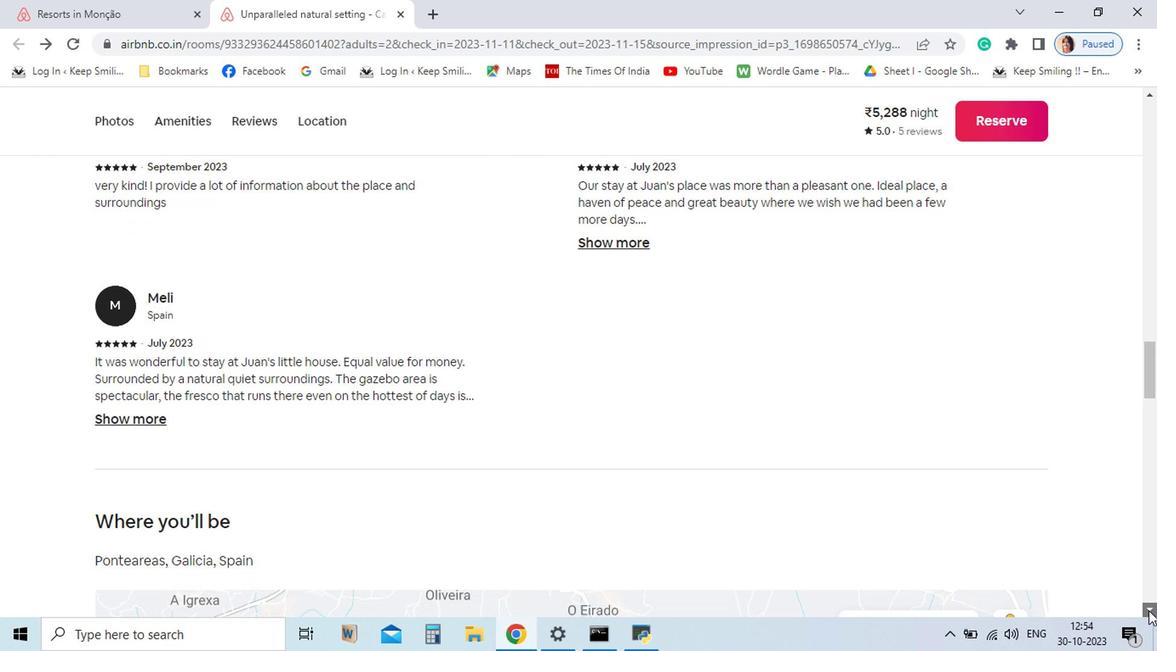 
Action: Mouse pressed left at (862, 482)
Screenshot: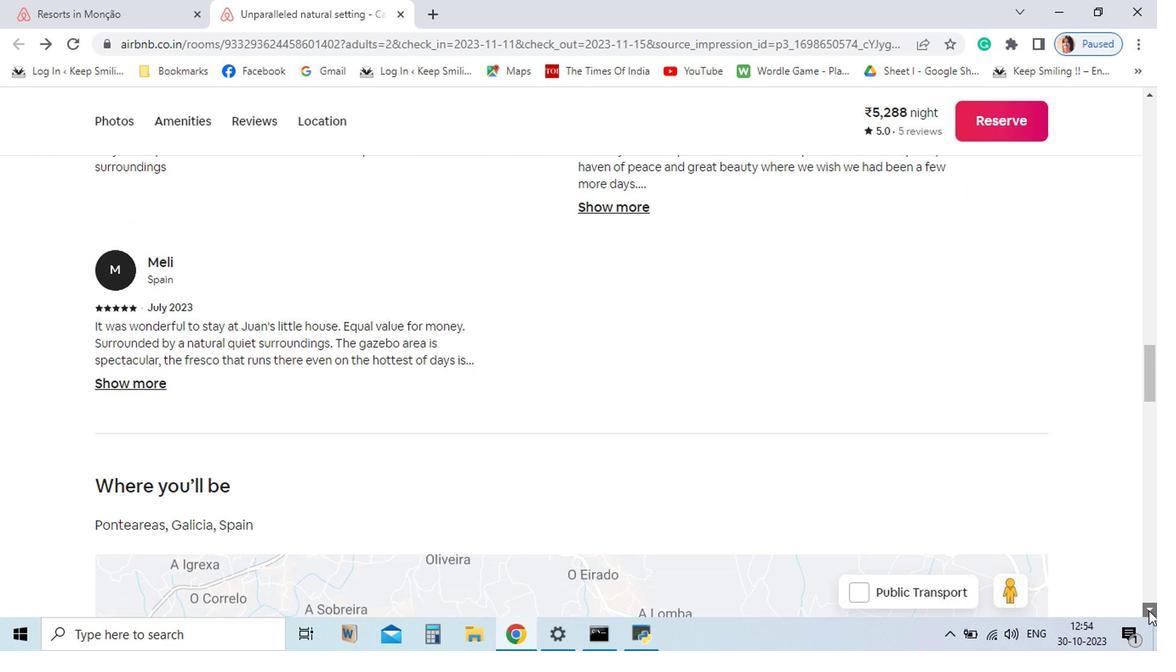 
Action: Mouse pressed left at (862, 482)
Screenshot: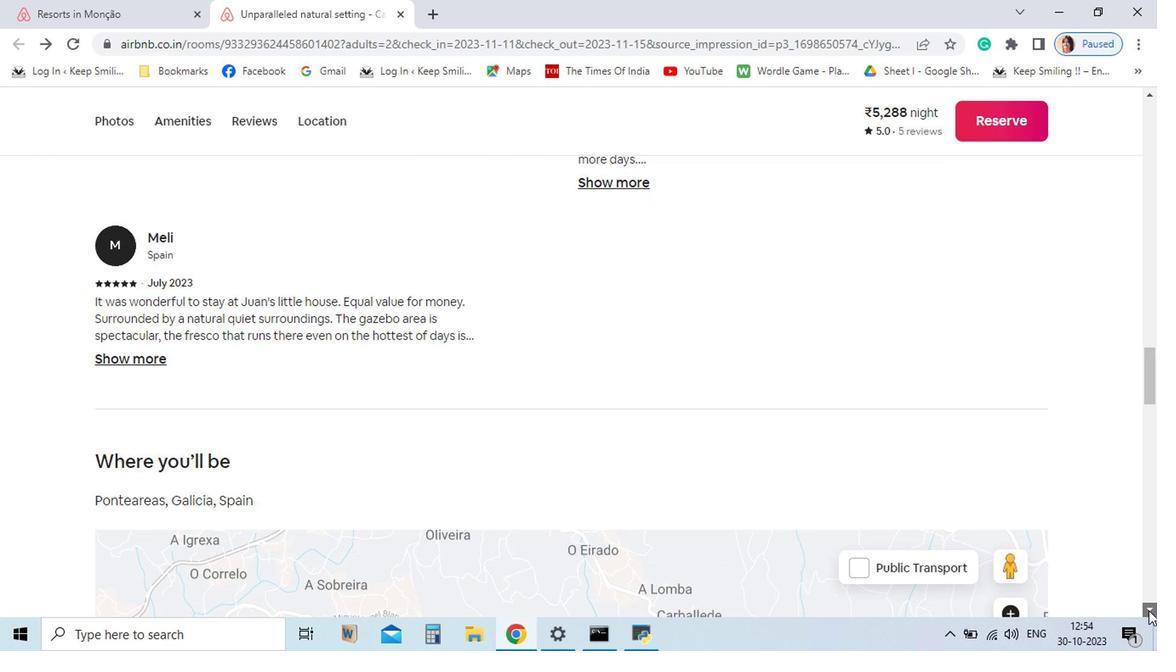 
Action: Mouse pressed left at (862, 482)
Screenshot: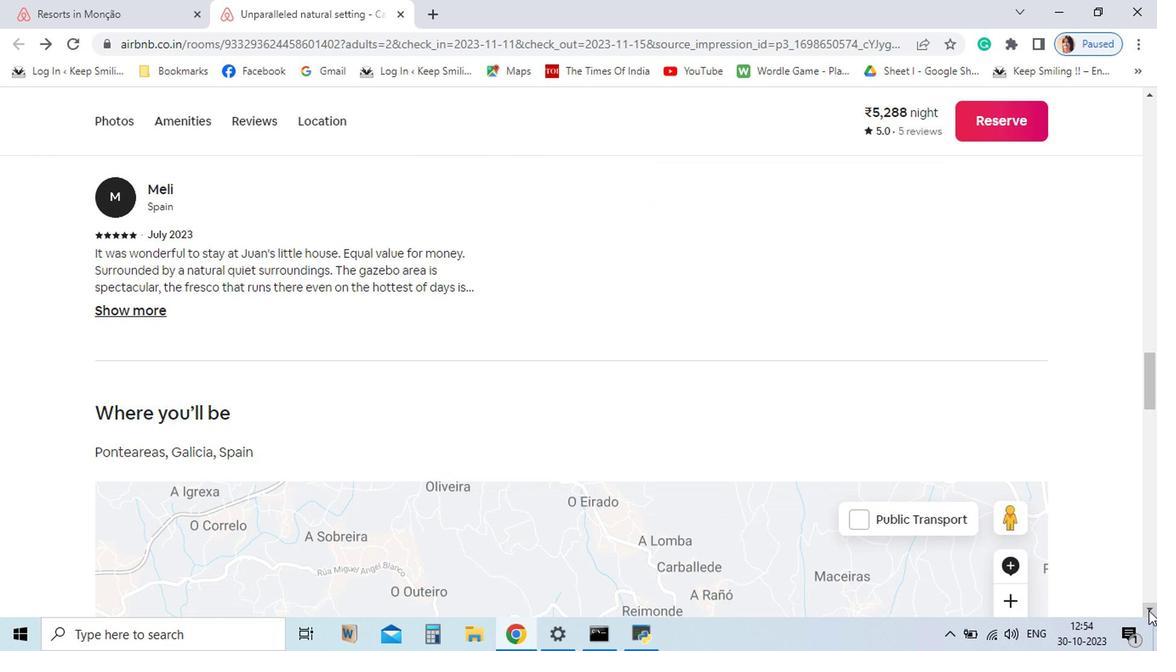 
Action: Mouse pressed left at (862, 482)
Screenshot: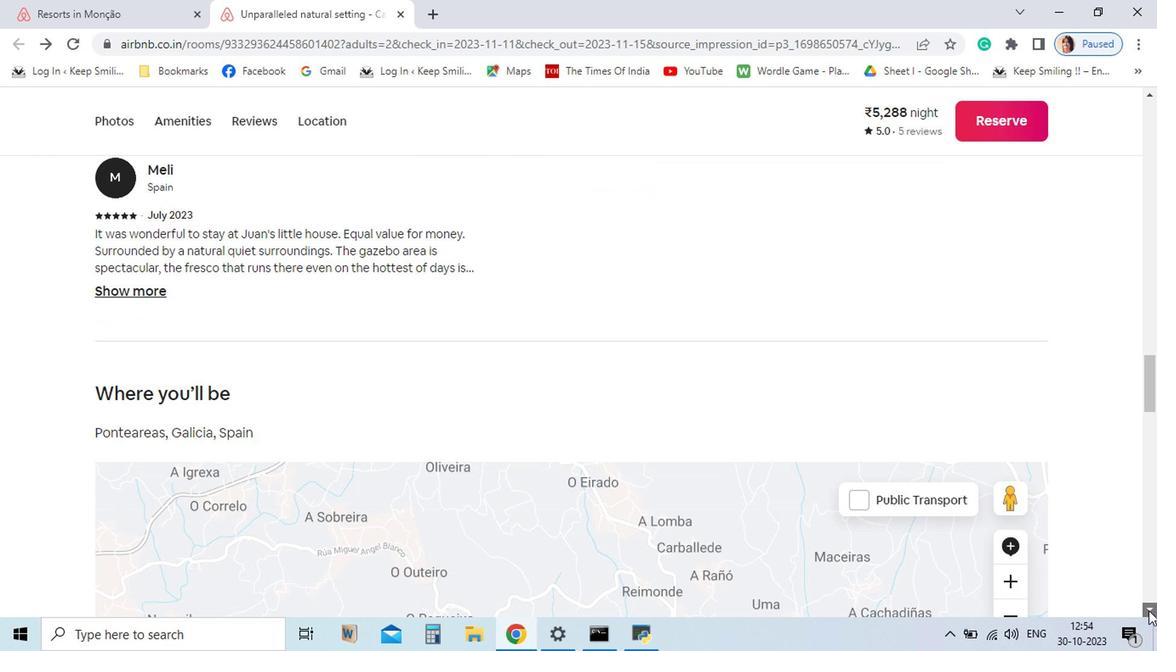 
Action: Mouse pressed left at (862, 482)
Screenshot: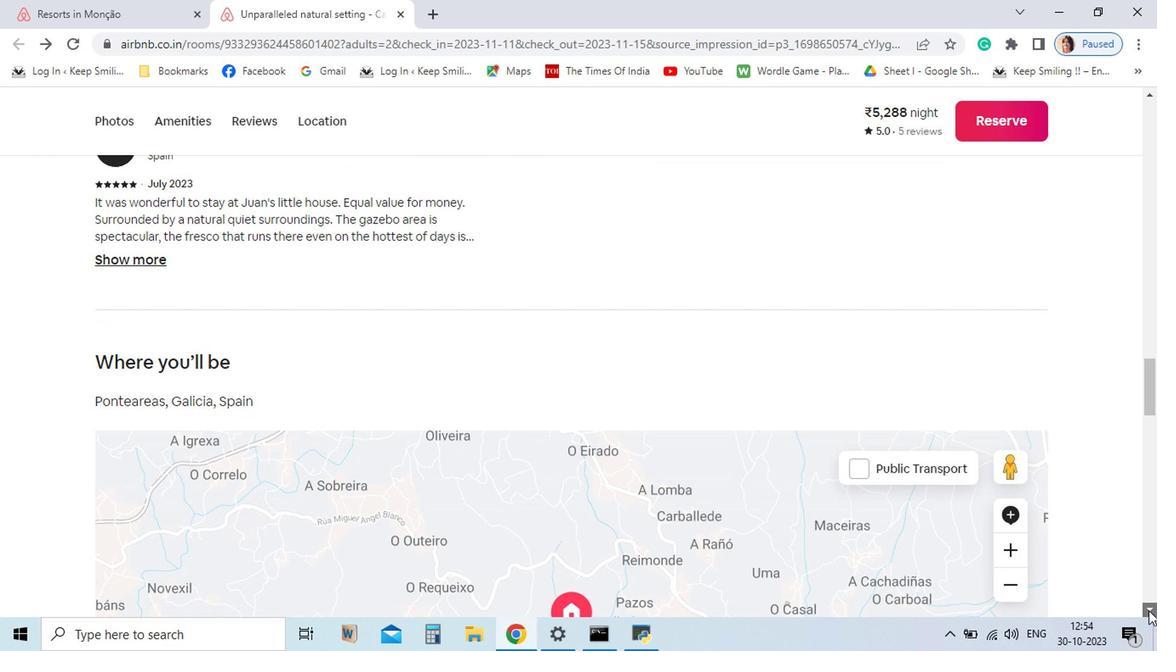 
Action: Mouse pressed left at (862, 482)
Screenshot: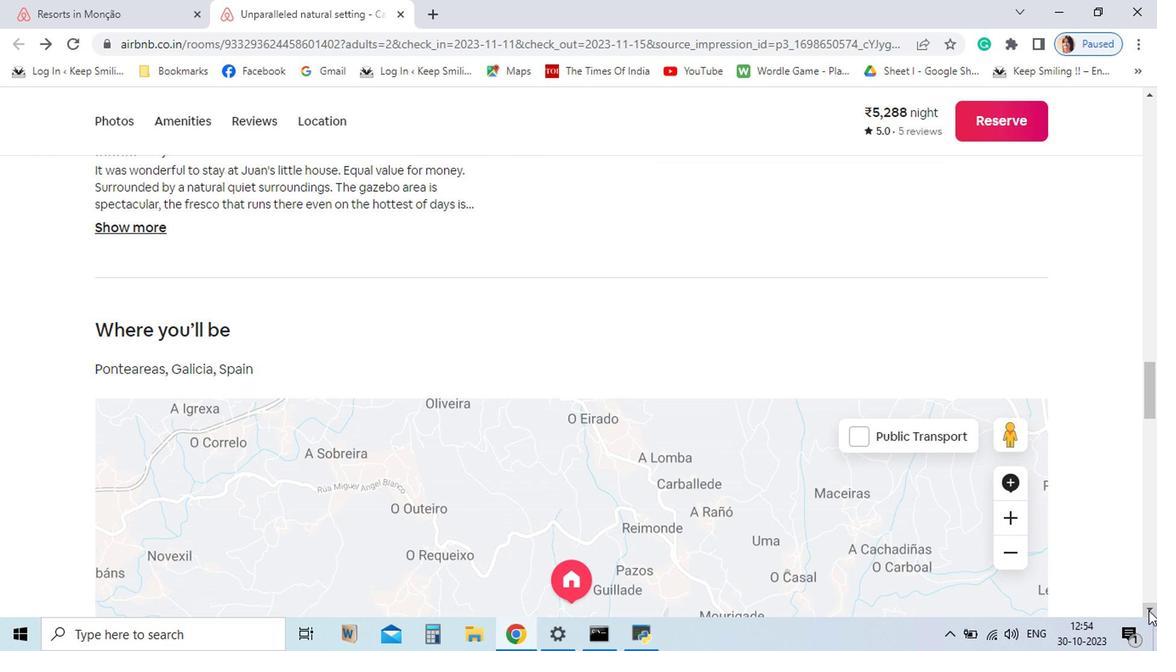 
Action: Mouse pressed left at (862, 482)
Screenshot: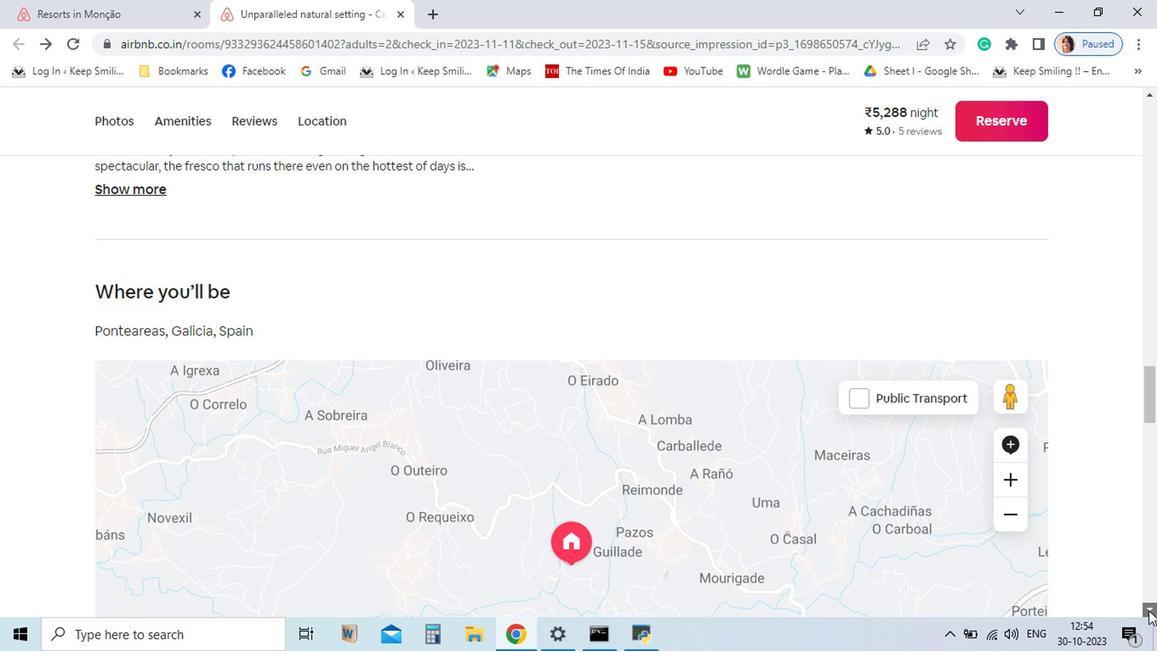 
Action: Mouse pressed left at (862, 482)
Screenshot: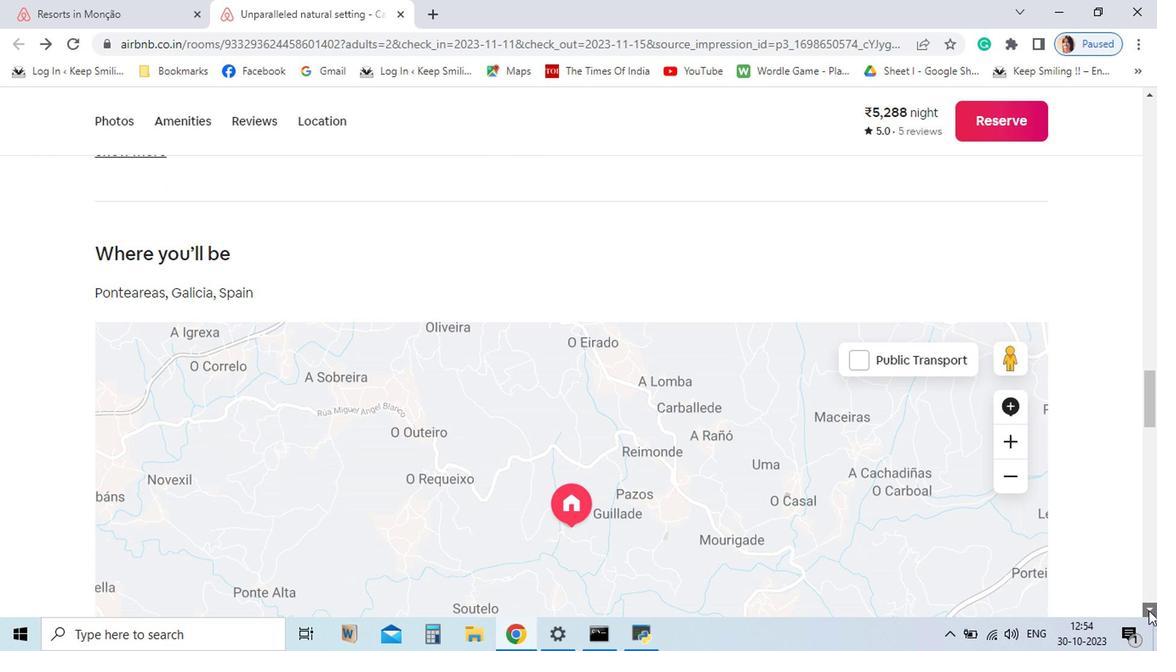 
Action: Mouse pressed left at (862, 482)
Screenshot: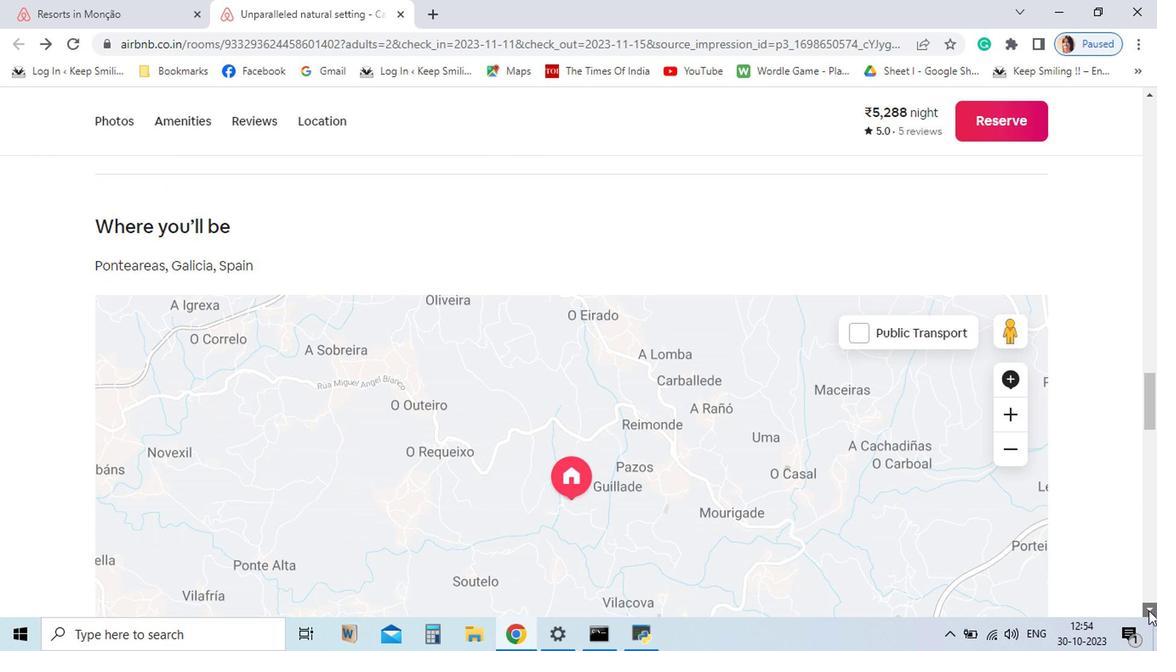 
Action: Mouse pressed left at (862, 482)
Screenshot: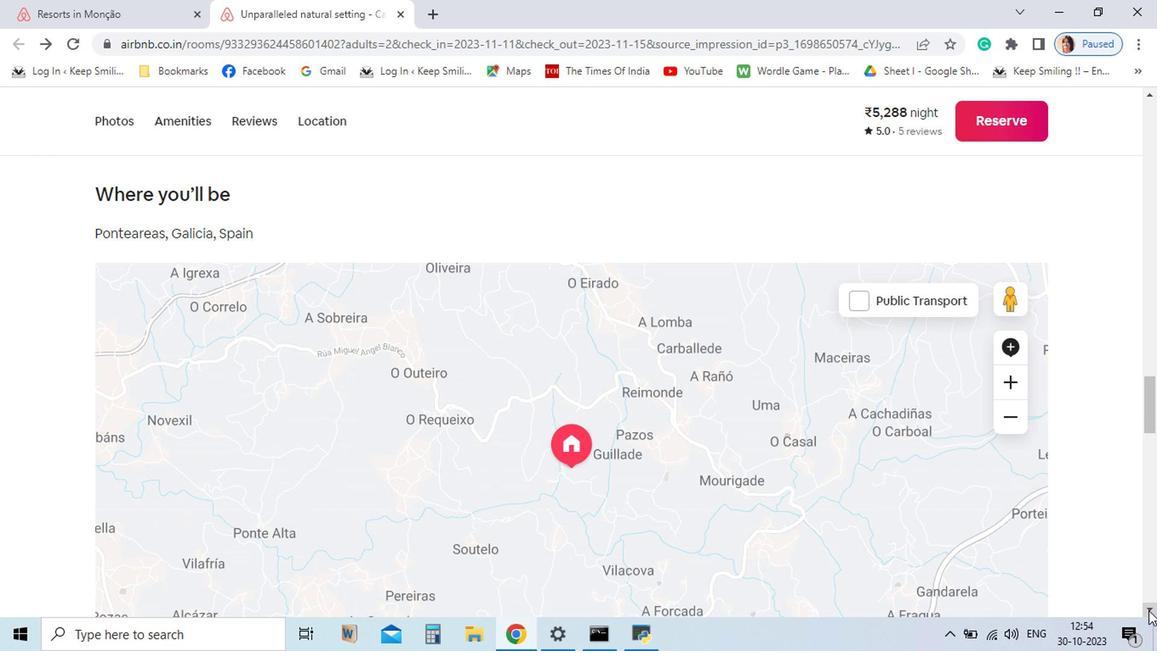 
Action: Mouse pressed left at (862, 482)
Screenshot: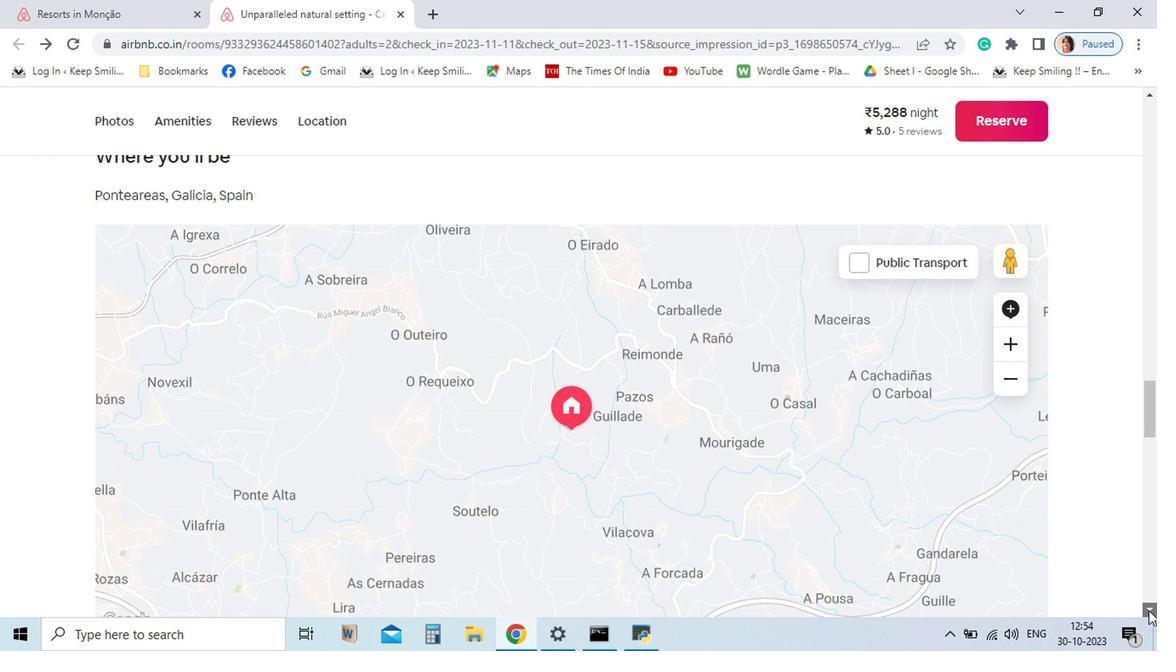 
Action: Mouse pressed left at (862, 482)
Screenshot: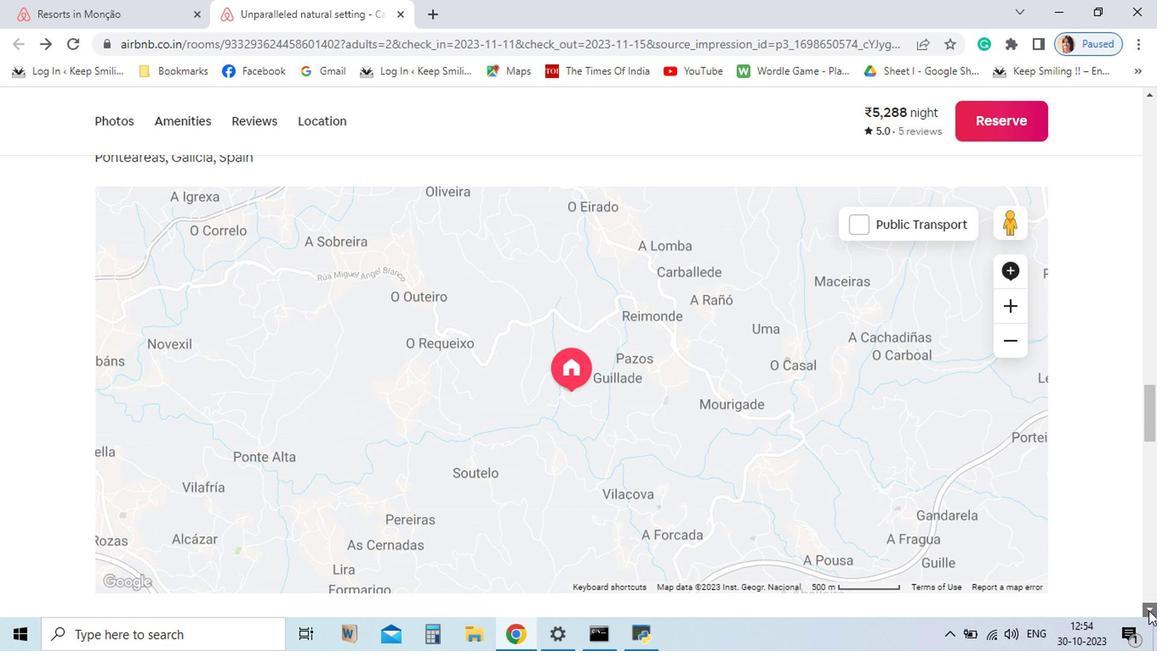 
Action: Mouse pressed left at (862, 482)
Screenshot: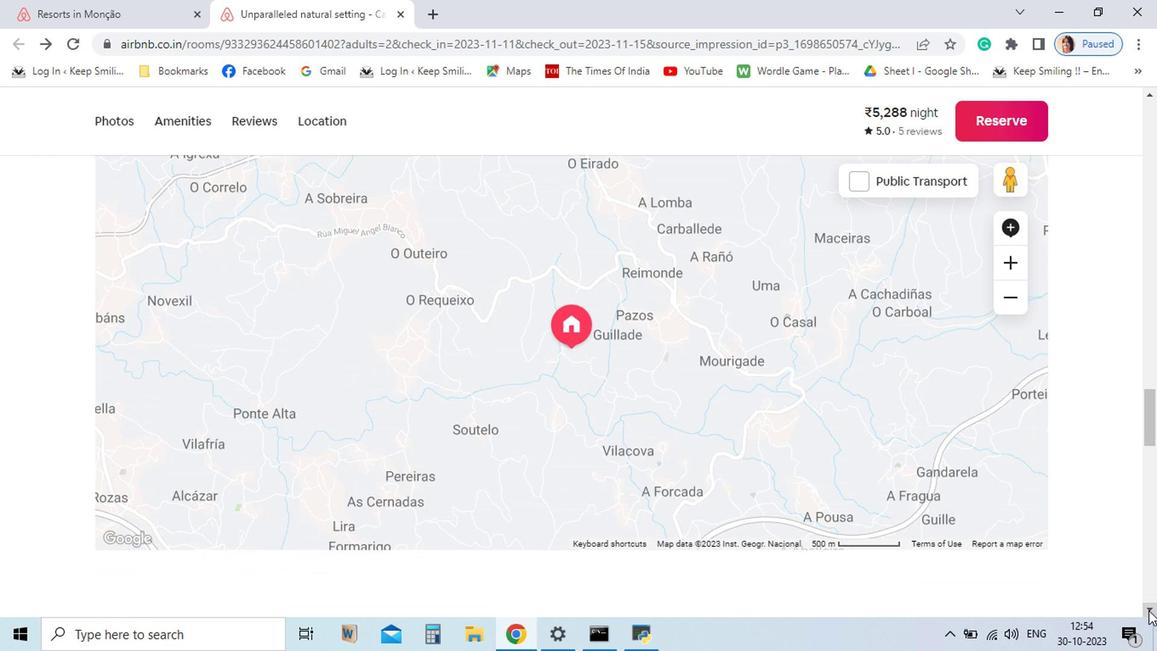 
Action: Mouse pressed left at (862, 482)
Screenshot: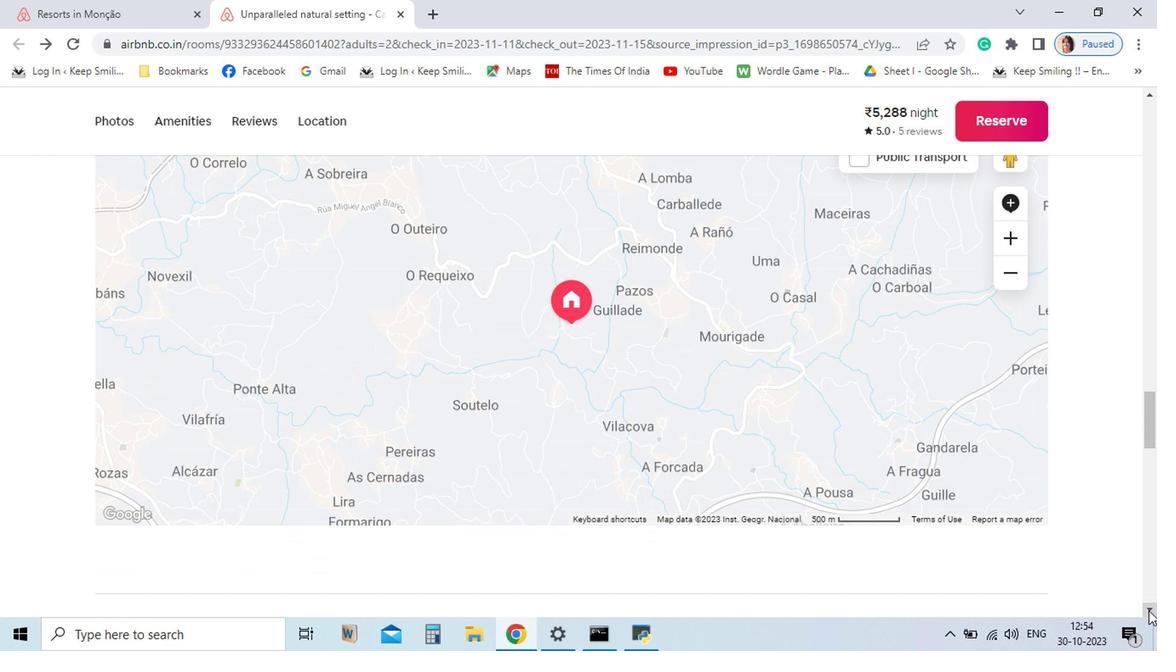 
Action: Mouse pressed left at (862, 482)
Screenshot: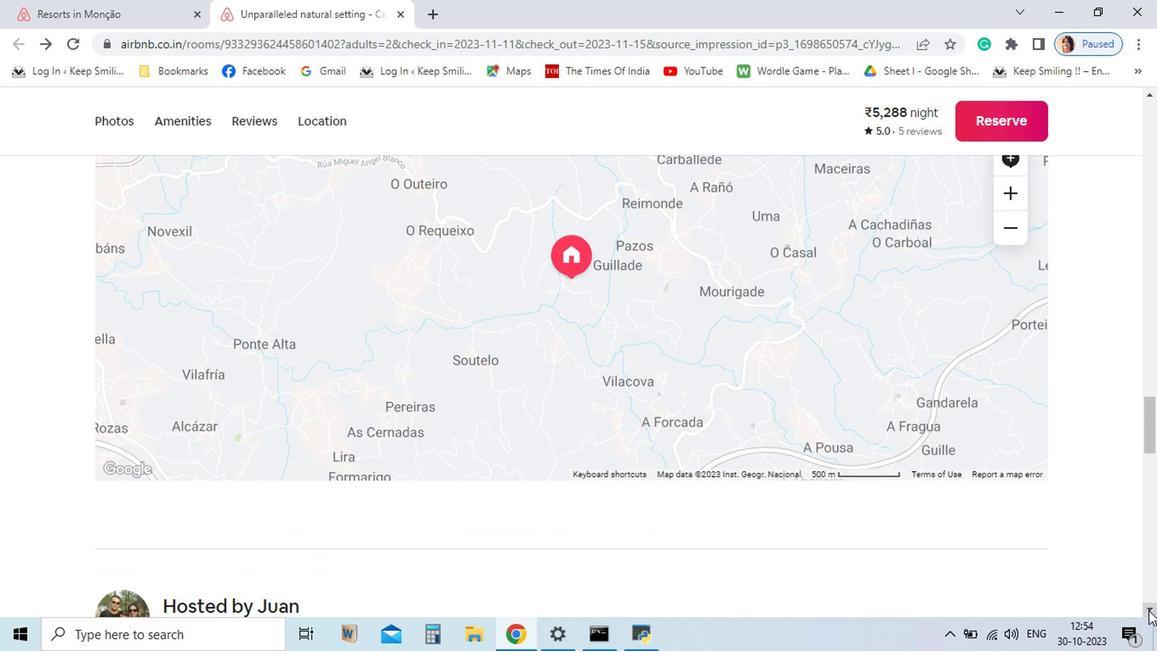
Action: Mouse pressed left at (862, 482)
Screenshot: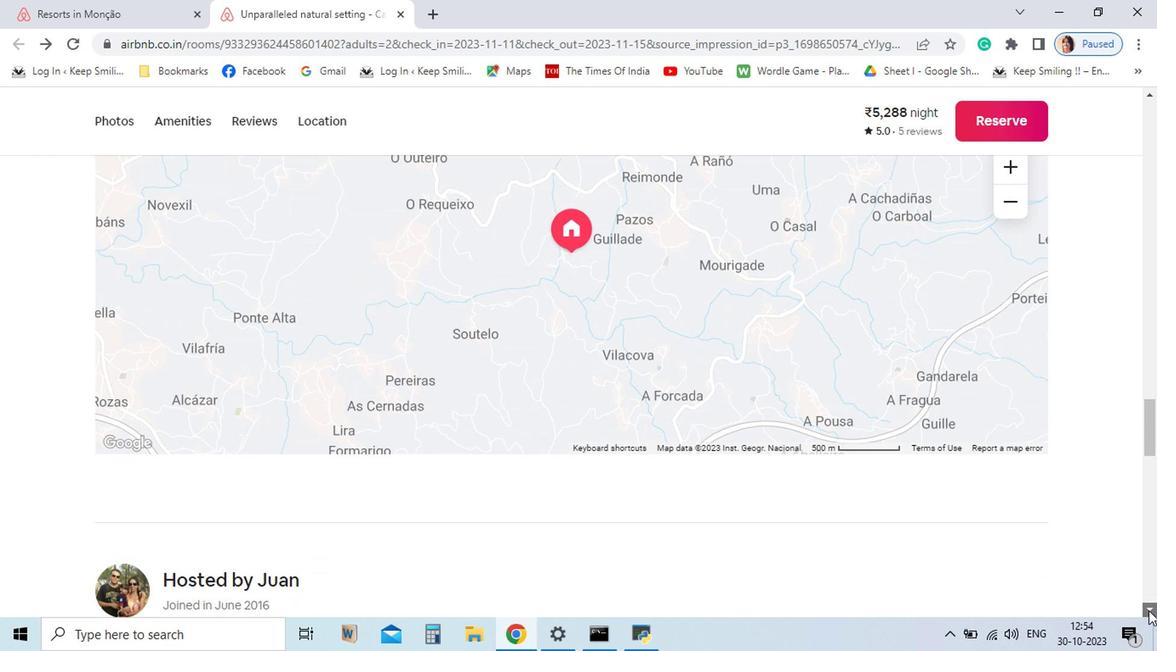 
Action: Mouse pressed left at (862, 482)
Screenshot: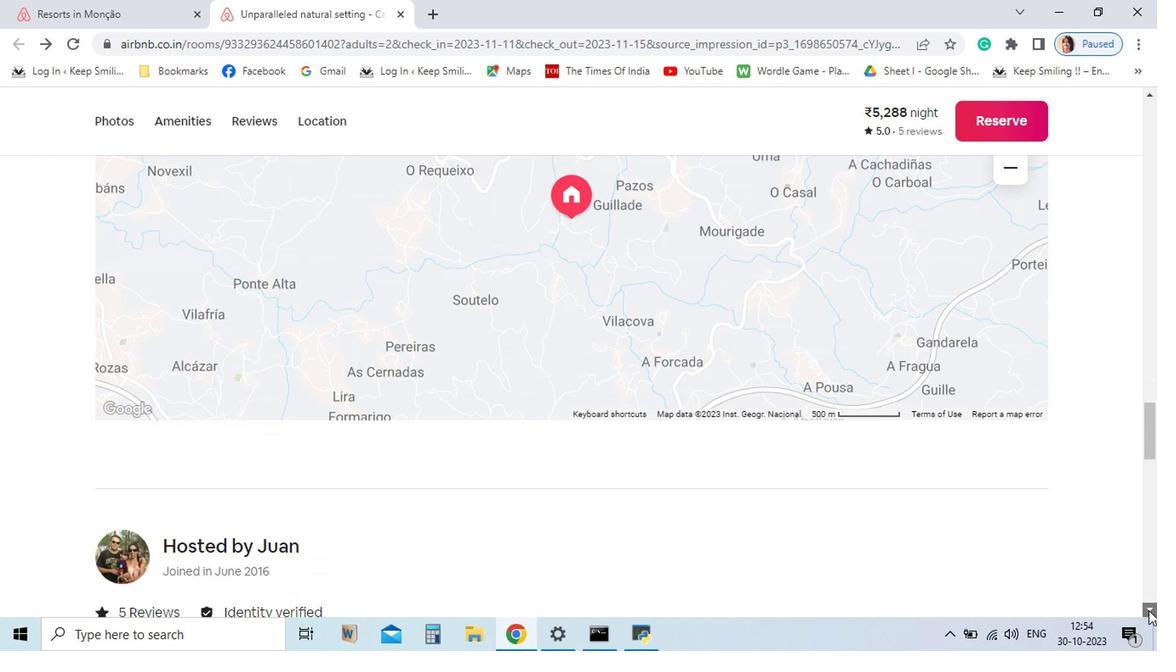 
Action: Mouse pressed left at (862, 482)
Screenshot: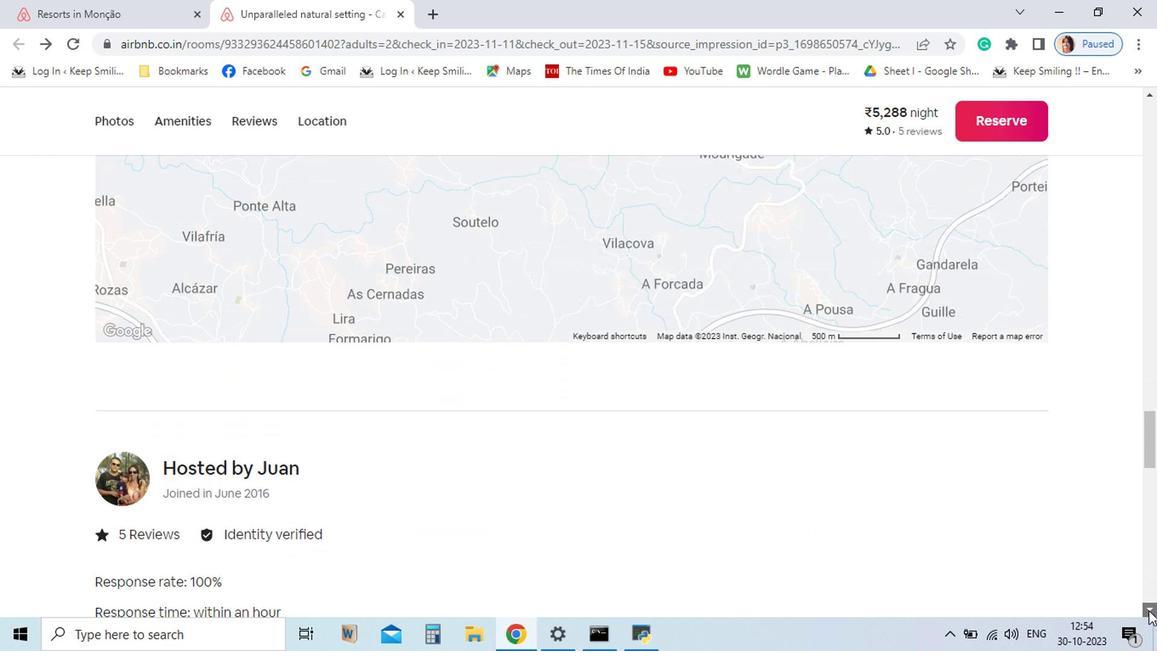 
Action: Mouse pressed left at (862, 482)
Screenshot: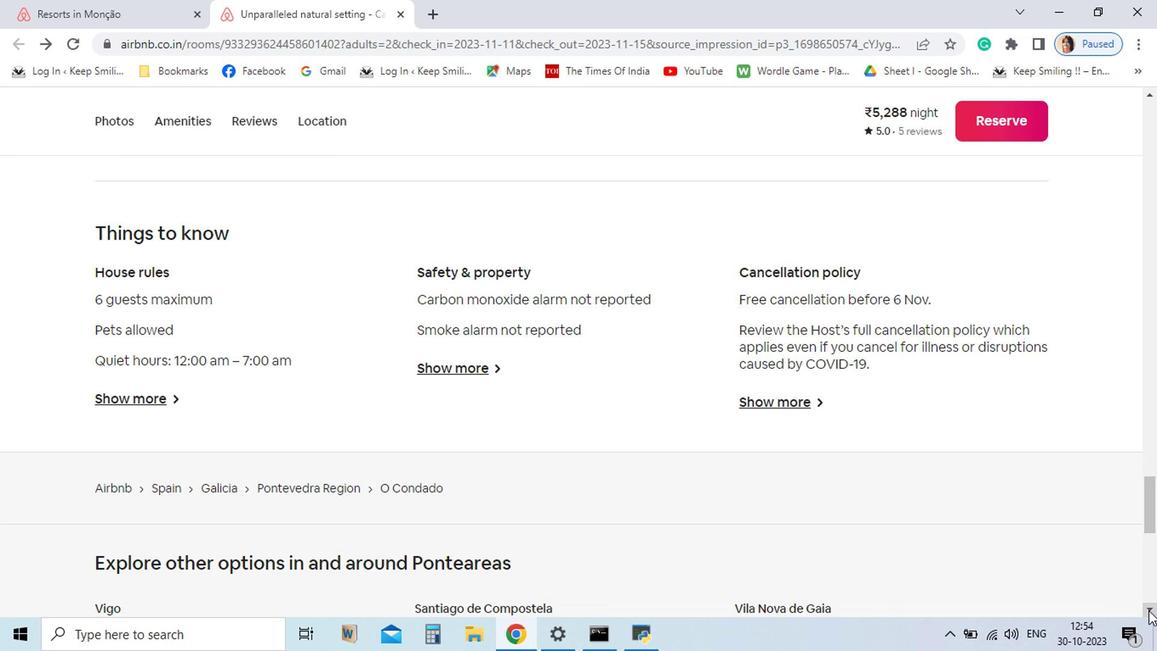 
Action: Mouse pressed left at (862, 482)
Screenshot: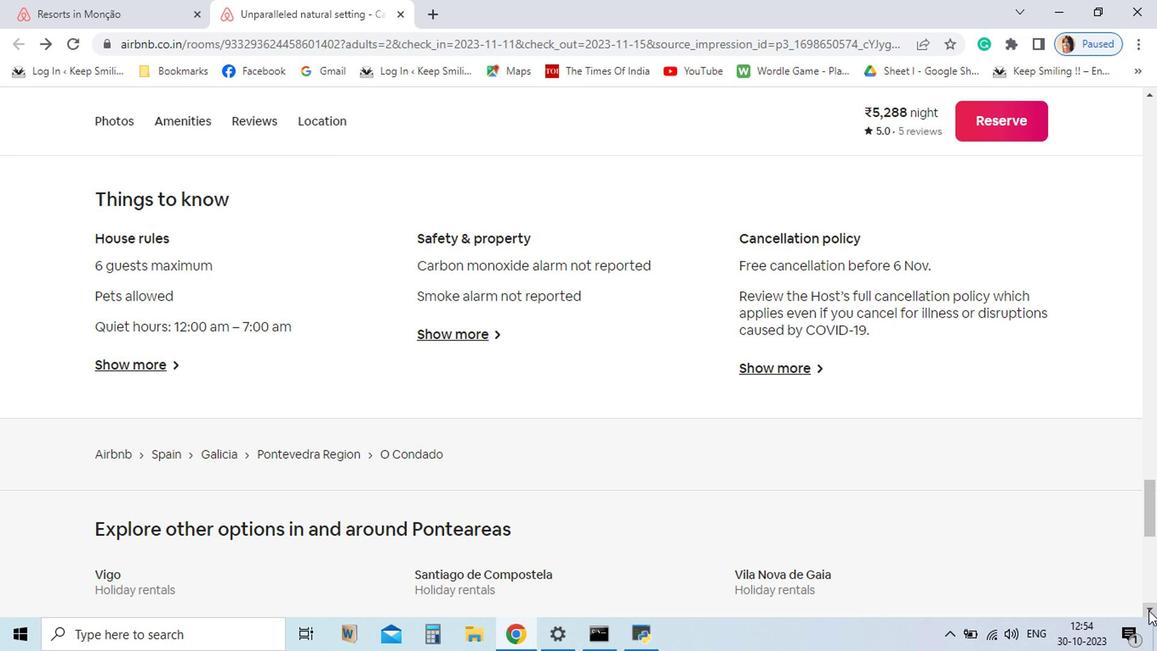 
Action: Mouse moved to (150, 314)
Screenshot: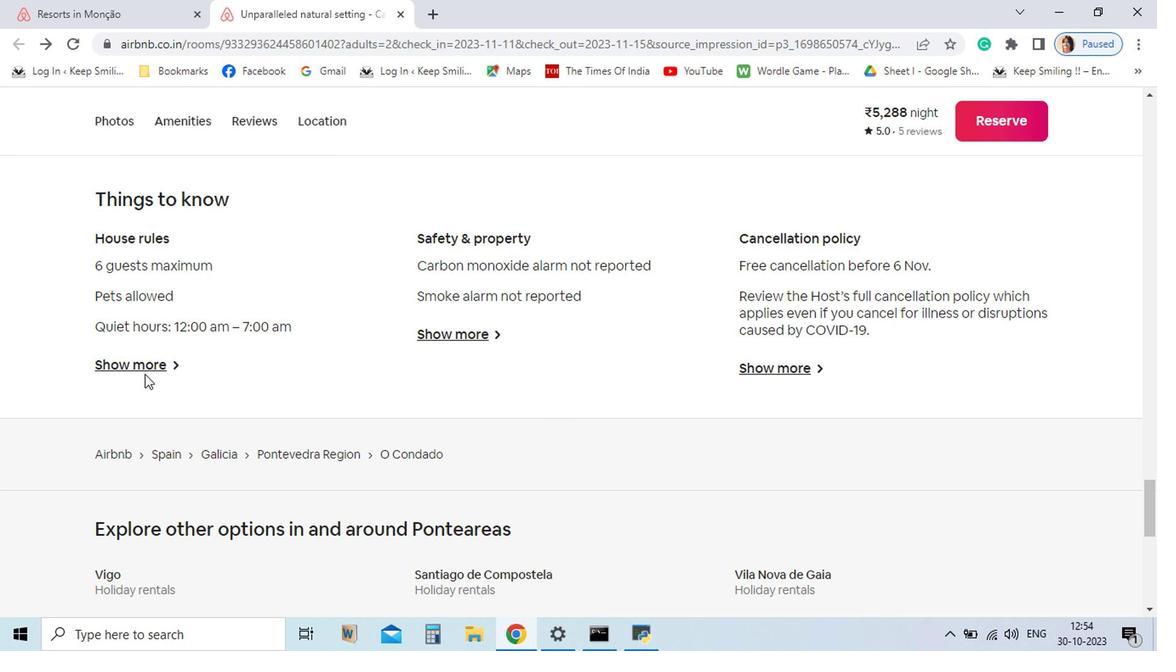 
Action: Mouse pressed left at (150, 314)
Screenshot: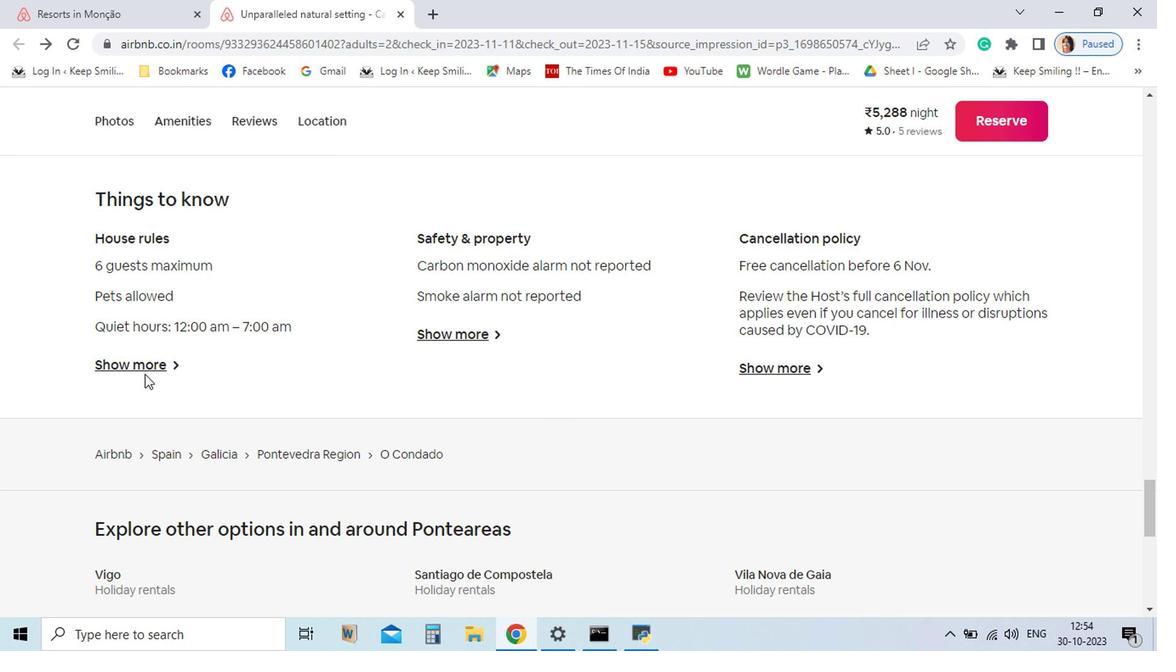 
Action: Mouse moved to (156, 310)
Screenshot: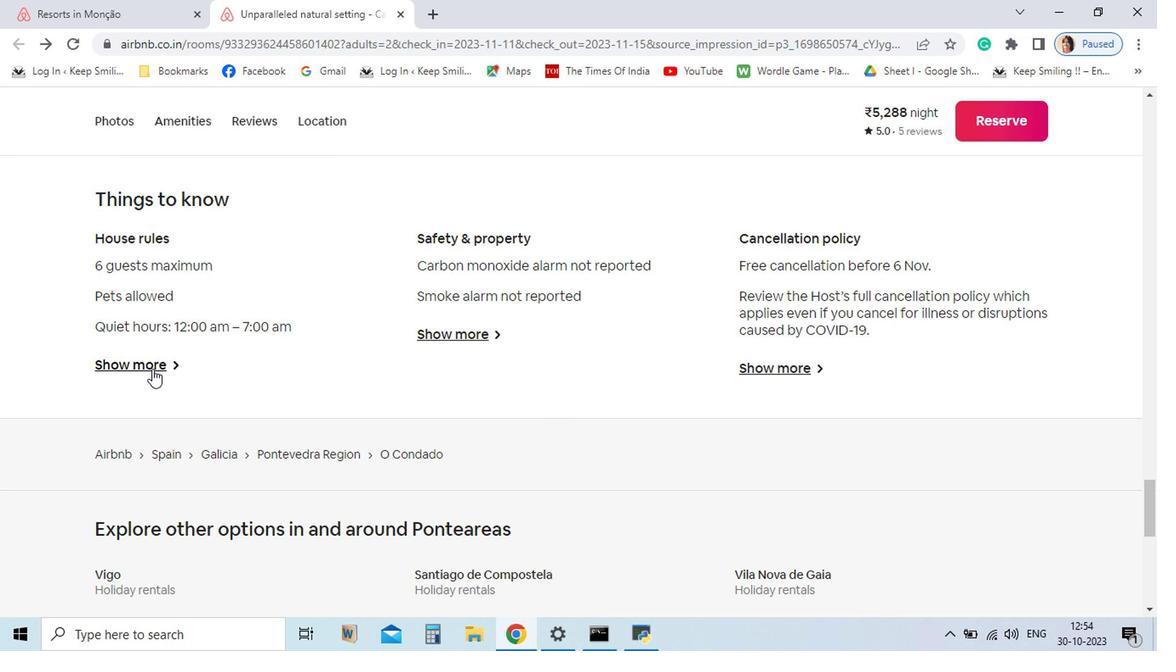 
Action: Mouse pressed left at (156, 310)
Screenshot: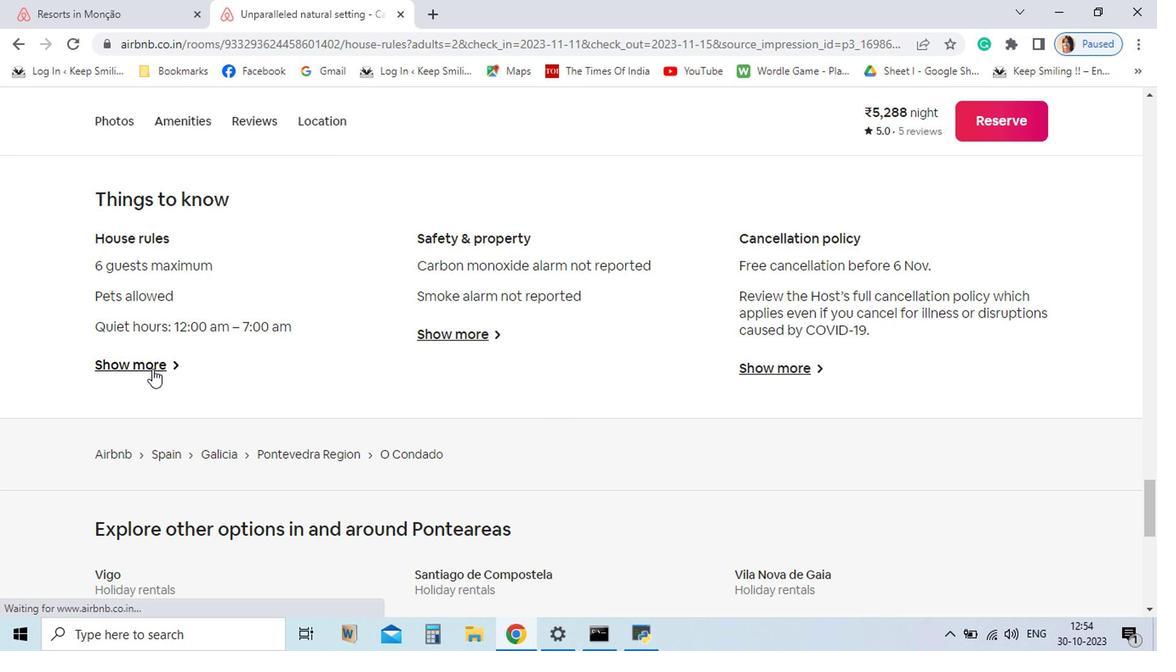 
Action: Mouse moved to (688, 264)
Screenshot: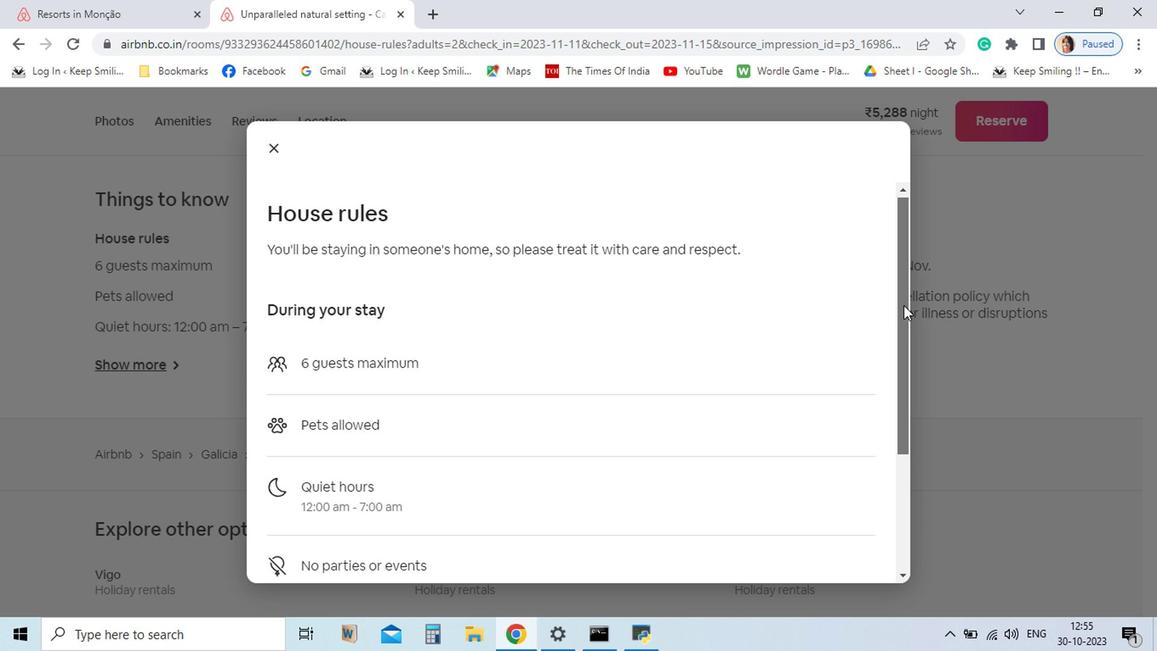 
Action: Mouse pressed left at (688, 264)
Screenshot: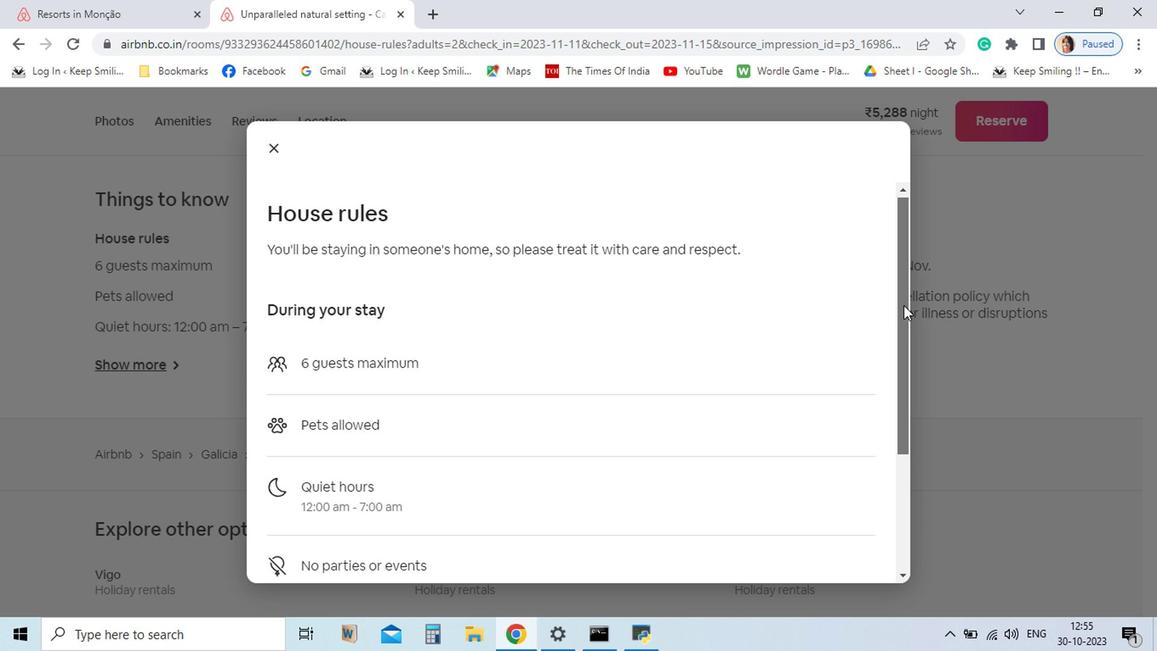
Action: Mouse moved to (244, 154)
Screenshot: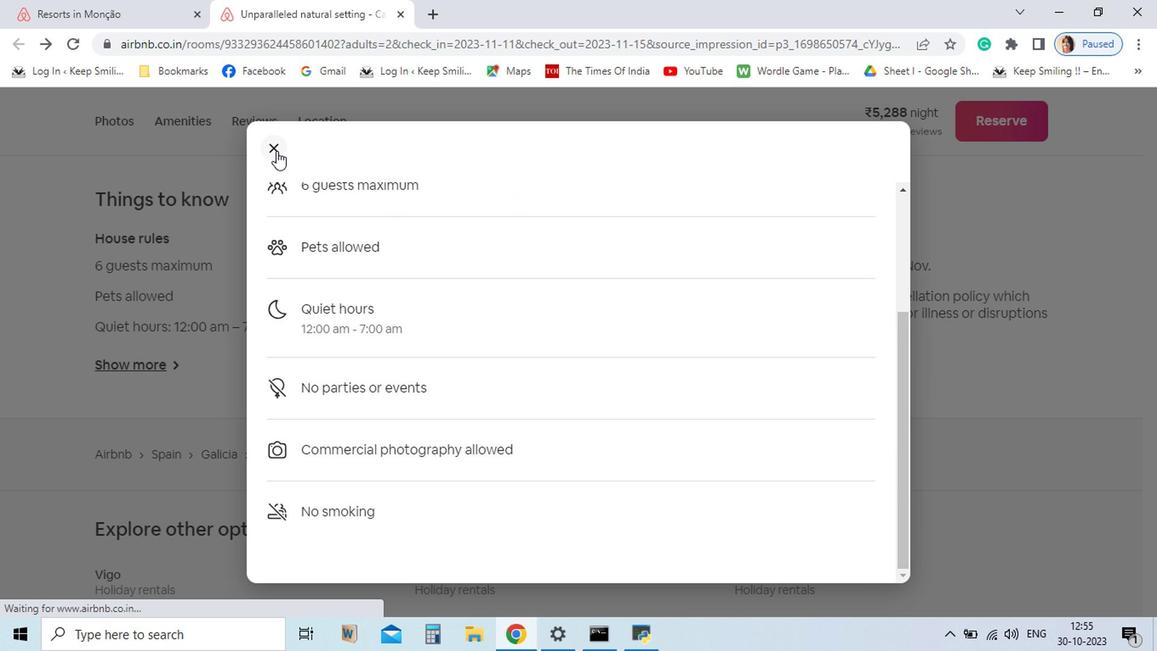 
Action: Mouse pressed left at (244, 154)
Screenshot: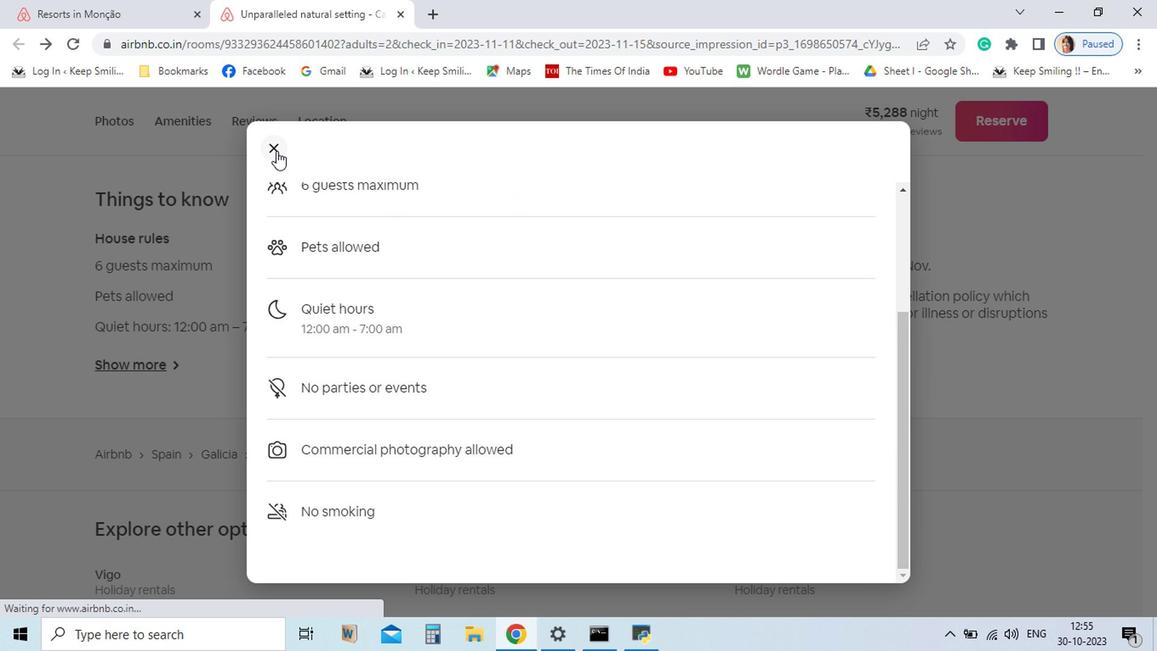
Action: Mouse moved to (378, 285)
Screenshot: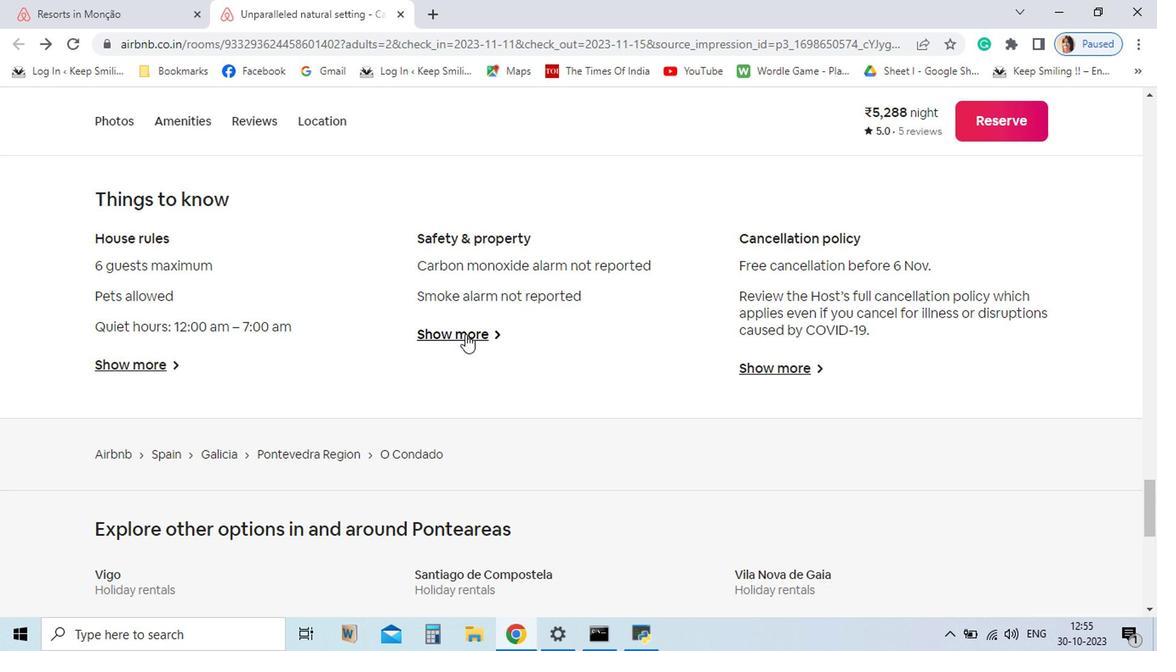 
Action: Mouse pressed left at (378, 285)
Screenshot: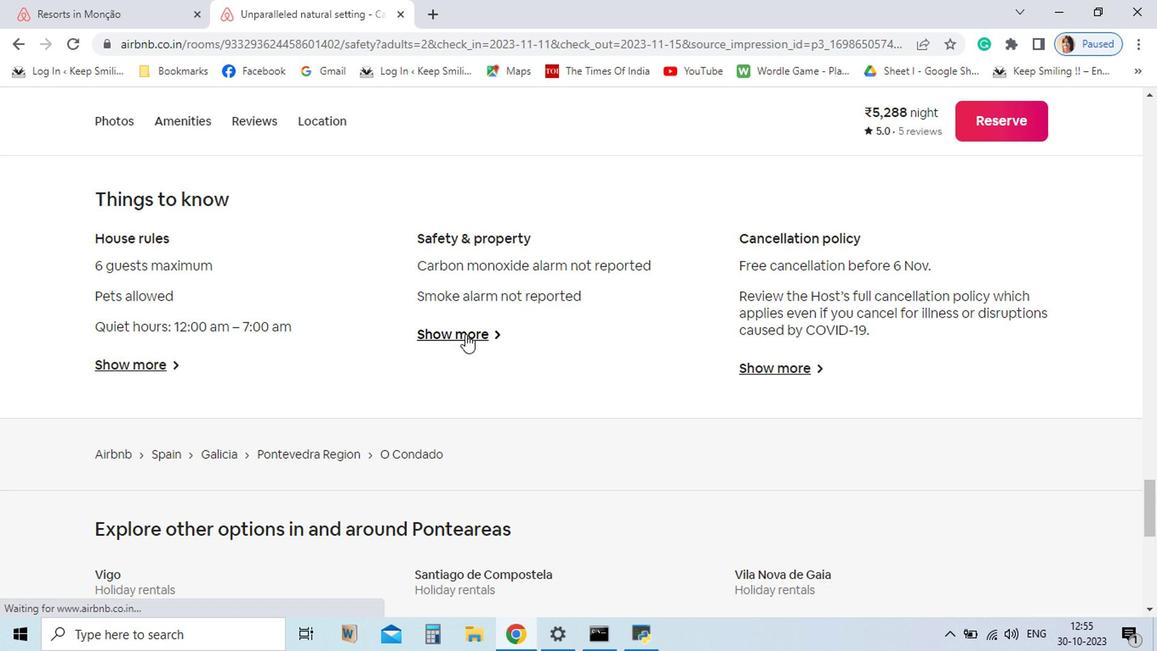 
Action: Mouse moved to (238, 160)
Screenshot: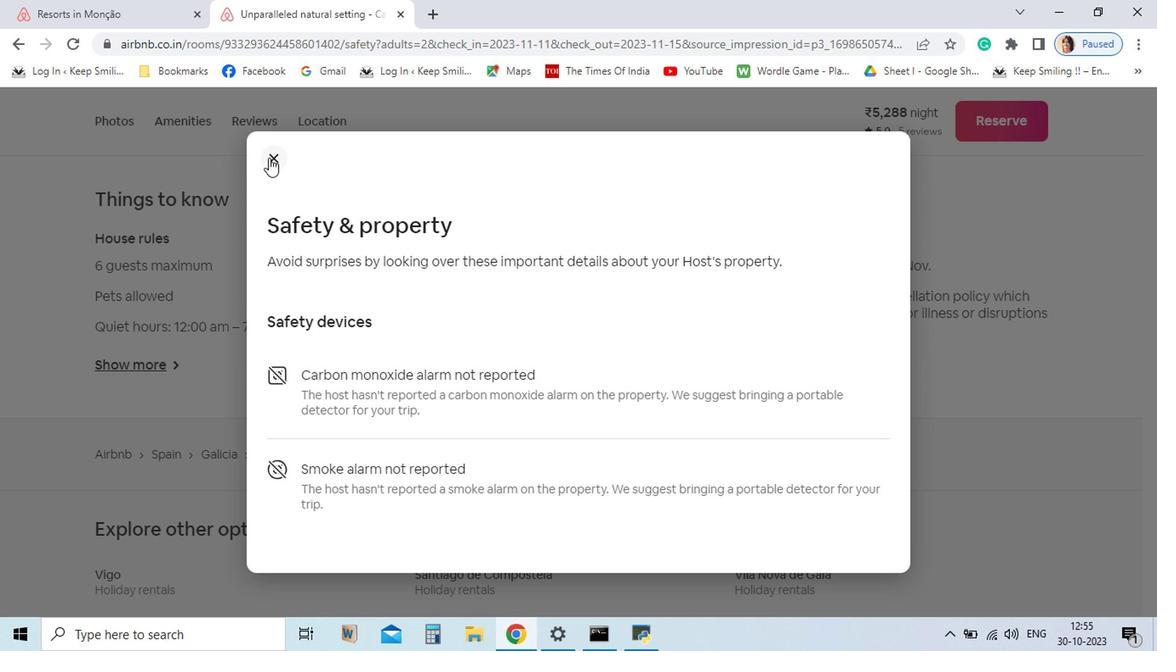 
Action: Mouse pressed left at (238, 160)
Screenshot: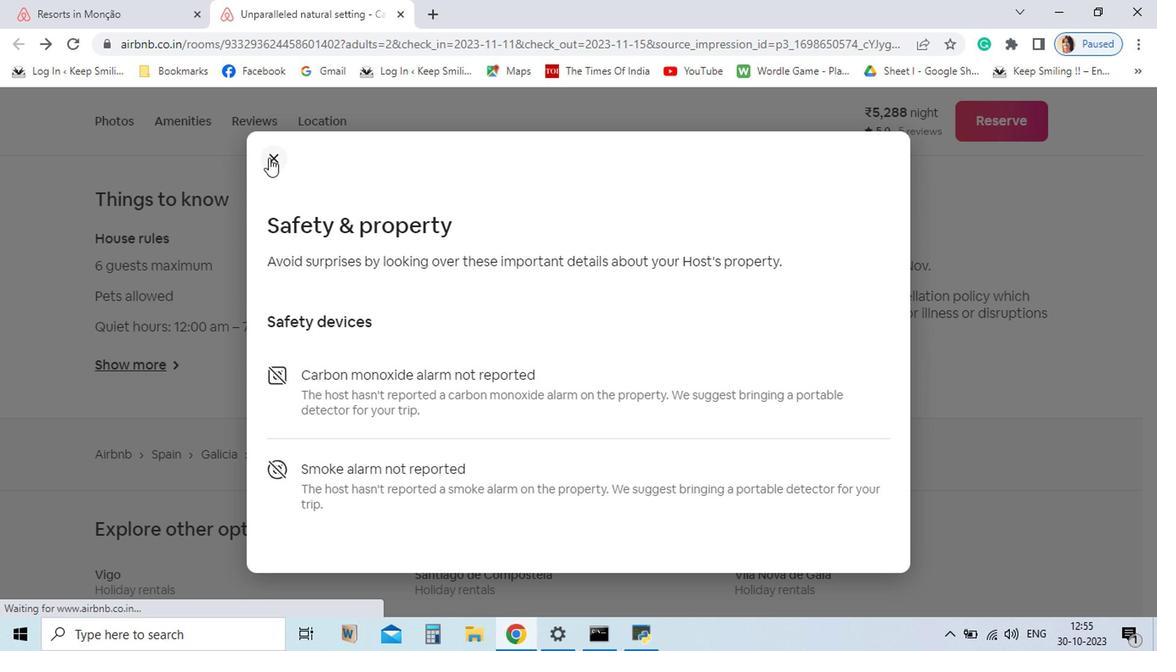 
Action: Mouse moved to (584, 306)
Screenshot: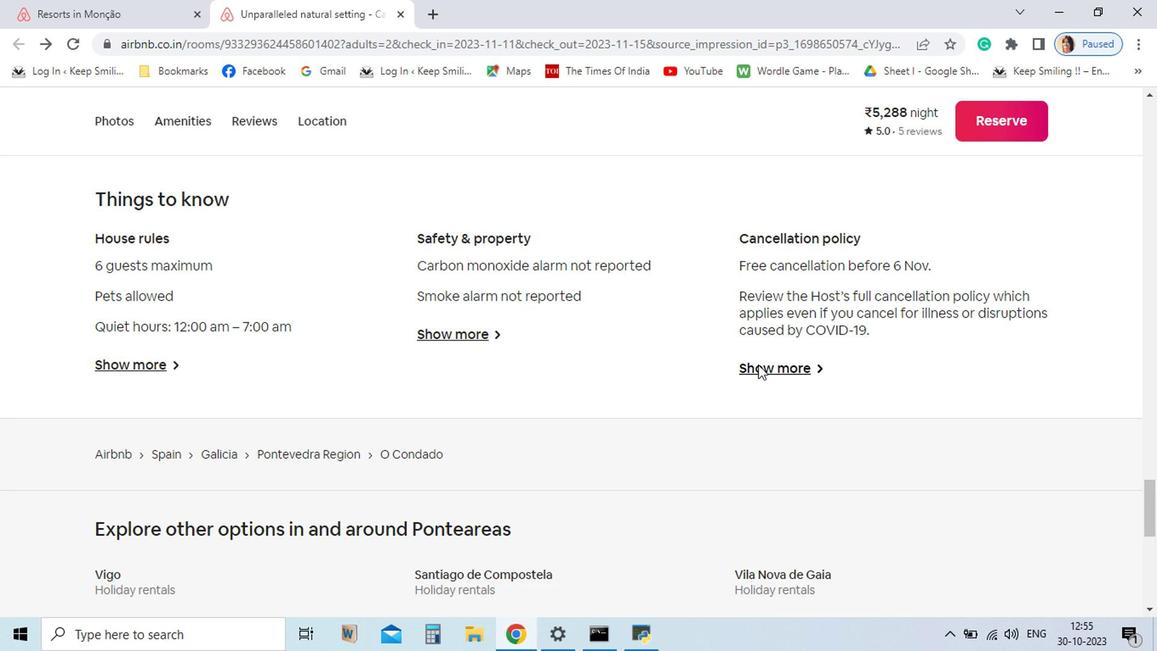 
Action: Mouse pressed left at (584, 306)
Screenshot: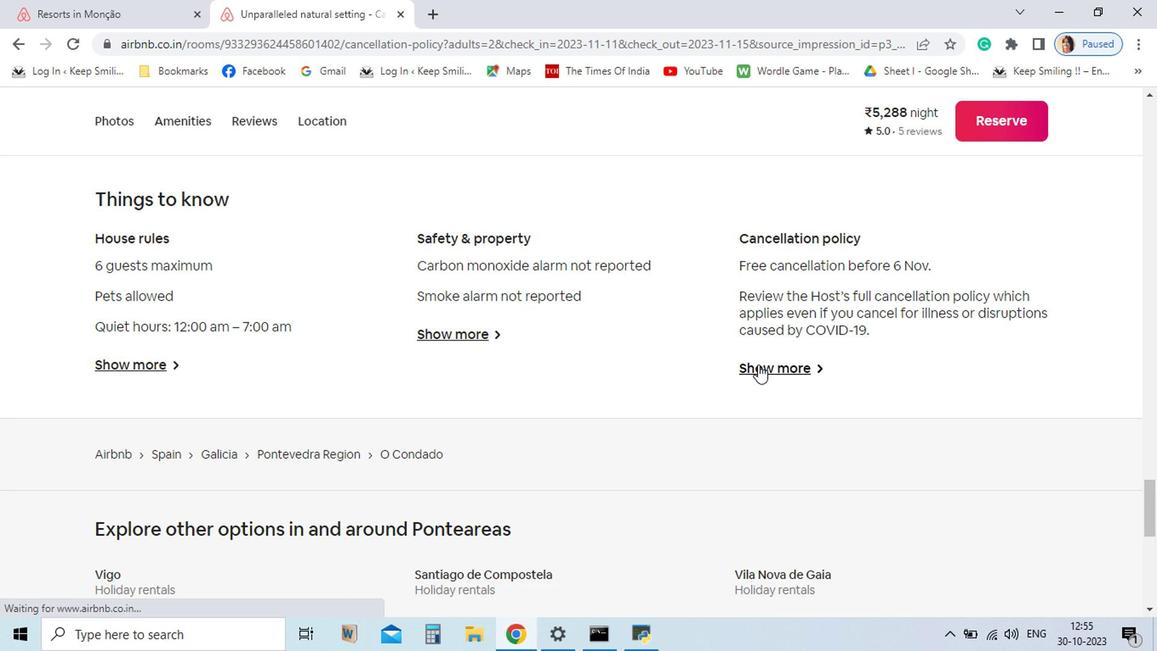
Action: Mouse moved to (627, 327)
Screenshot: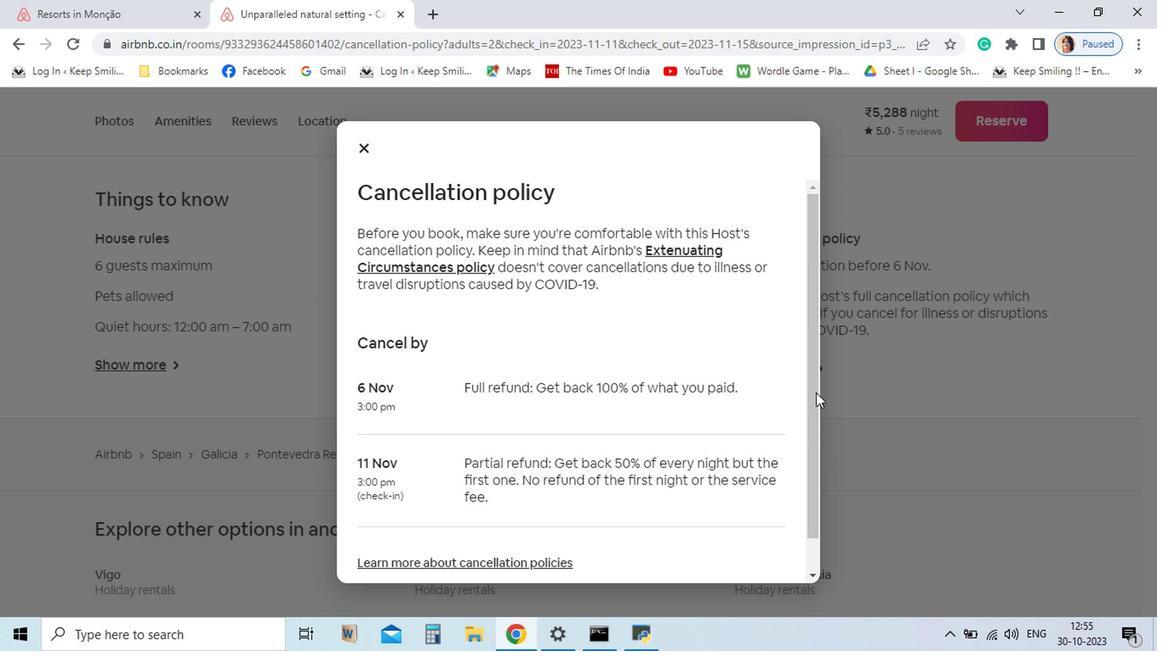 
Action: Mouse pressed left at (627, 327)
Screenshot: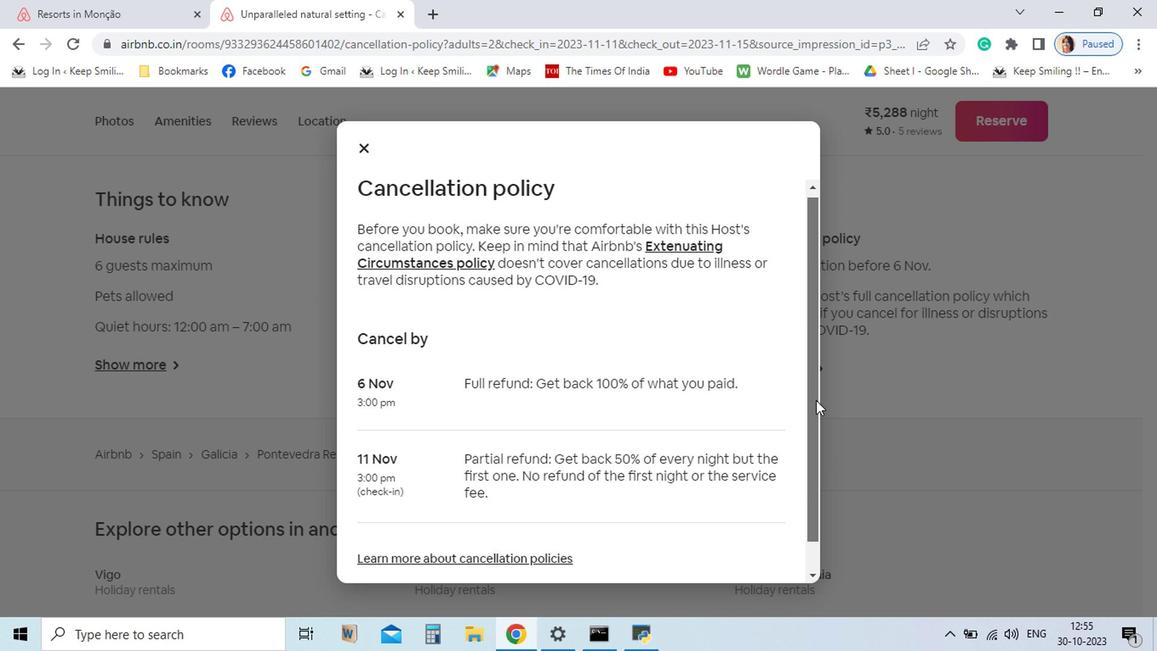 
Action: Mouse moved to (303, 158)
Screenshot: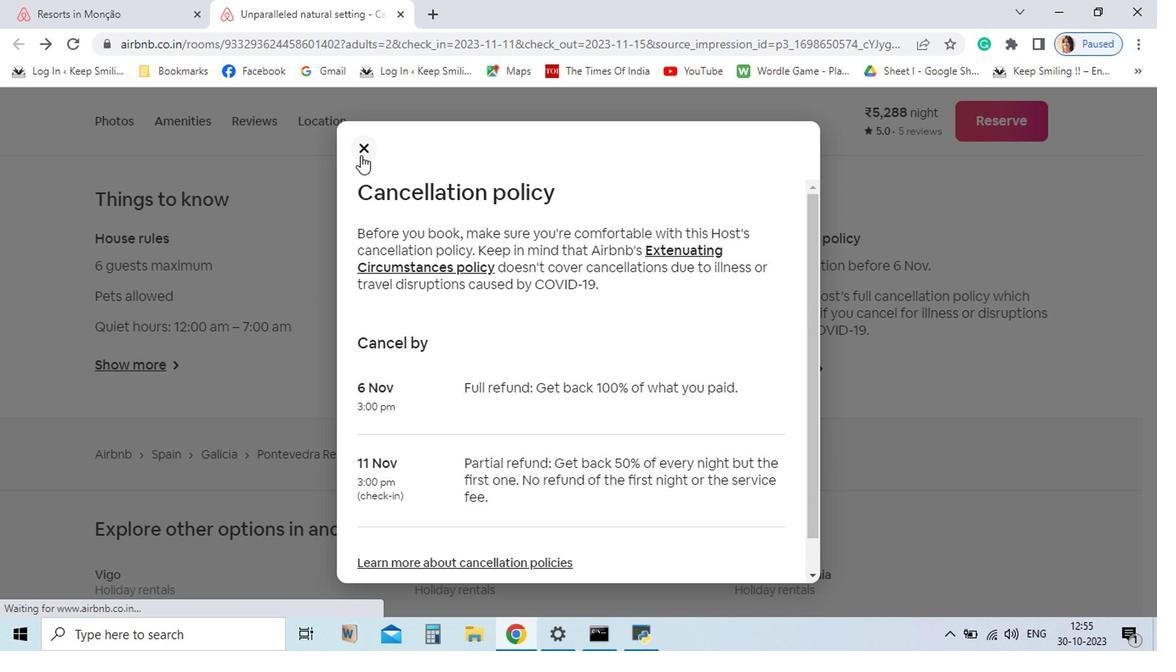 
Action: Mouse pressed left at (303, 158)
Screenshot: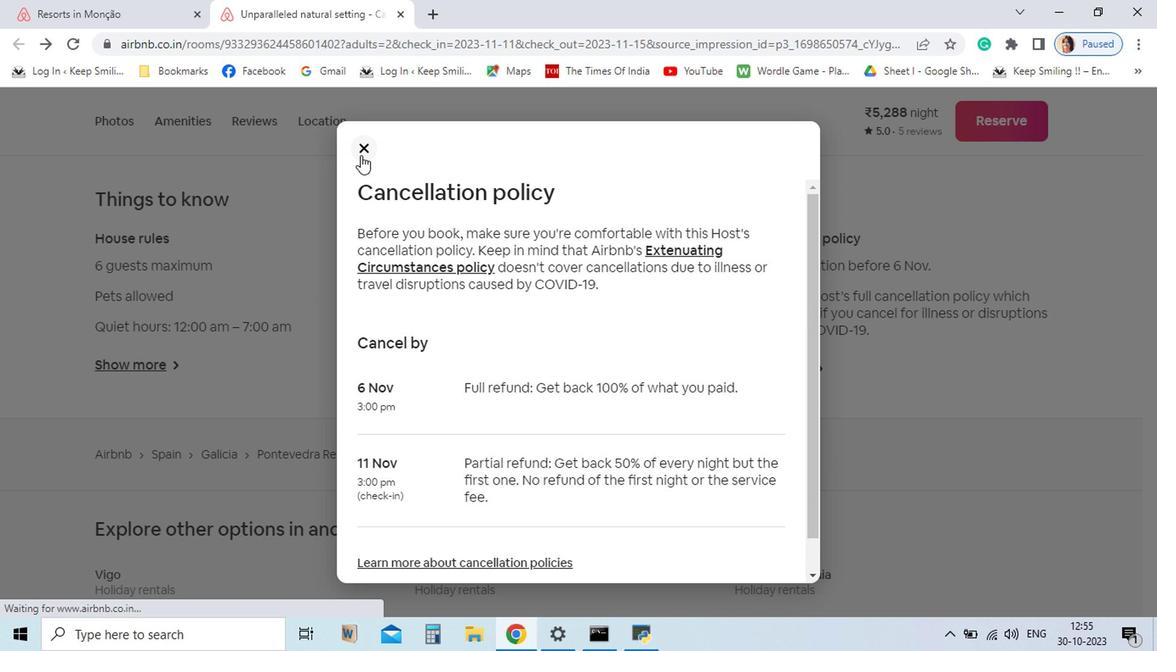 
Action: Mouse moved to (337, 60)
Screenshot: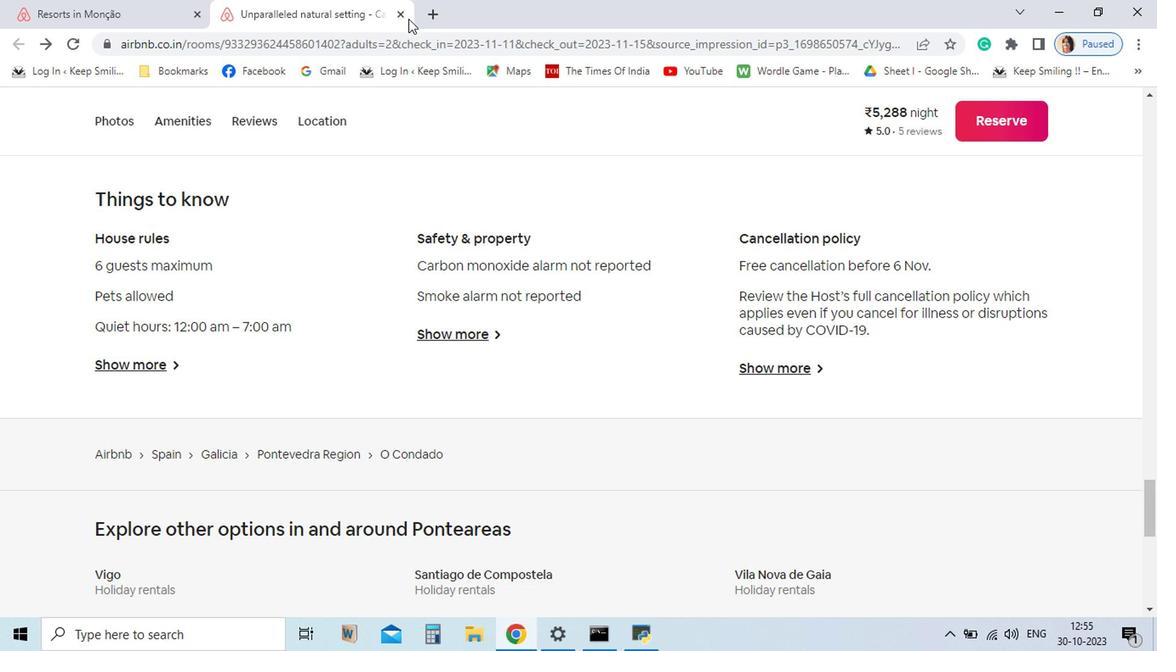 
Action: Mouse pressed left at (337, 60)
Screenshot: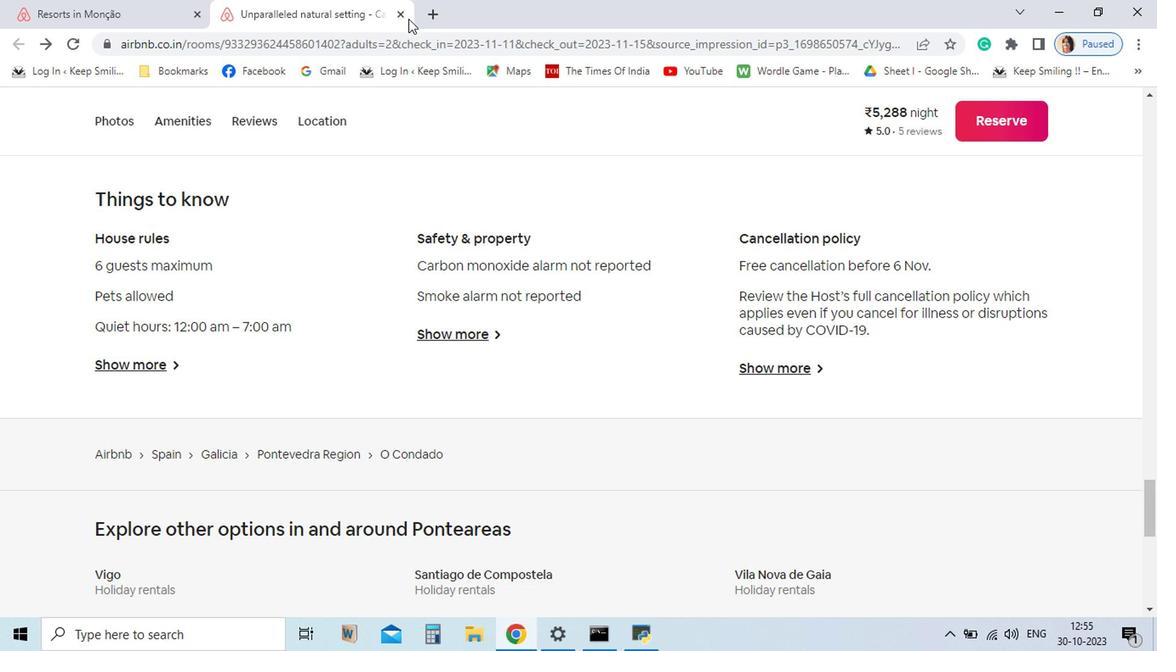
Action: Mouse moved to (337, 61)
Screenshot: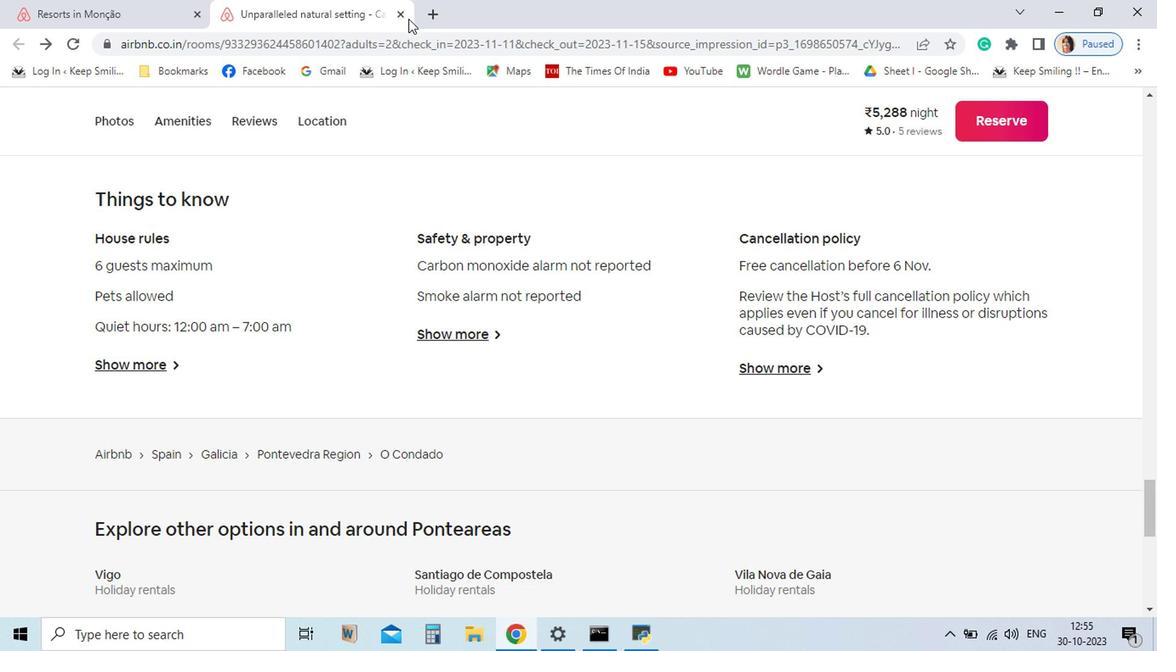 
